 Task: Create an itinerary for attending a government summit in Washington, D.C., emphasizing Airbnb rentals near the summit venue and government offices.
Action: Mouse moved to (439, 67)
Screenshot: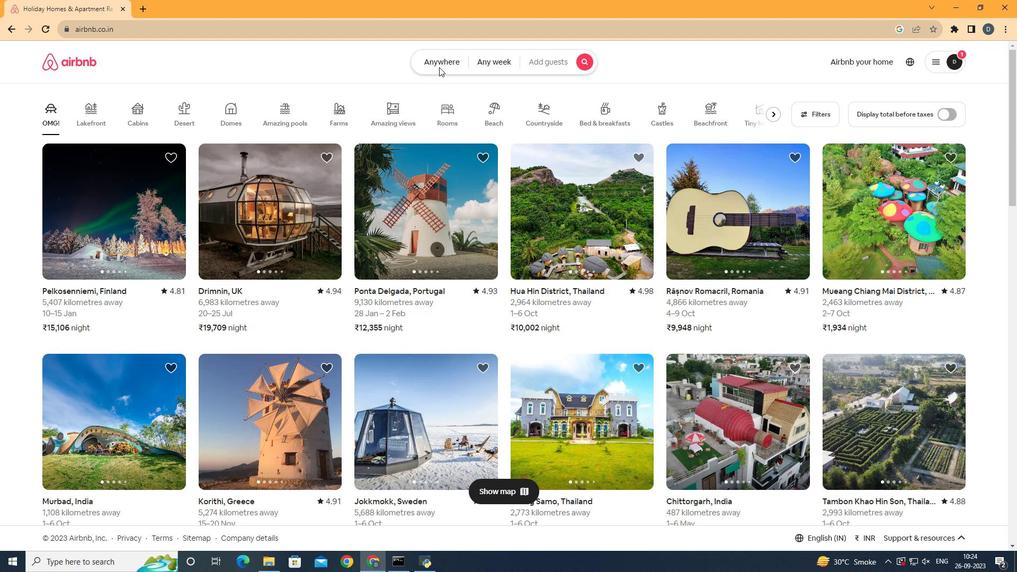 
Action: Mouse pressed left at (439, 67)
Screenshot: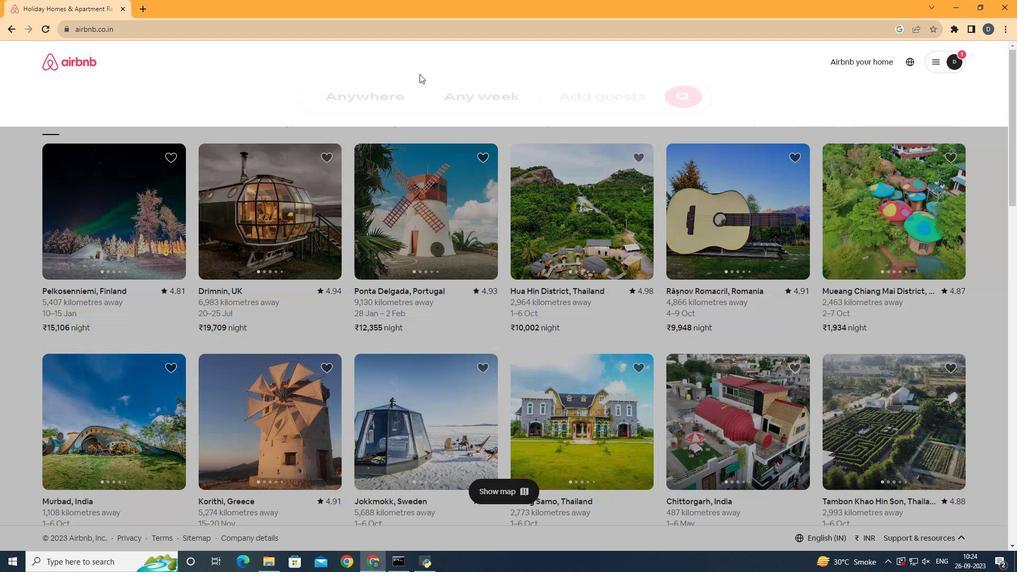 
Action: Mouse moved to (345, 108)
Screenshot: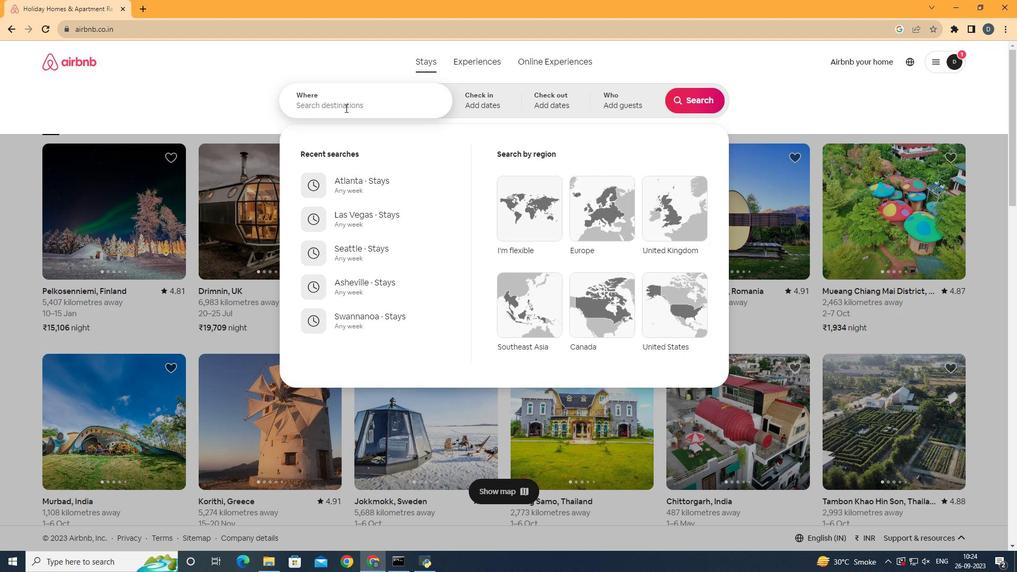 
Action: Mouse pressed left at (345, 108)
Screenshot: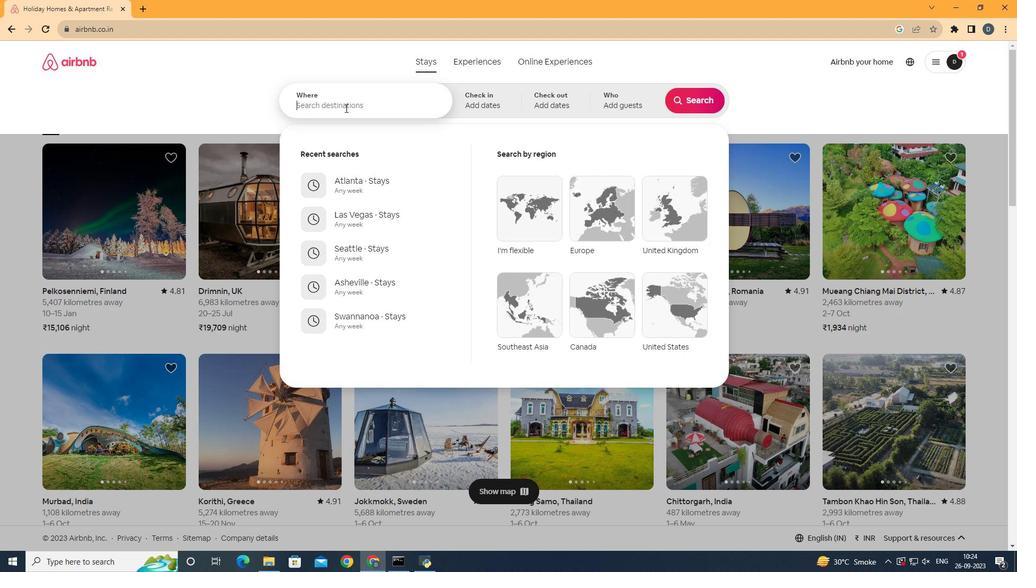 
Action: Key pressed <Key.shift><Key.shift><Key.shift><Key.shift><Key.shift><Key.shift><Key.shift>Washinton,<Key.space><Key.shift><Key.shift><Key.shift>D.<Key.shift><Key.shift><Key.shift><Key.shift><Key.shift>C<Key.space>near<Key.space>government<Key.space>ofice<Key.backspace><Key.backspace><Key.backspace>fice<Key.backspace><Key.backspace><Key.backspace><Key.backspace><Key.backspace><Key.backspace><Key.backspace><Key.backspace><Key.backspace><Key.backspace><Key.backspace><Key.backspace><Key.backspace><Key.backspace><Key.backspace><Key.backspace><Key.backspace><Key.backspace><Key.backspace><Key.backspace><Key.backspace><Key.backspace>
Screenshot: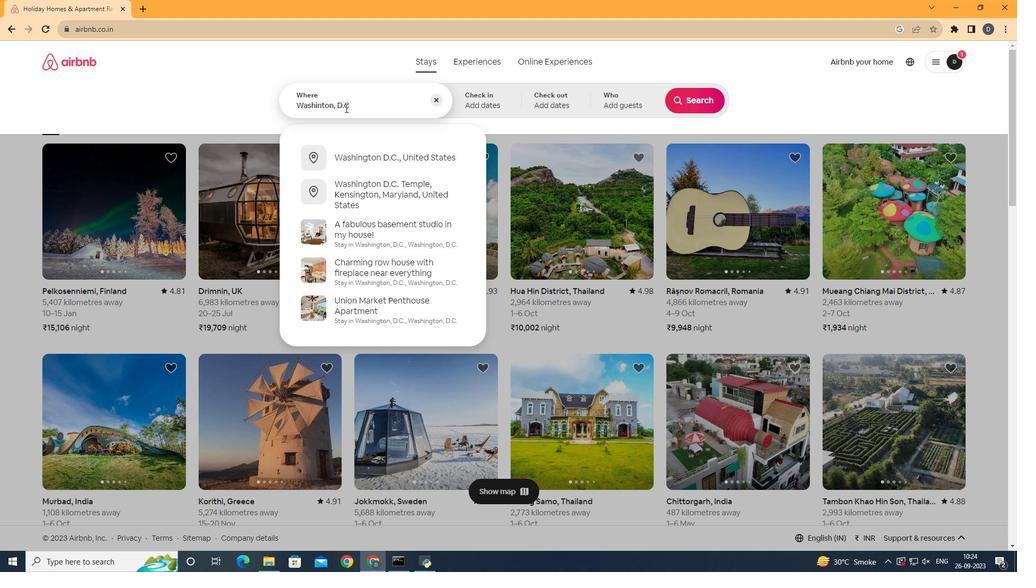 
Action: Mouse moved to (412, 163)
Screenshot: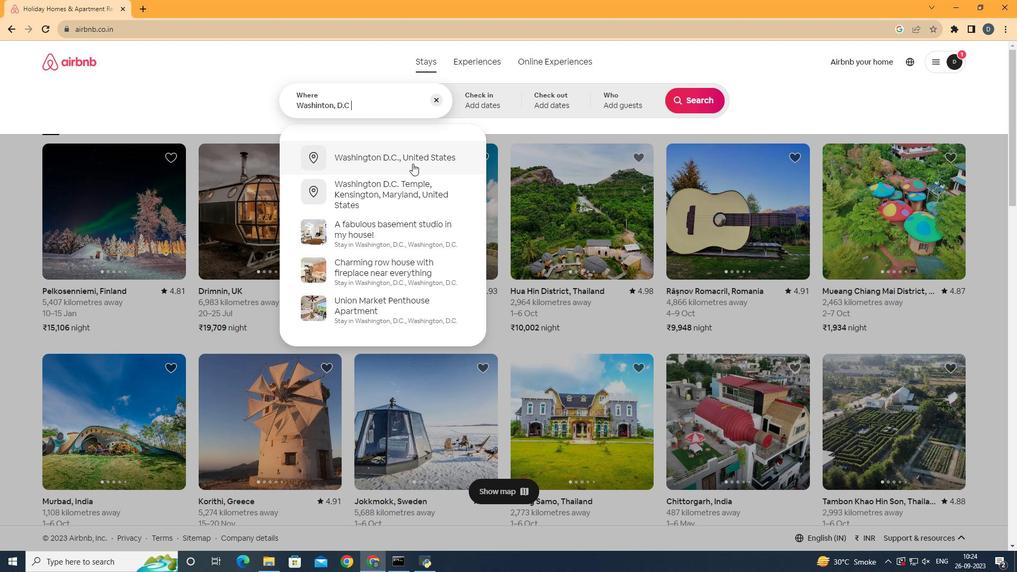 
Action: Mouse pressed left at (412, 163)
Screenshot: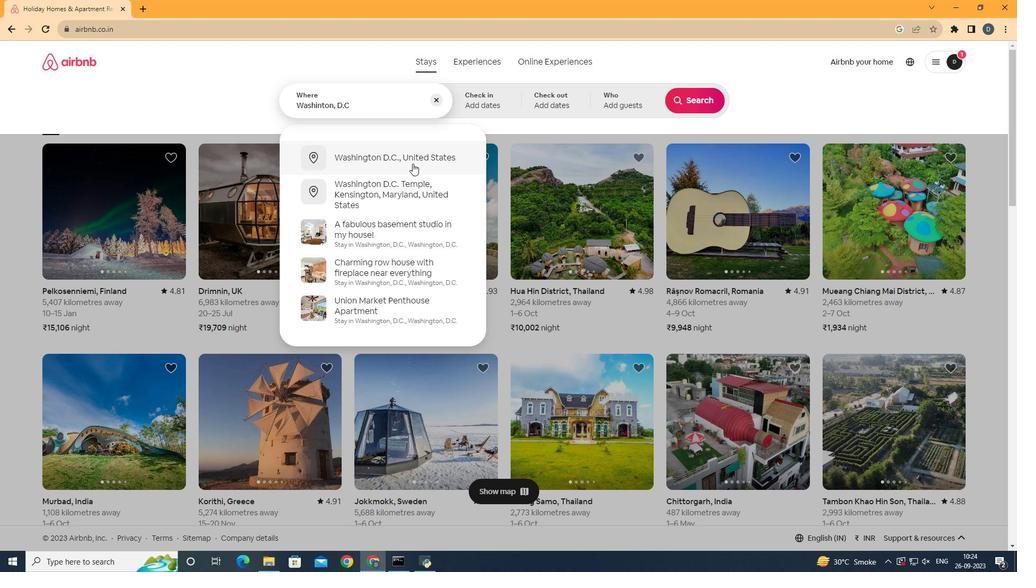 
Action: Mouse moved to (696, 97)
Screenshot: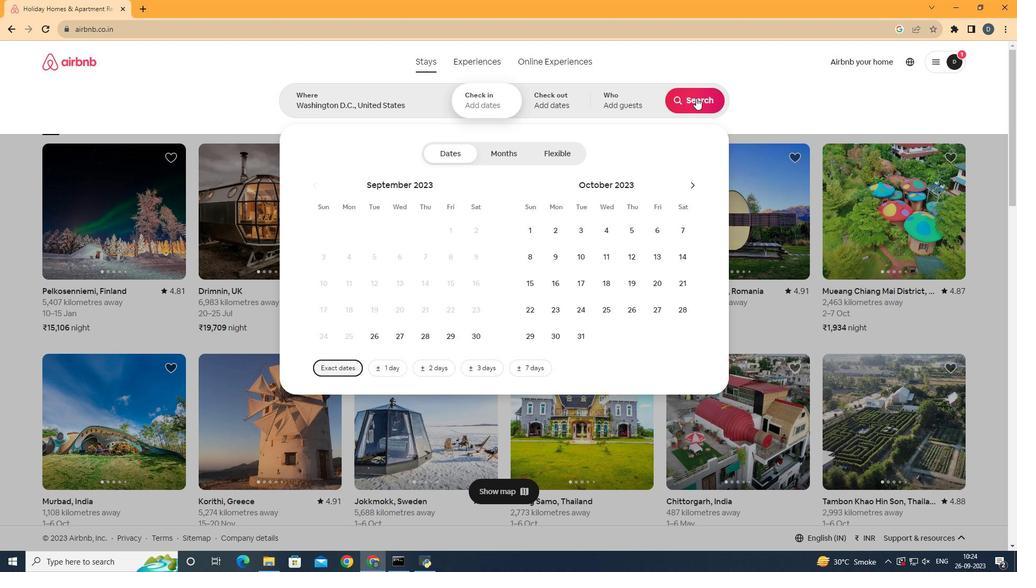 
Action: Mouse pressed left at (696, 97)
Screenshot: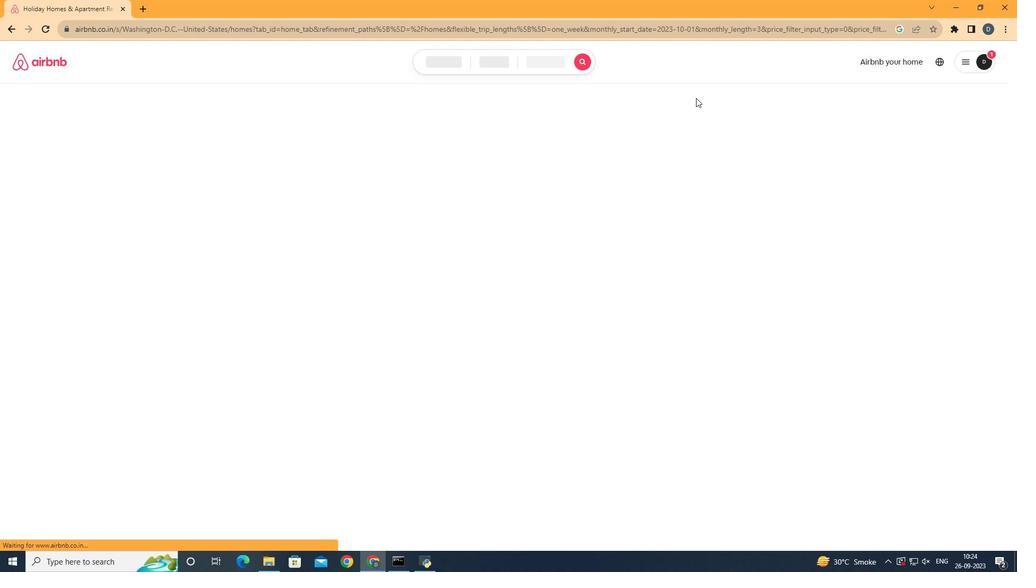 
Action: Mouse moved to (805, 102)
Screenshot: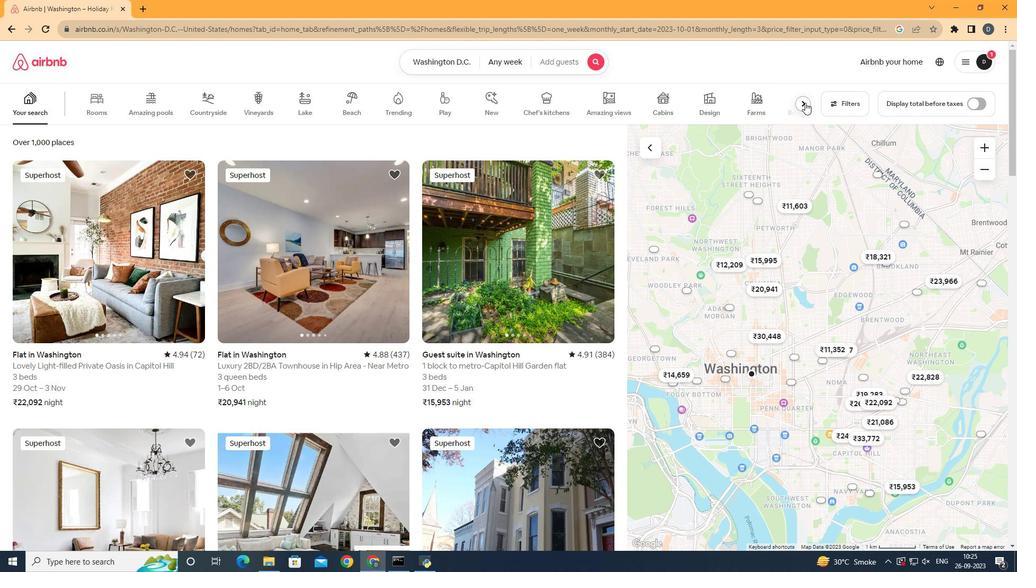 
Action: Mouse pressed left at (805, 102)
Screenshot: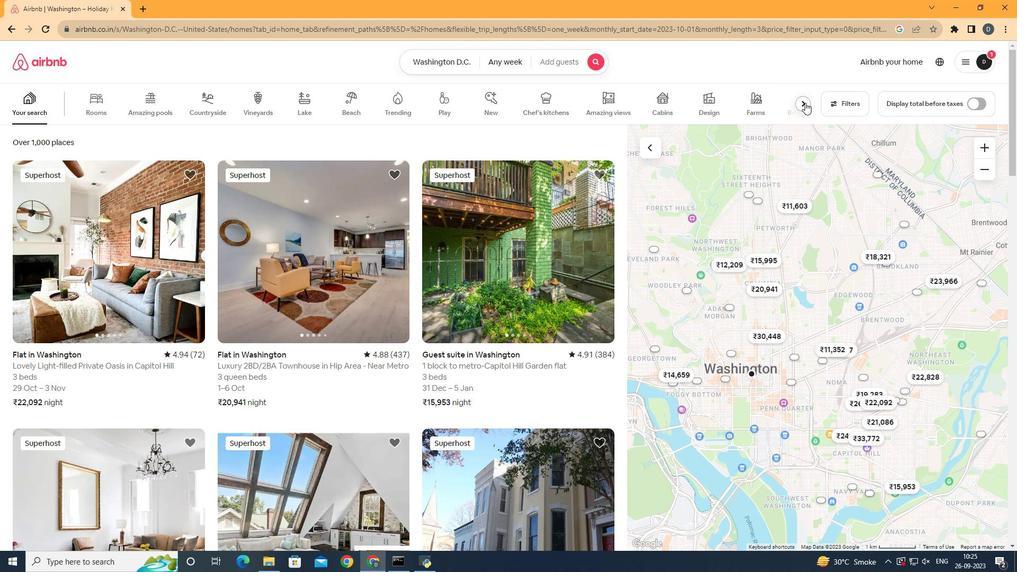 
Action: Mouse moved to (16, 103)
Screenshot: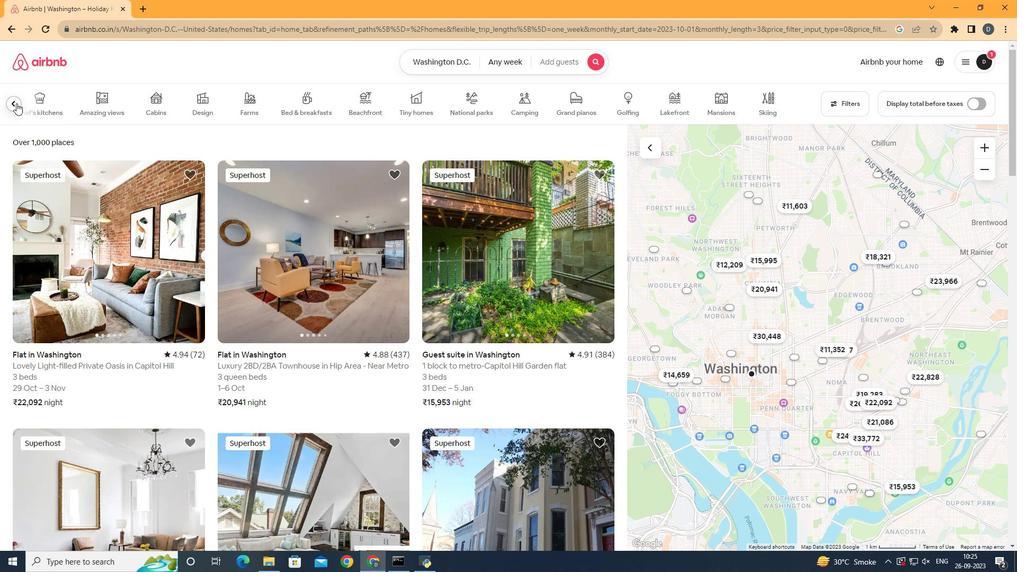 
Action: Mouse pressed left at (16, 103)
Screenshot: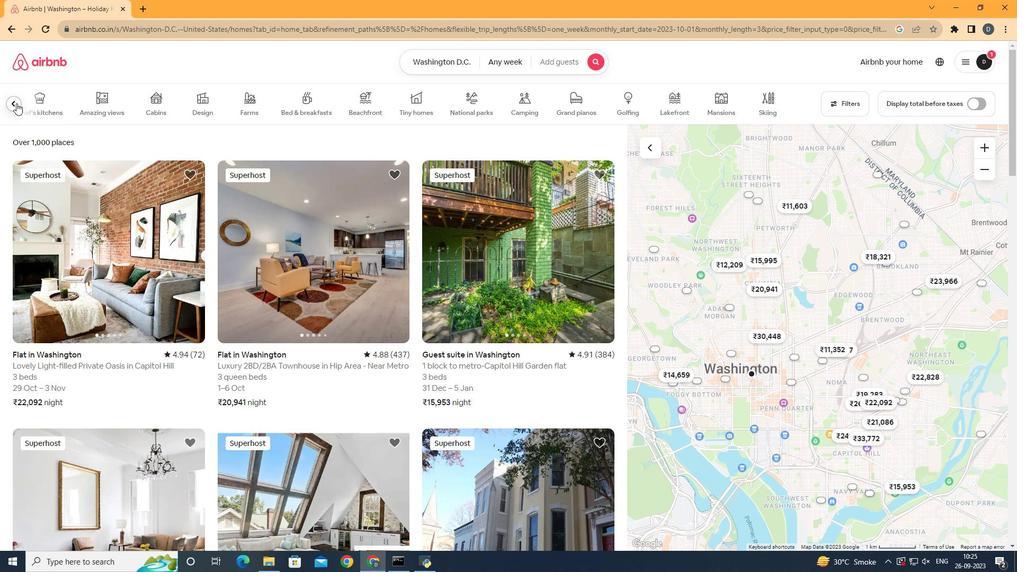 
Action: Mouse moved to (833, 94)
Screenshot: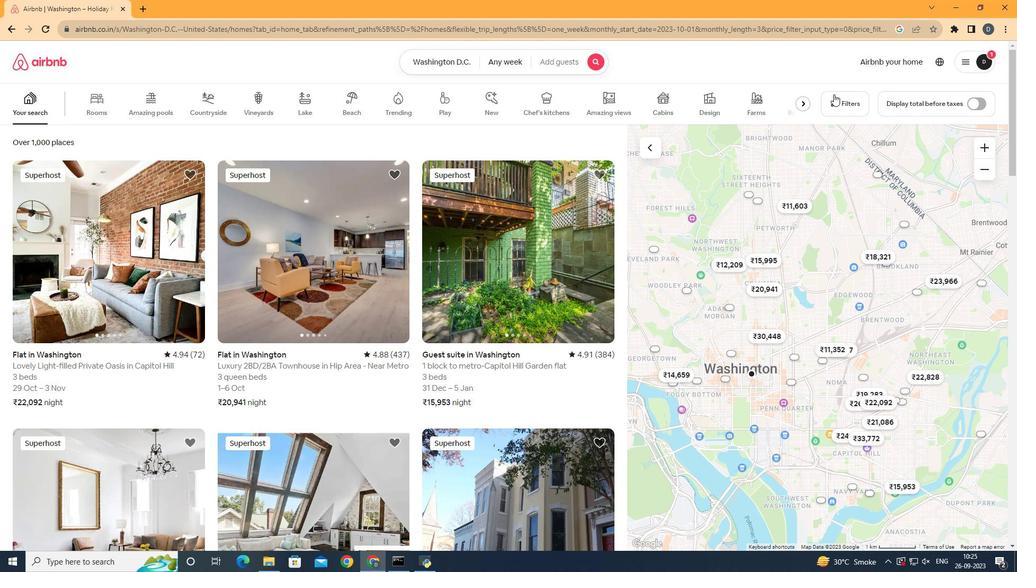 
Action: Mouse pressed left at (833, 94)
Screenshot: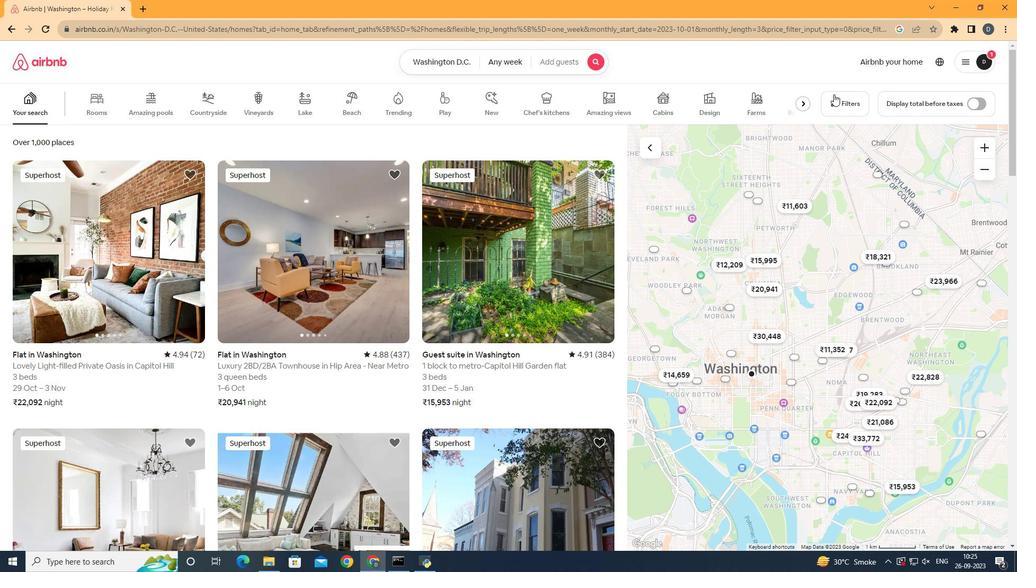 
Action: Mouse moved to (592, 258)
Screenshot: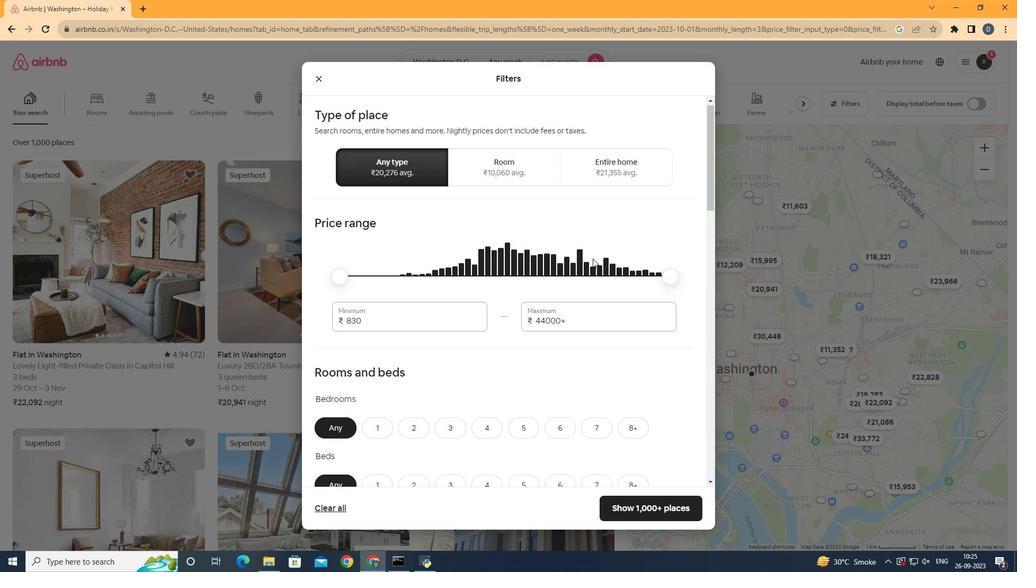 
Action: Mouse scrolled (592, 257) with delta (0, 0)
Screenshot: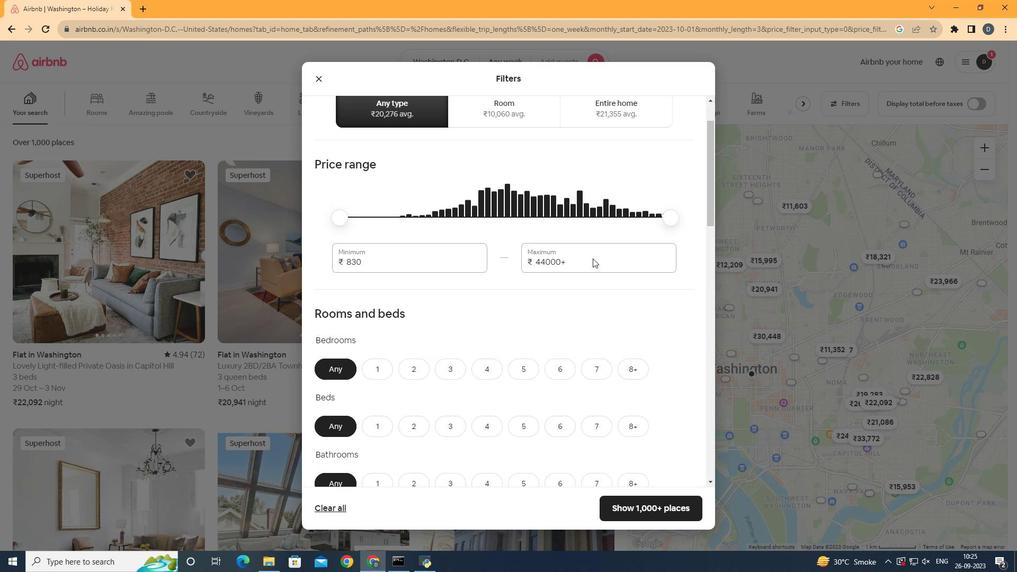 
Action: Mouse scrolled (592, 257) with delta (0, 0)
Screenshot: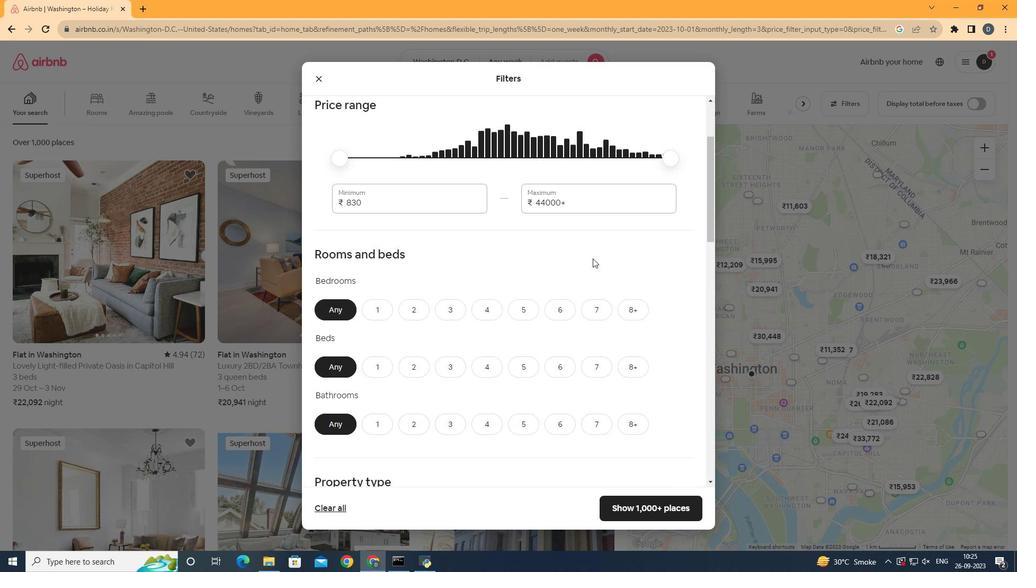 
Action: Mouse scrolled (592, 257) with delta (0, 0)
Screenshot: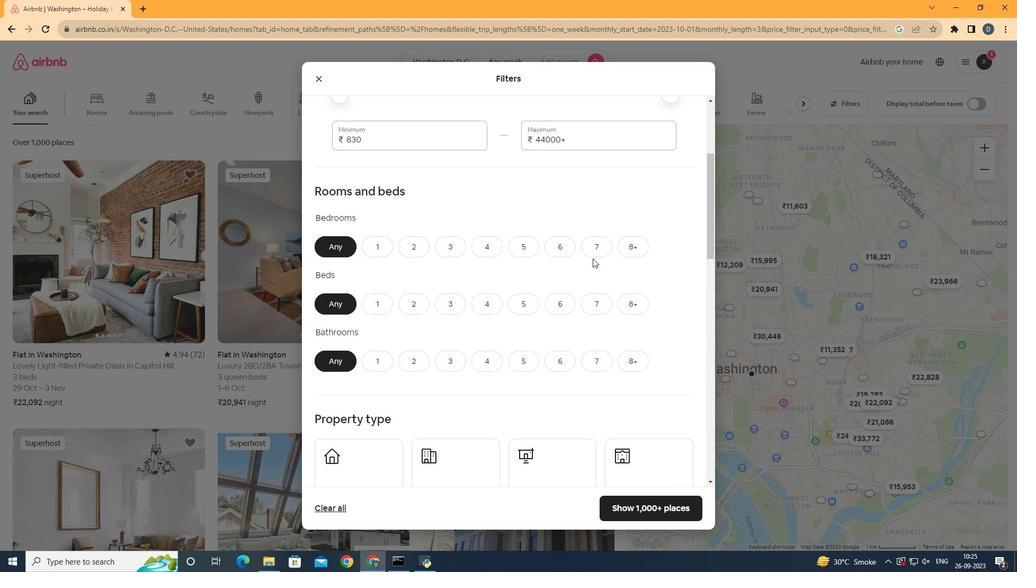
Action: Mouse scrolled (592, 257) with delta (0, 0)
Screenshot: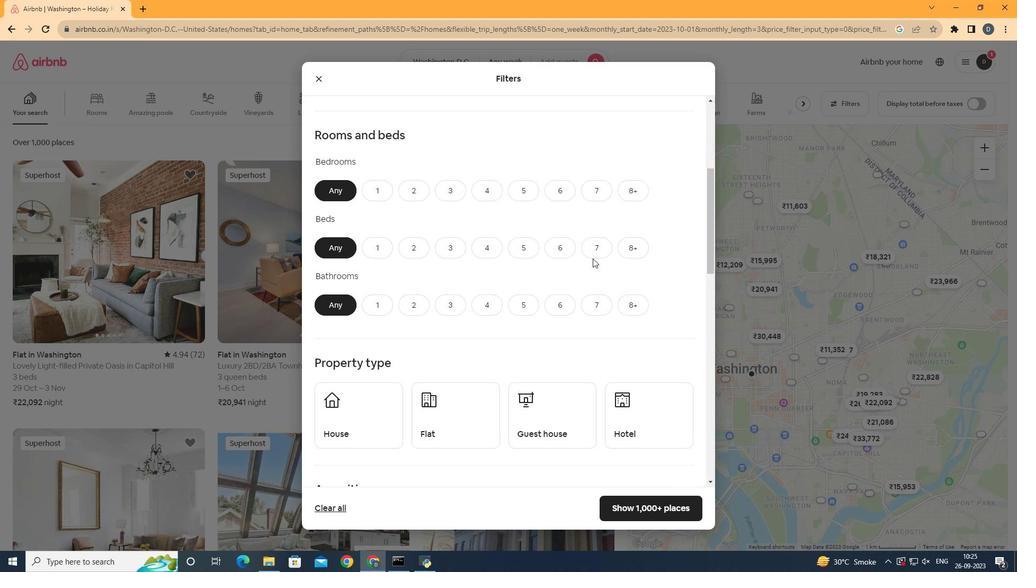 
Action: Mouse scrolled (592, 257) with delta (0, 0)
Screenshot: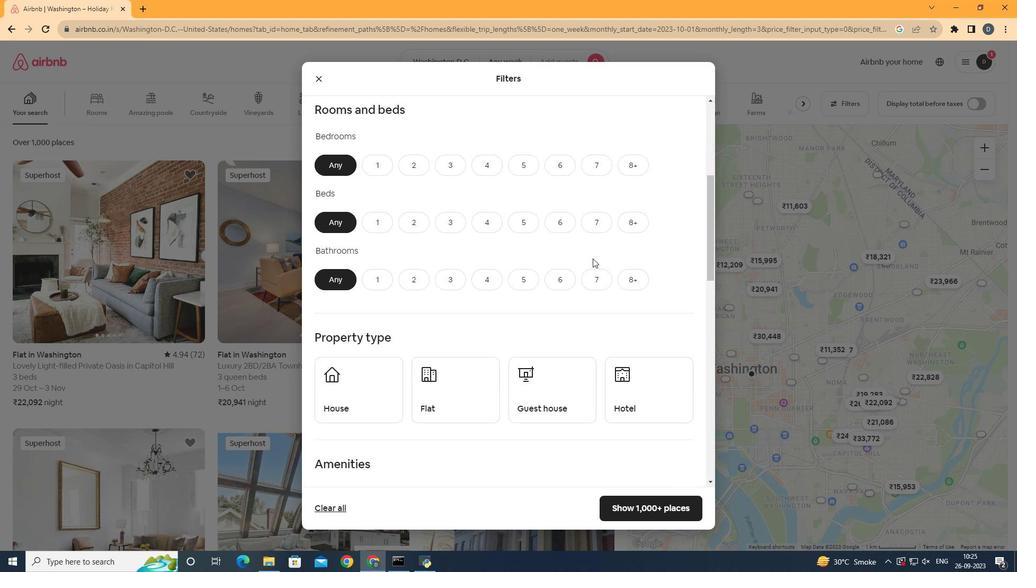 
Action: Mouse scrolled (592, 257) with delta (0, 0)
Screenshot: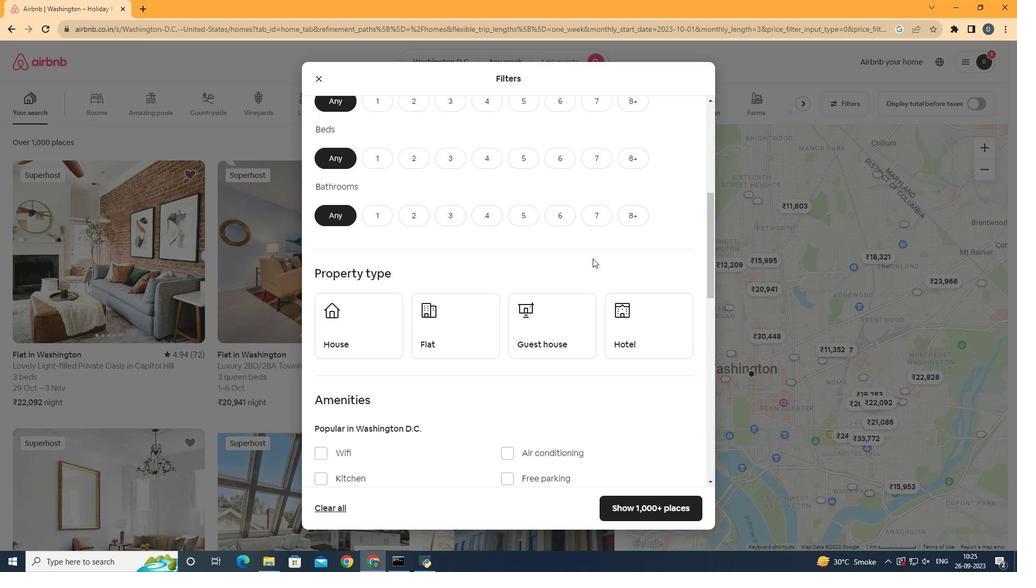 
Action: Mouse scrolled (592, 257) with delta (0, 0)
Screenshot: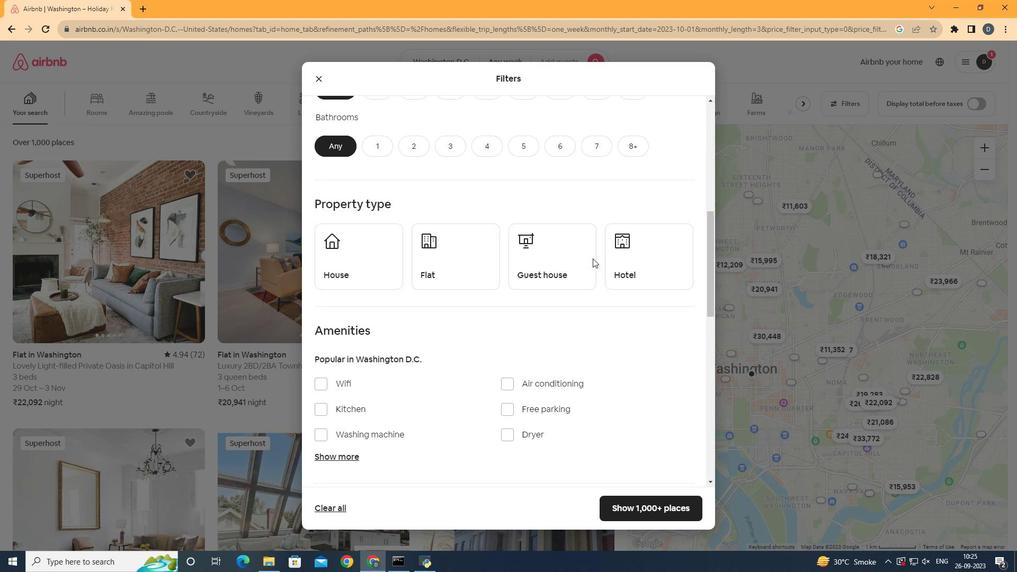
Action: Mouse scrolled (592, 257) with delta (0, 0)
Screenshot: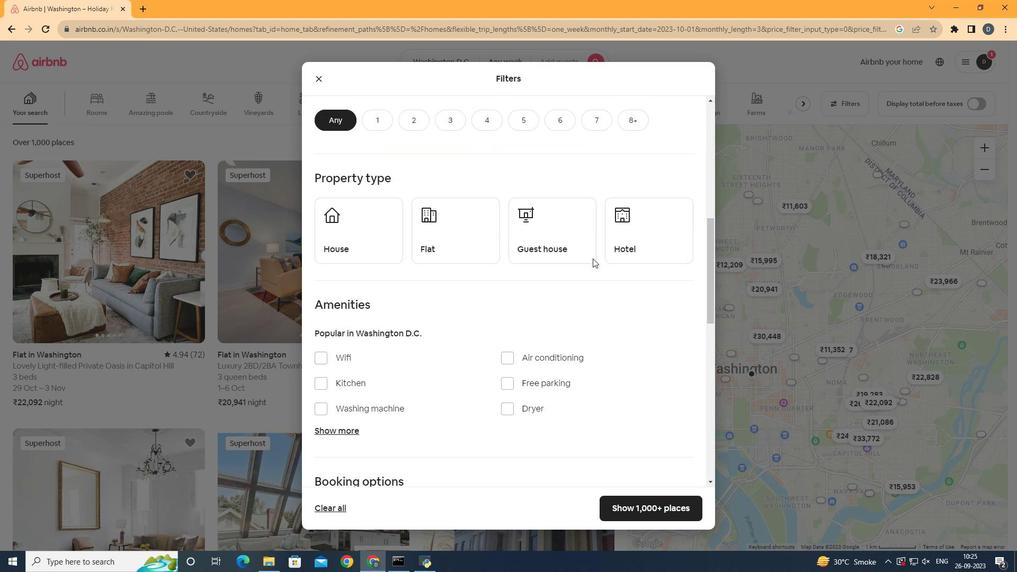 
Action: Mouse scrolled (592, 257) with delta (0, 0)
Screenshot: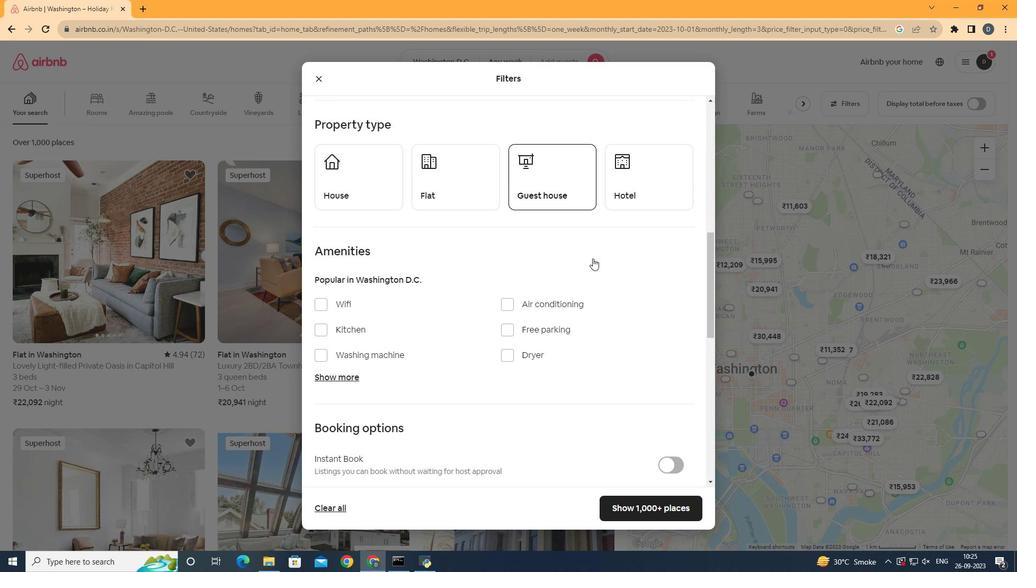 
Action: Mouse moved to (327, 375)
Screenshot: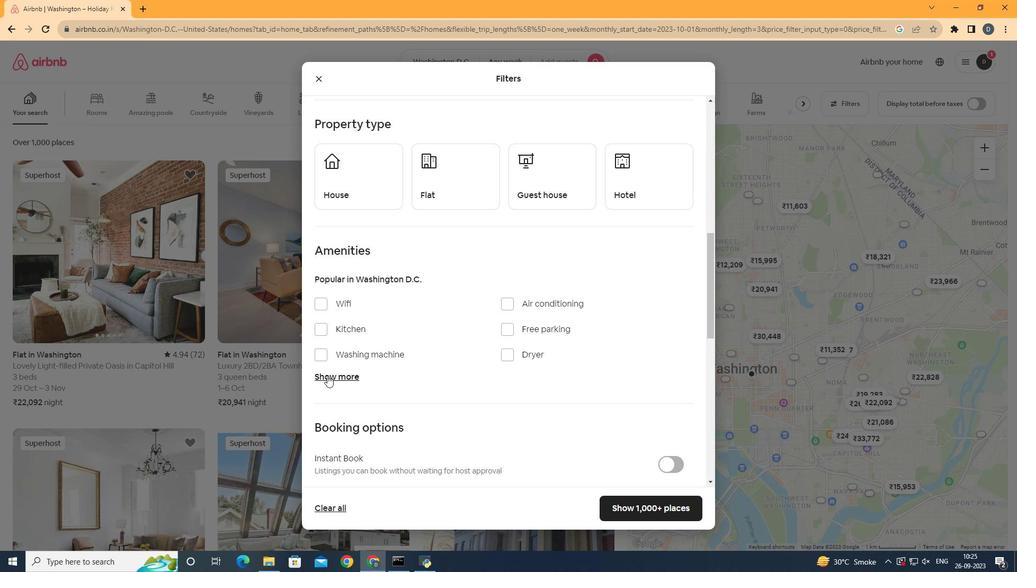 
Action: Mouse pressed left at (327, 375)
Screenshot: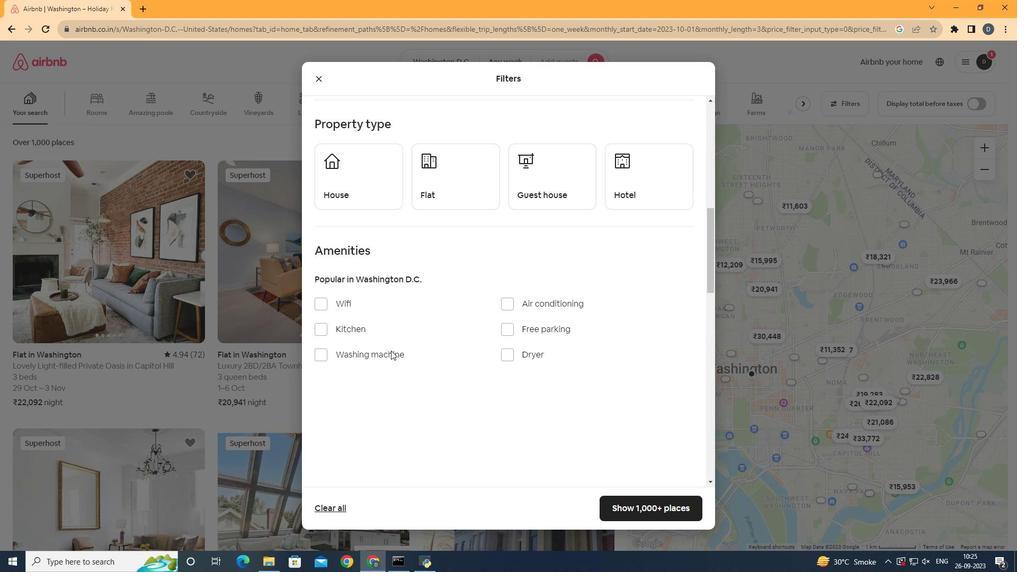 
Action: Mouse moved to (568, 281)
Screenshot: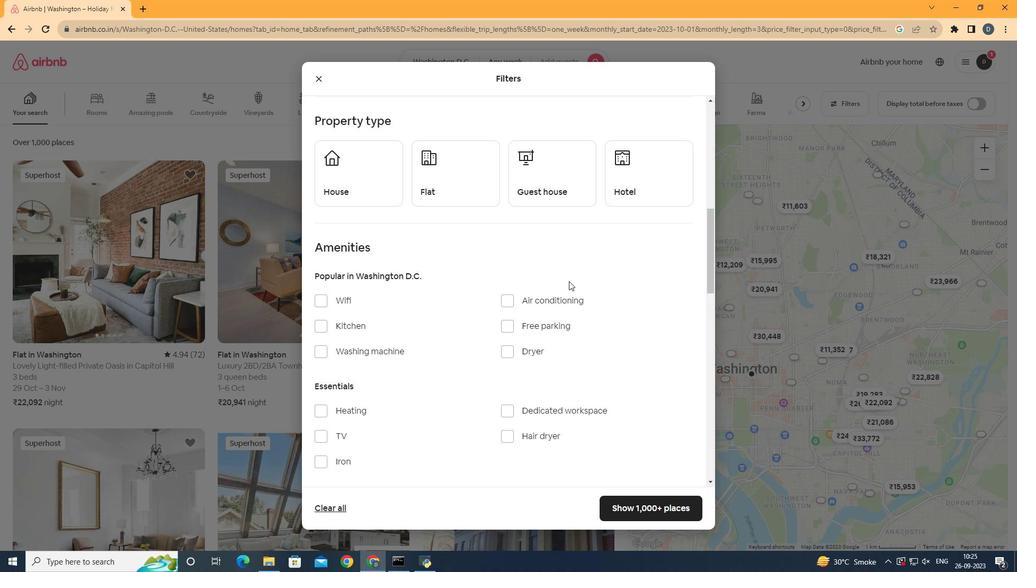 
Action: Mouse scrolled (568, 280) with delta (0, 0)
Screenshot: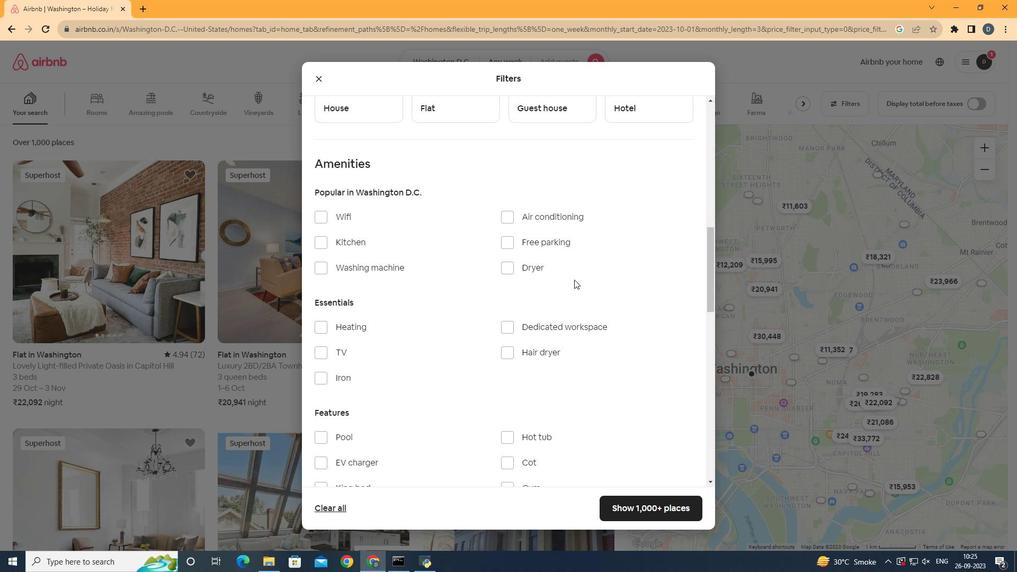 
Action: Mouse scrolled (568, 280) with delta (0, 0)
Screenshot: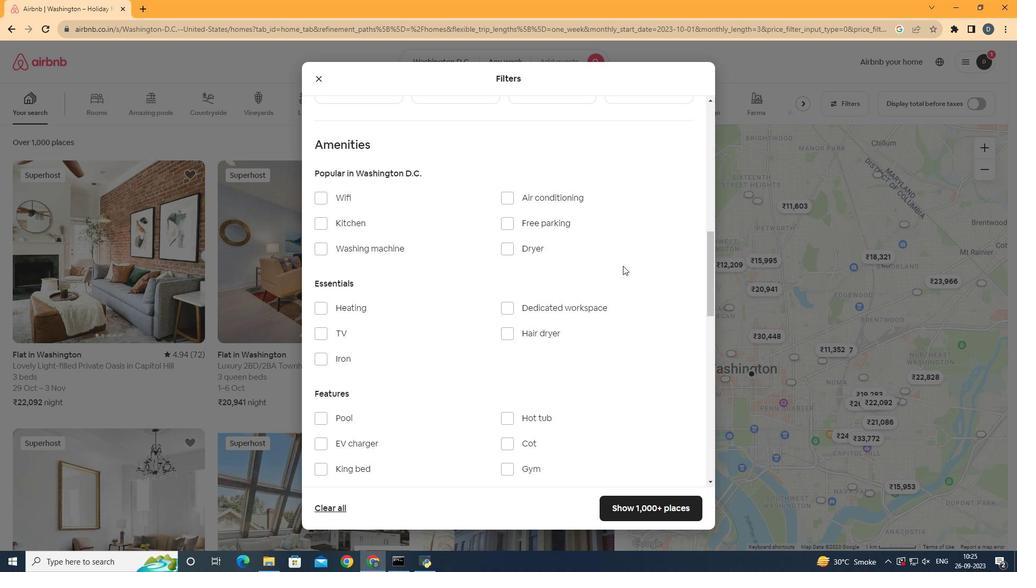 
Action: Mouse moved to (446, 261)
Screenshot: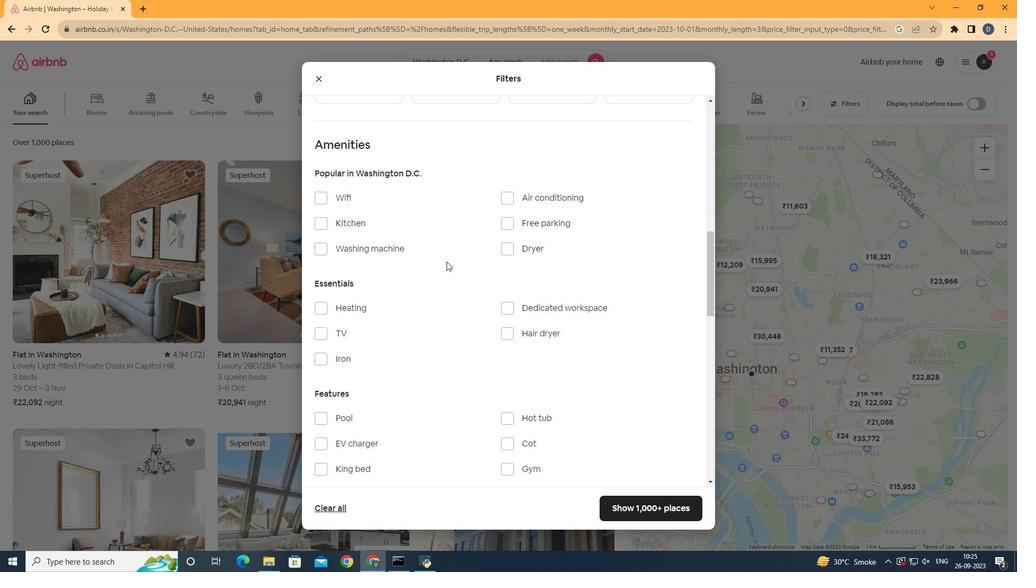 
Action: Mouse scrolled (446, 261) with delta (0, 0)
Screenshot: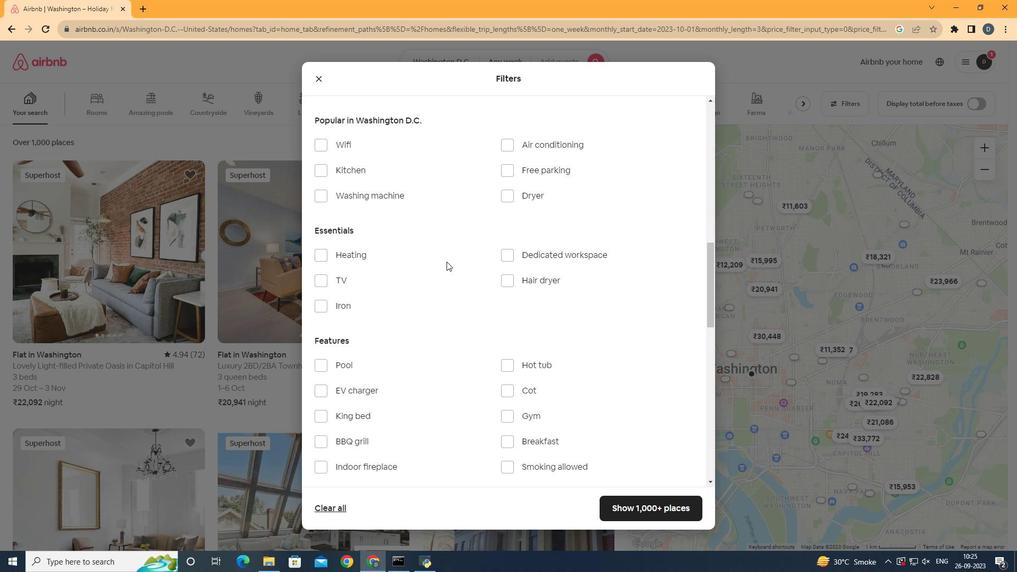
Action: Mouse scrolled (446, 261) with delta (0, 0)
Screenshot: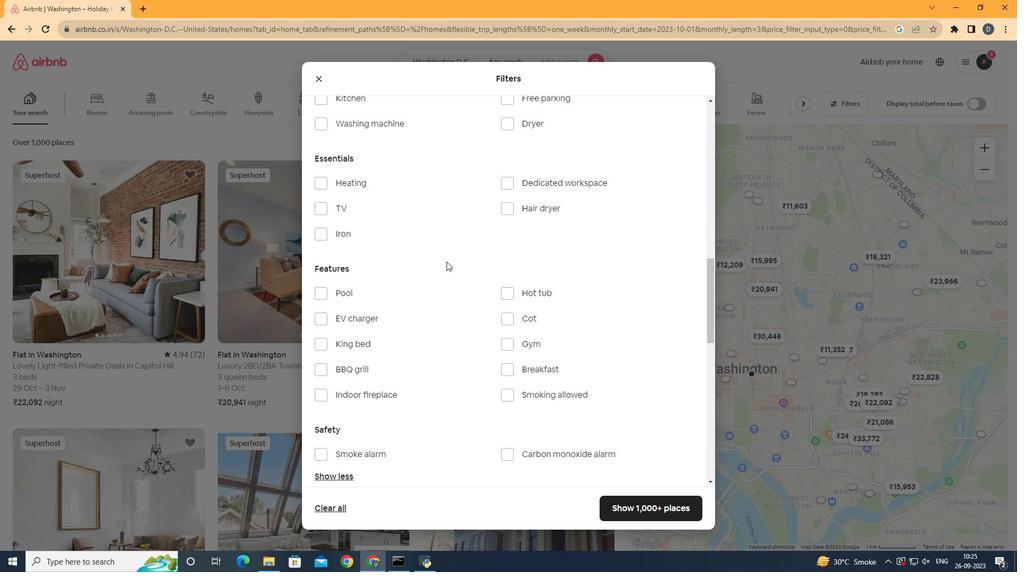 
Action: Mouse scrolled (446, 261) with delta (0, 0)
Screenshot: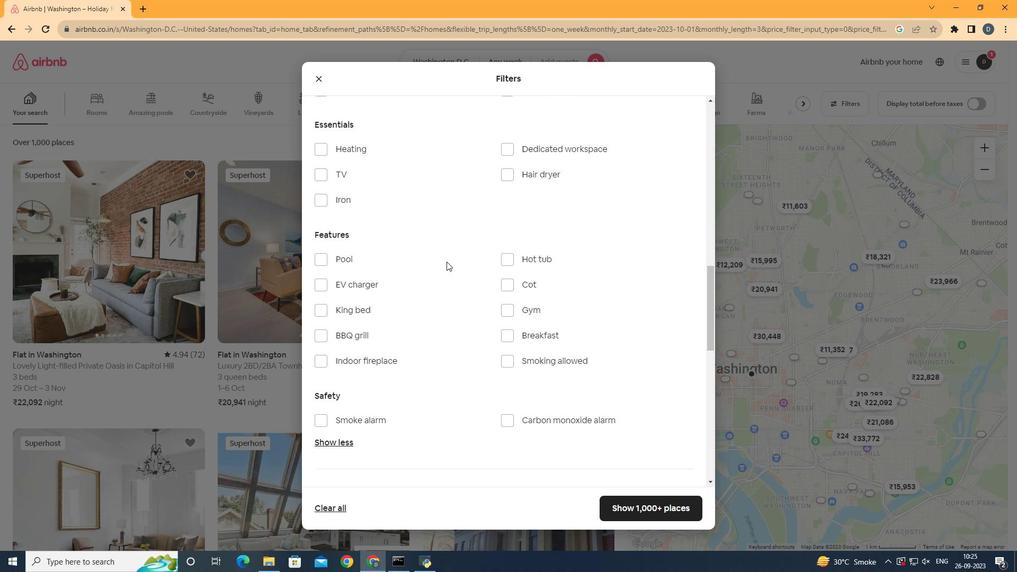 
Action: Mouse scrolled (446, 262) with delta (0, 0)
Screenshot: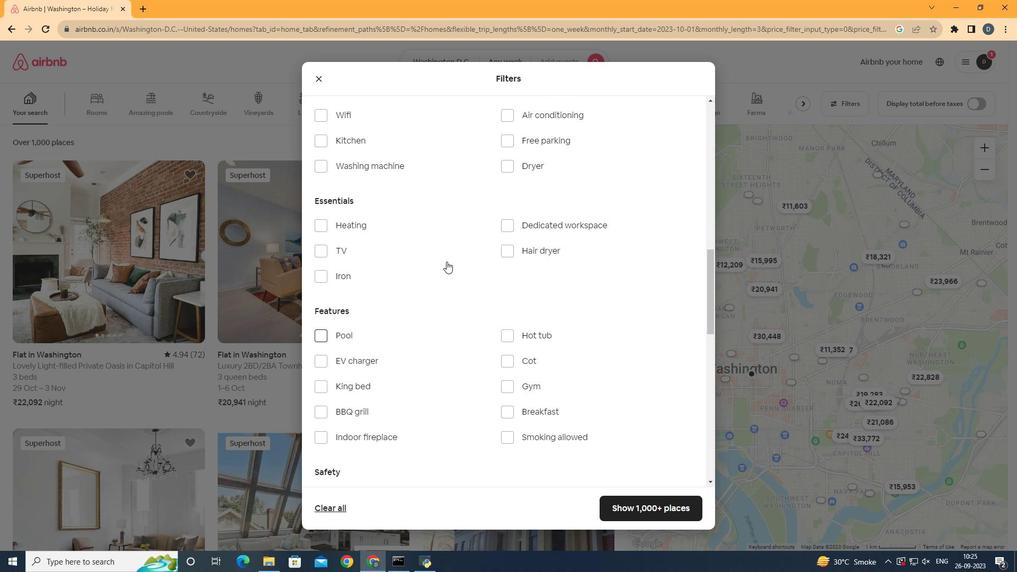 
Action: Mouse scrolled (446, 262) with delta (0, 0)
Screenshot: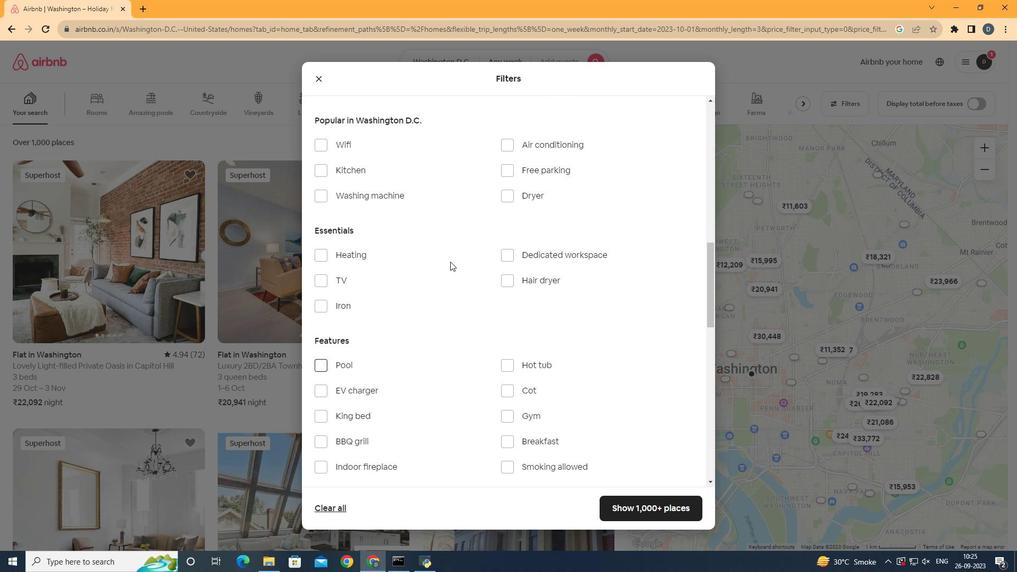 
Action: Mouse moved to (509, 253)
Screenshot: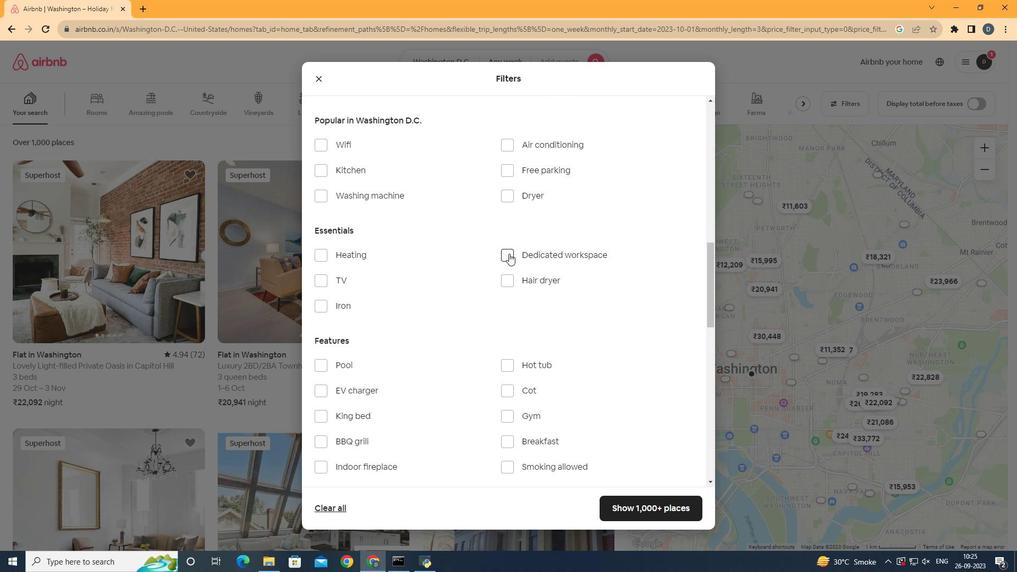 
Action: Mouse pressed left at (509, 253)
Screenshot: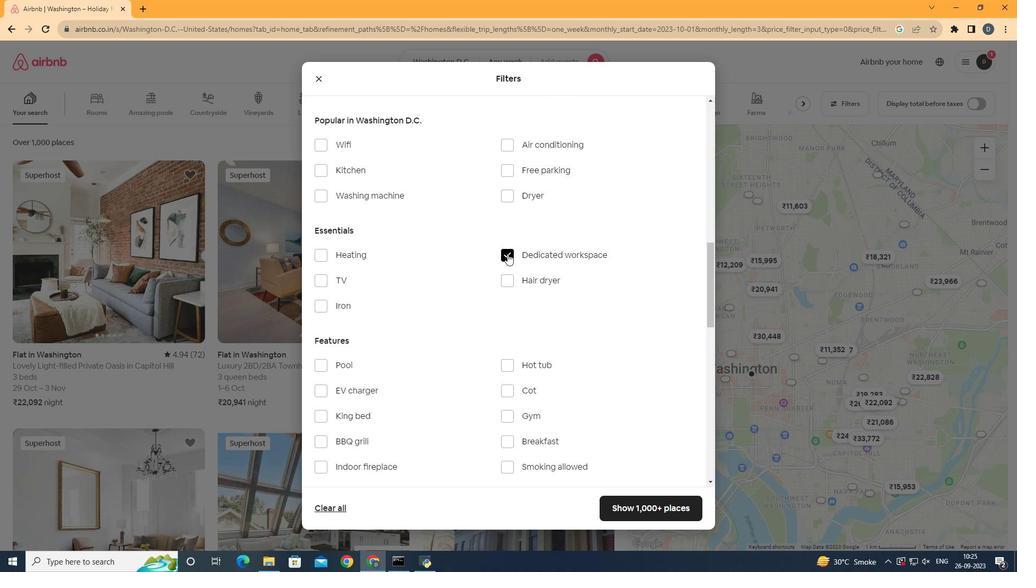 
Action: Mouse moved to (332, 148)
Screenshot: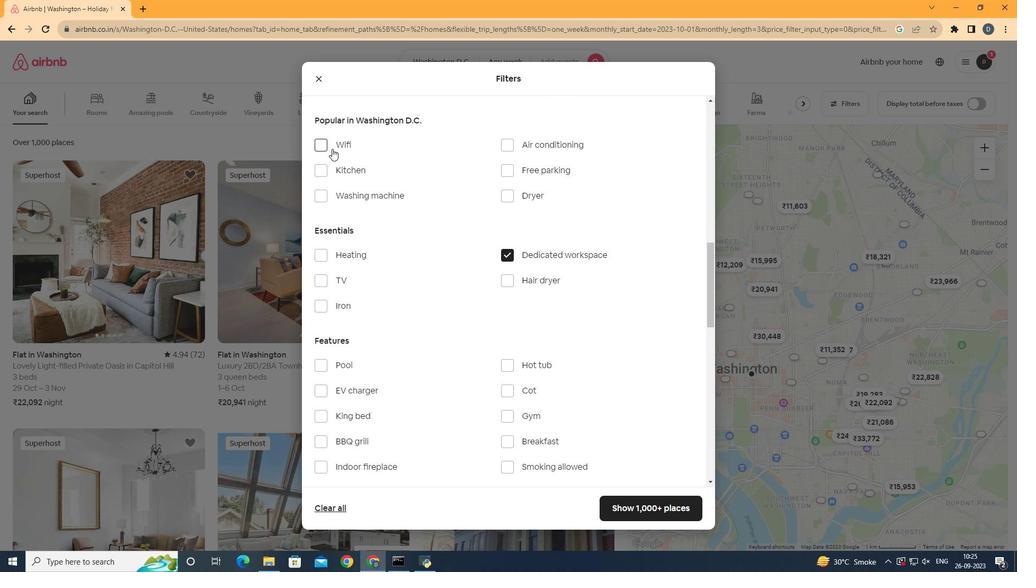 
Action: Mouse pressed left at (332, 148)
Screenshot: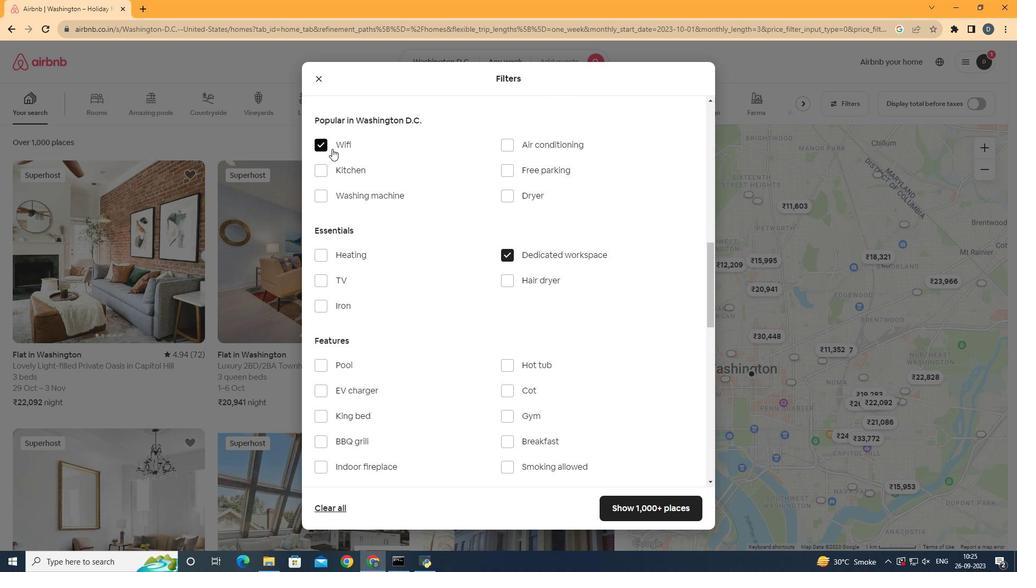 
Action: Mouse moved to (441, 261)
Screenshot: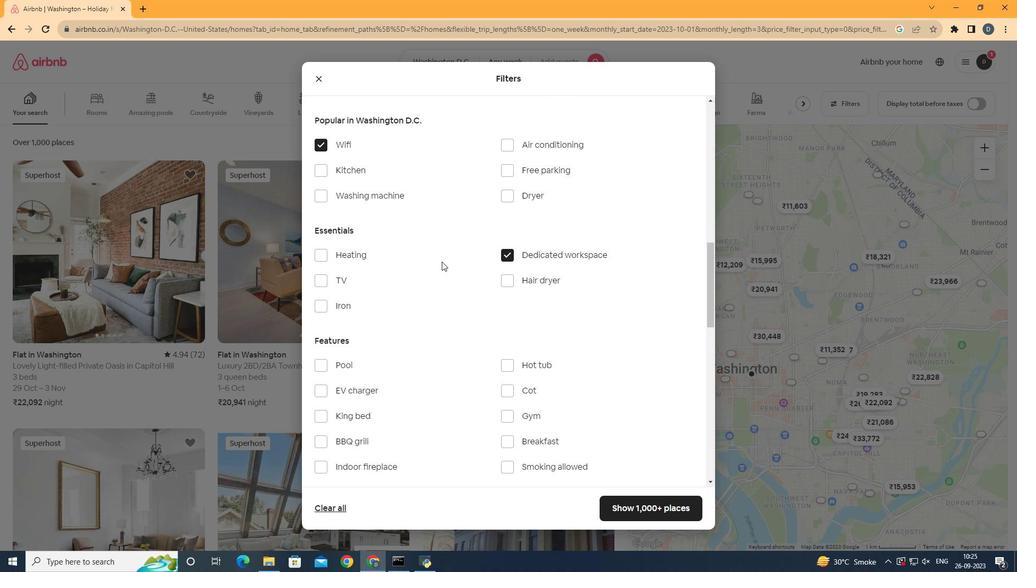 
Action: Mouse scrolled (441, 261) with delta (0, 0)
Screenshot: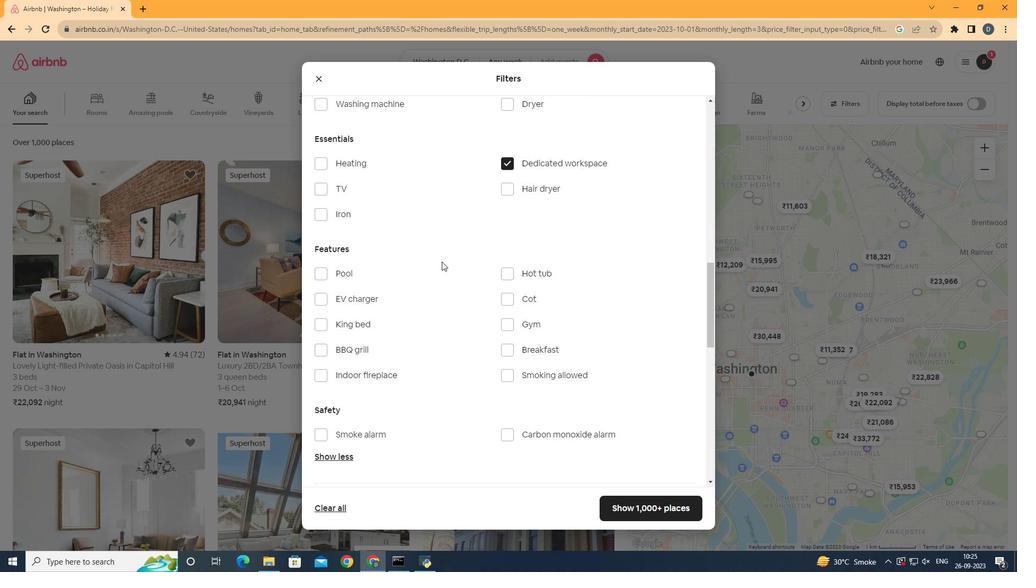 
Action: Mouse scrolled (441, 261) with delta (0, 0)
Screenshot: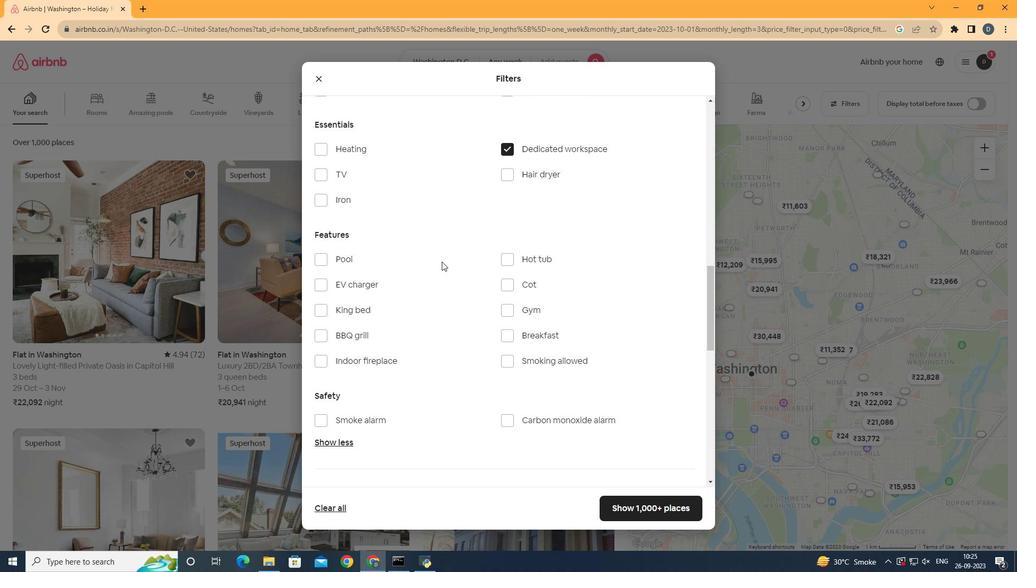 
Action: Mouse moved to (442, 261)
Screenshot: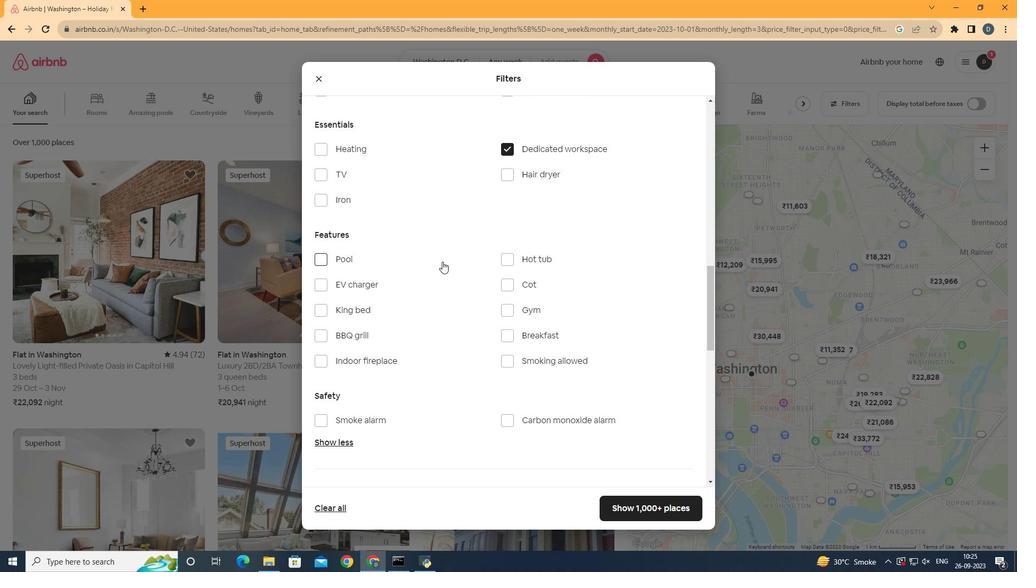 
Action: Mouse scrolled (442, 261) with delta (0, 0)
Screenshot: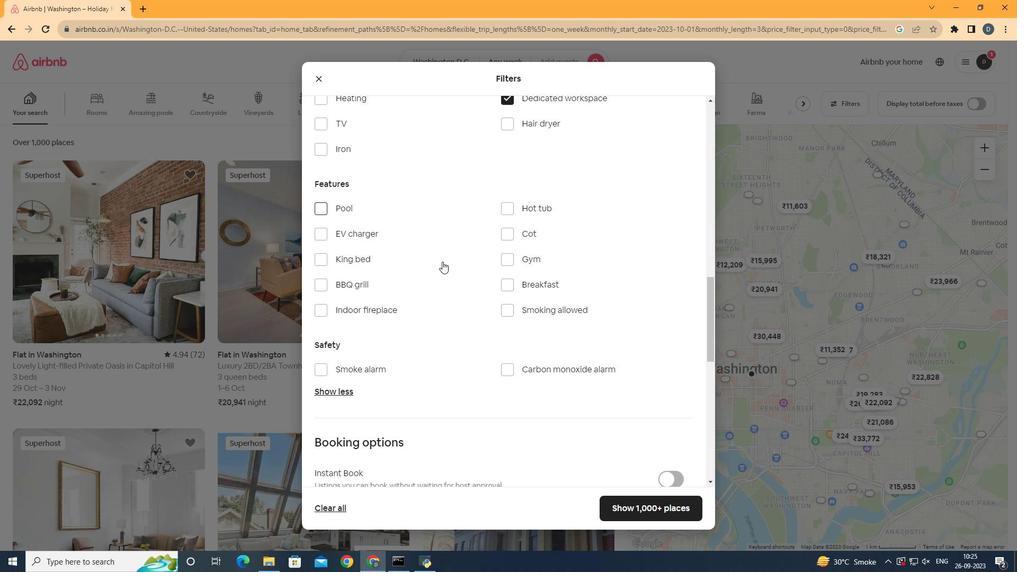 
Action: Mouse moved to (453, 293)
Screenshot: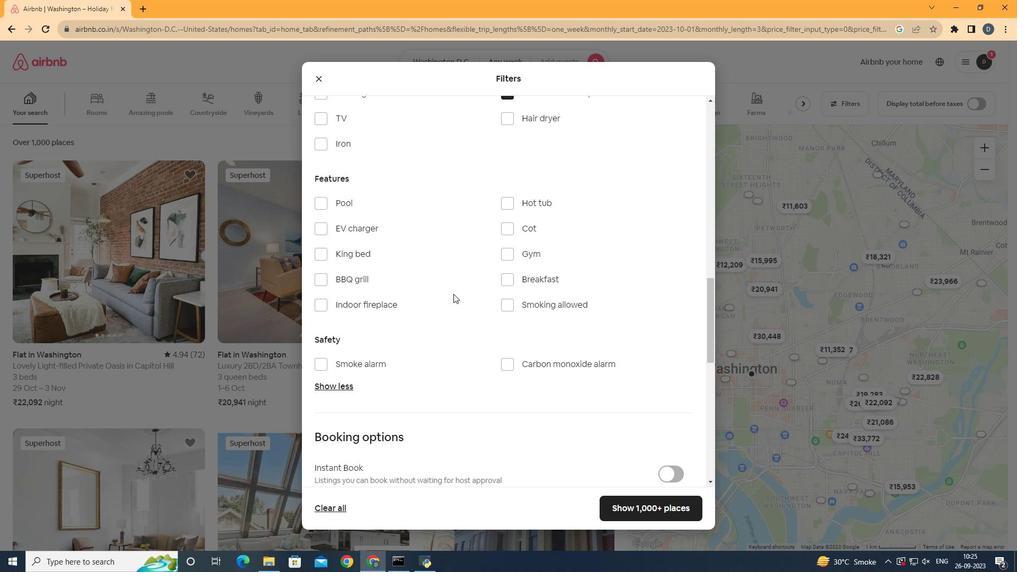 
Action: Mouse scrolled (453, 293) with delta (0, 0)
Screenshot: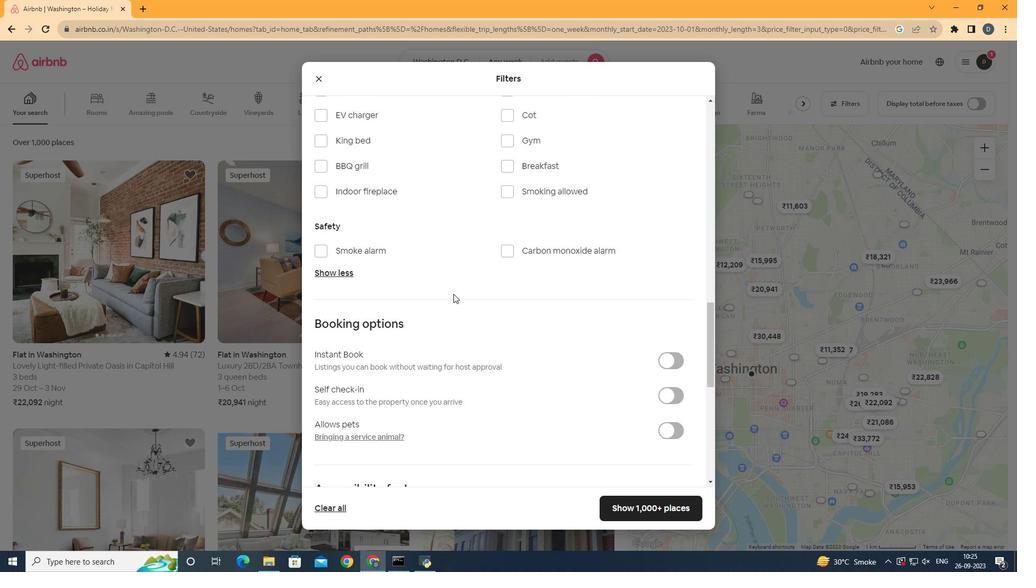 
Action: Mouse scrolled (453, 293) with delta (0, 0)
Screenshot: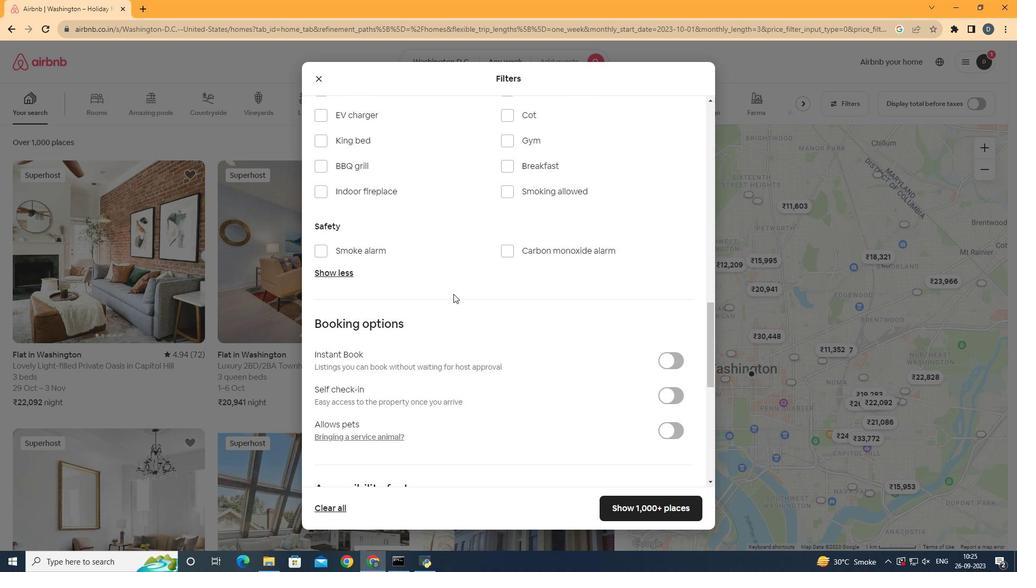 
Action: Mouse scrolled (453, 293) with delta (0, 0)
Screenshot: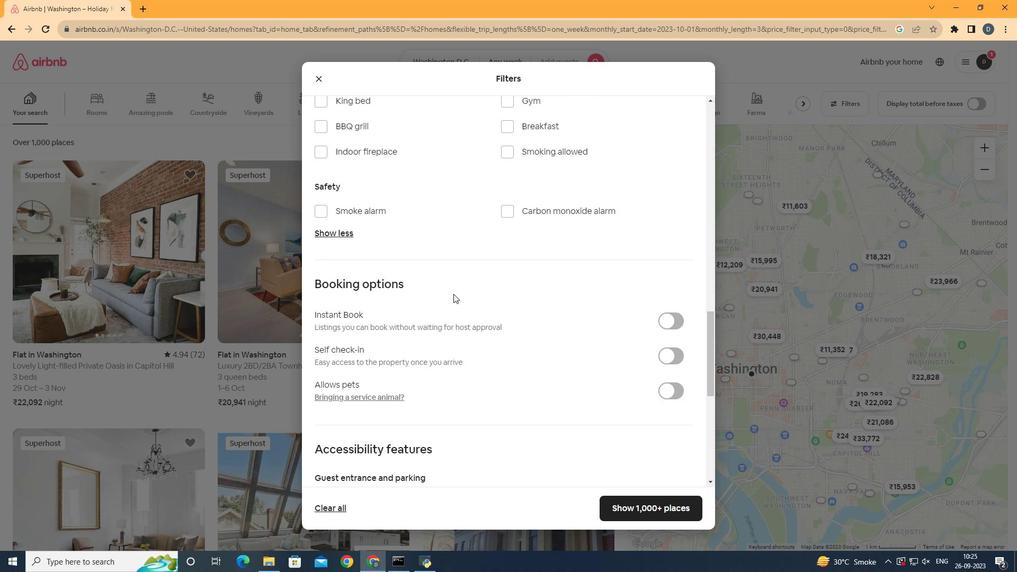 
Action: Mouse moved to (550, 352)
Screenshot: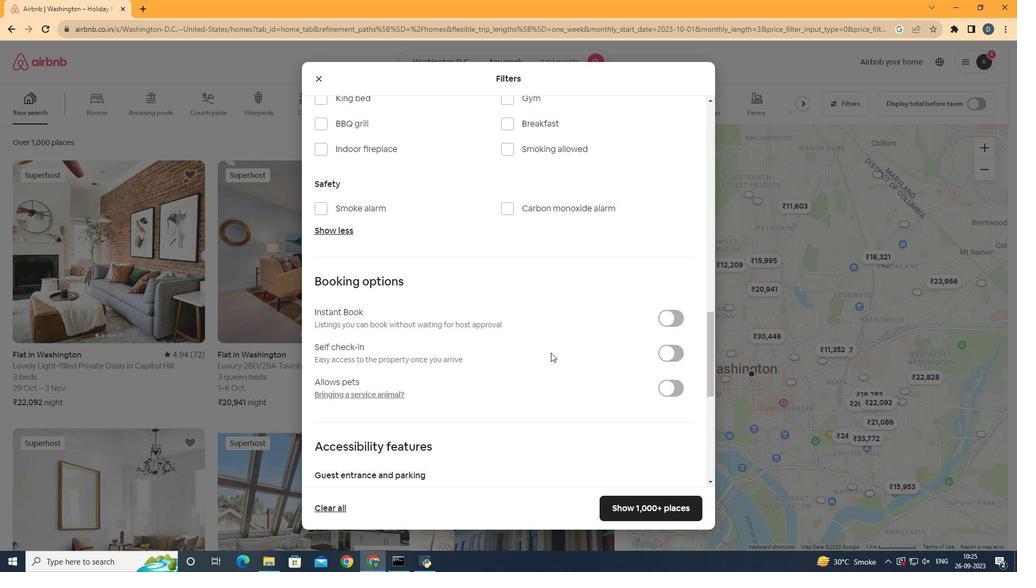 
Action: Mouse scrolled (550, 352) with delta (0, 0)
Screenshot: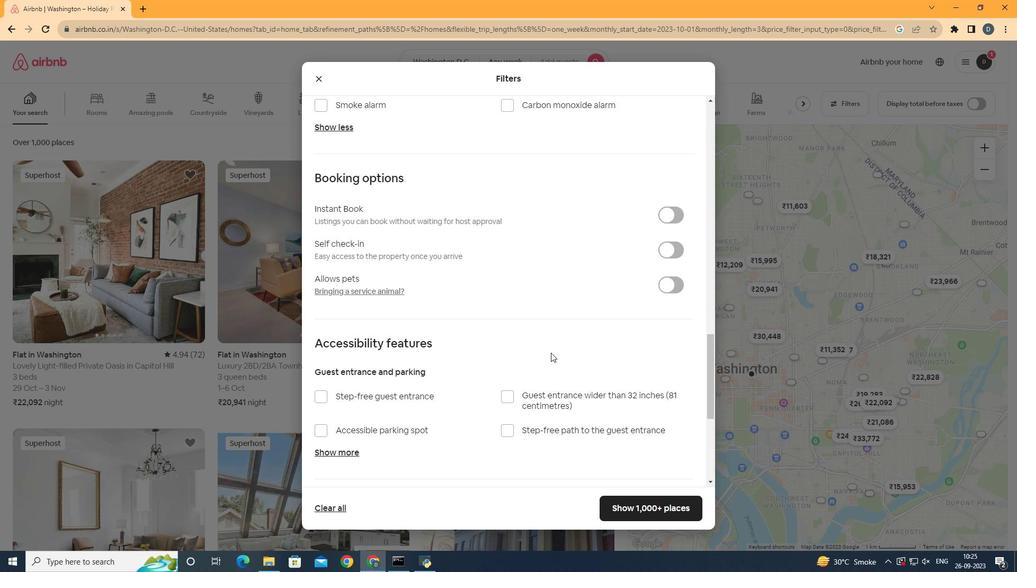 
Action: Mouse scrolled (550, 352) with delta (0, 0)
Screenshot: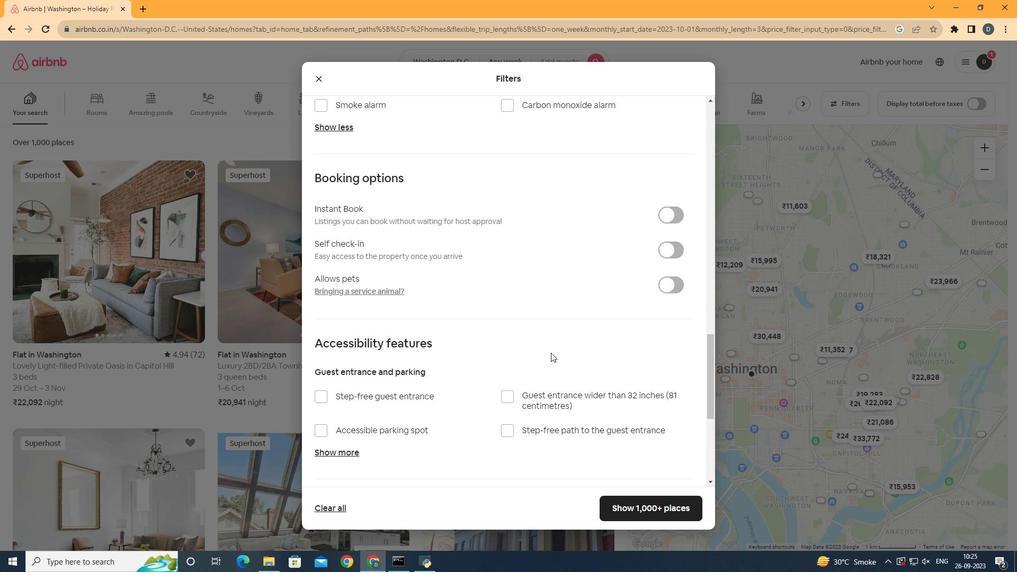 
Action: Mouse scrolled (550, 352) with delta (0, 0)
Screenshot: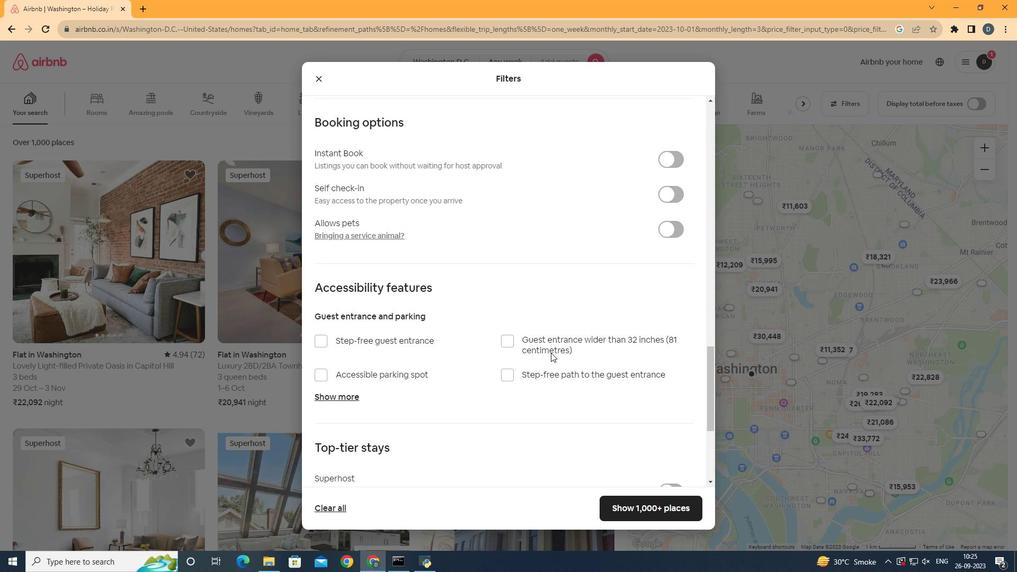 
Action: Mouse moved to (552, 353)
Screenshot: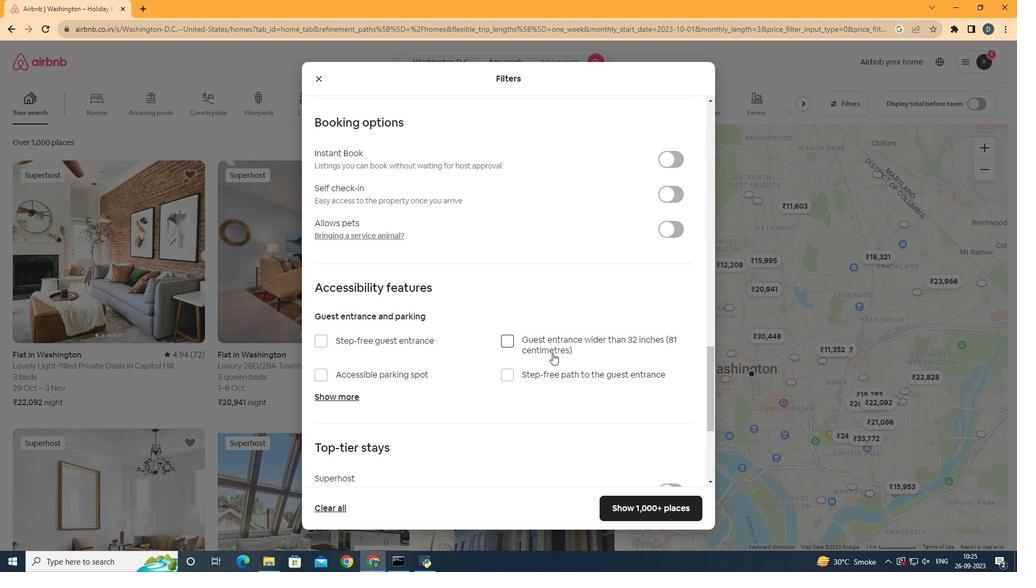 
Action: Mouse scrolled (552, 352) with delta (0, 0)
Screenshot: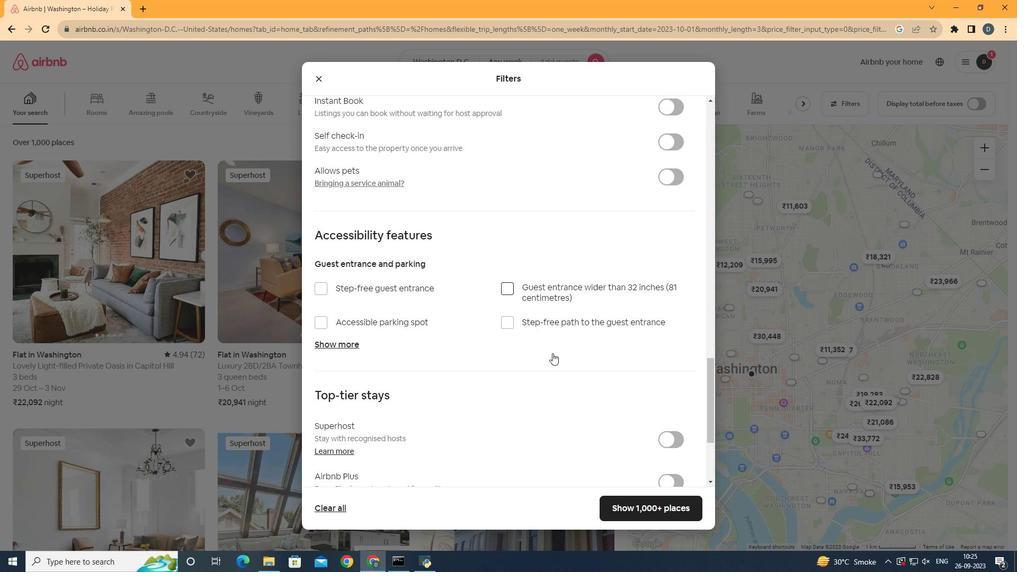 
Action: Mouse moved to (548, 358)
Screenshot: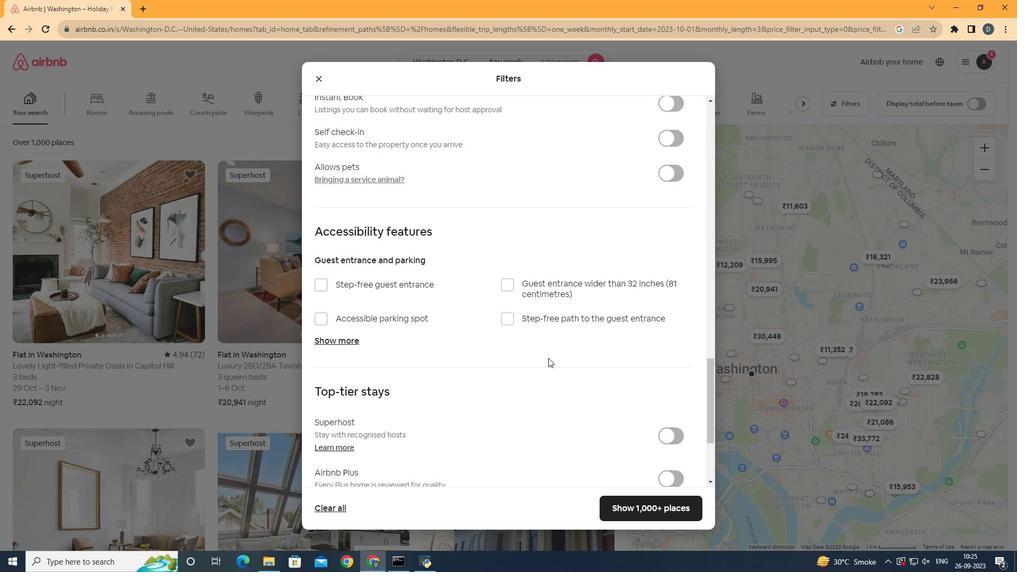 
Action: Mouse scrolled (548, 357) with delta (0, 0)
Screenshot: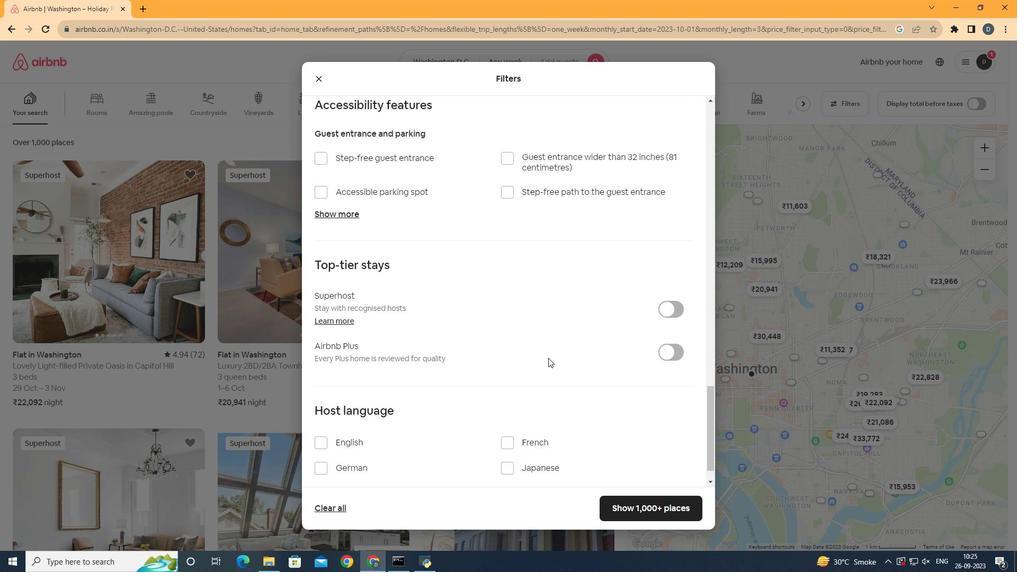 
Action: Mouse scrolled (548, 357) with delta (0, 0)
Screenshot: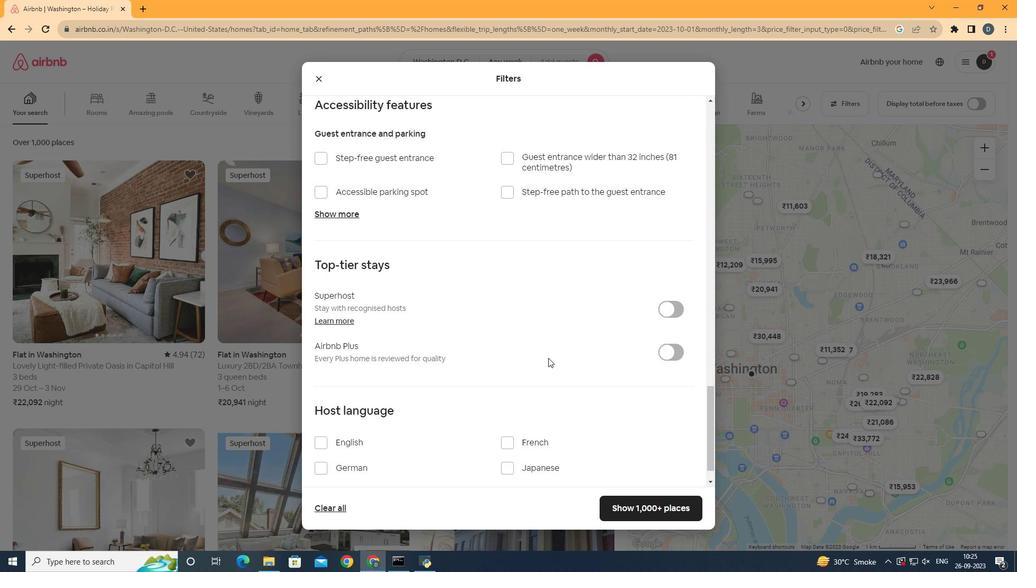 
Action: Mouse scrolled (548, 357) with delta (0, 0)
Screenshot: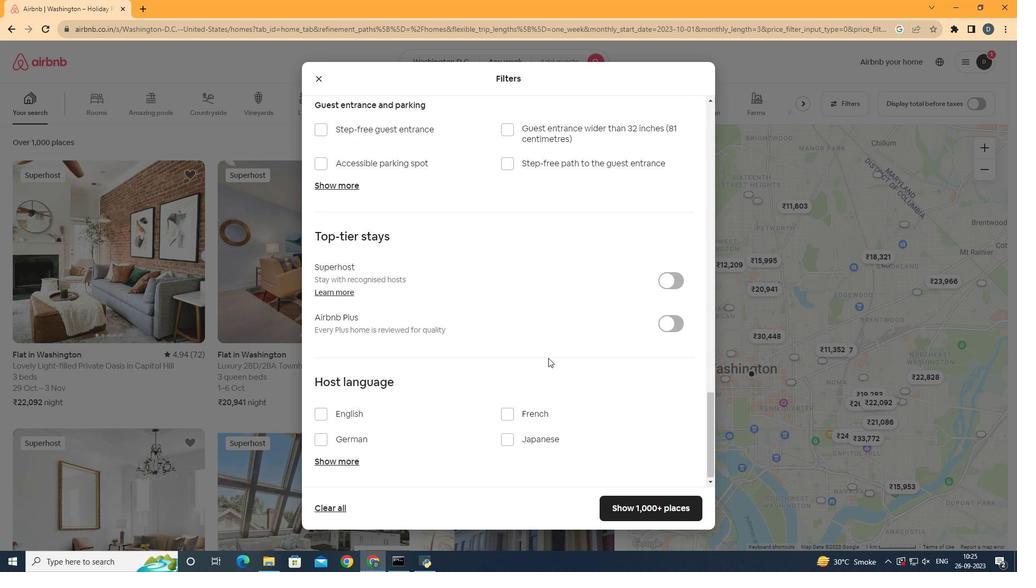 
Action: Mouse scrolled (548, 357) with delta (0, 0)
Screenshot: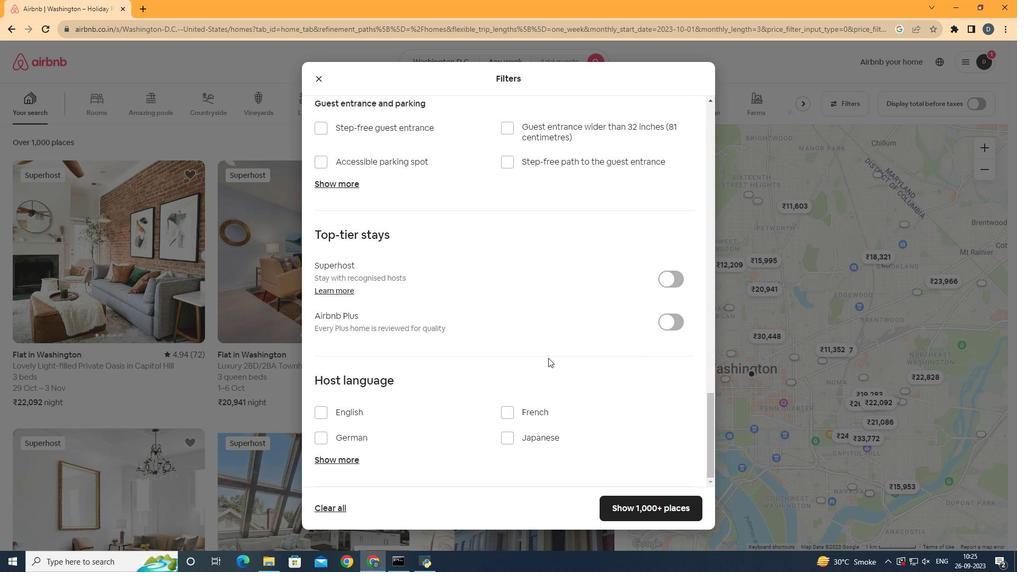 
Action: Mouse moved to (648, 514)
Screenshot: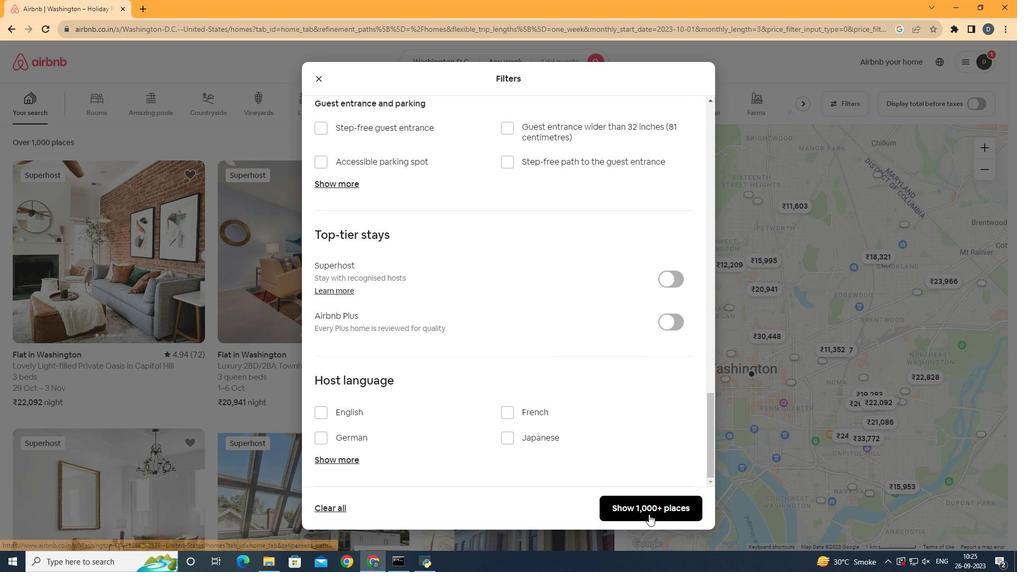 
Action: Mouse pressed left at (648, 514)
Screenshot: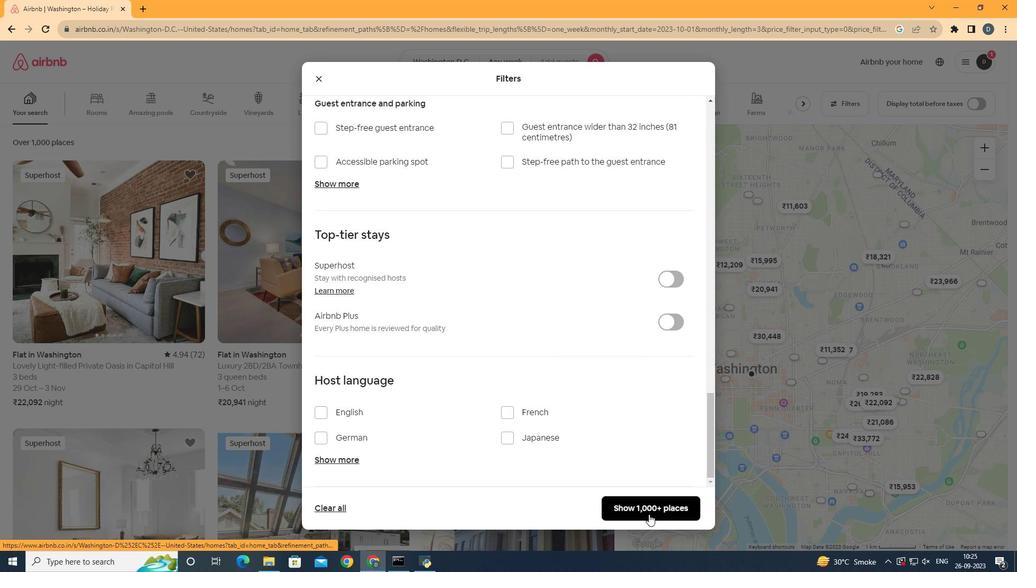 
Action: Mouse moved to (288, 210)
Screenshot: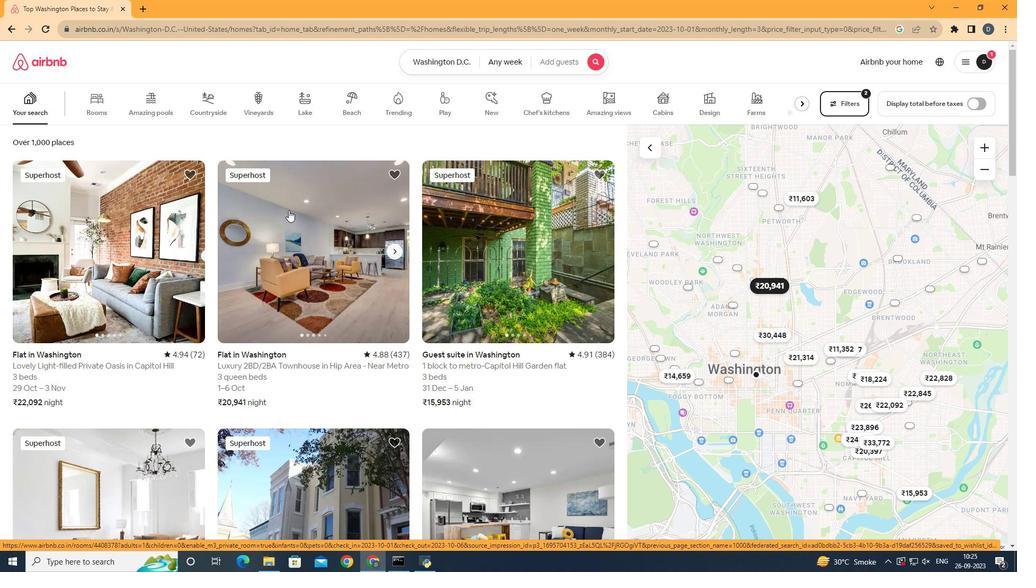 
Action: Mouse pressed left at (288, 210)
Screenshot: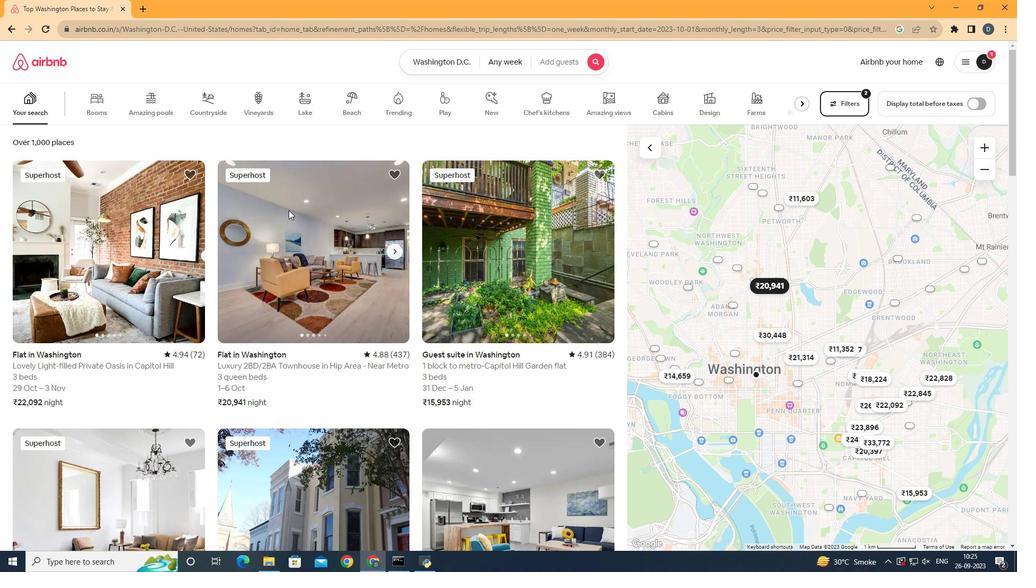 
Action: Mouse moved to (740, 392)
Screenshot: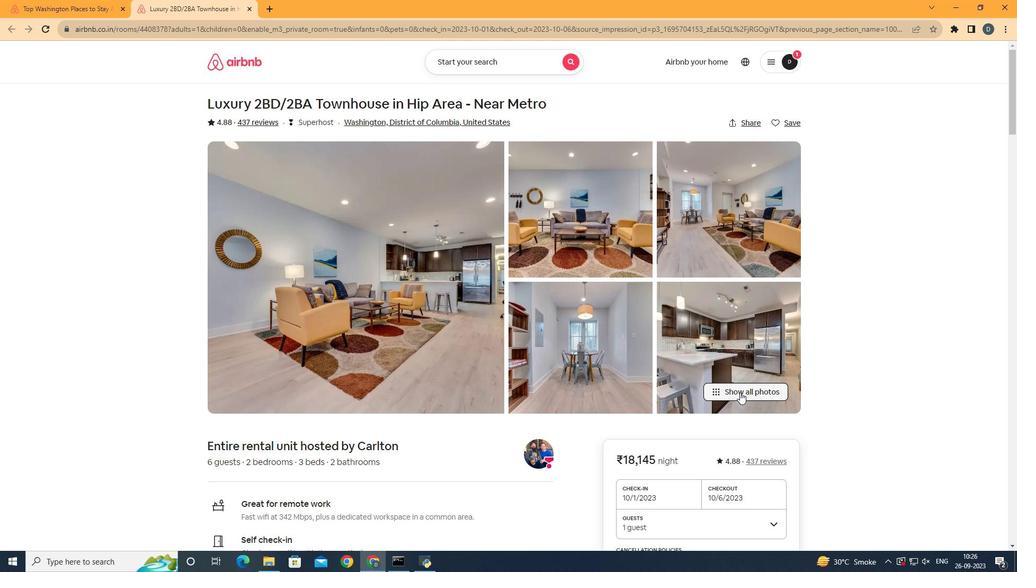 
Action: Mouse pressed left at (740, 392)
Screenshot: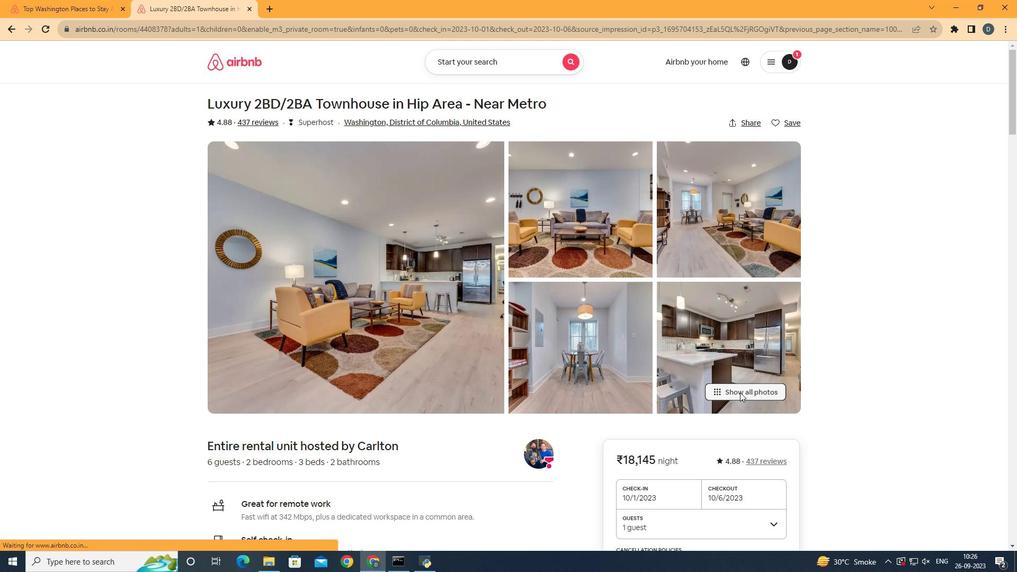 
Action: Mouse moved to (827, 299)
Screenshot: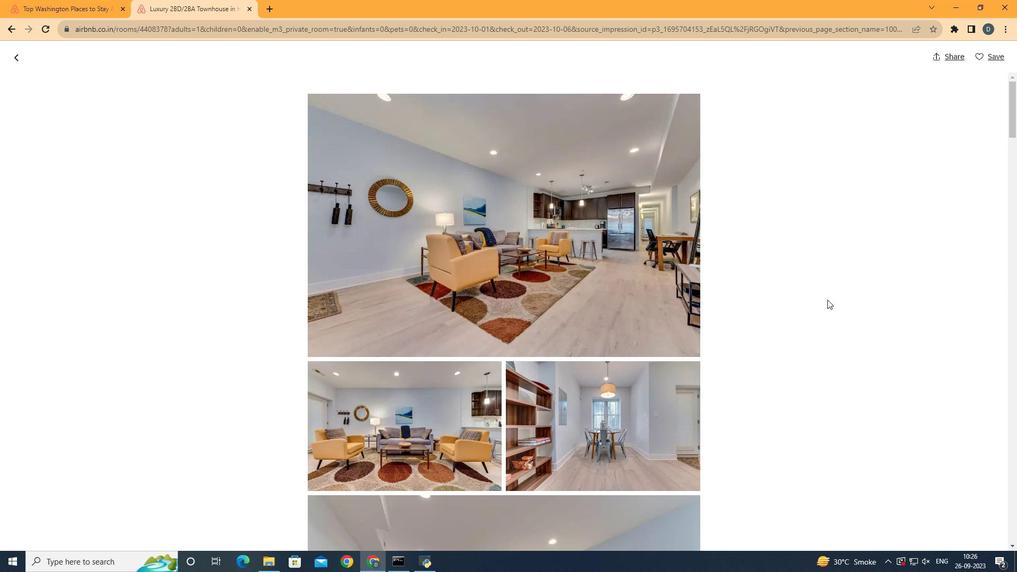
Action: Mouse scrolled (827, 299) with delta (0, 0)
Screenshot: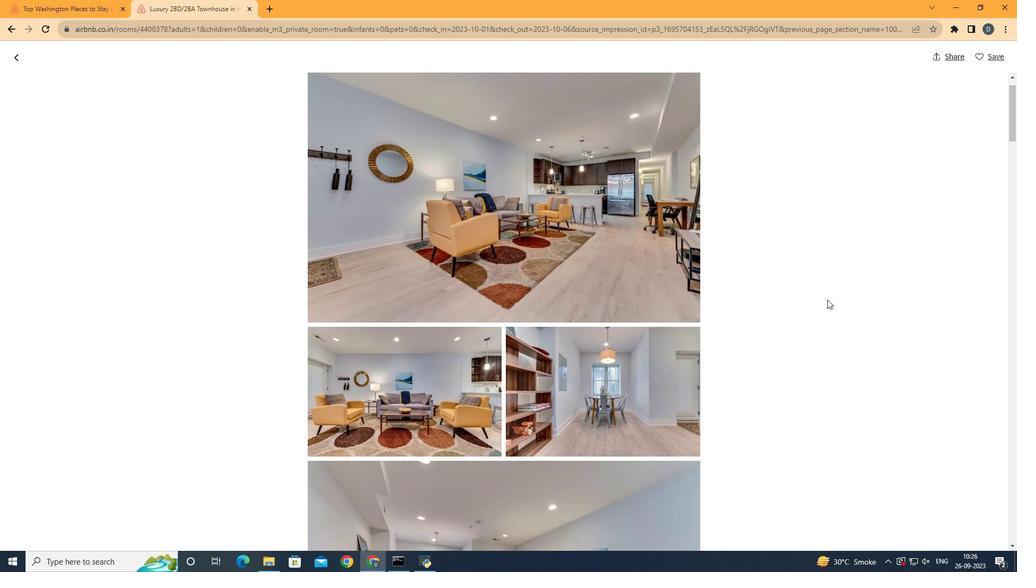 
Action: Mouse scrolled (827, 299) with delta (0, 0)
Screenshot: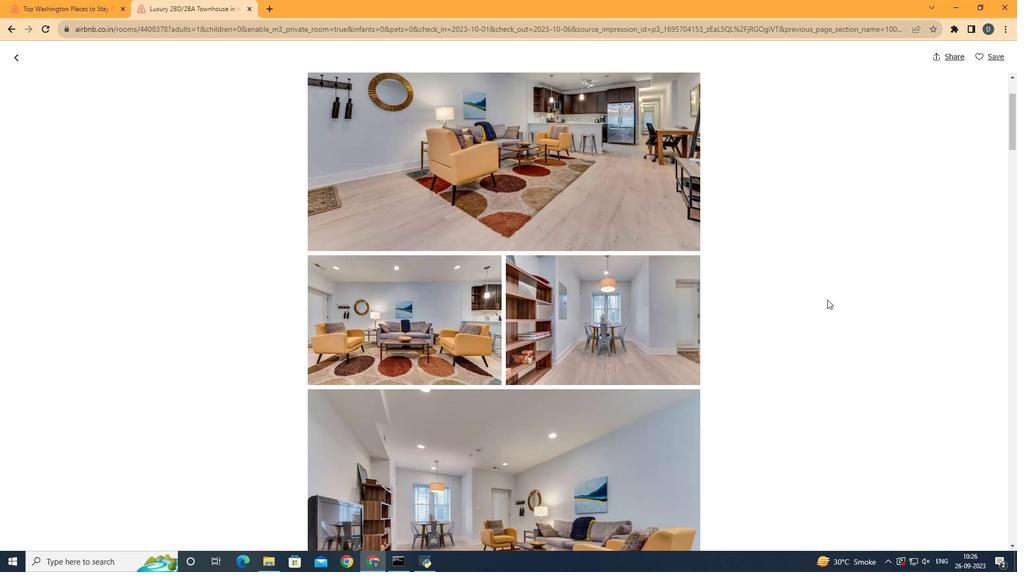
Action: Mouse scrolled (827, 299) with delta (0, 0)
Screenshot: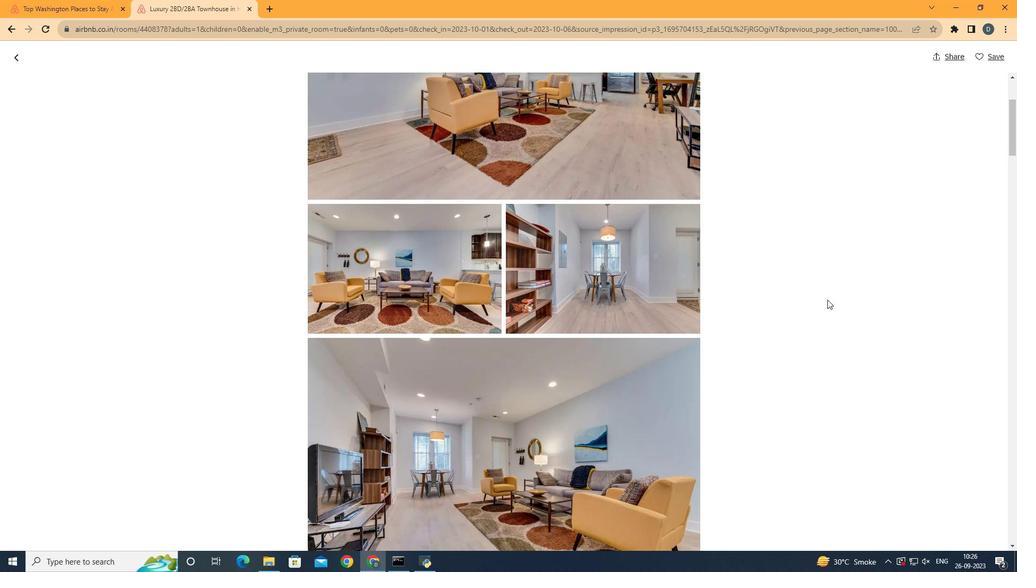 
Action: Mouse scrolled (827, 299) with delta (0, 0)
Screenshot: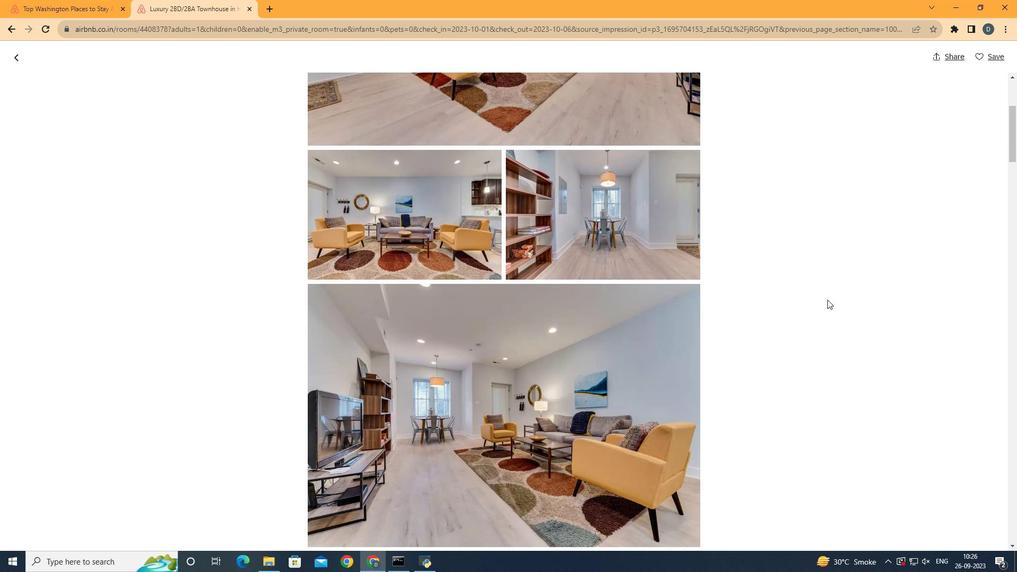 
Action: Mouse scrolled (827, 299) with delta (0, 0)
Screenshot: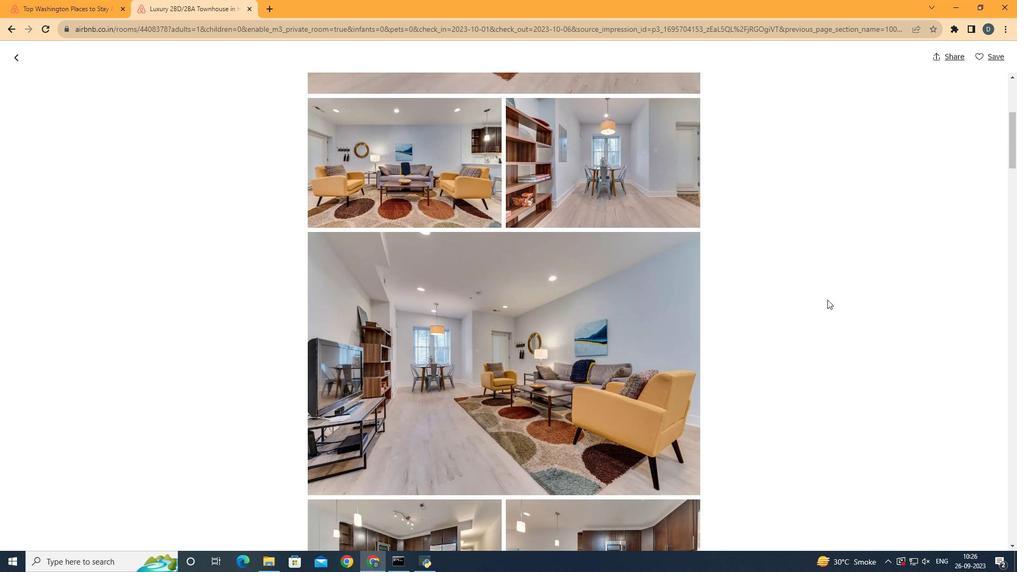 
Action: Mouse scrolled (827, 299) with delta (0, 0)
Screenshot: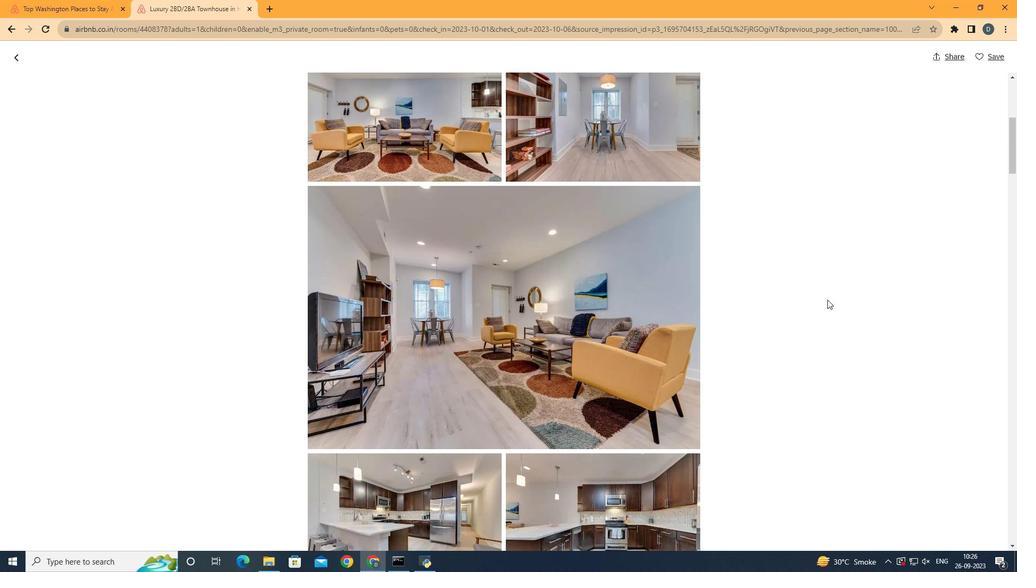 
Action: Mouse scrolled (827, 299) with delta (0, 0)
Screenshot: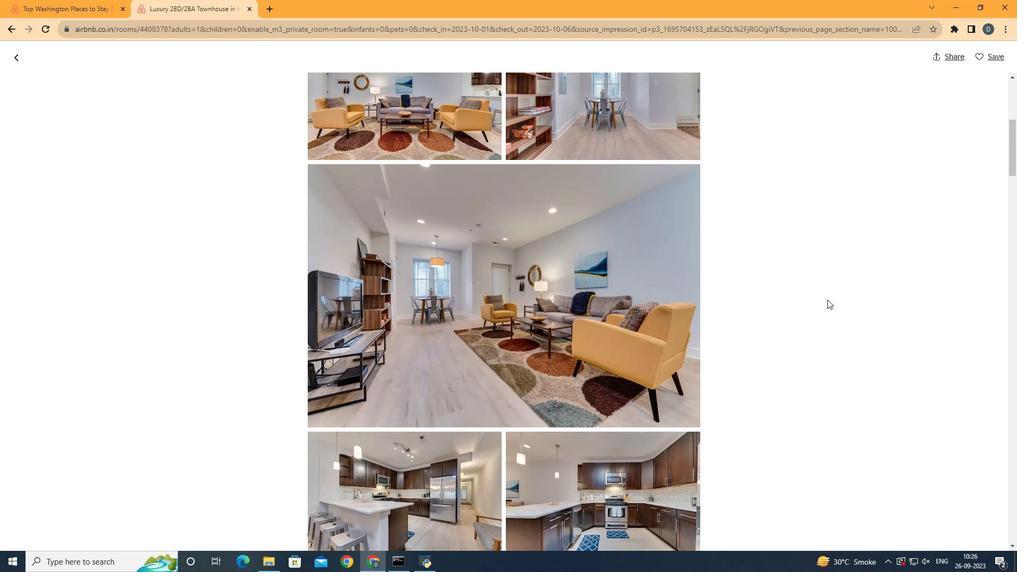 
Action: Mouse scrolled (827, 299) with delta (0, 0)
Screenshot: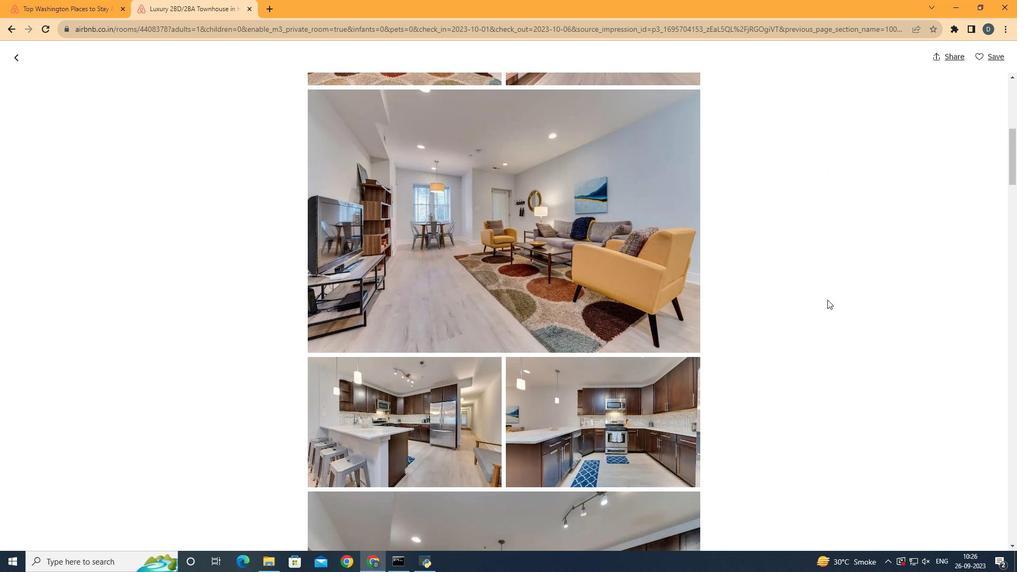 
Action: Mouse scrolled (827, 299) with delta (0, 0)
Screenshot: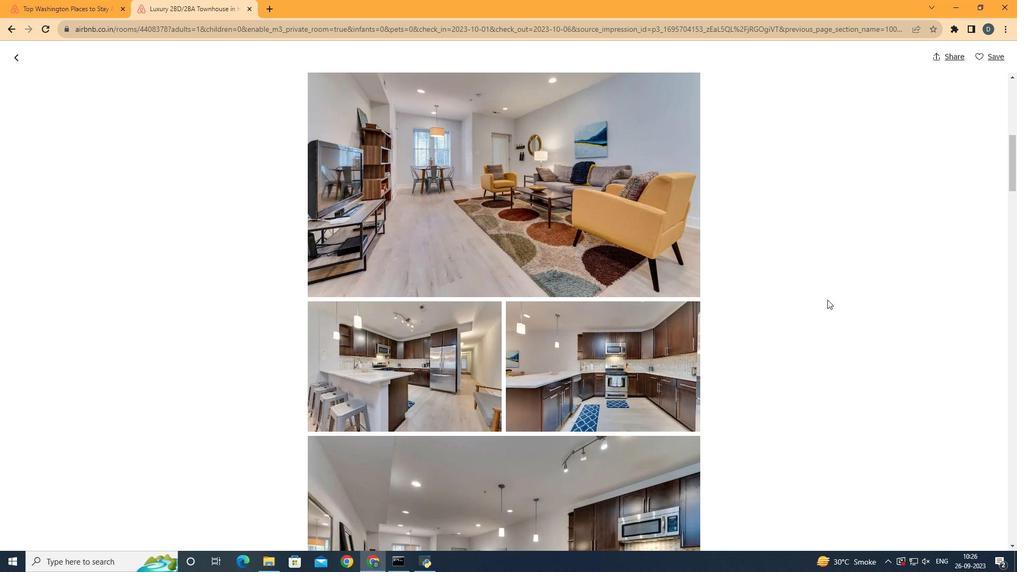 
Action: Mouse scrolled (827, 299) with delta (0, 0)
Screenshot: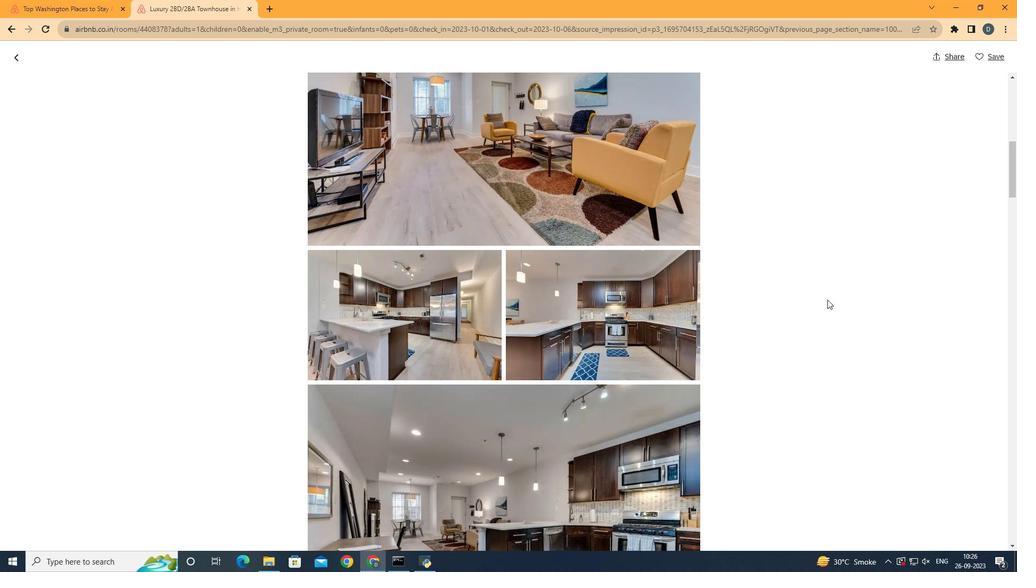 
Action: Mouse scrolled (827, 299) with delta (0, 0)
Screenshot: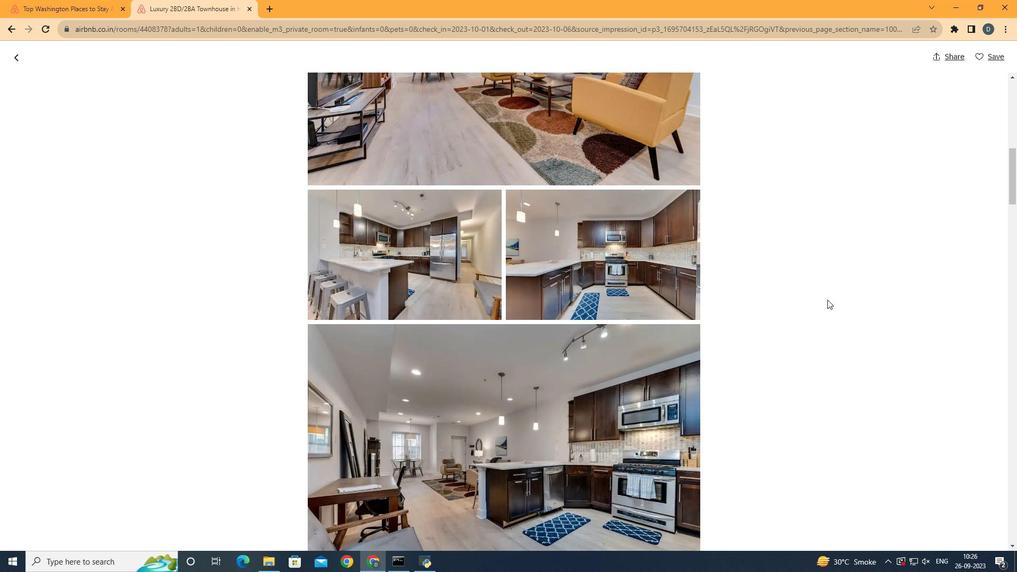 
Action: Mouse scrolled (827, 299) with delta (0, 0)
Screenshot: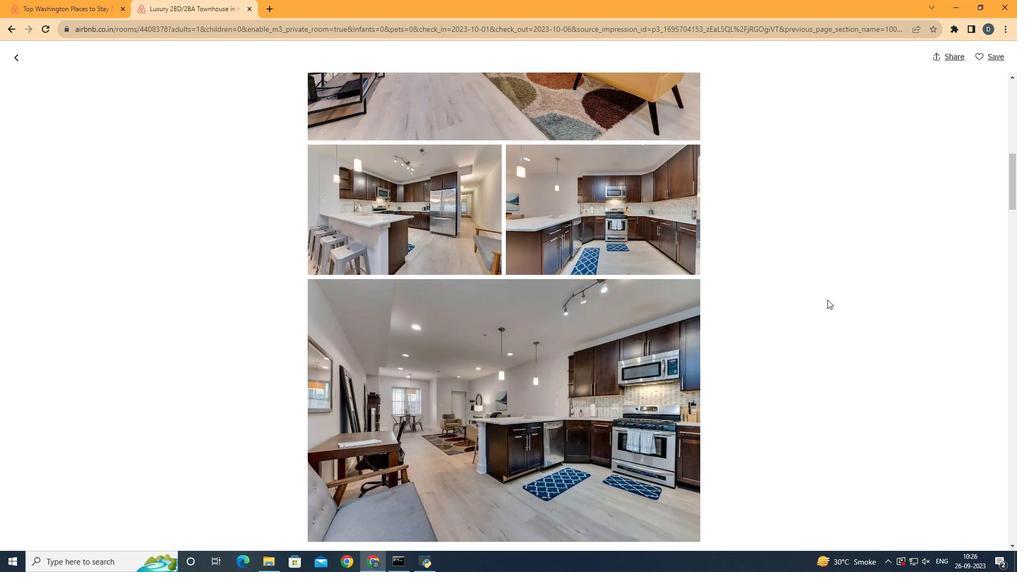 
Action: Mouse scrolled (827, 299) with delta (0, 0)
Screenshot: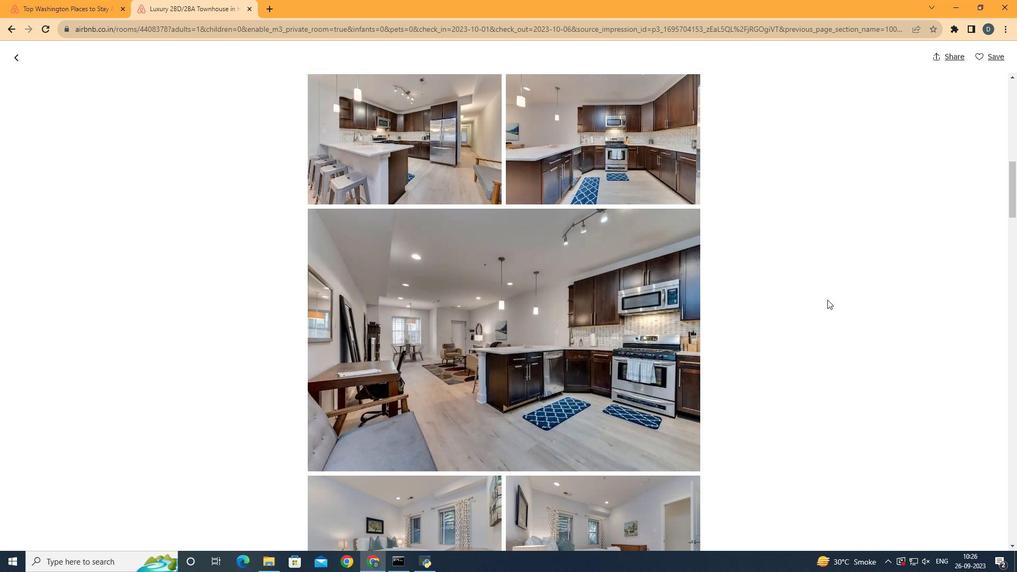 
Action: Mouse scrolled (827, 299) with delta (0, 0)
Screenshot: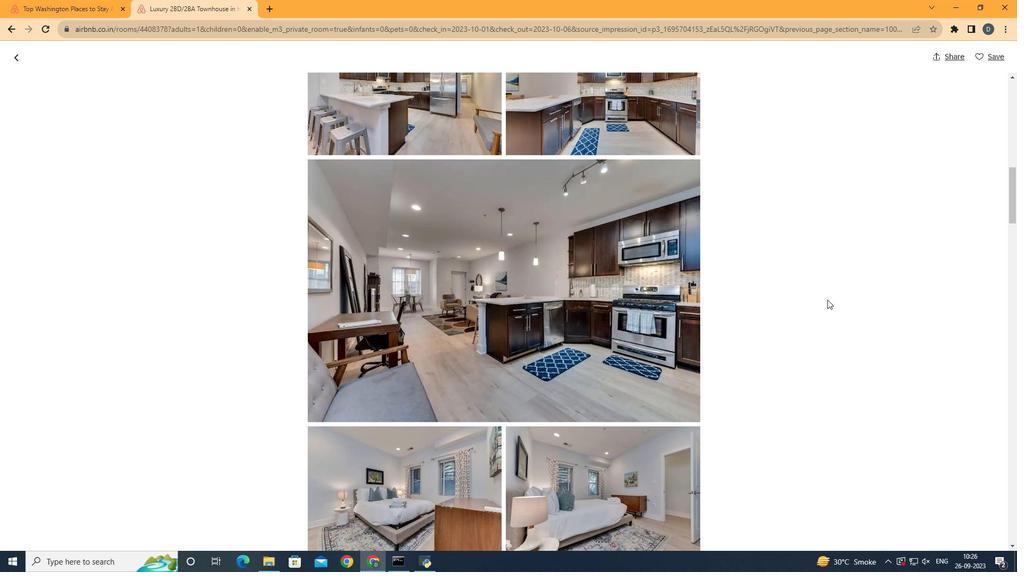 
Action: Mouse scrolled (827, 299) with delta (0, 0)
Screenshot: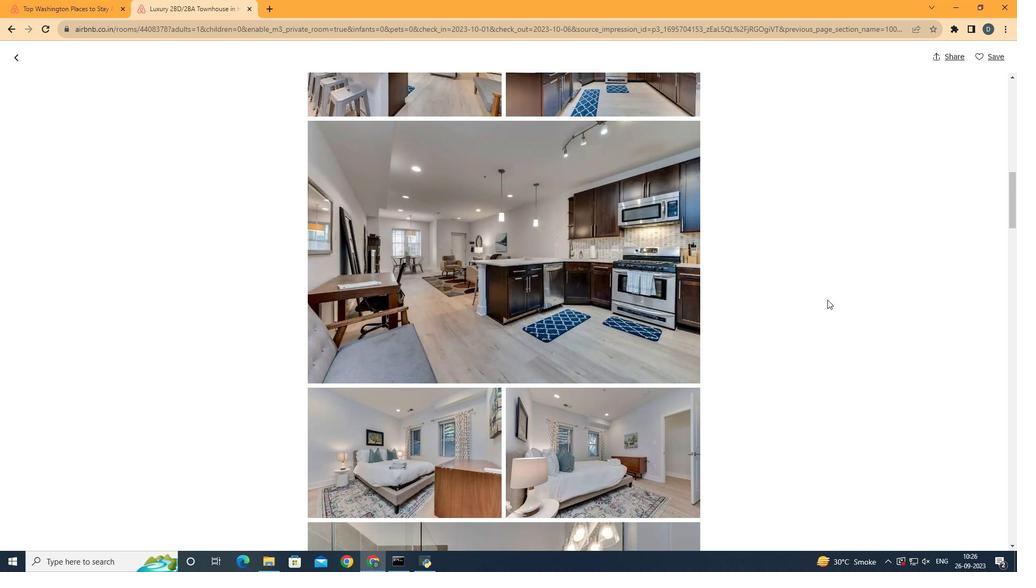 
Action: Mouse scrolled (827, 299) with delta (0, 0)
Screenshot: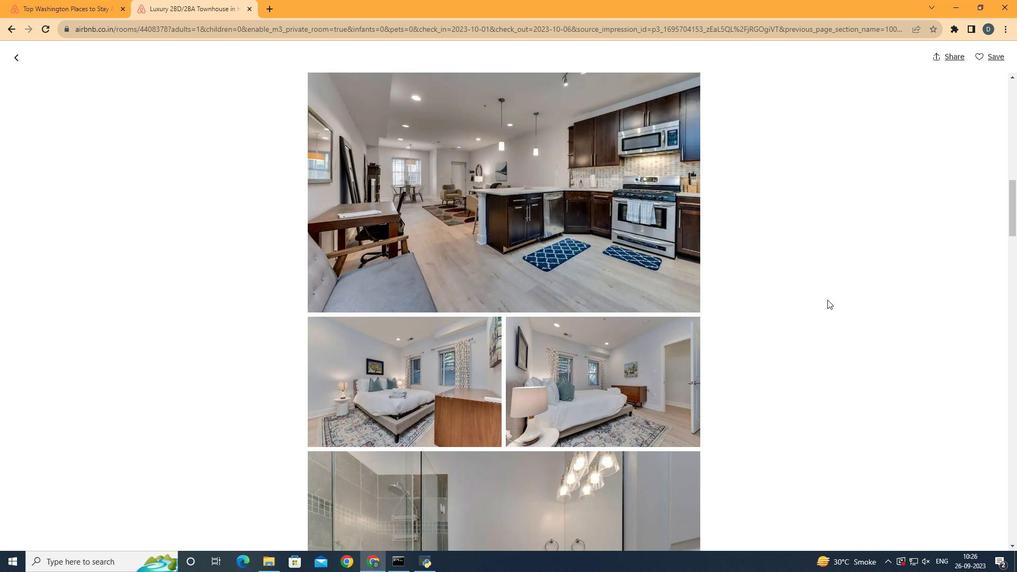 
Action: Mouse scrolled (827, 299) with delta (0, 0)
Screenshot: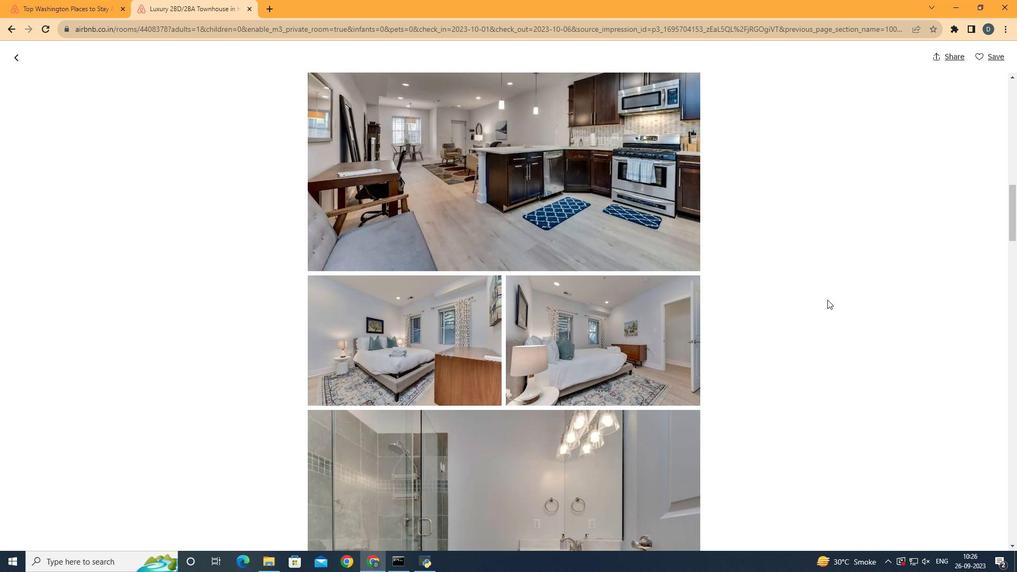
Action: Mouse scrolled (827, 299) with delta (0, 0)
Screenshot: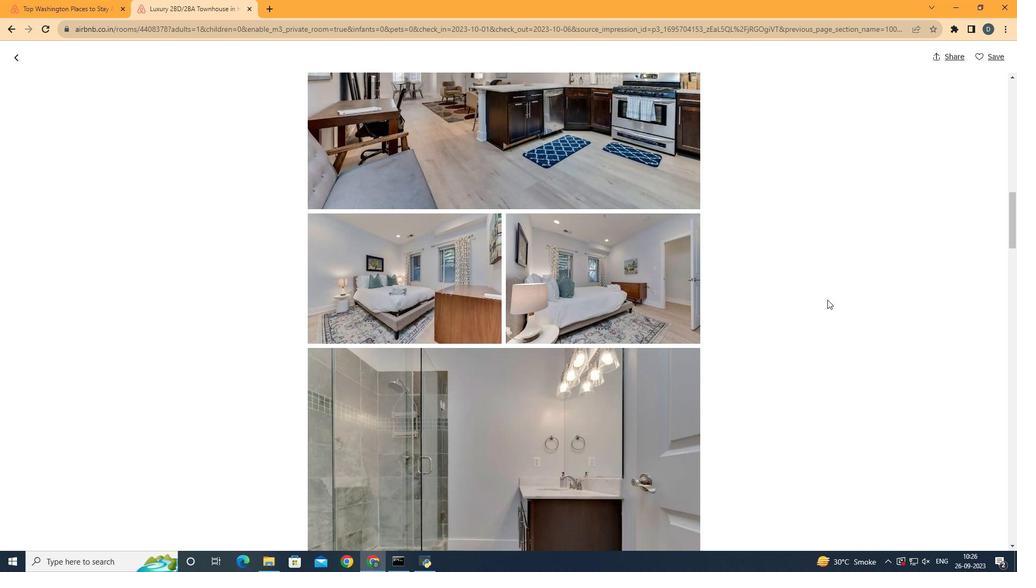
Action: Mouse scrolled (827, 299) with delta (0, 0)
Screenshot: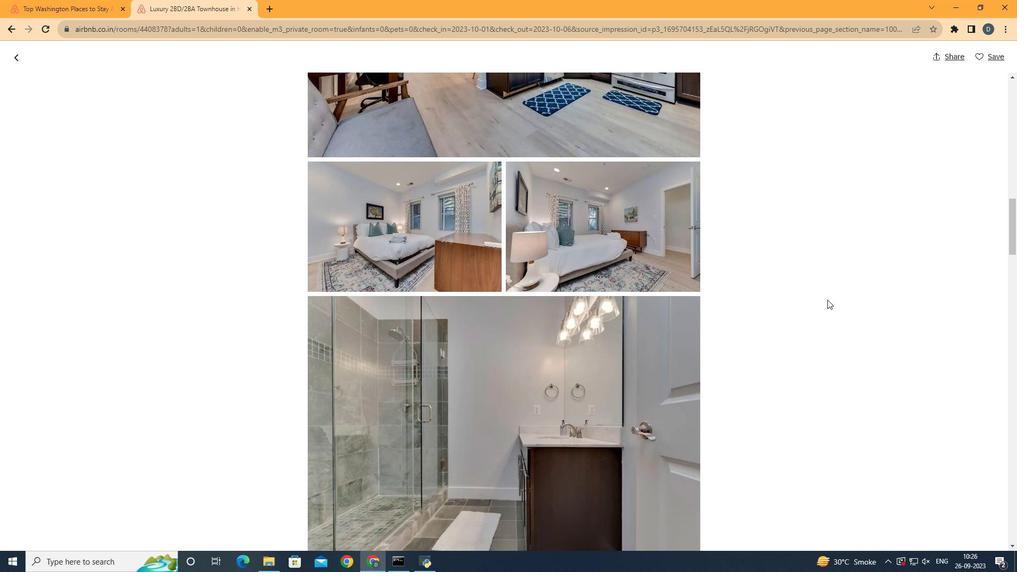 
Action: Mouse scrolled (827, 299) with delta (0, 0)
Screenshot: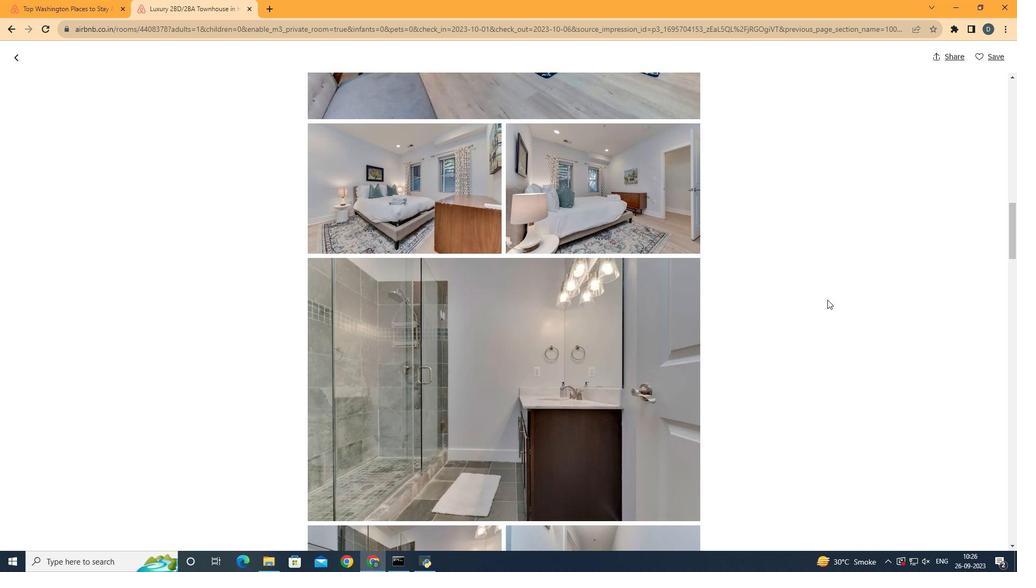 
Action: Mouse scrolled (827, 299) with delta (0, 0)
Screenshot: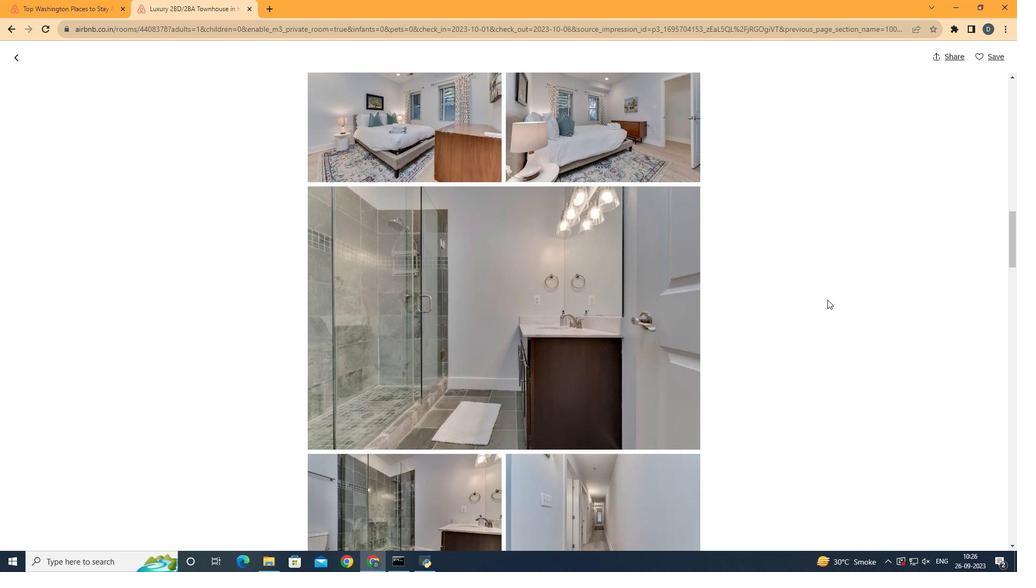 
Action: Mouse scrolled (827, 299) with delta (0, 0)
Screenshot: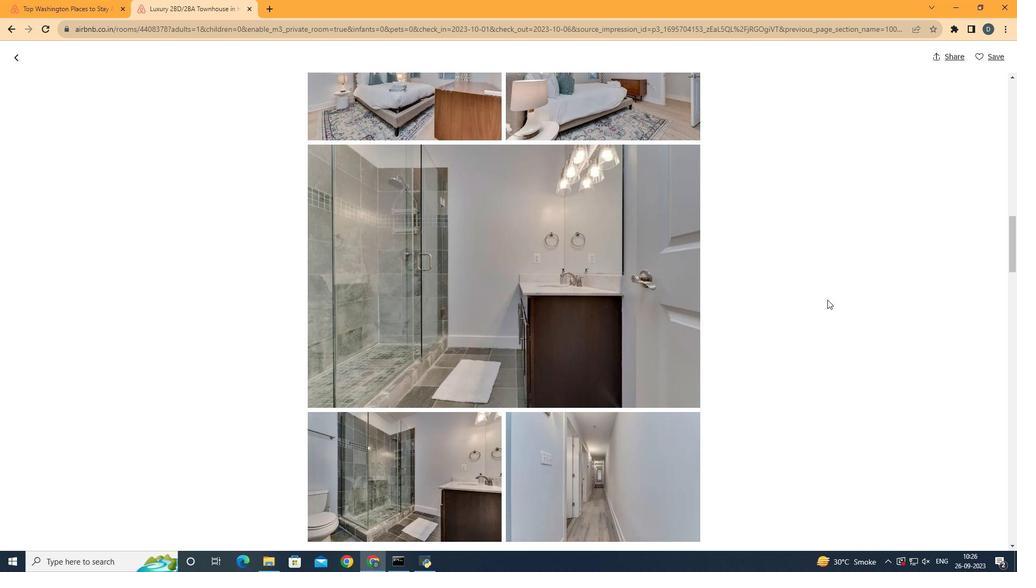 
Action: Mouse scrolled (827, 299) with delta (0, 0)
Screenshot: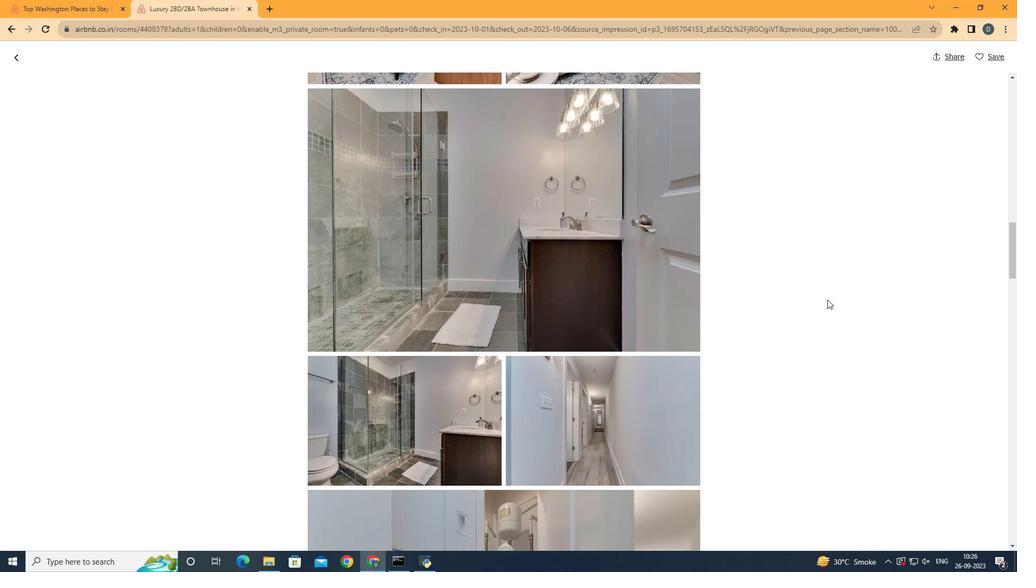 
Action: Mouse scrolled (827, 299) with delta (0, 0)
Screenshot: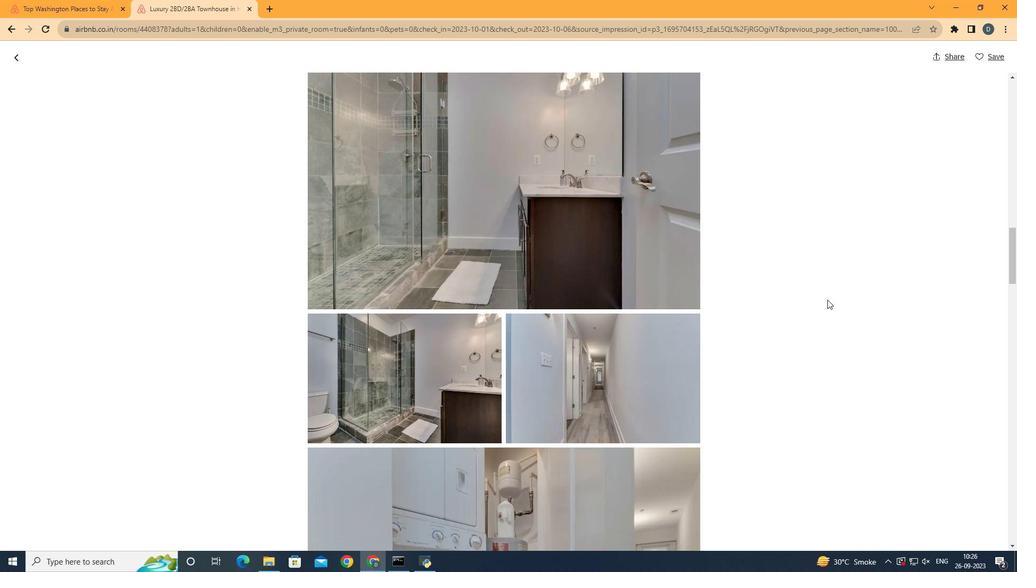 
Action: Mouse scrolled (827, 299) with delta (0, 0)
Screenshot: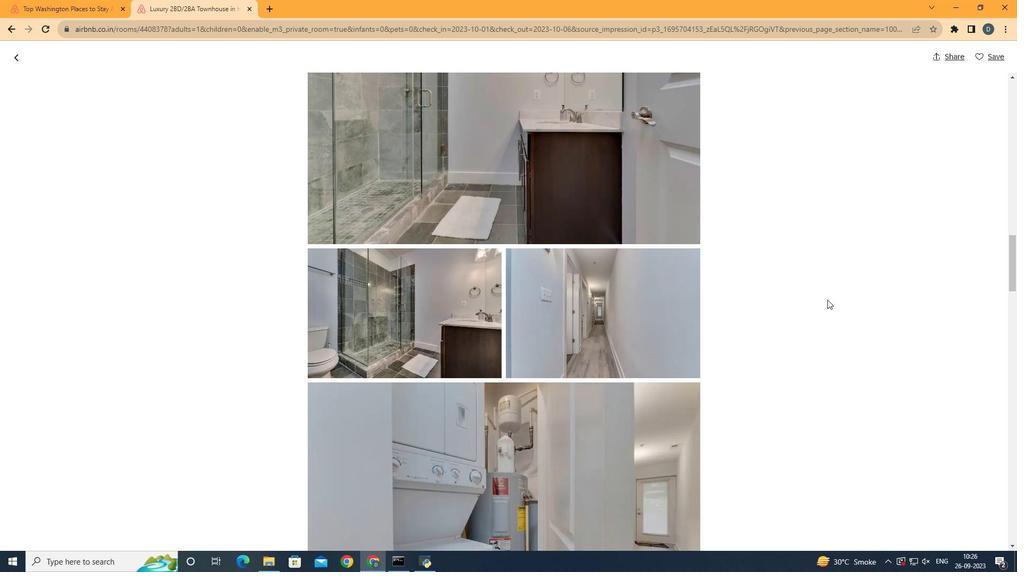 
Action: Mouse scrolled (827, 299) with delta (0, 0)
Screenshot: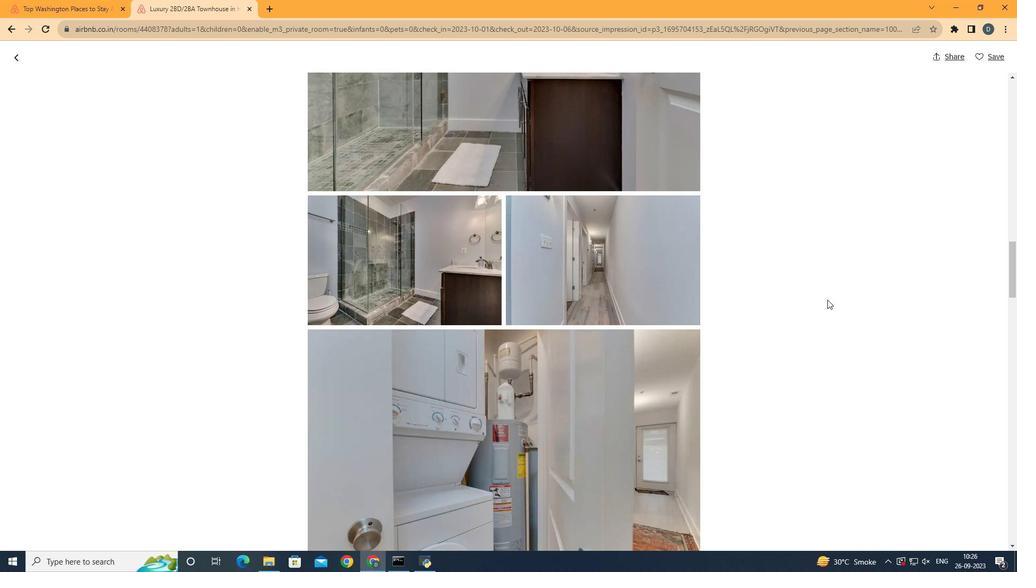 
Action: Mouse scrolled (827, 299) with delta (0, 0)
Screenshot: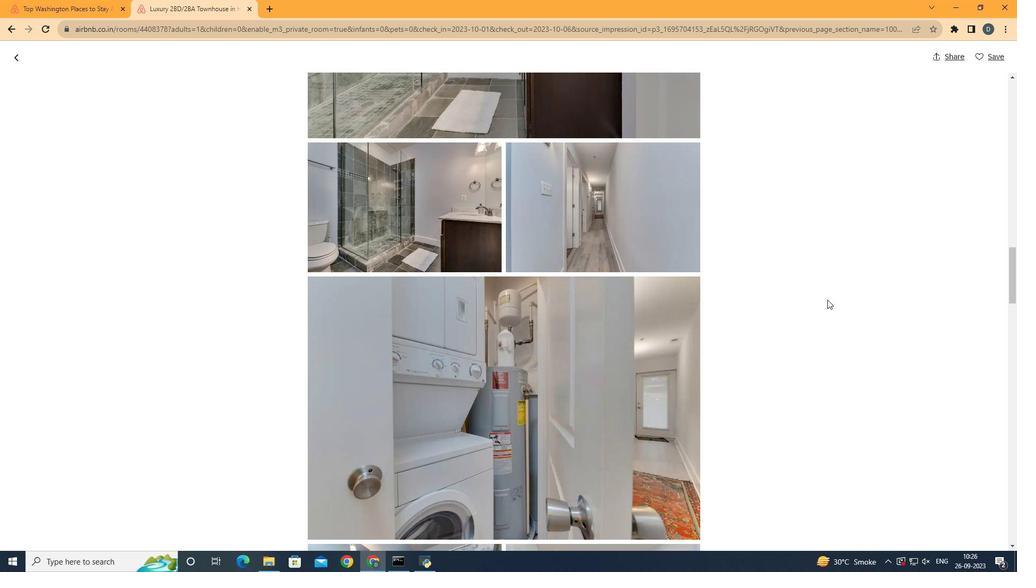 
Action: Mouse scrolled (827, 299) with delta (0, 0)
Screenshot: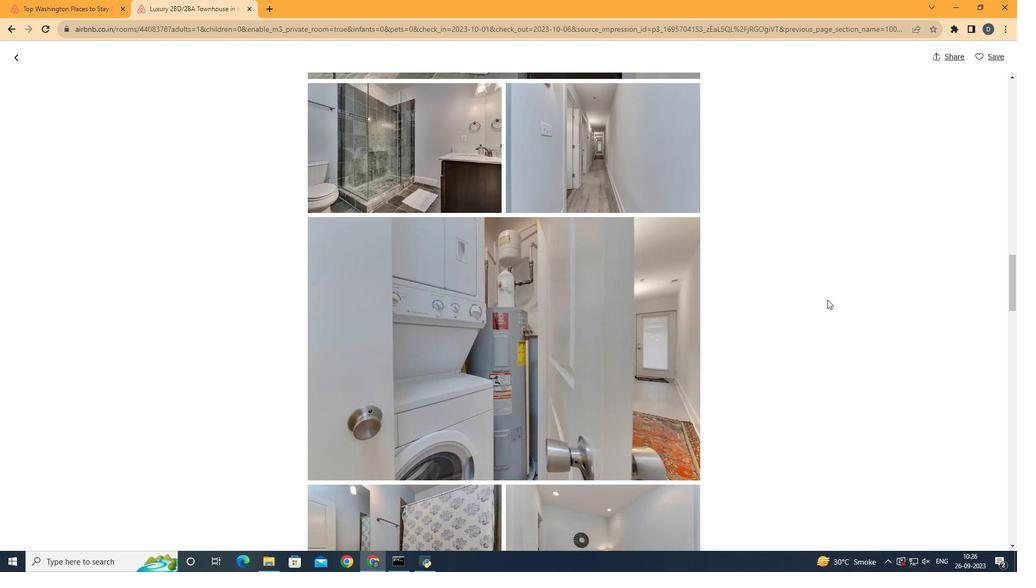 
Action: Mouse scrolled (827, 299) with delta (0, 0)
Screenshot: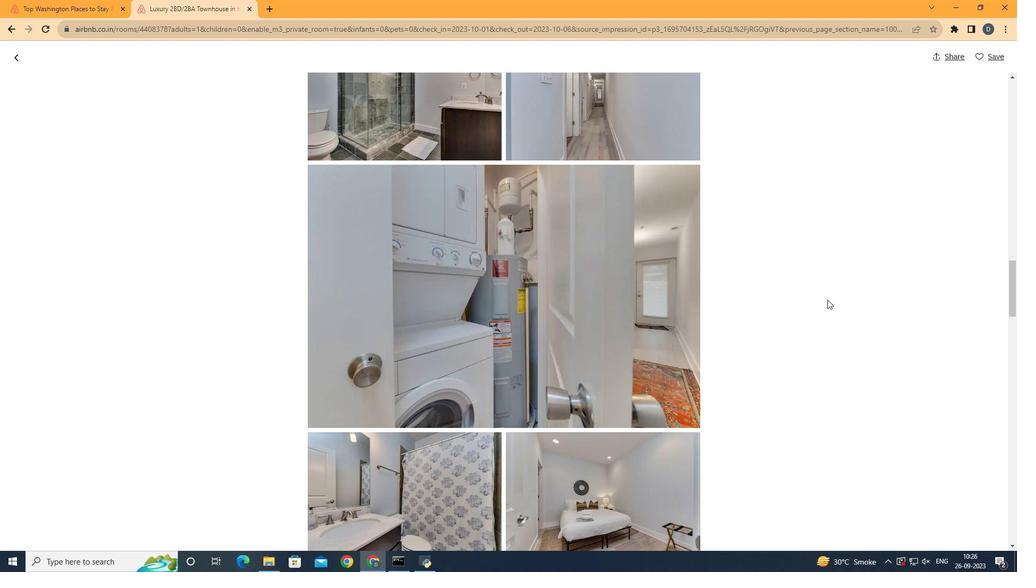
Action: Mouse scrolled (827, 299) with delta (0, 0)
Screenshot: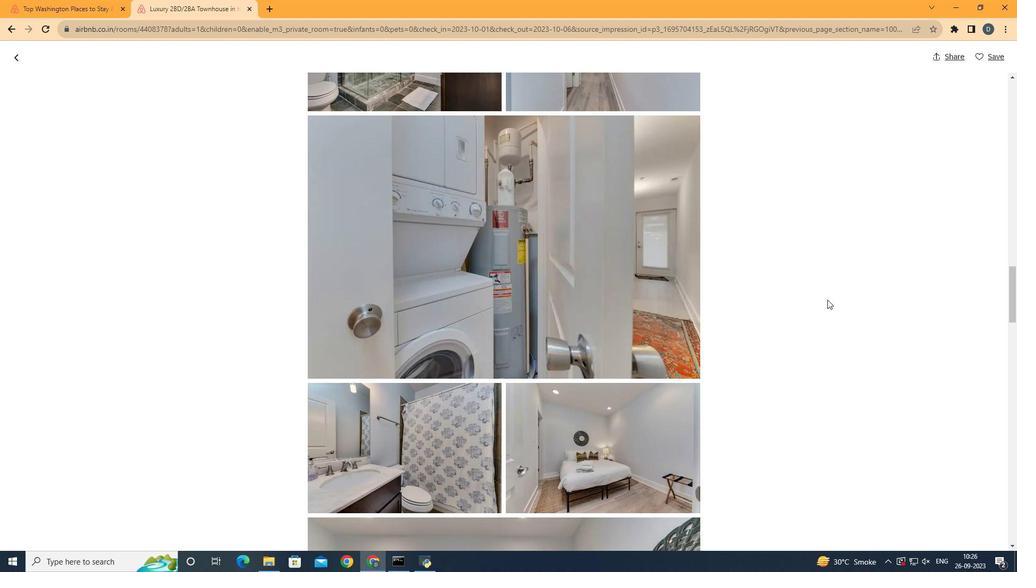 
Action: Mouse scrolled (827, 299) with delta (0, 0)
Screenshot: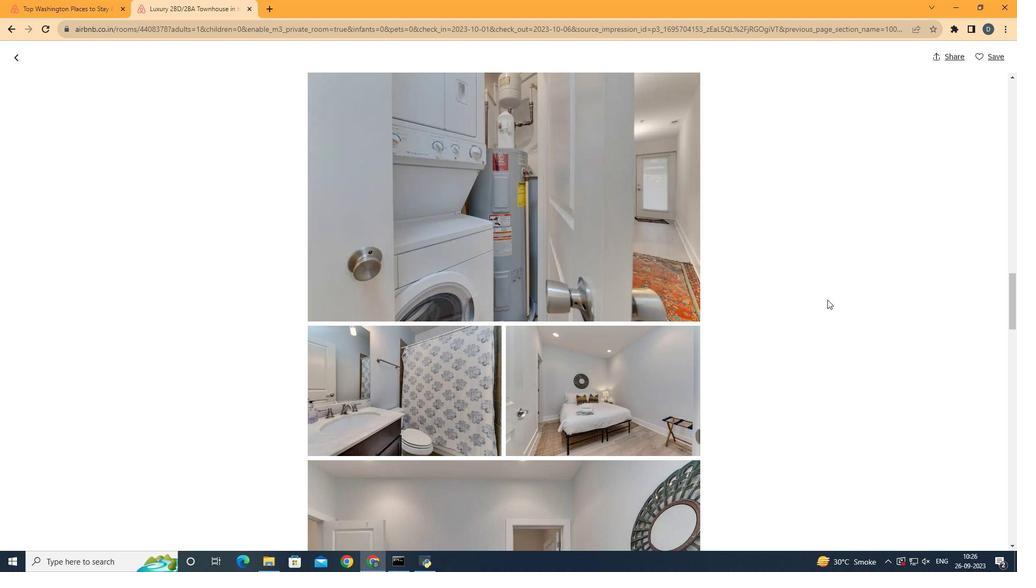 
Action: Mouse scrolled (827, 299) with delta (0, 0)
Screenshot: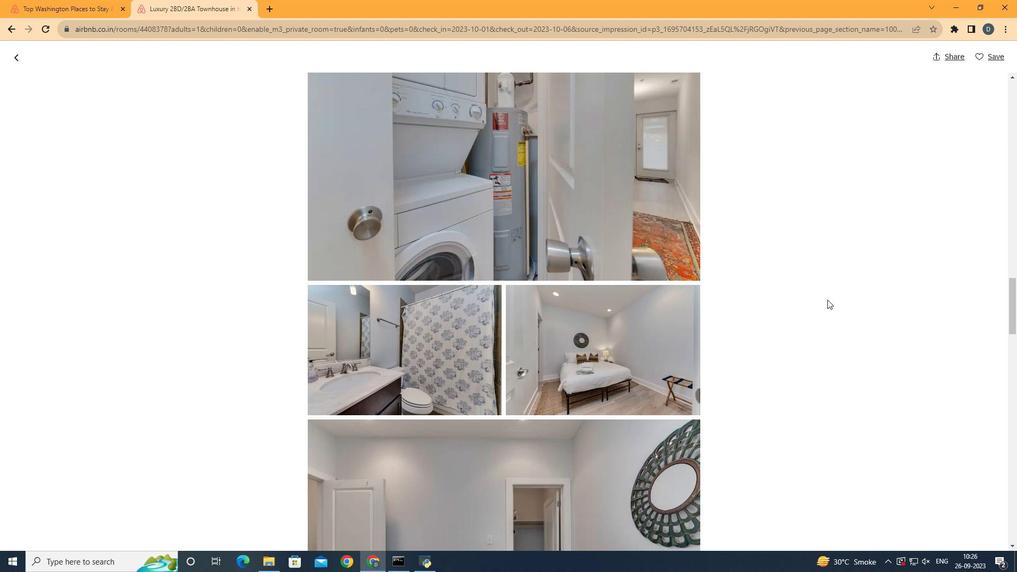 
Action: Mouse scrolled (827, 299) with delta (0, 0)
Screenshot: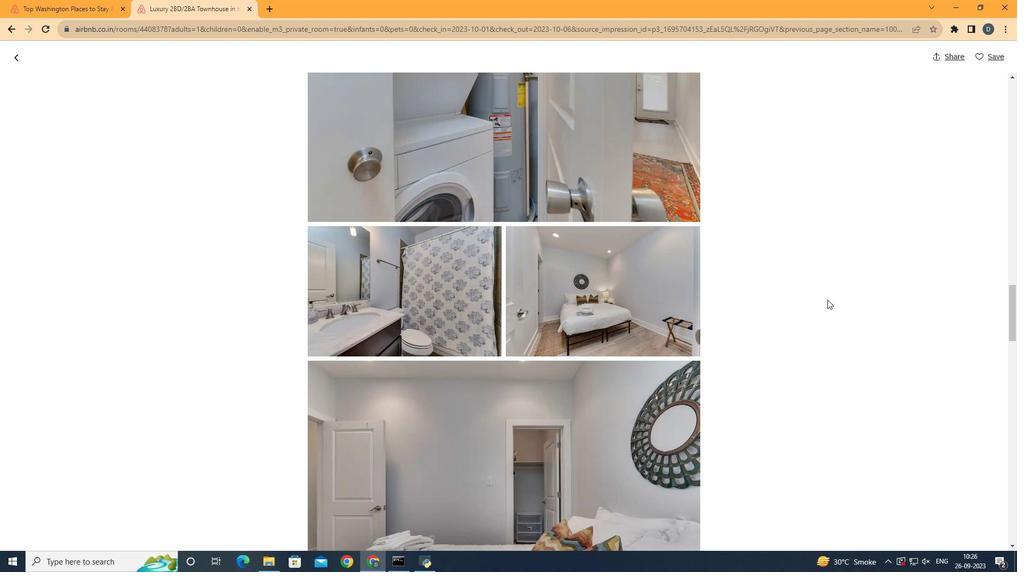 
Action: Mouse scrolled (827, 299) with delta (0, 0)
Screenshot: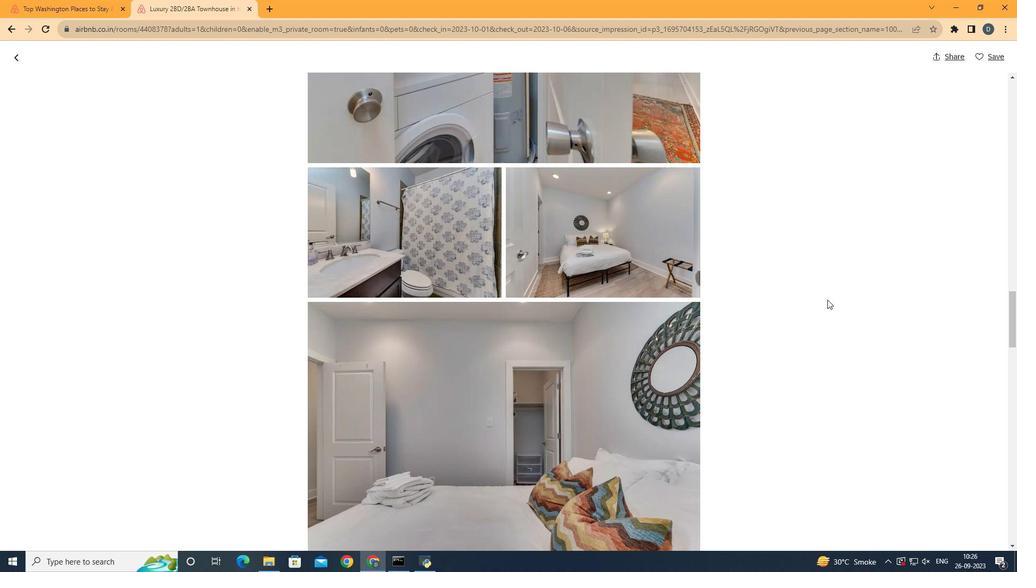 
Action: Mouse scrolled (827, 299) with delta (0, 0)
Screenshot: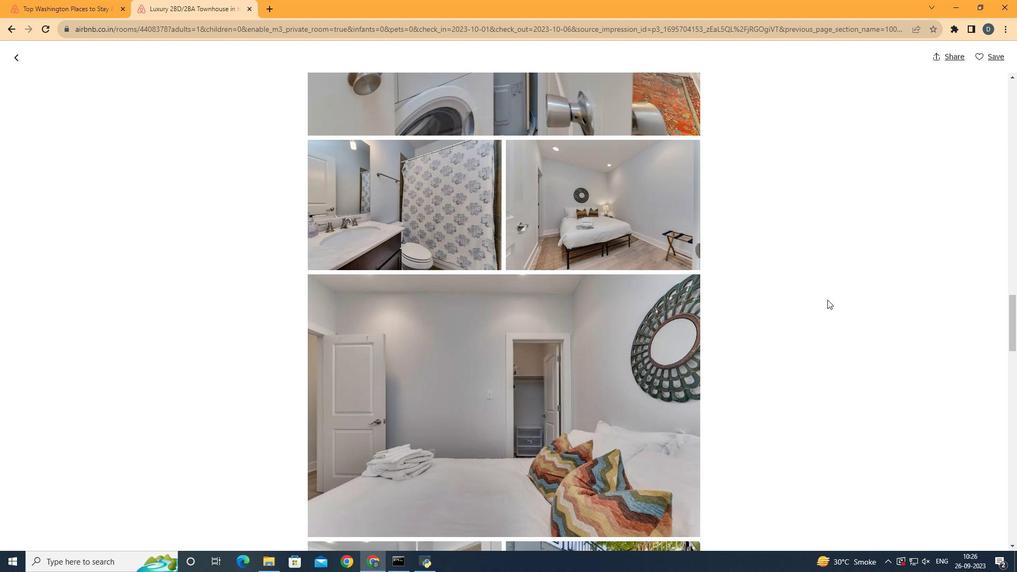 
Action: Mouse scrolled (827, 299) with delta (0, 0)
Screenshot: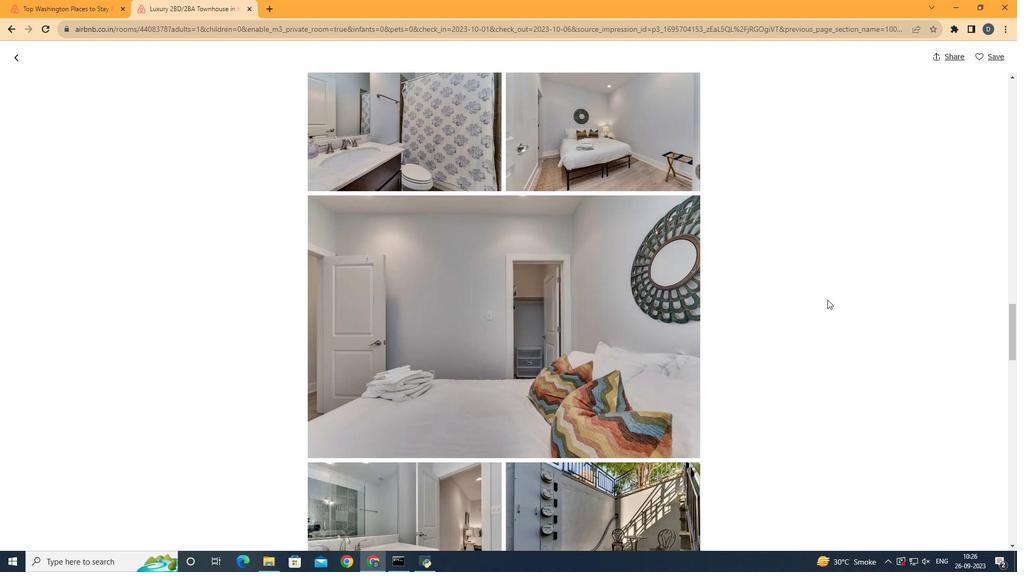 
Action: Mouse scrolled (827, 299) with delta (0, 0)
Screenshot: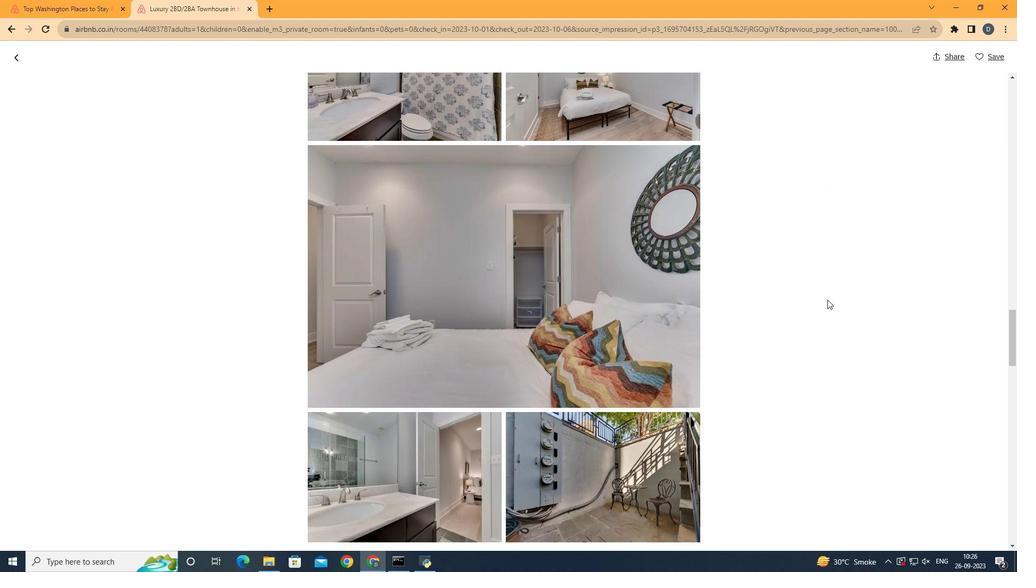 
Action: Mouse scrolled (827, 299) with delta (0, 0)
Screenshot: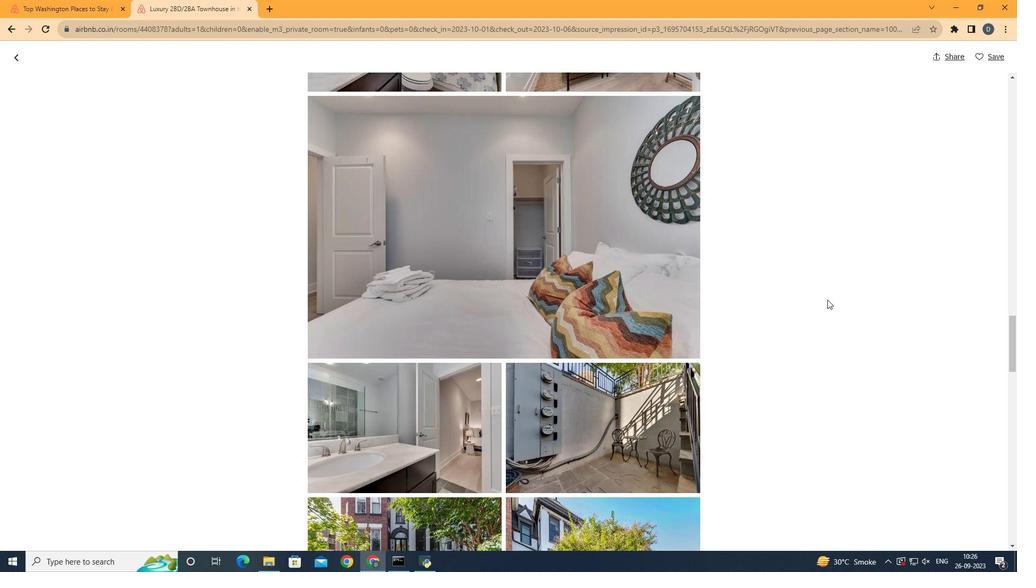 
Action: Mouse scrolled (827, 299) with delta (0, 0)
Screenshot: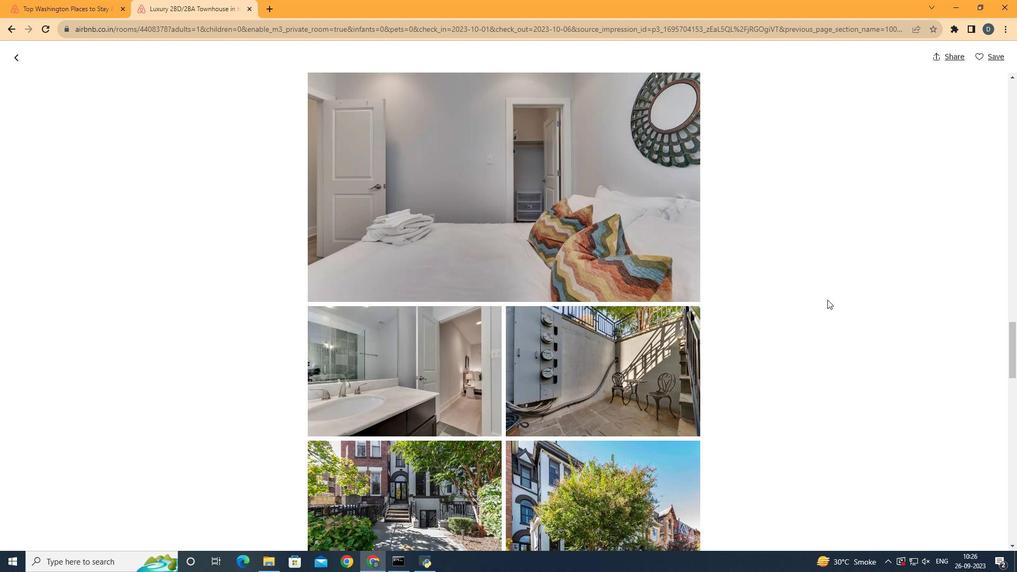 
Action: Mouse scrolled (827, 299) with delta (0, 0)
Screenshot: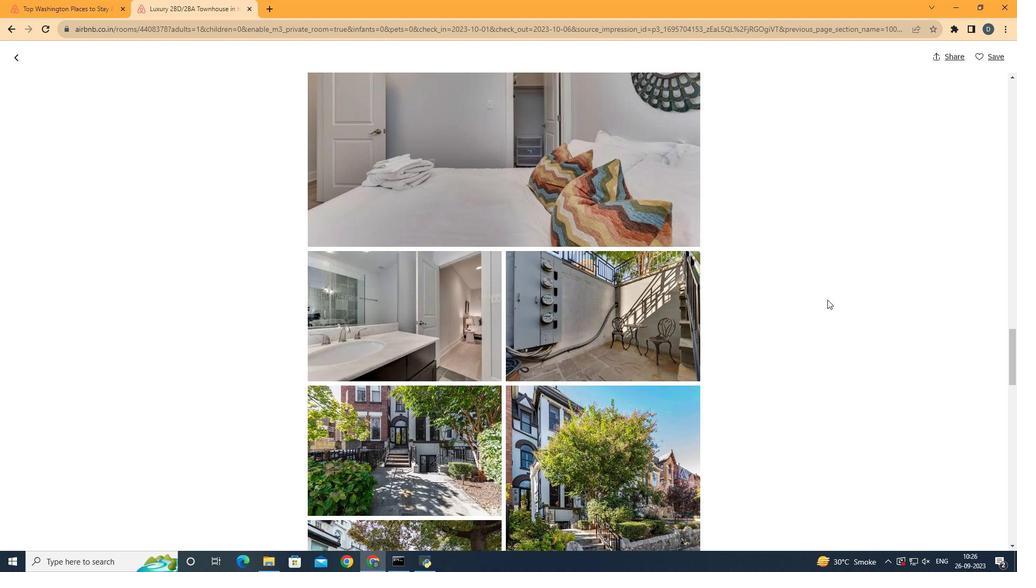 
Action: Mouse moved to (825, 299)
Screenshot: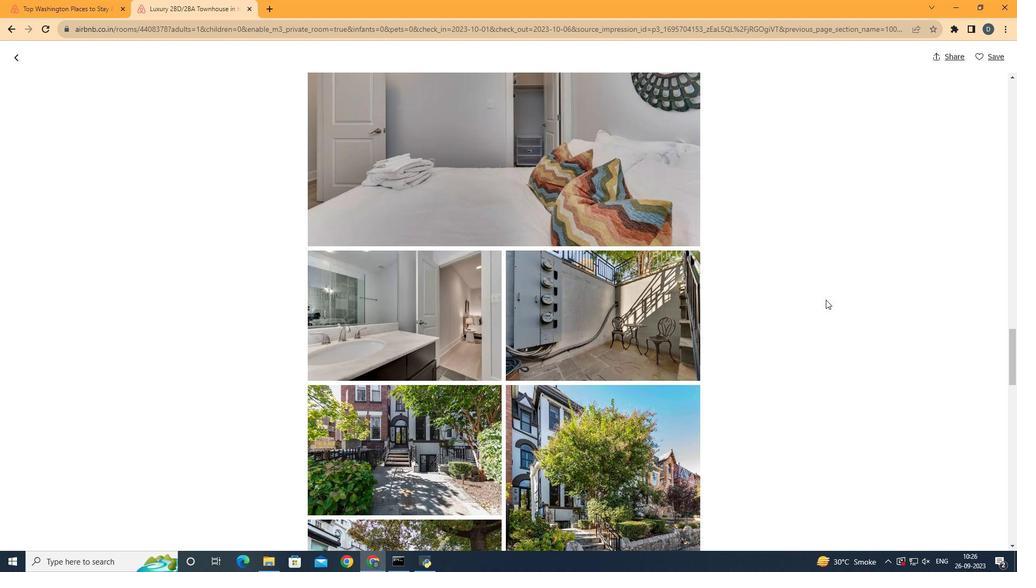 
Action: Mouse scrolled (825, 299) with delta (0, 0)
Screenshot: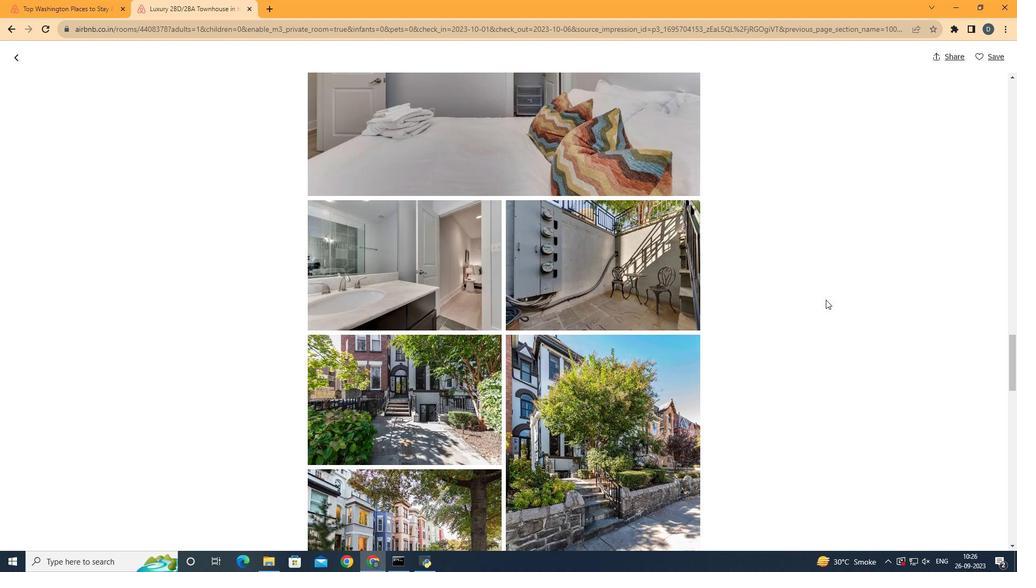 
Action: Mouse scrolled (825, 299) with delta (0, 0)
Screenshot: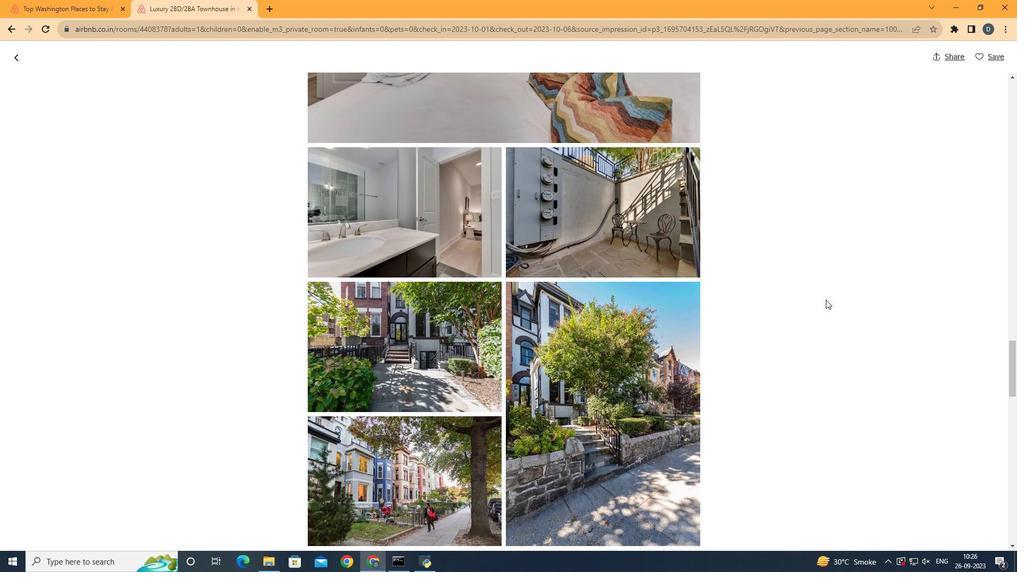 
Action: Mouse scrolled (825, 299) with delta (0, 0)
Screenshot: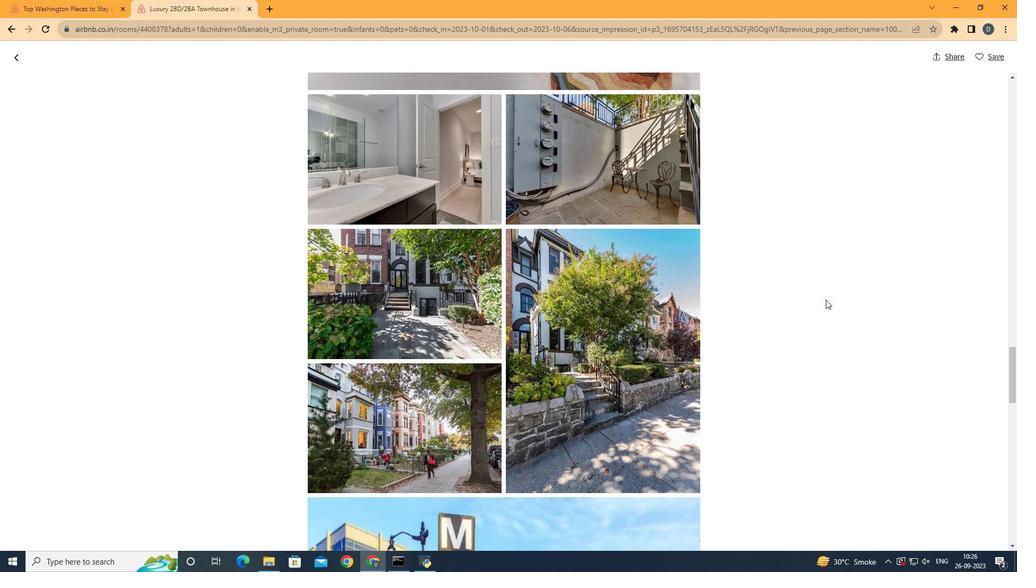 
Action: Mouse scrolled (825, 299) with delta (0, 0)
Screenshot: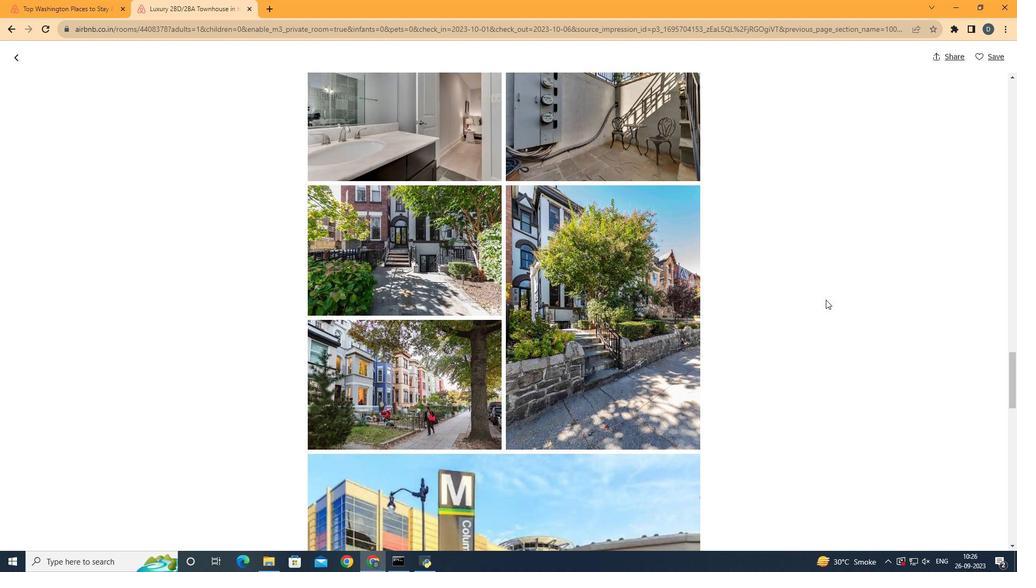 
Action: Mouse scrolled (825, 299) with delta (0, 0)
Screenshot: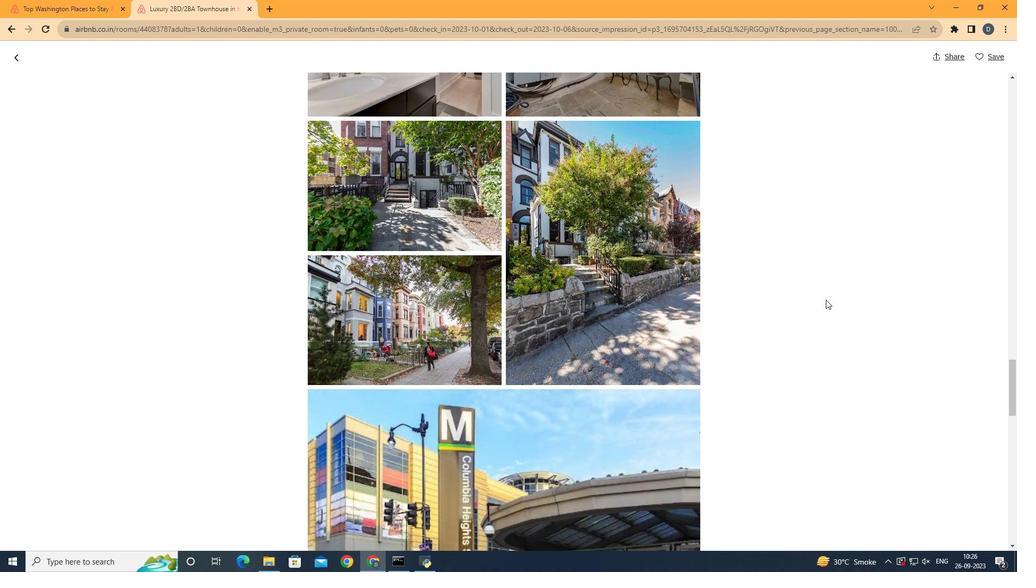 
Action: Mouse scrolled (825, 299) with delta (0, 0)
Screenshot: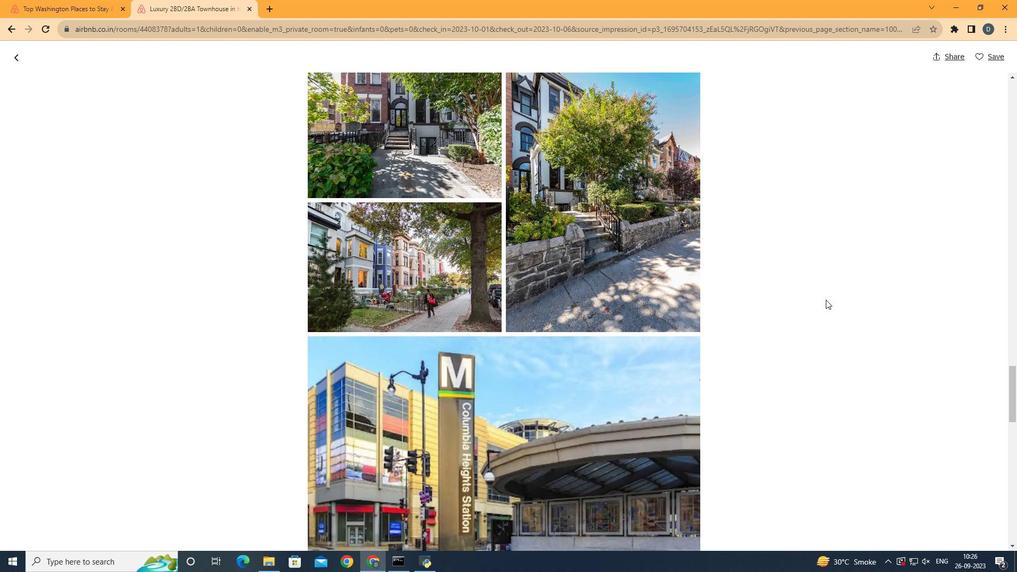 
Action: Mouse moved to (825, 299)
Screenshot: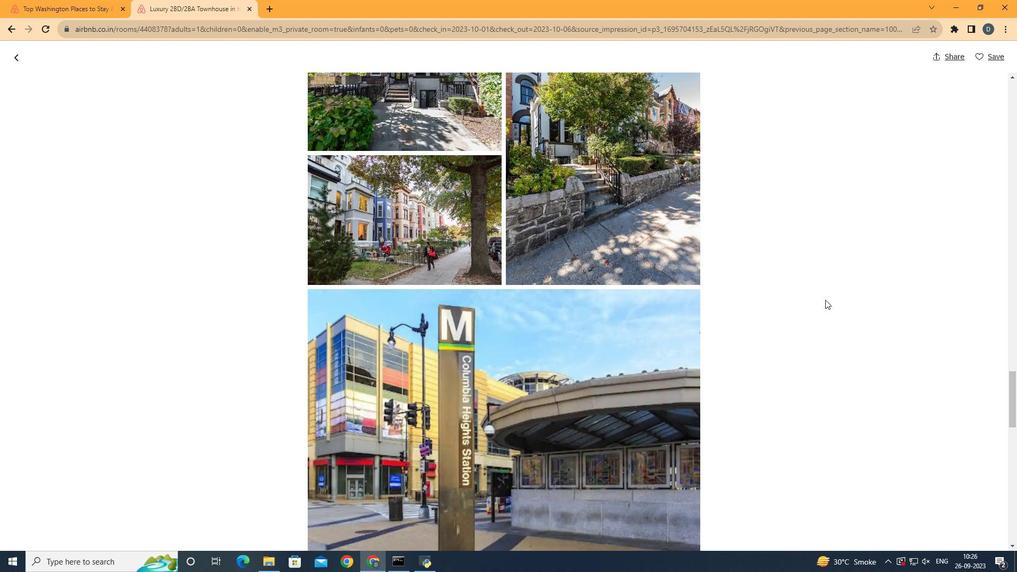 
Action: Mouse scrolled (825, 299) with delta (0, 0)
Screenshot: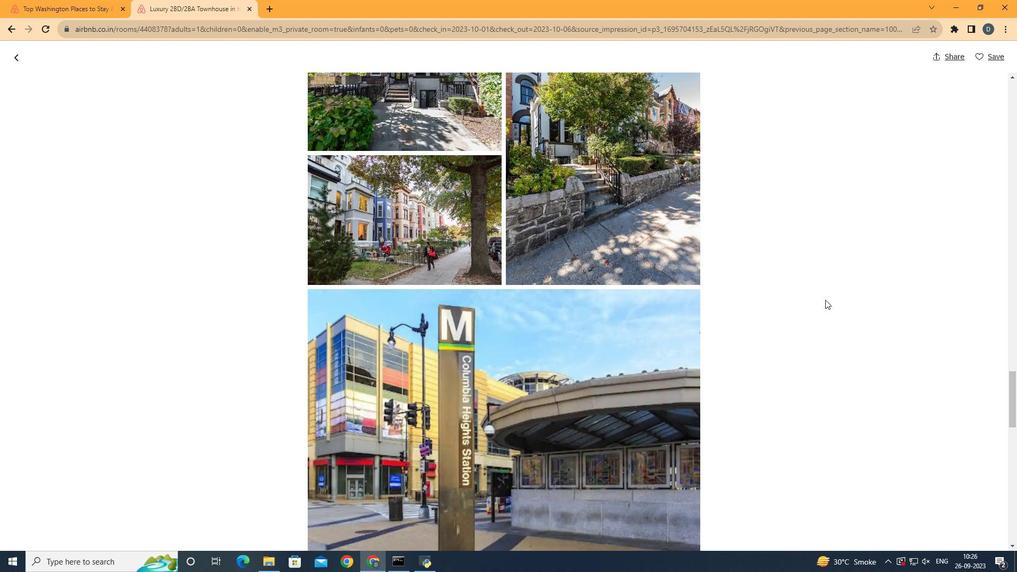 
Action: Mouse moved to (822, 304)
Screenshot: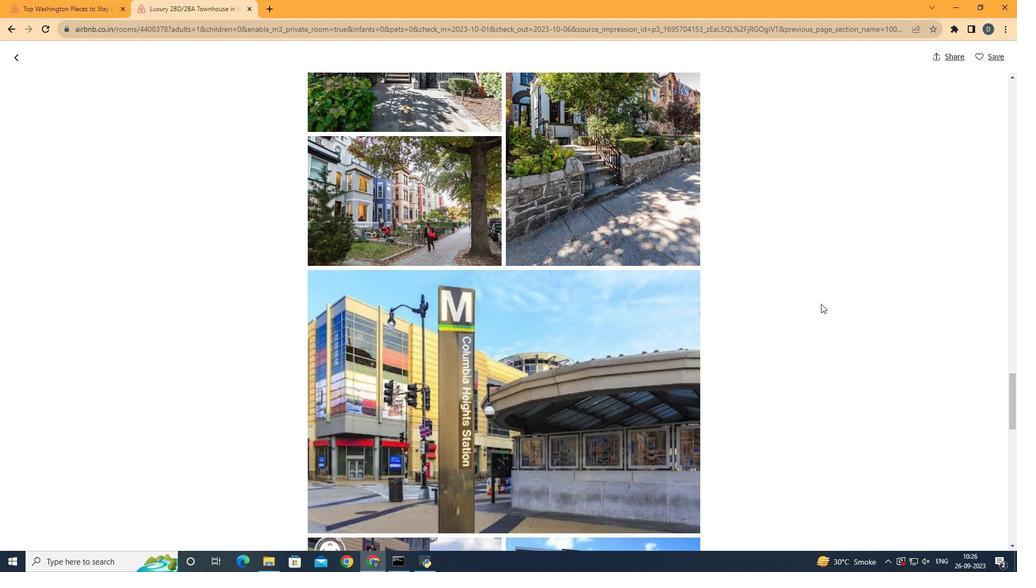 
Action: Mouse scrolled (822, 303) with delta (0, 0)
Screenshot: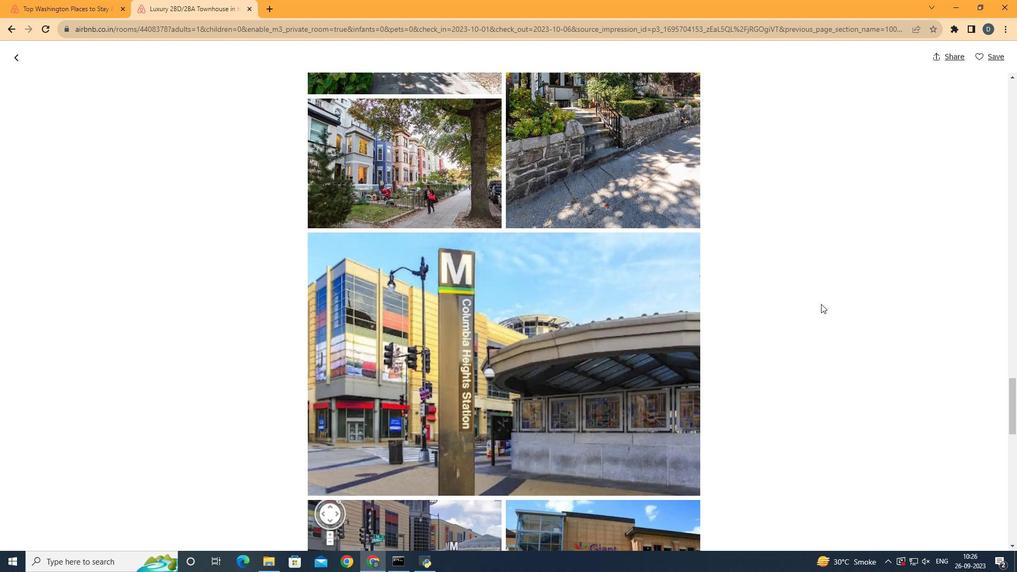 
Action: Mouse moved to (821, 304)
Screenshot: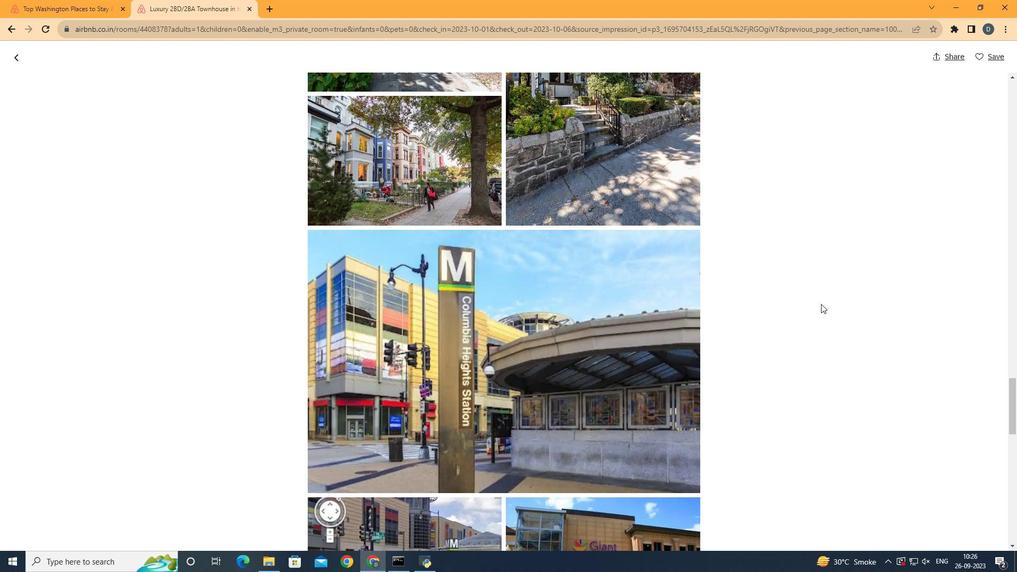 
Action: Mouse scrolled (821, 303) with delta (0, 0)
Screenshot: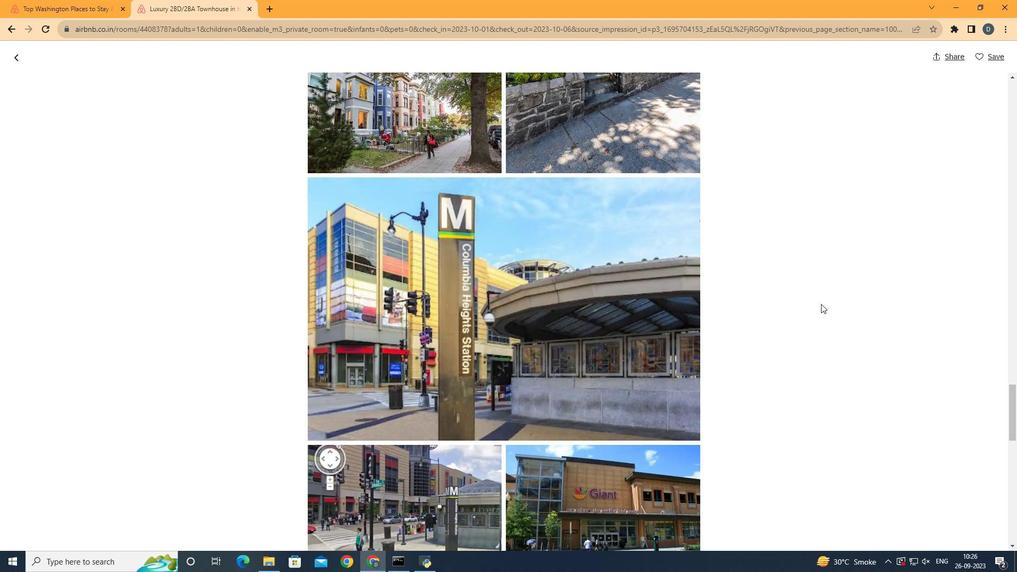 
Action: Mouse scrolled (821, 303) with delta (0, 0)
Screenshot: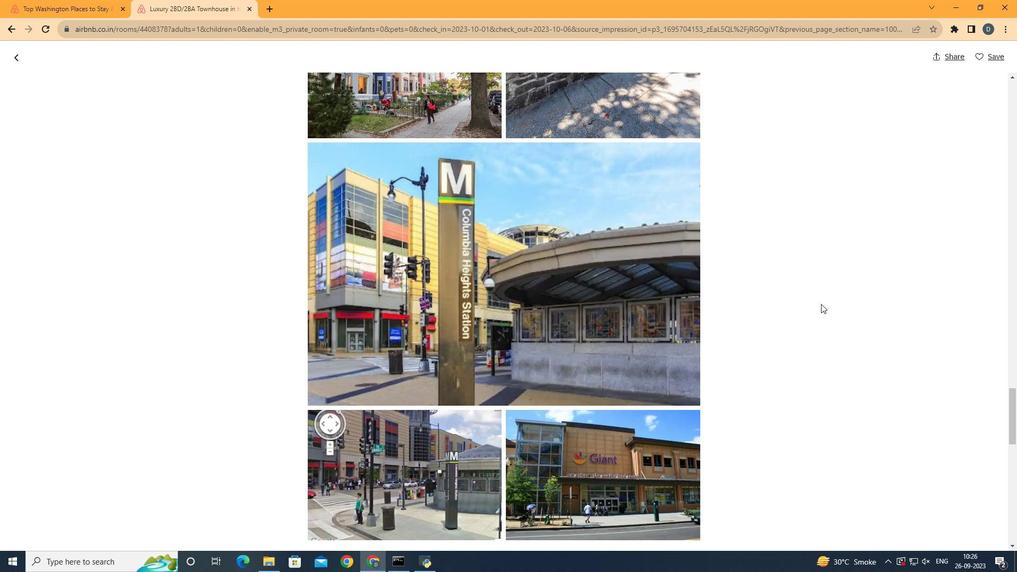
Action: Mouse scrolled (821, 303) with delta (0, 0)
Screenshot: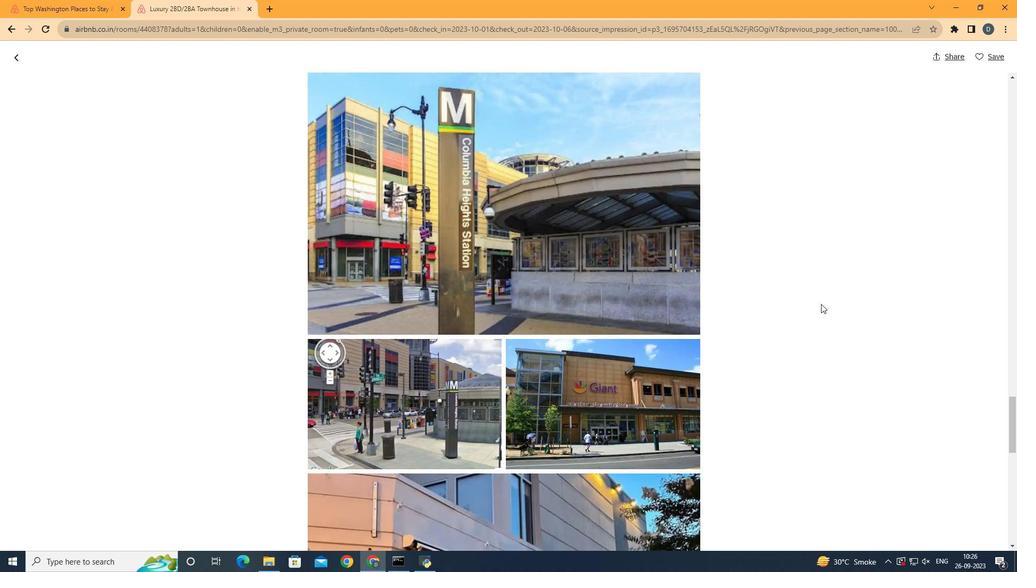 
Action: Mouse scrolled (821, 303) with delta (0, 0)
Screenshot: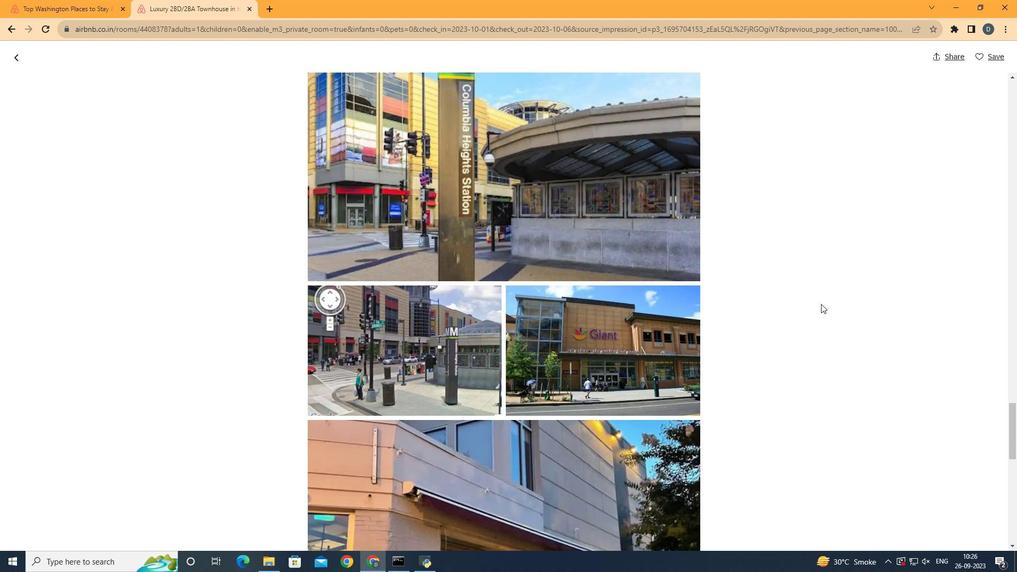 
Action: Mouse scrolled (821, 303) with delta (0, 0)
Screenshot: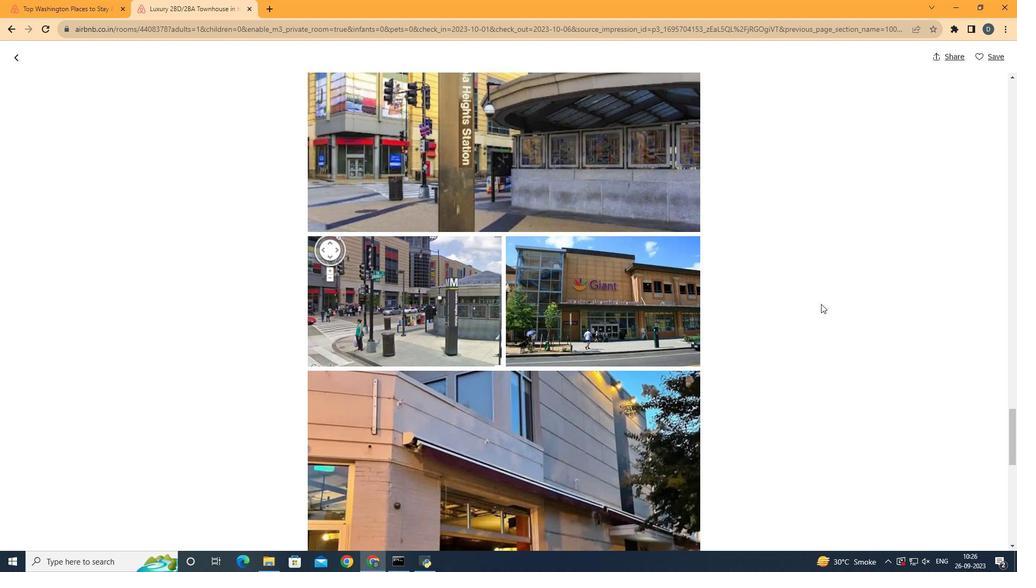
Action: Mouse scrolled (821, 303) with delta (0, 0)
Screenshot: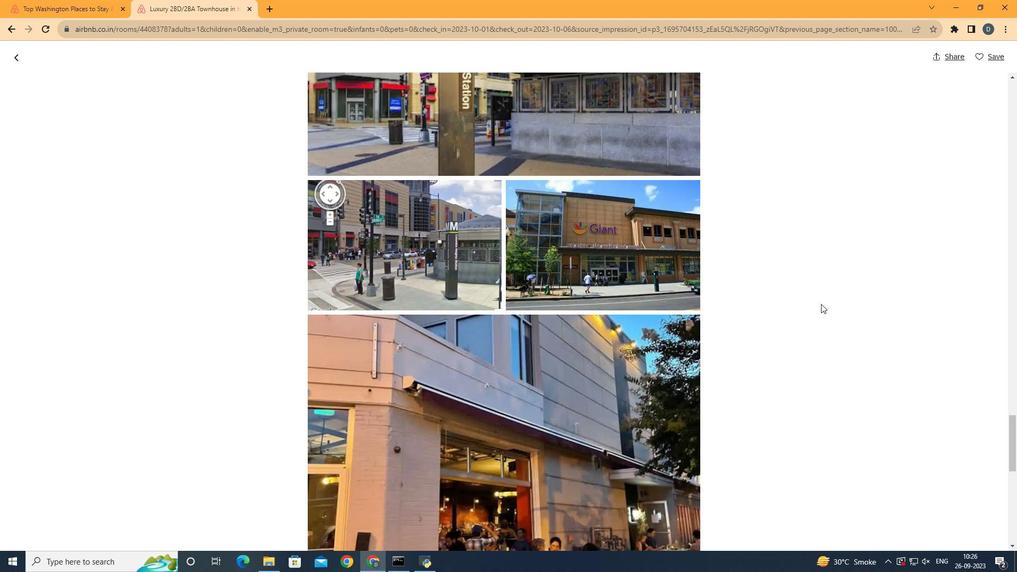 
Action: Mouse scrolled (821, 303) with delta (0, 0)
Screenshot: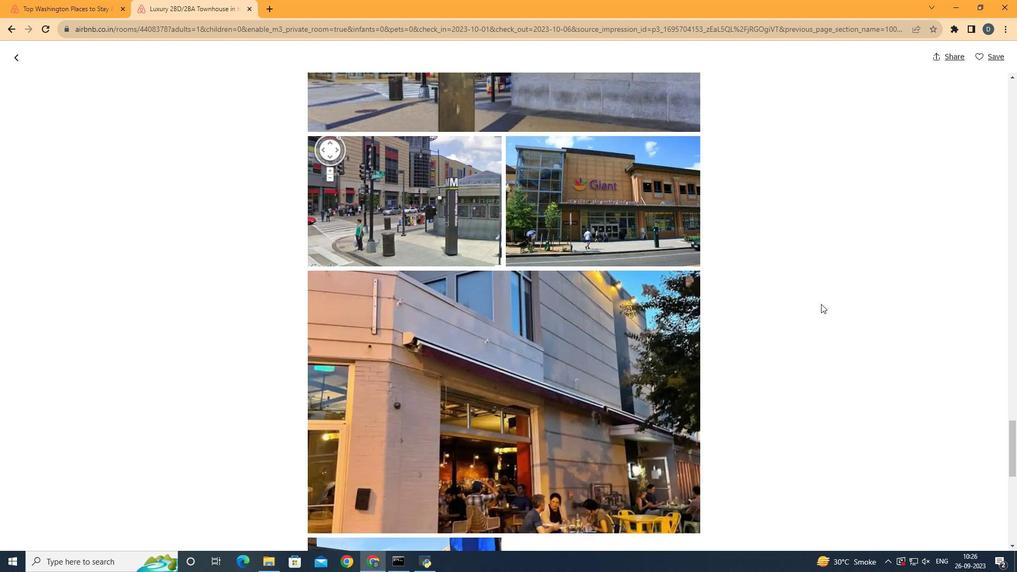 
Action: Mouse moved to (821, 304)
Screenshot: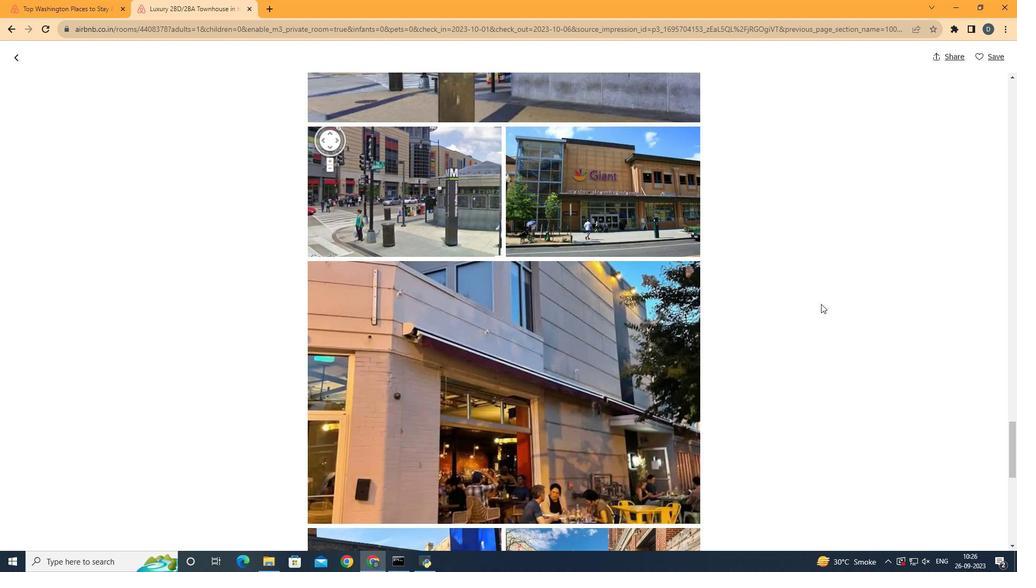 
Action: Mouse scrolled (821, 303) with delta (0, 0)
Screenshot: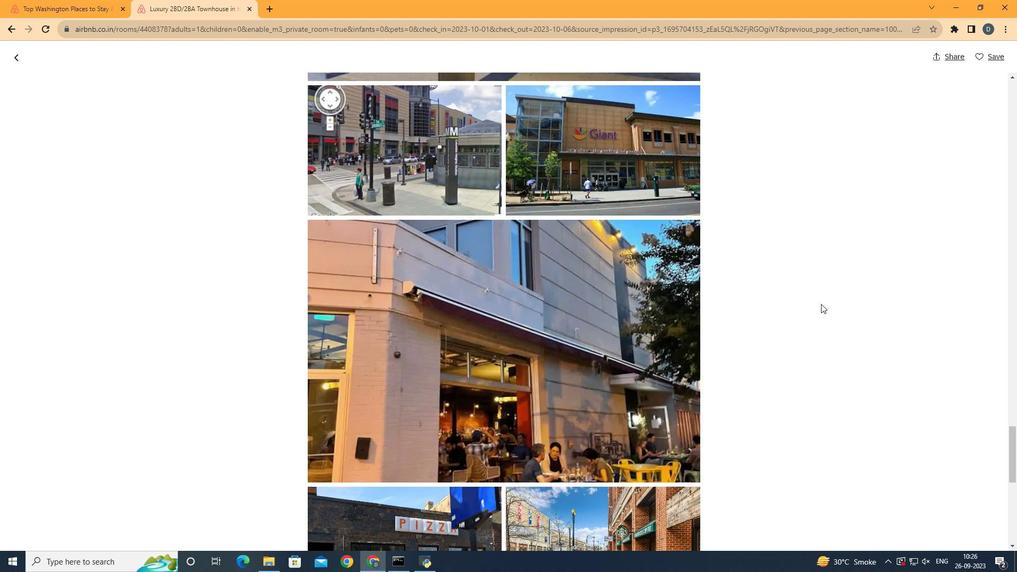 
Action: Mouse scrolled (821, 303) with delta (0, 0)
Screenshot: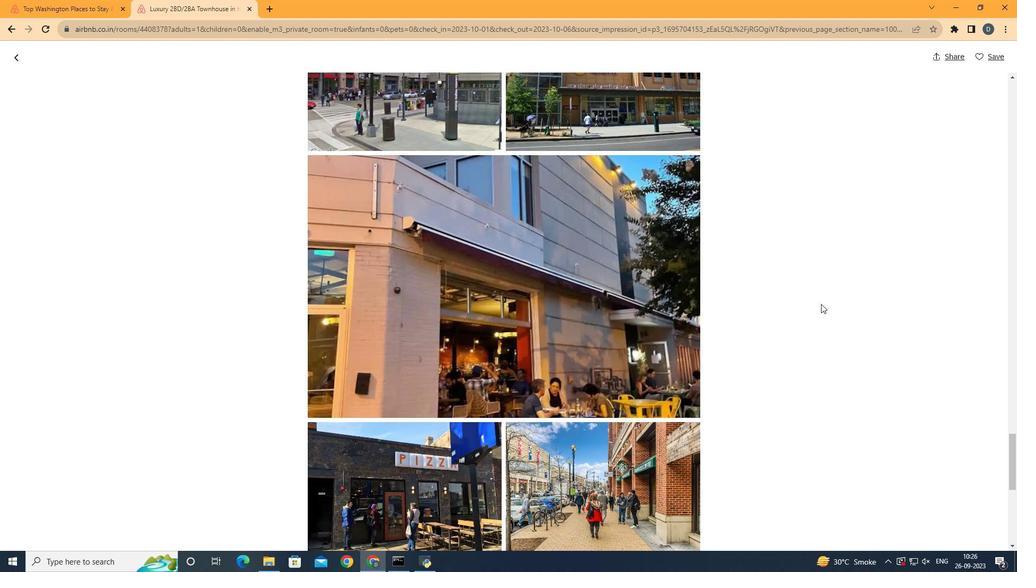
Action: Mouse scrolled (821, 304) with delta (0, 0)
Screenshot: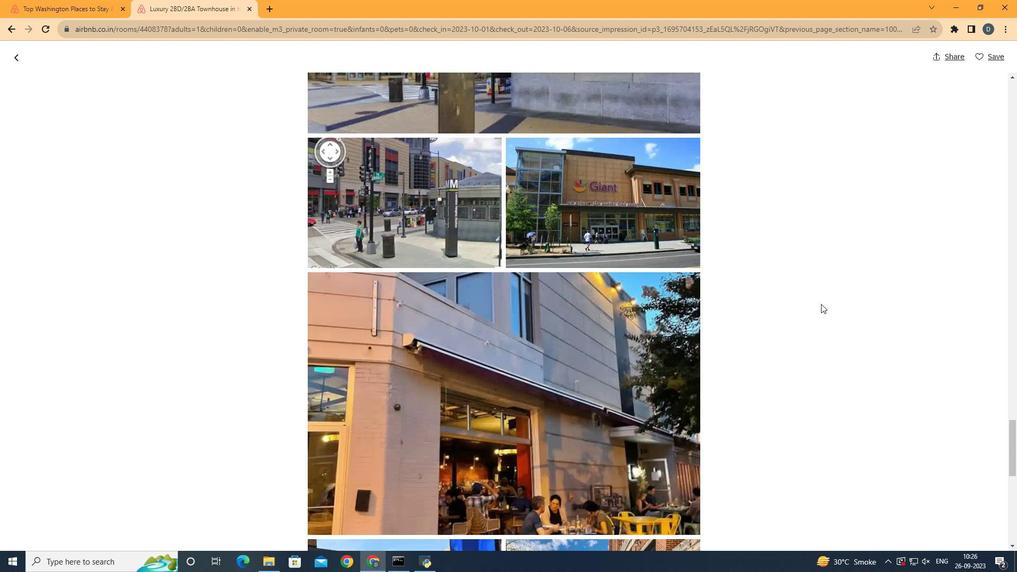 
Action: Mouse scrolled (821, 304) with delta (0, 0)
Screenshot: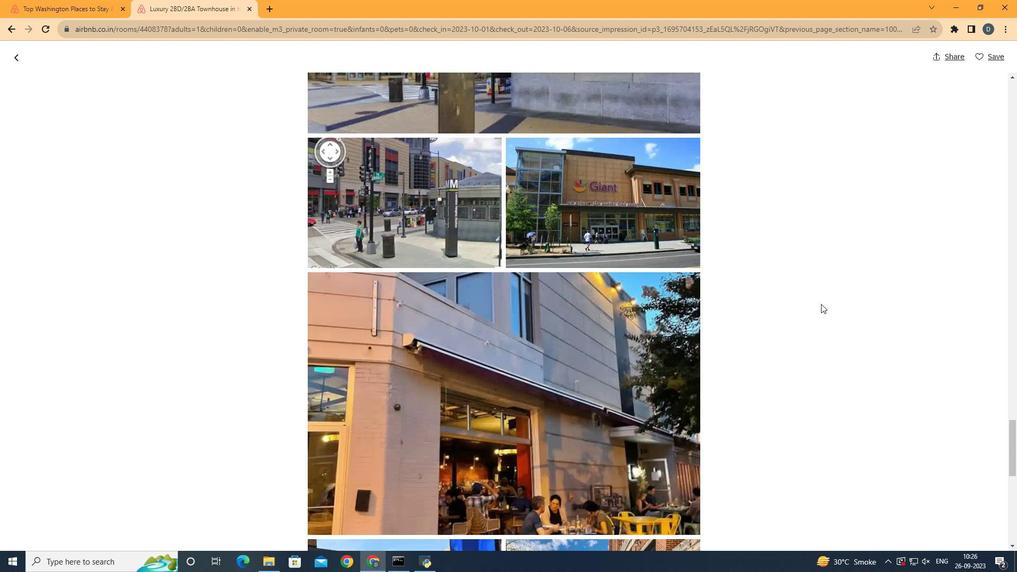 
Action: Mouse scrolled (821, 304) with delta (0, 0)
Screenshot: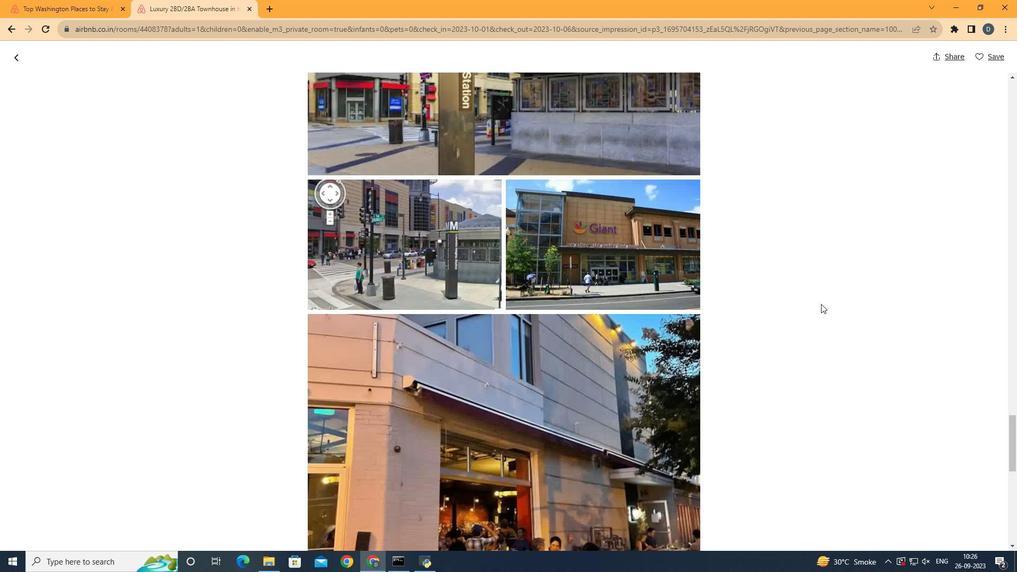 
Action: Mouse scrolled (821, 304) with delta (0, 0)
Screenshot: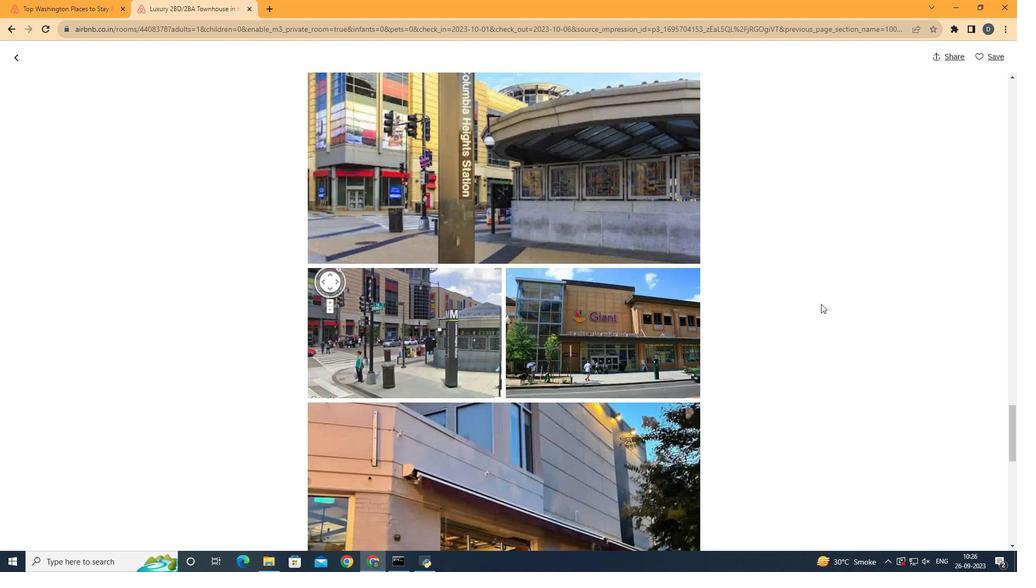 
Action: Mouse scrolled (821, 304) with delta (0, 0)
Screenshot: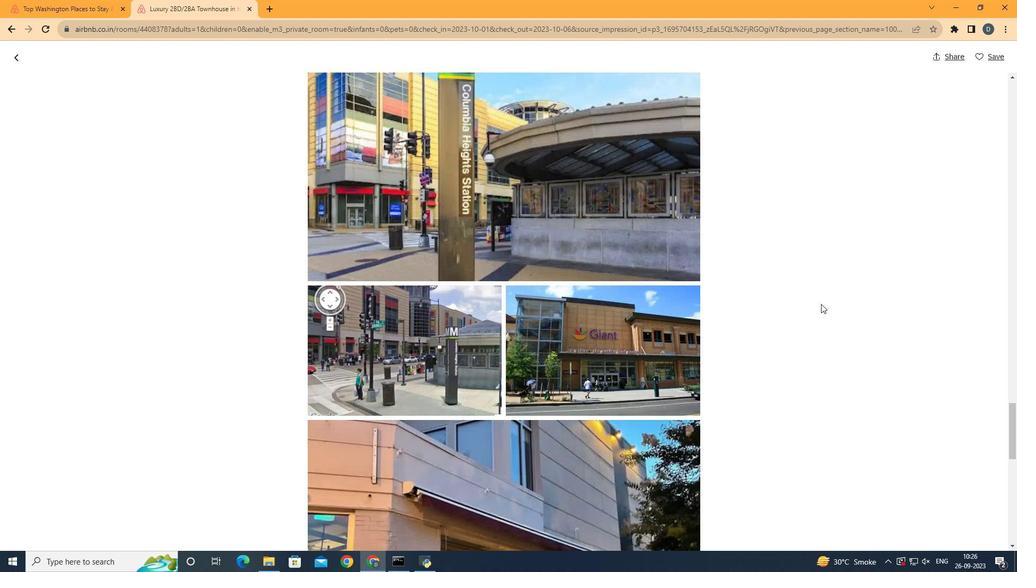 
Action: Mouse scrolled (821, 304) with delta (0, 0)
Screenshot: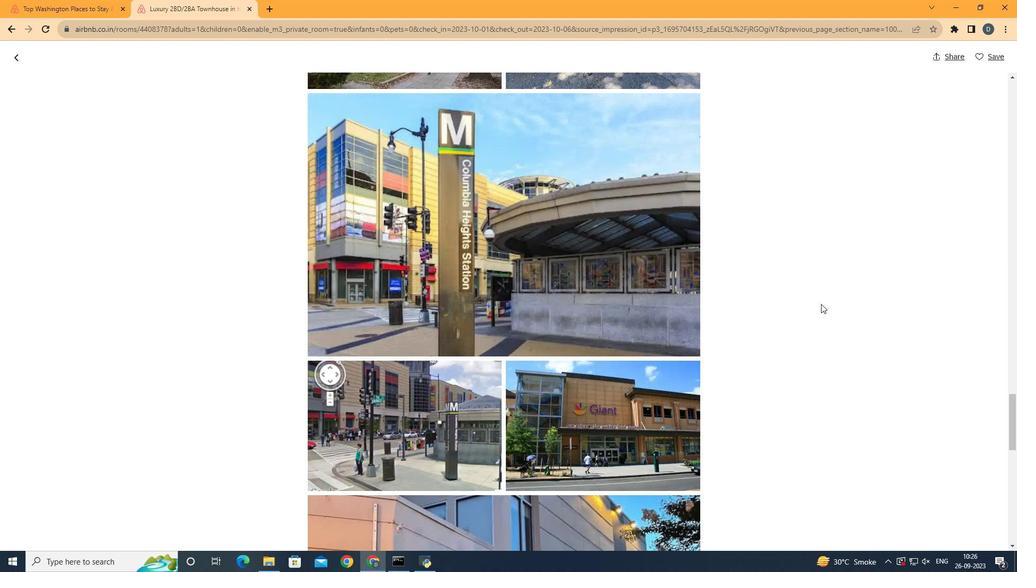 
Action: Mouse scrolled (821, 304) with delta (0, 0)
Screenshot: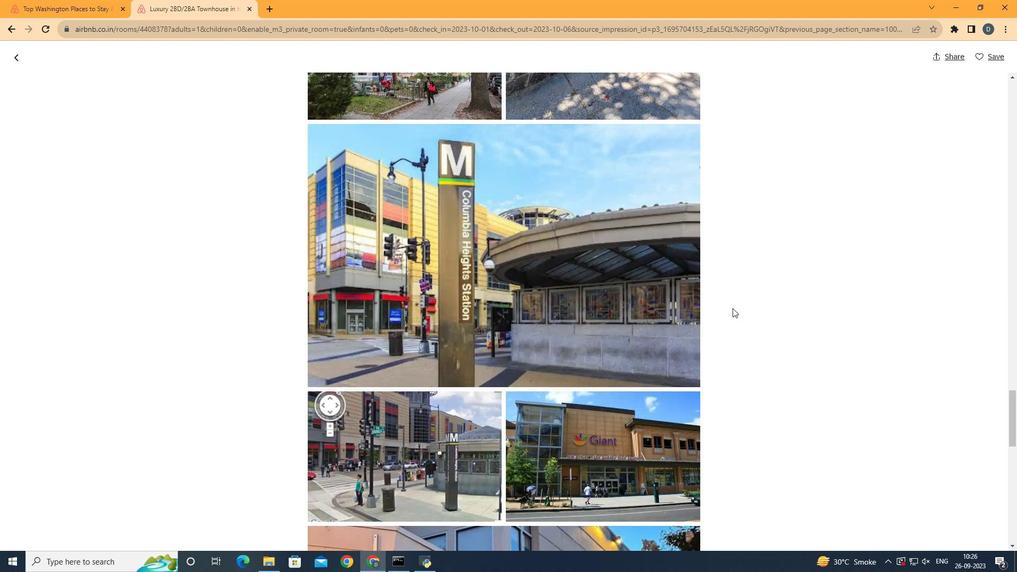 
Action: Mouse moved to (840, 257)
Screenshot: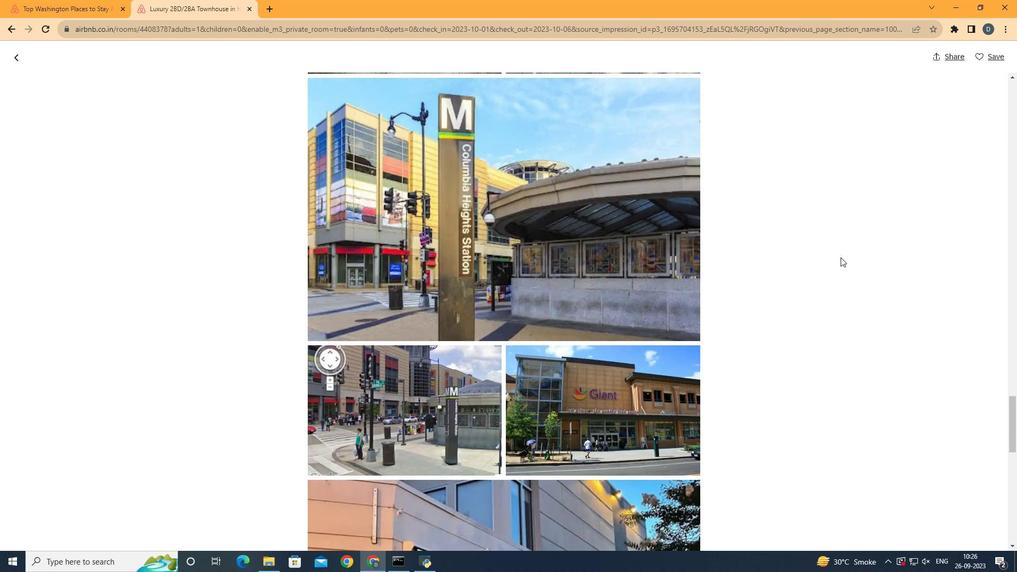
Action: Mouse scrolled (840, 256) with delta (0, 0)
Screenshot: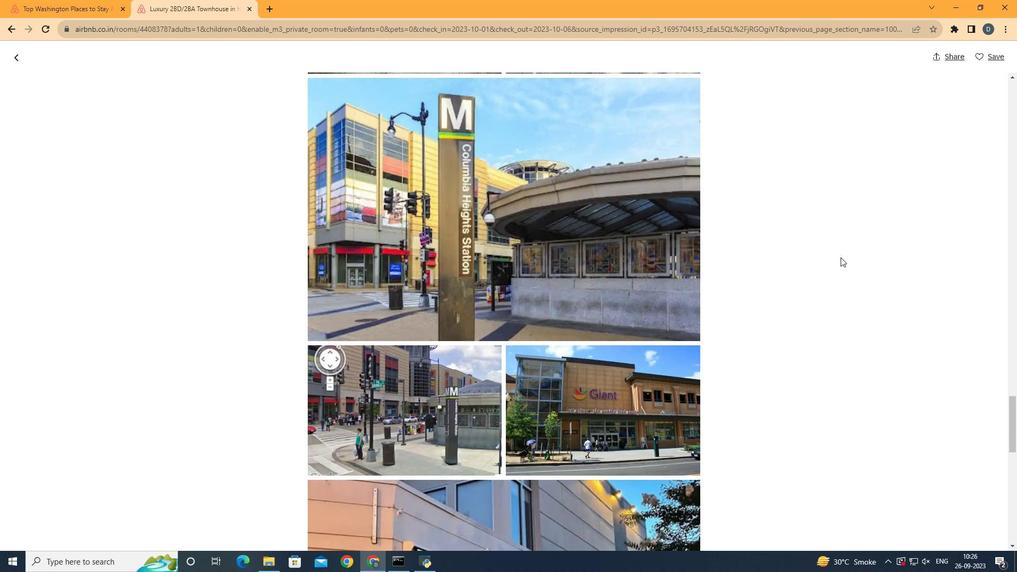 
Action: Mouse scrolled (840, 256) with delta (0, 0)
Screenshot: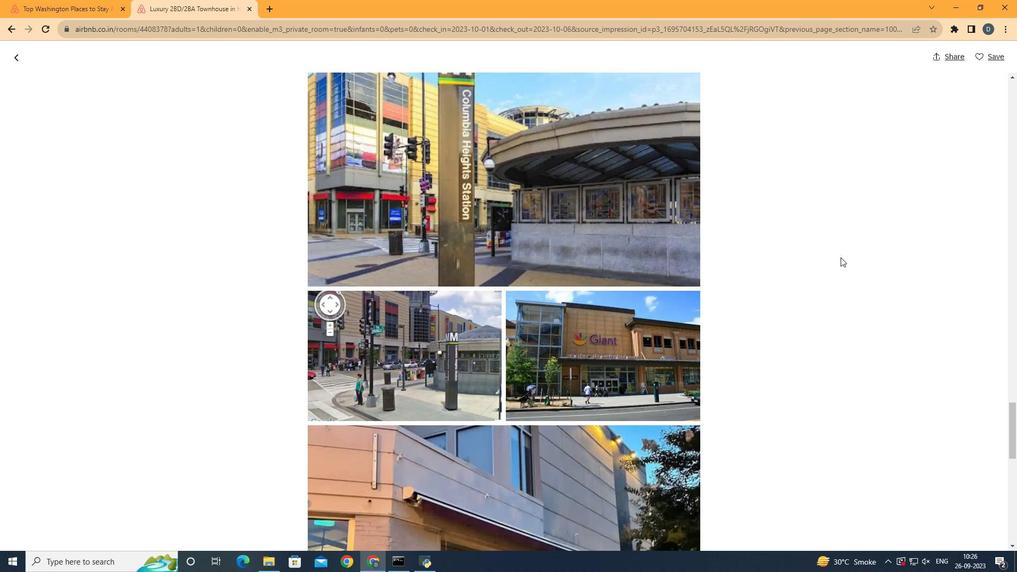 
Action: Mouse scrolled (840, 257) with delta (0, 0)
Screenshot: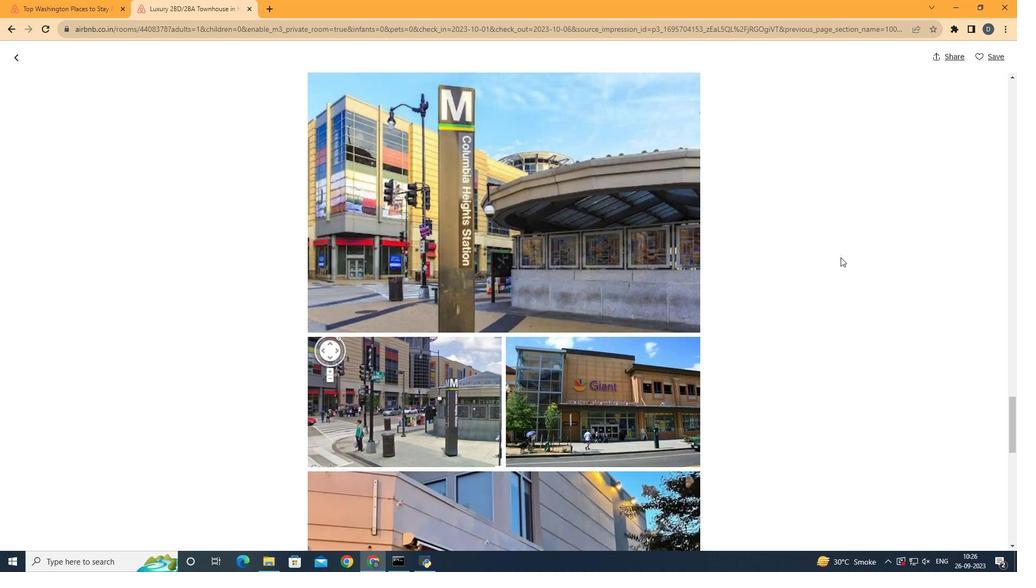 
Action: Mouse scrolled (840, 256) with delta (0, 0)
Screenshot: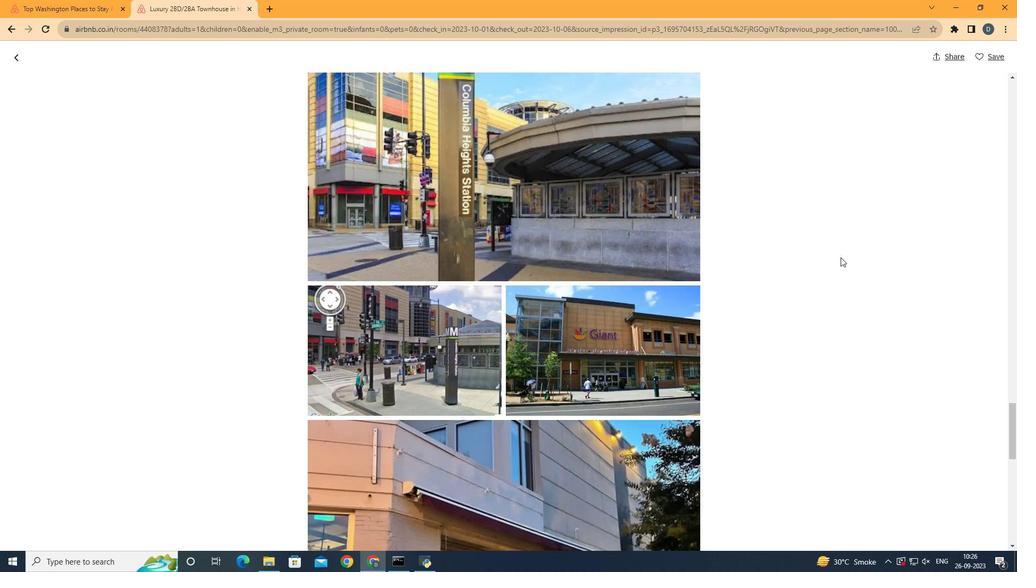 
Action: Mouse moved to (840, 259)
Screenshot: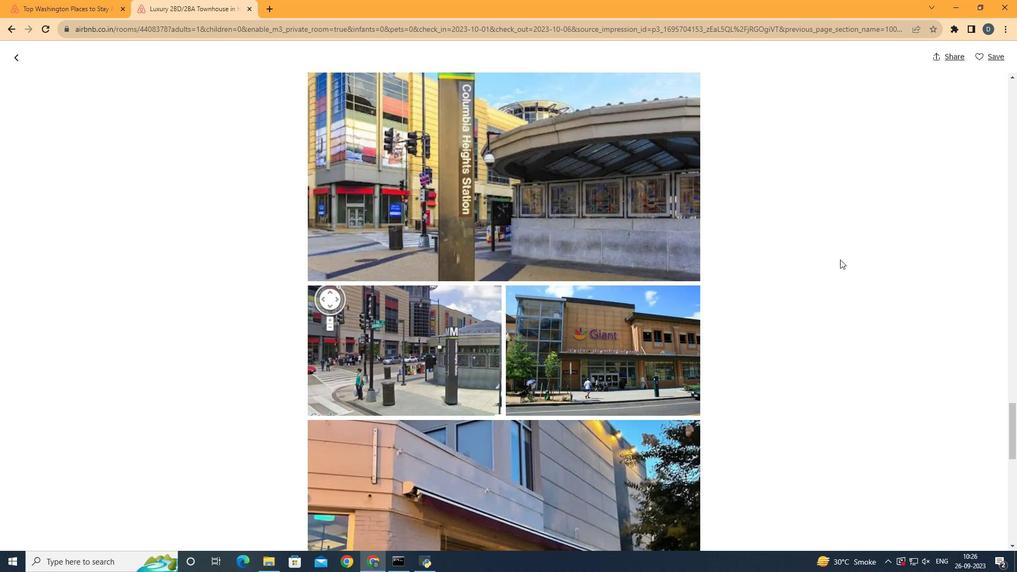 
Action: Mouse scrolled (840, 259) with delta (0, 0)
Screenshot: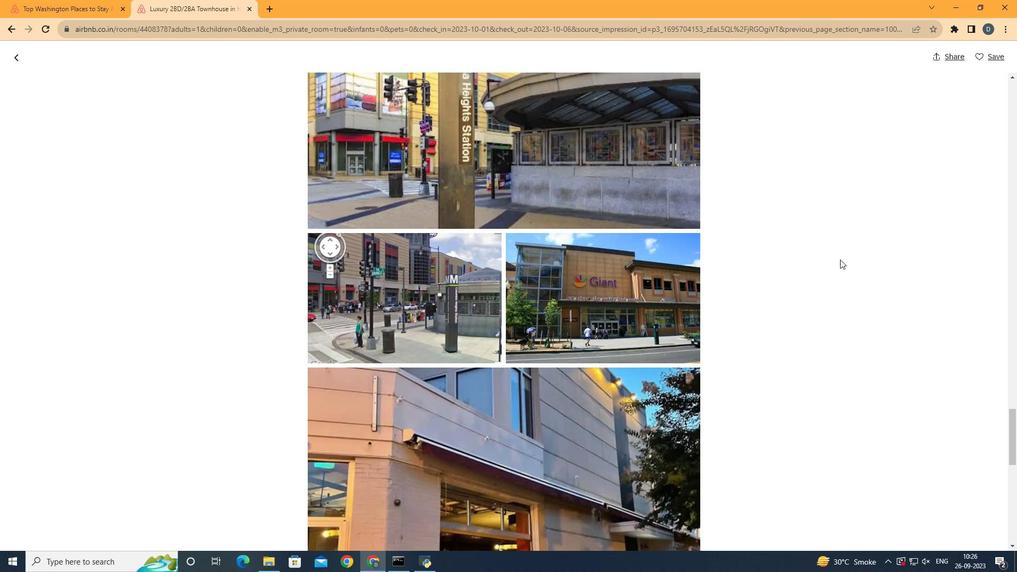 
Action: Mouse scrolled (840, 259) with delta (0, 0)
Screenshot: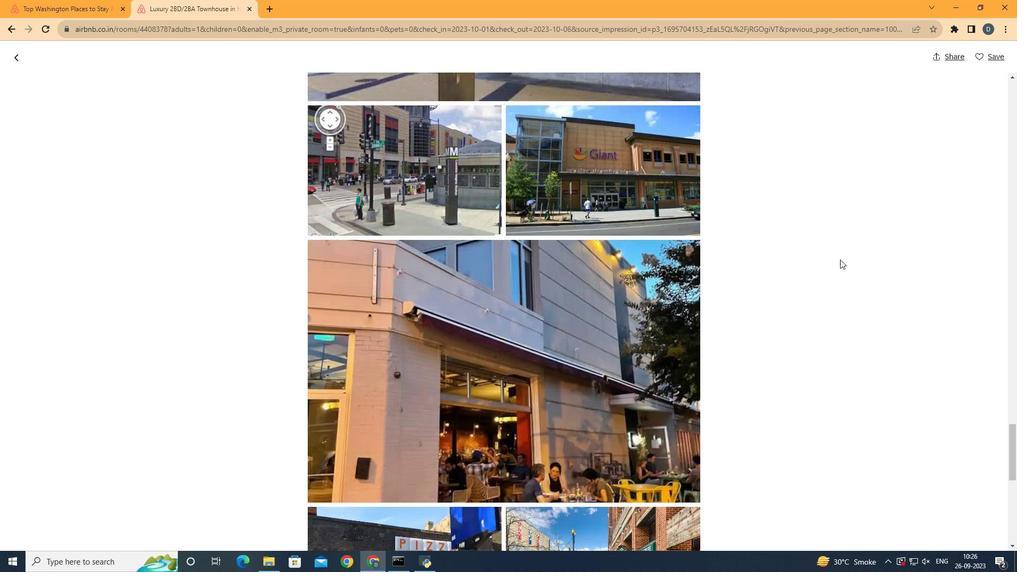 
Action: Mouse scrolled (840, 259) with delta (0, 0)
Screenshot: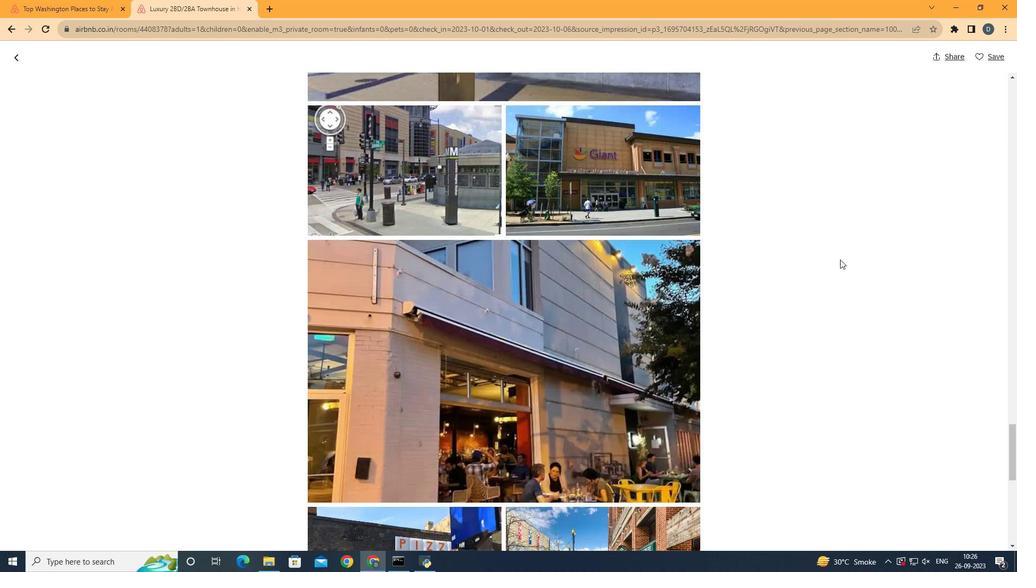 
Action: Mouse scrolled (840, 259) with delta (0, 0)
Screenshot: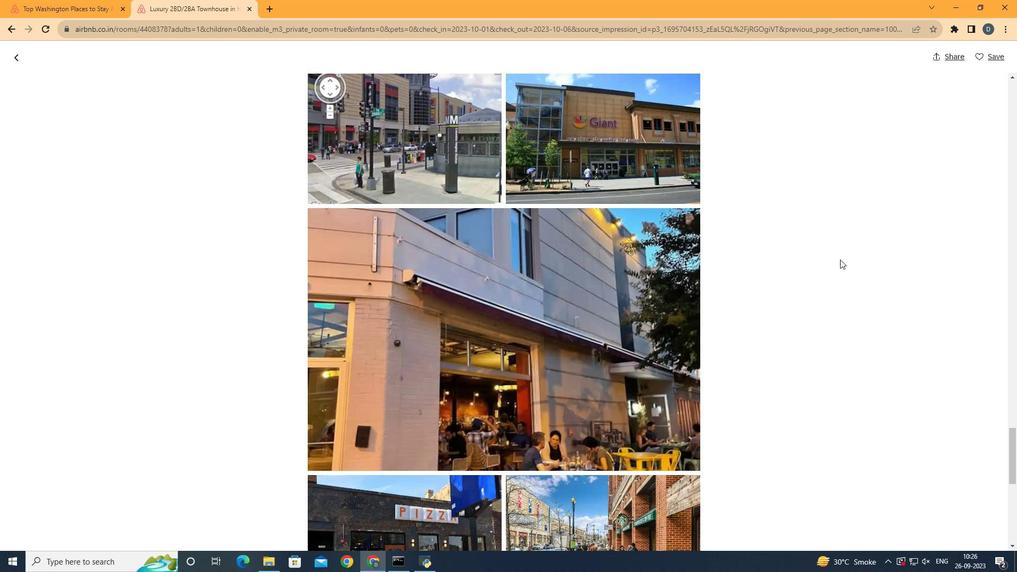 
Action: Mouse moved to (839, 259)
Screenshot: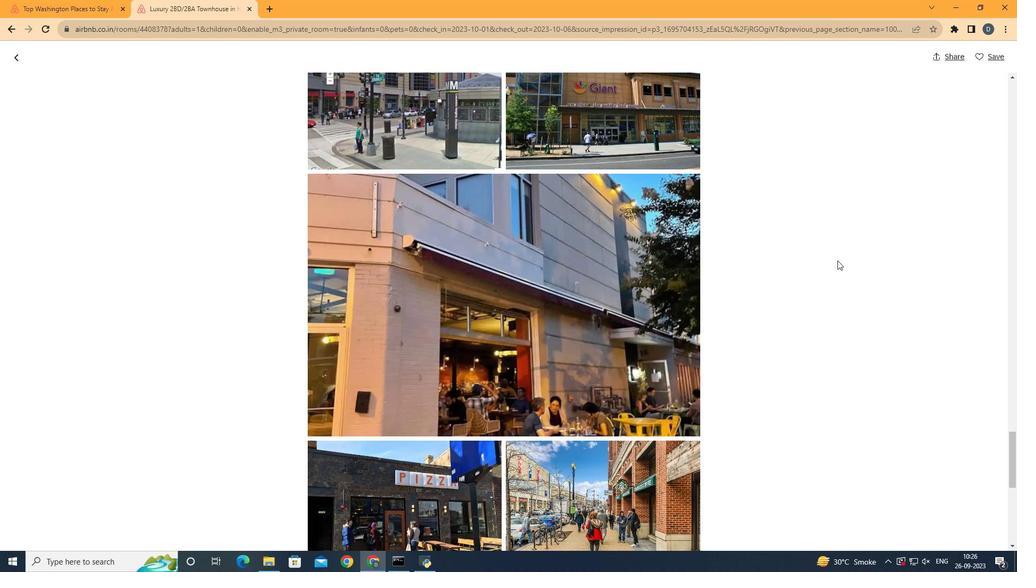 
Action: Mouse scrolled (839, 259) with delta (0, 0)
Screenshot: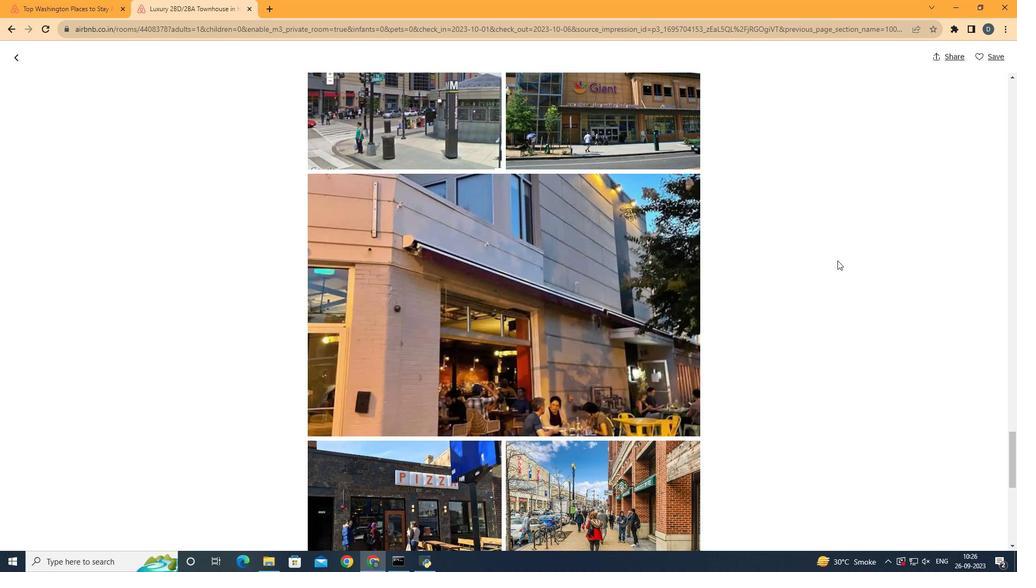 
Action: Mouse moved to (837, 260)
Screenshot: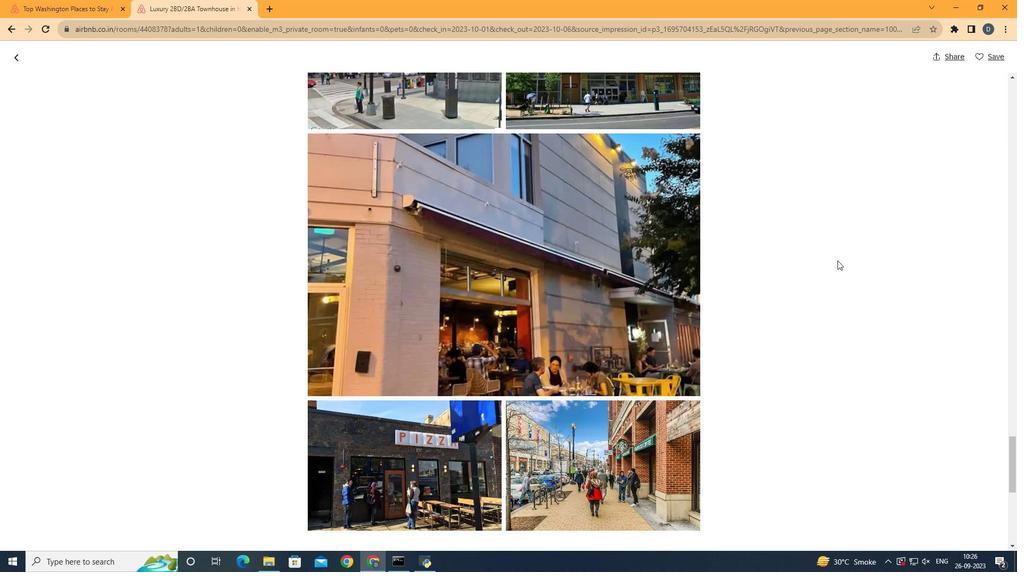 
Action: Mouse scrolled (837, 260) with delta (0, 0)
Screenshot: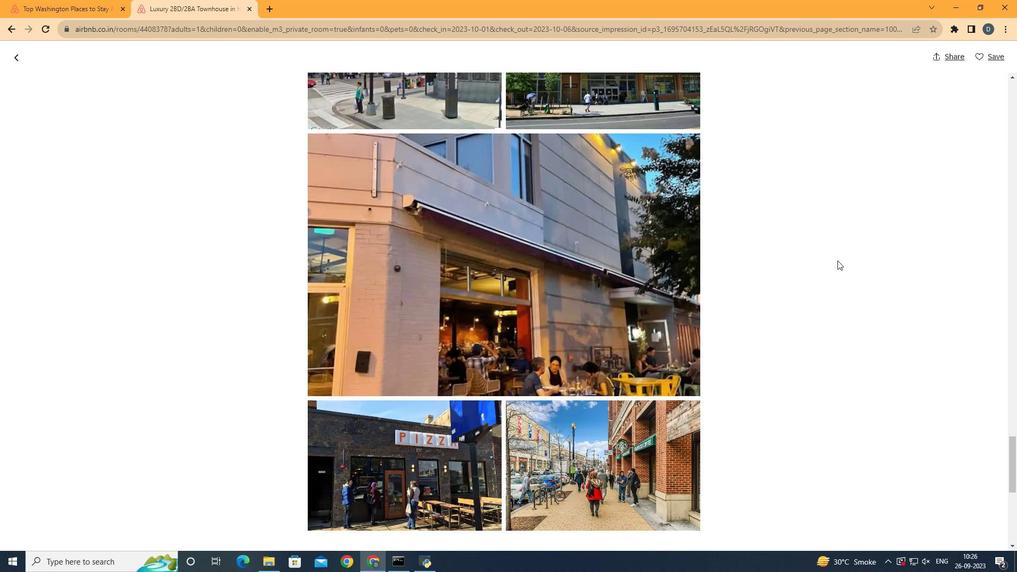 
Action: Mouse moved to (836, 260)
Screenshot: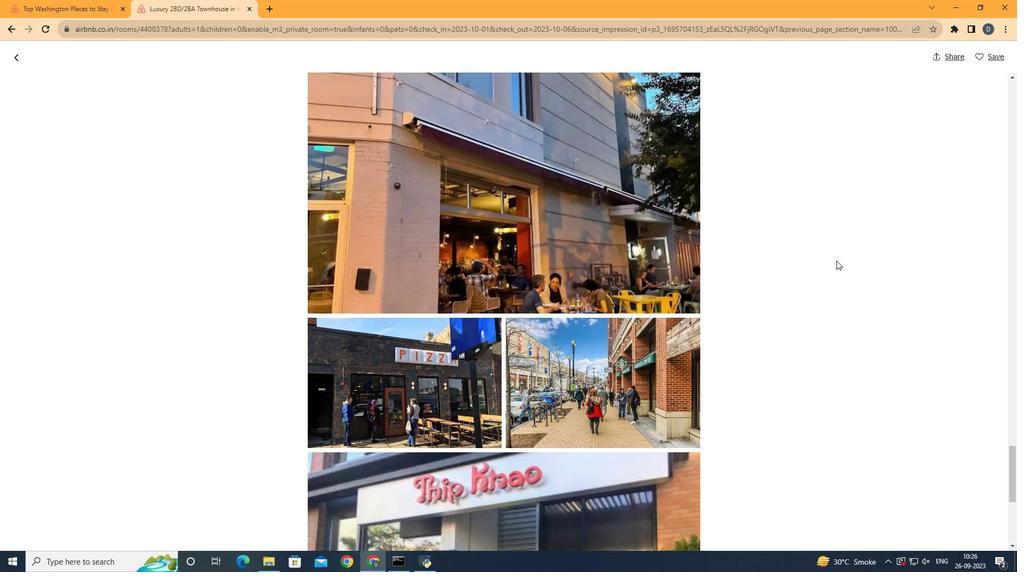 
Action: Mouse scrolled (836, 260) with delta (0, 0)
Screenshot: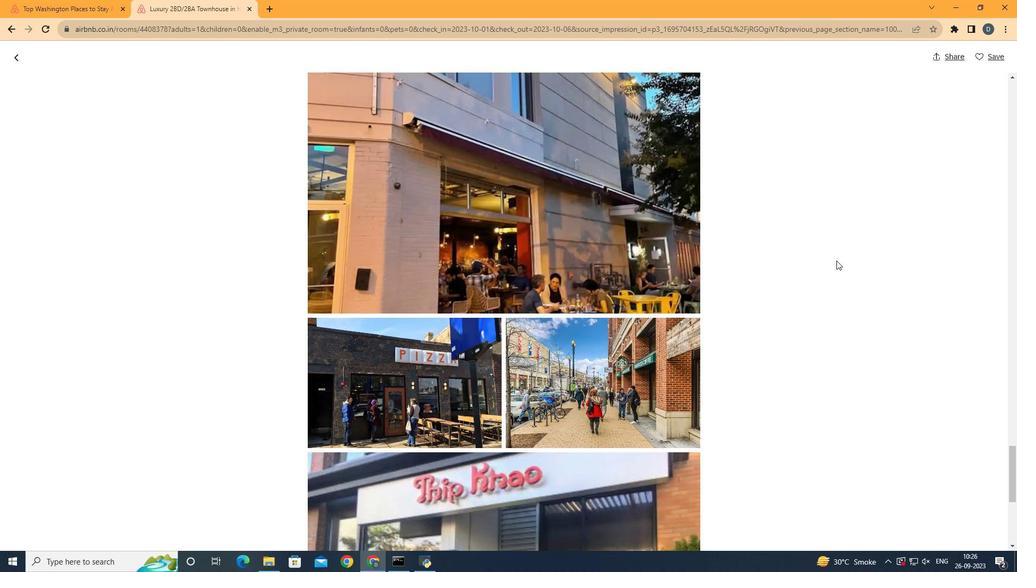 
Action: Mouse scrolled (836, 260) with delta (0, 0)
Screenshot: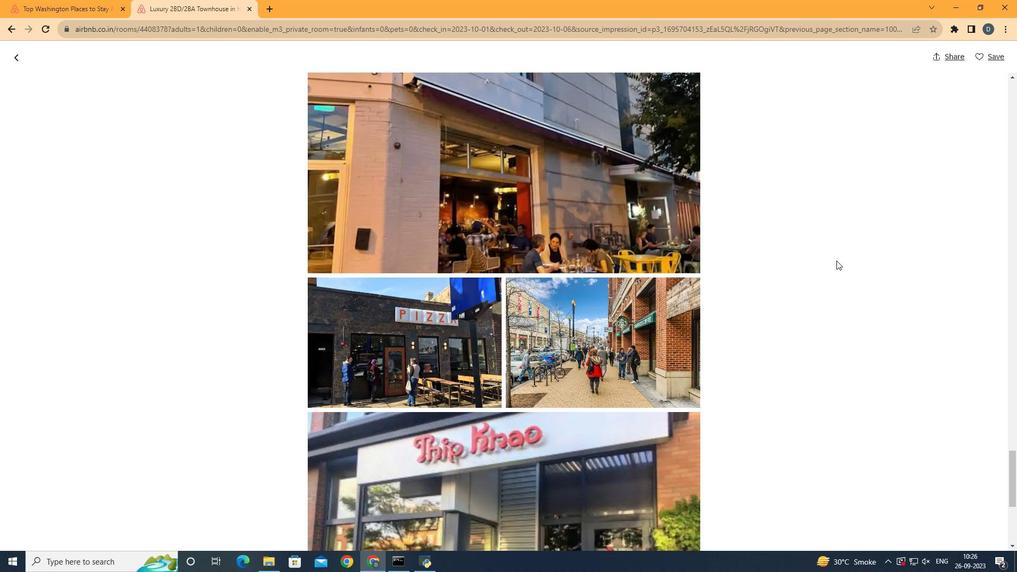 
Action: Mouse scrolled (836, 261) with delta (0, 0)
Screenshot: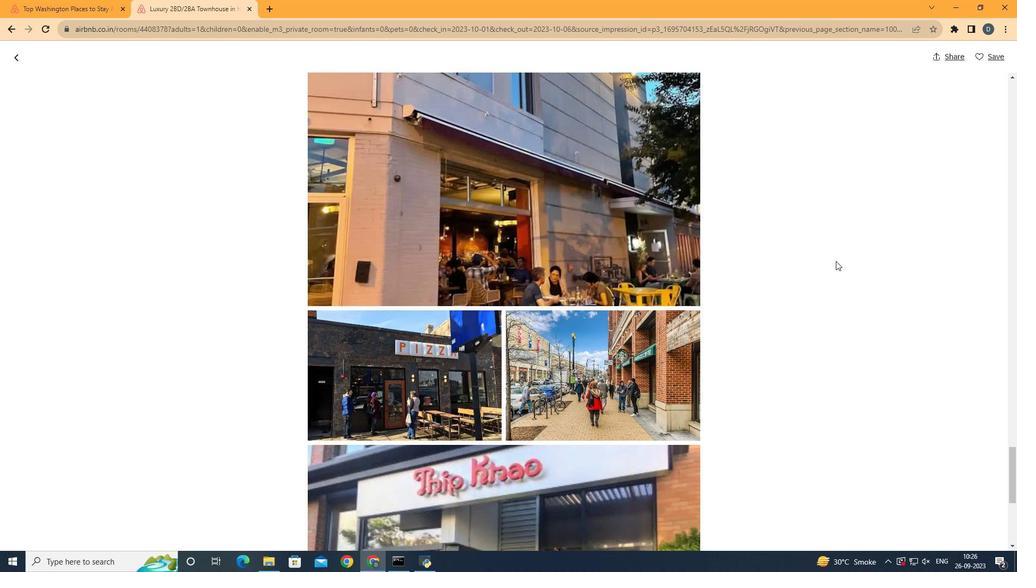 
Action: Mouse moved to (835, 261)
Screenshot: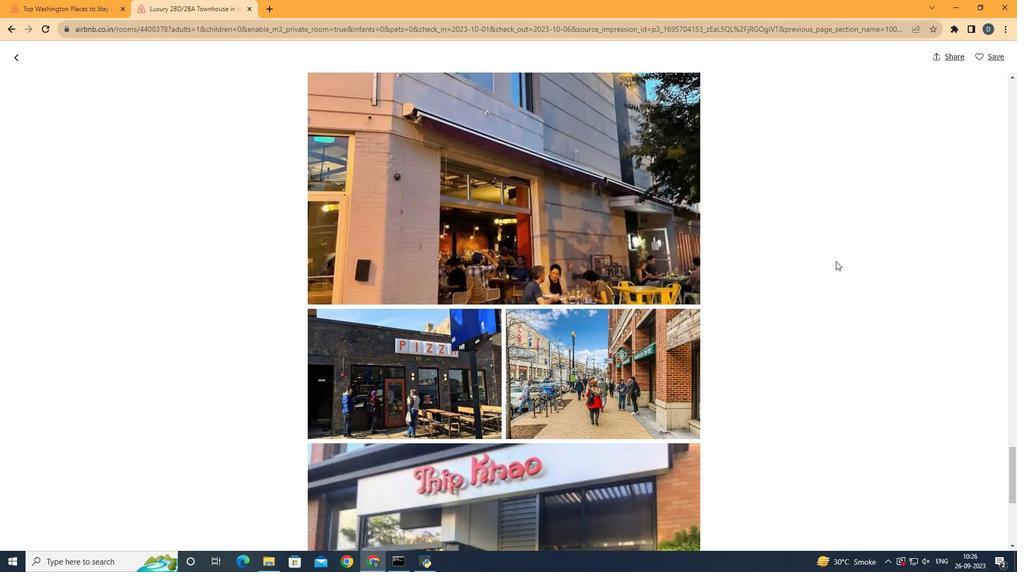 
Action: Mouse scrolled (835, 260) with delta (0, 0)
Screenshot: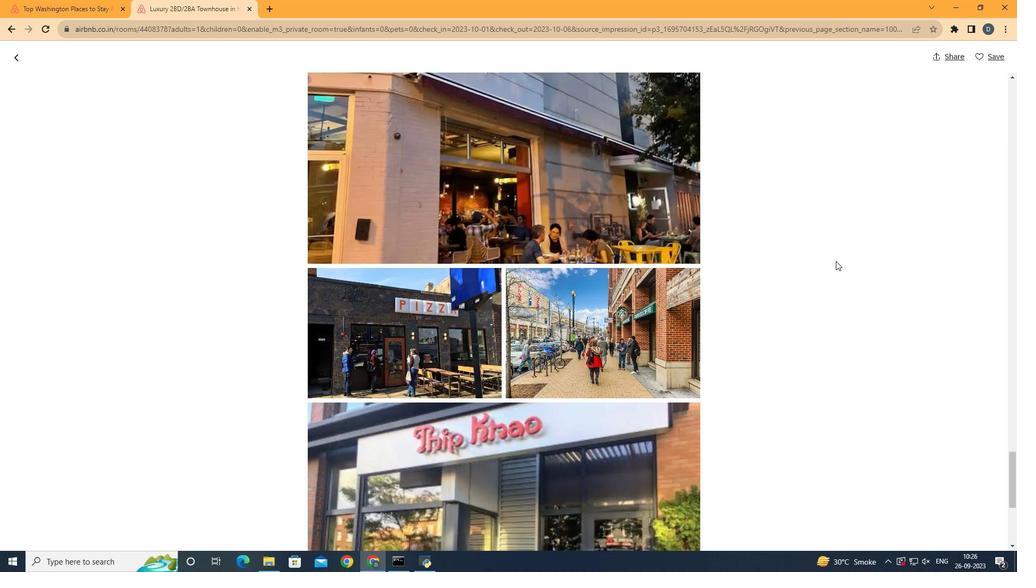 
Action: Mouse scrolled (835, 260) with delta (0, 0)
Screenshot: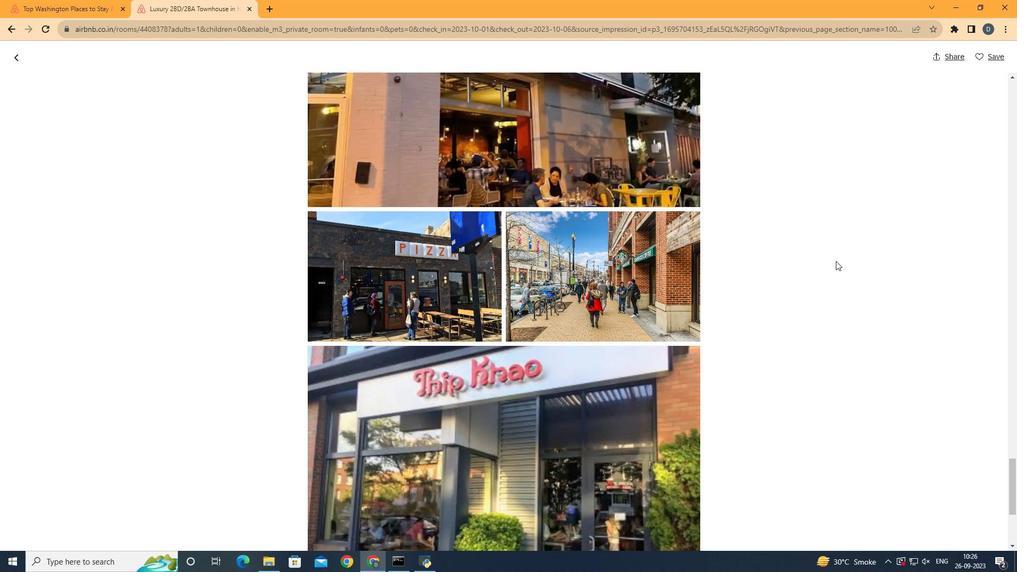 
Action: Mouse scrolled (835, 260) with delta (0, 0)
Screenshot: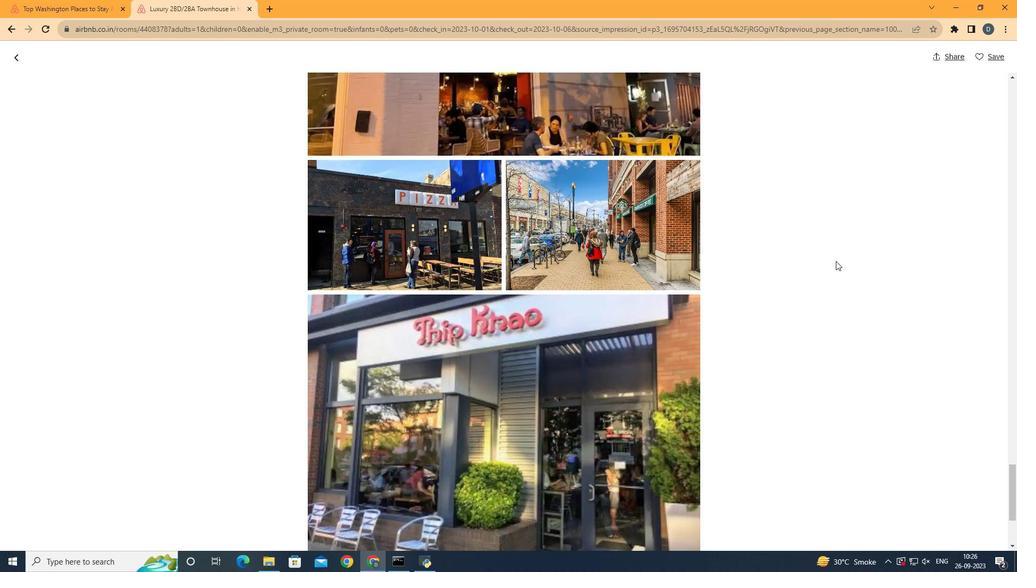 
Action: Mouse scrolled (835, 260) with delta (0, 0)
Screenshot: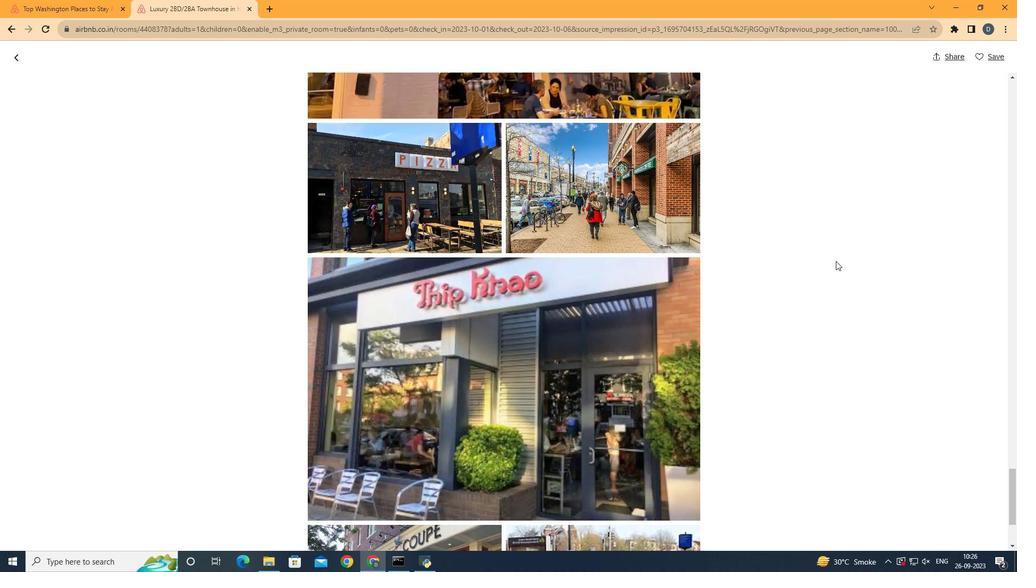 
Action: Mouse scrolled (835, 260) with delta (0, 0)
Screenshot: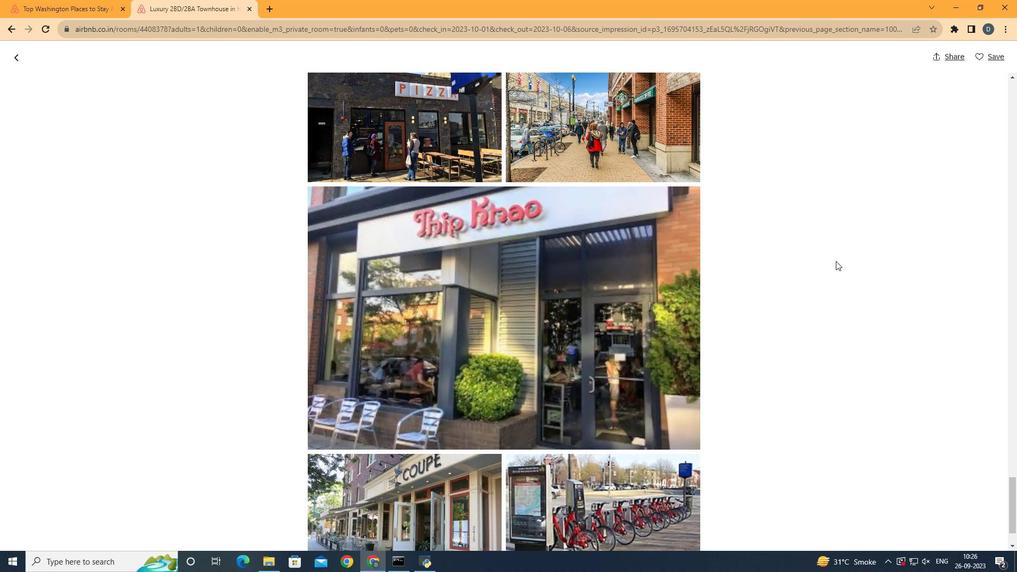
Action: Mouse scrolled (835, 260) with delta (0, 0)
Screenshot: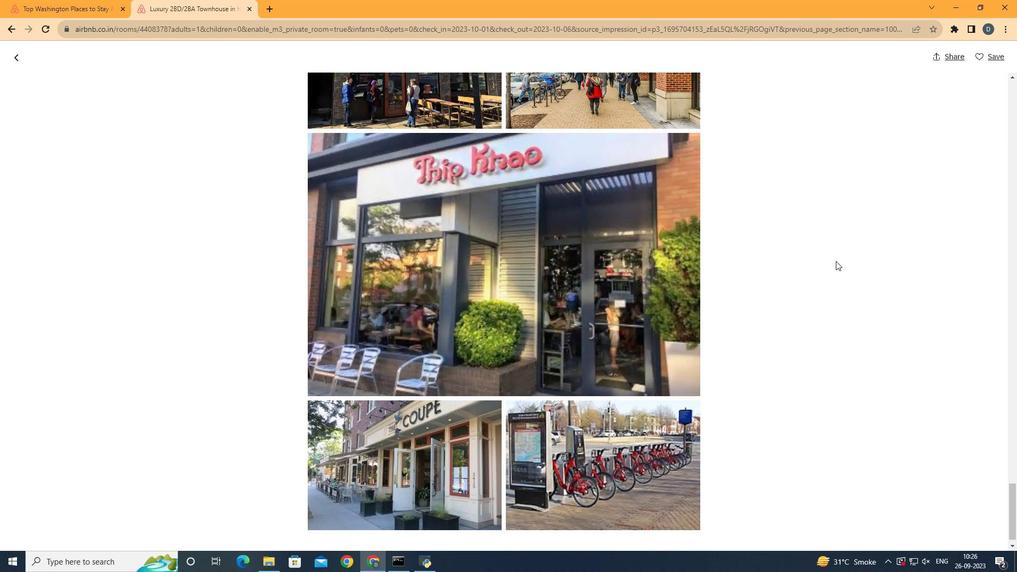 
Action: Mouse scrolled (835, 260) with delta (0, 0)
Screenshot: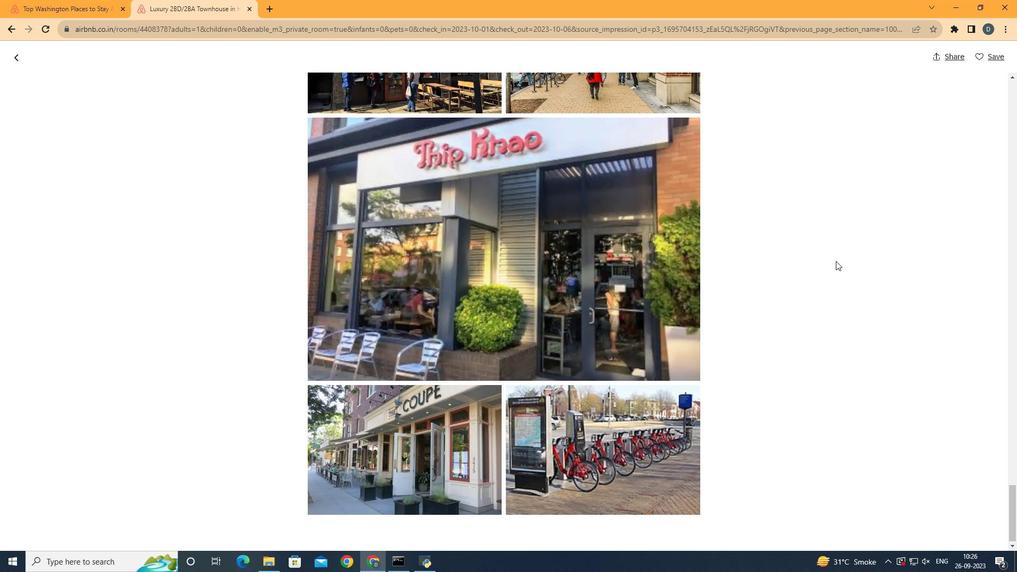 
Action: Mouse scrolled (835, 260) with delta (0, 0)
Screenshot: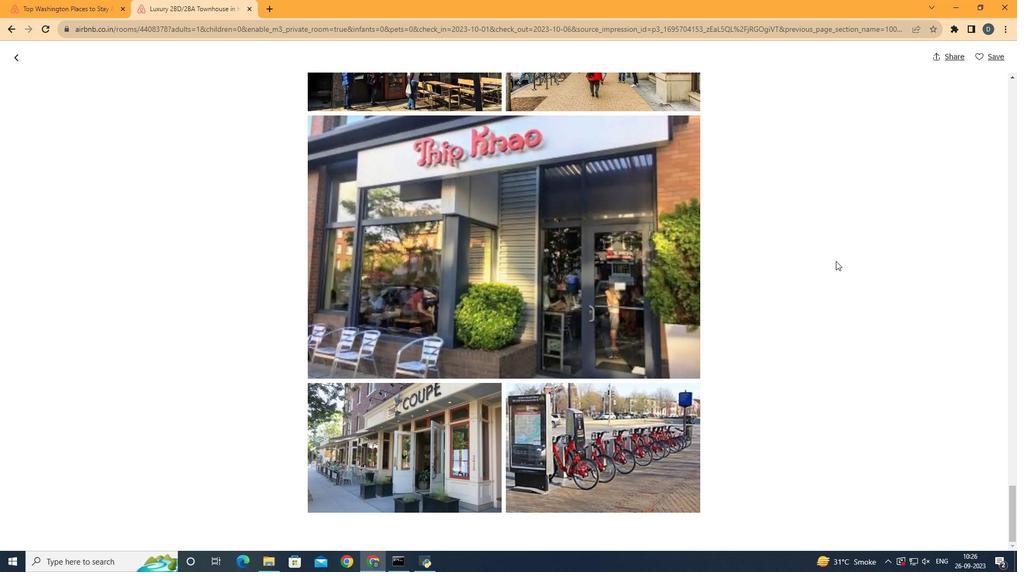 
Action: Mouse moved to (15, 59)
Screenshot: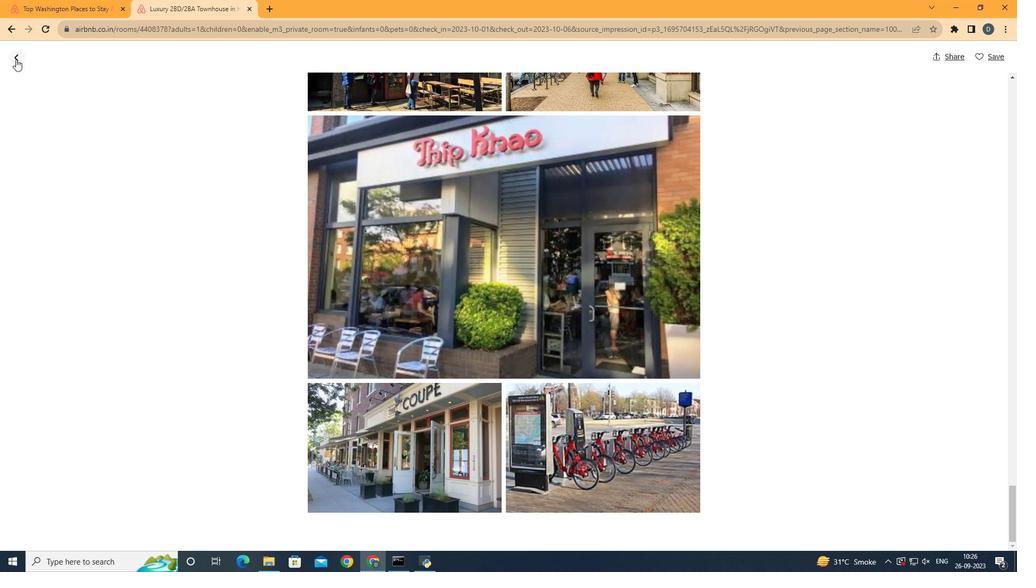 
Action: Mouse pressed left at (15, 59)
Screenshot: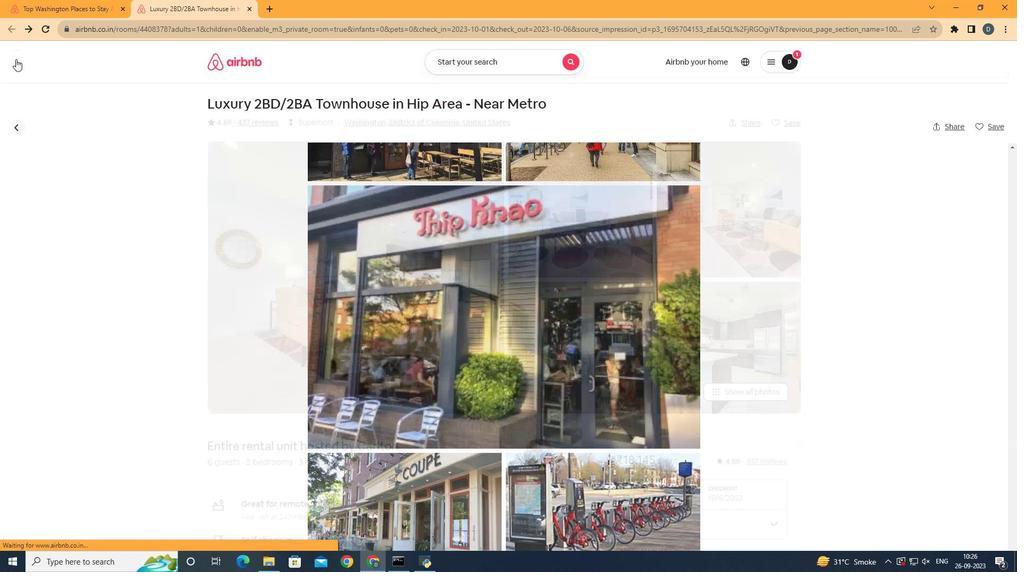 
Action: Mouse moved to (931, 272)
Screenshot: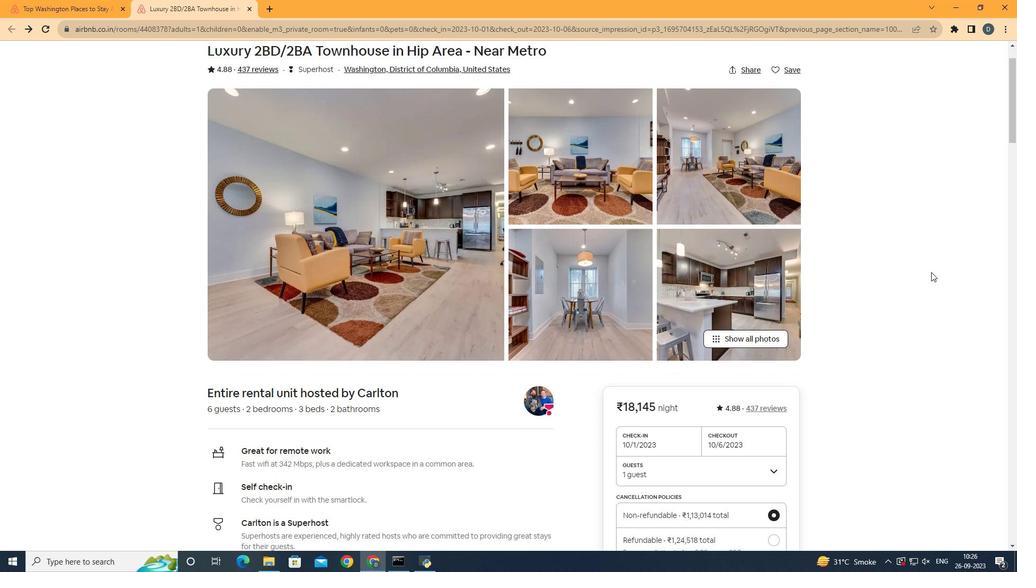 
Action: Mouse scrolled (931, 271) with delta (0, 0)
Screenshot: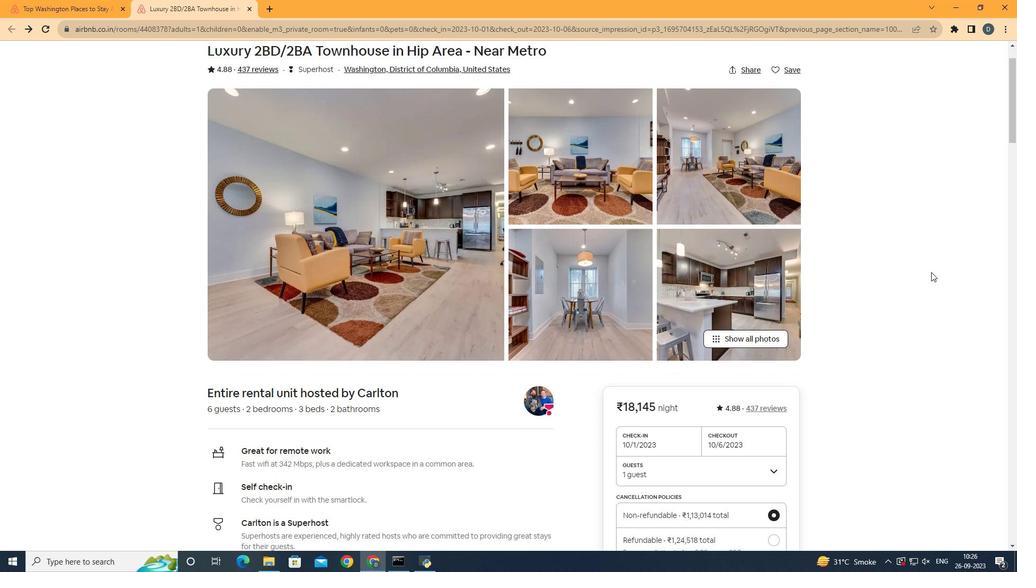 
Action: Mouse moved to (931, 272)
Screenshot: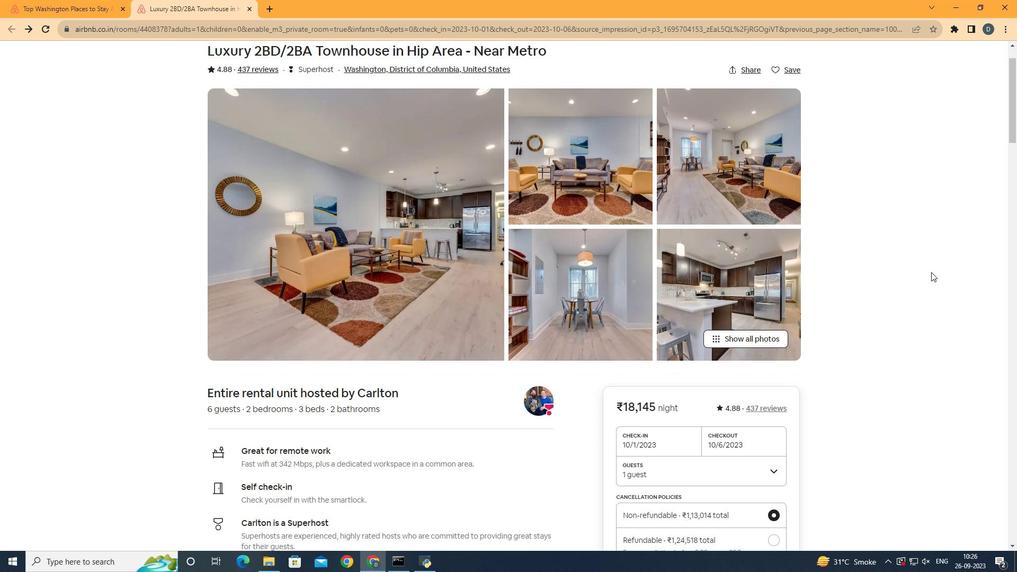 
Action: Mouse scrolled (931, 271) with delta (0, 0)
Screenshot: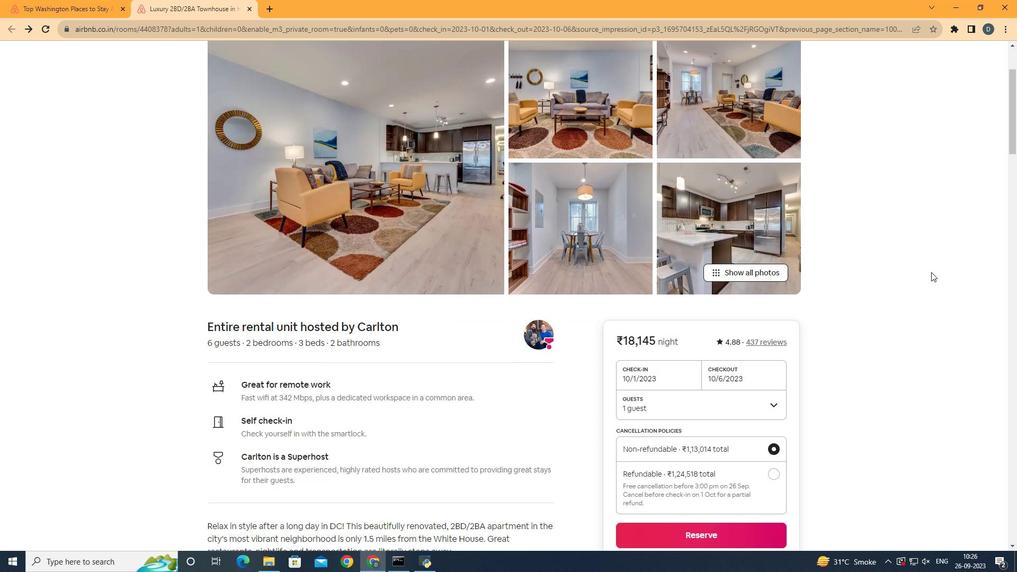 
Action: Mouse scrolled (931, 271) with delta (0, 0)
Screenshot: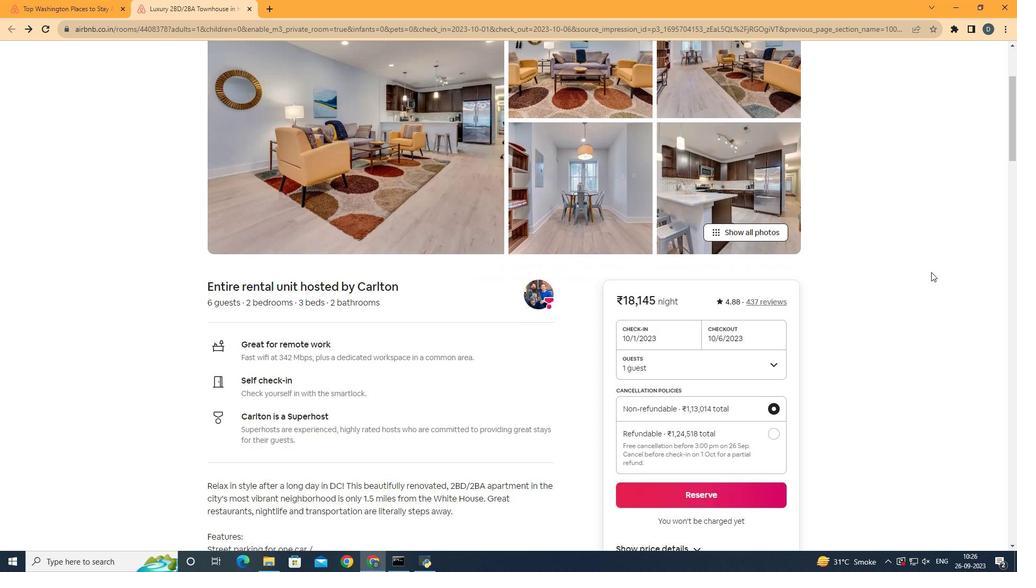 
Action: Mouse scrolled (931, 271) with delta (0, 0)
Screenshot: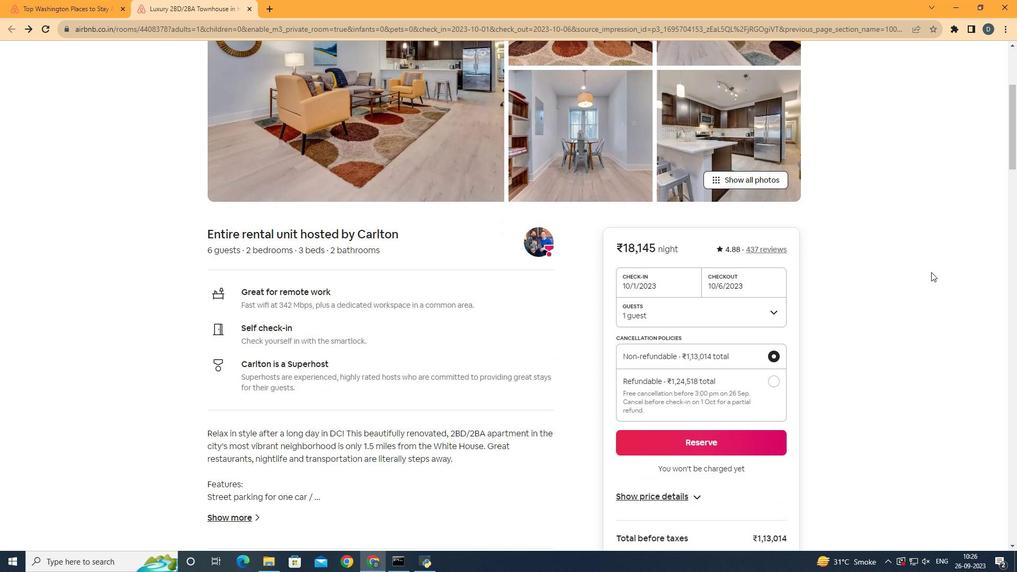 
Action: Mouse scrolled (931, 271) with delta (0, 0)
Screenshot: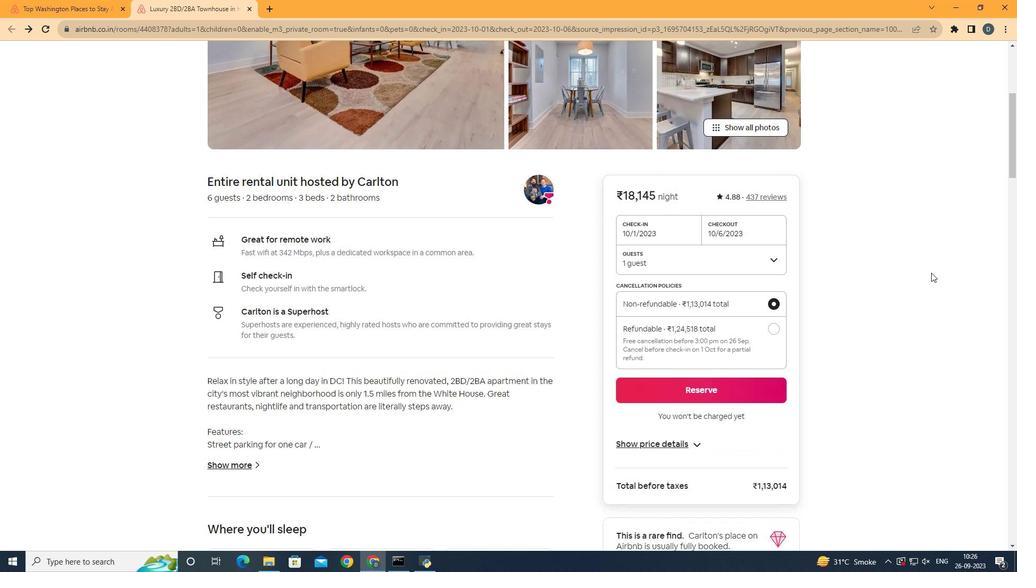 
Action: Mouse moved to (931, 272)
Screenshot: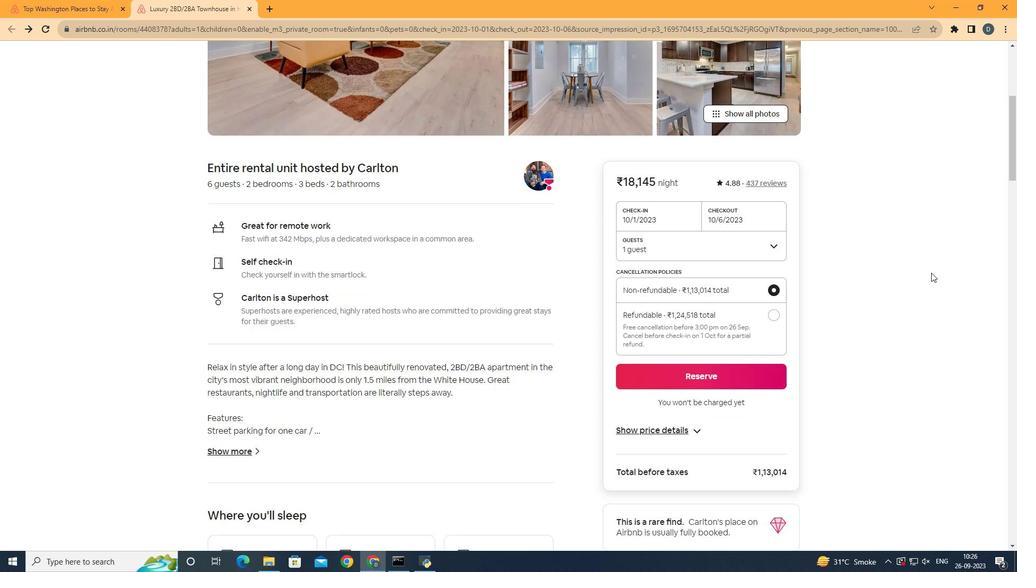 
Action: Mouse scrolled (931, 272) with delta (0, 0)
Screenshot: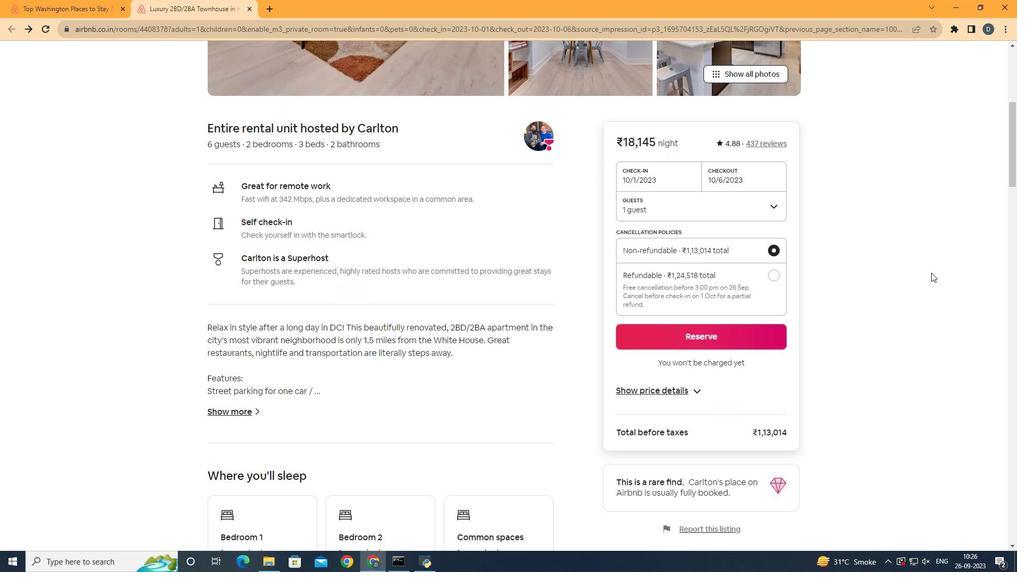 
Action: Mouse moved to (223, 418)
Screenshot: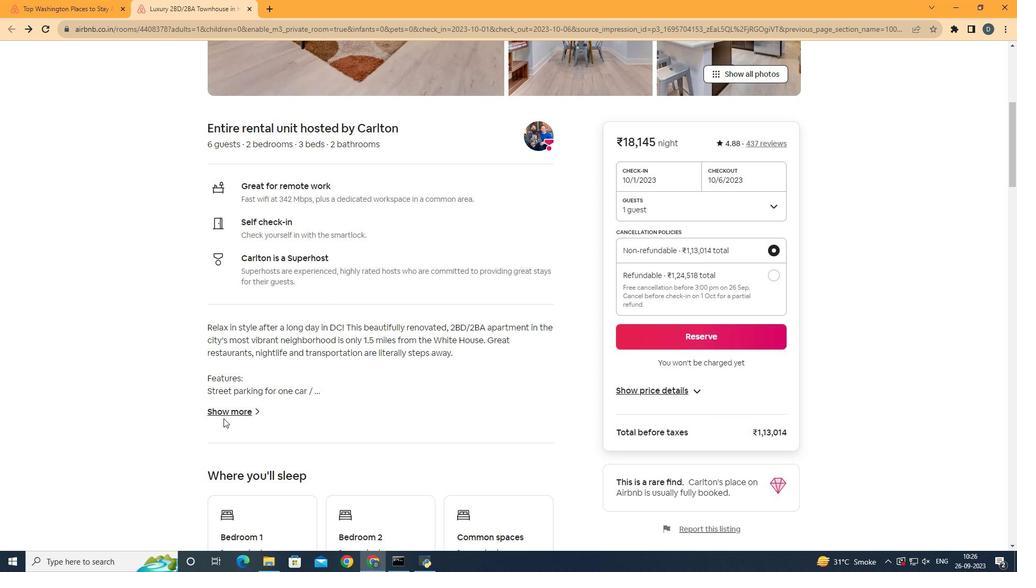 
Action: Mouse pressed left at (223, 418)
Screenshot: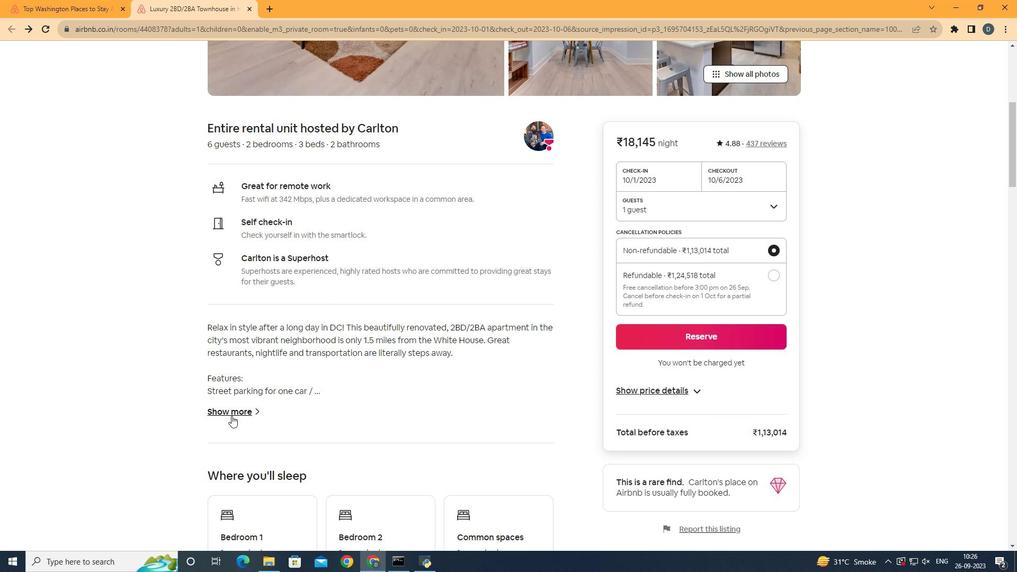 
Action: Mouse moved to (231, 415)
Screenshot: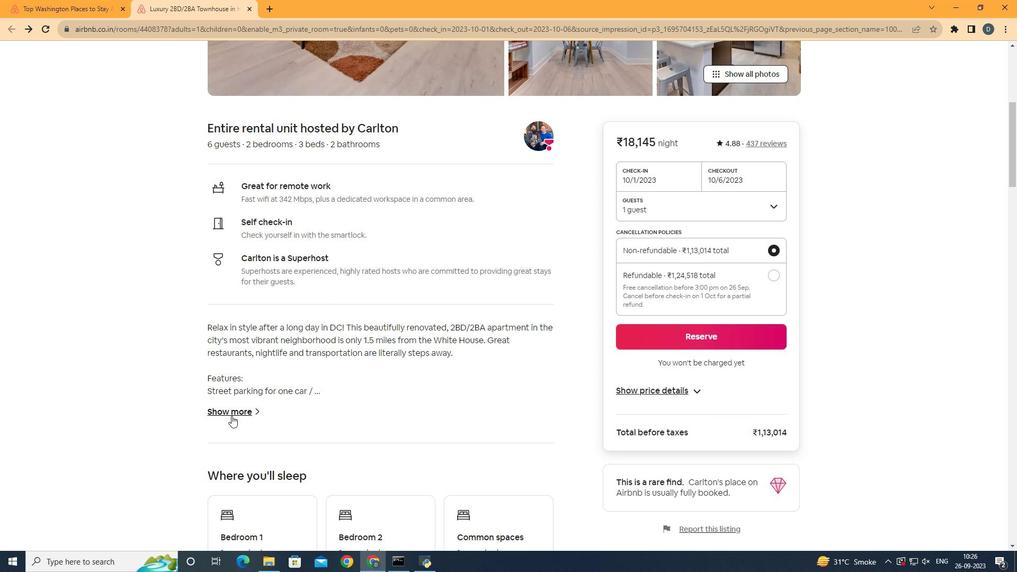 
Action: Mouse pressed left at (231, 415)
Screenshot: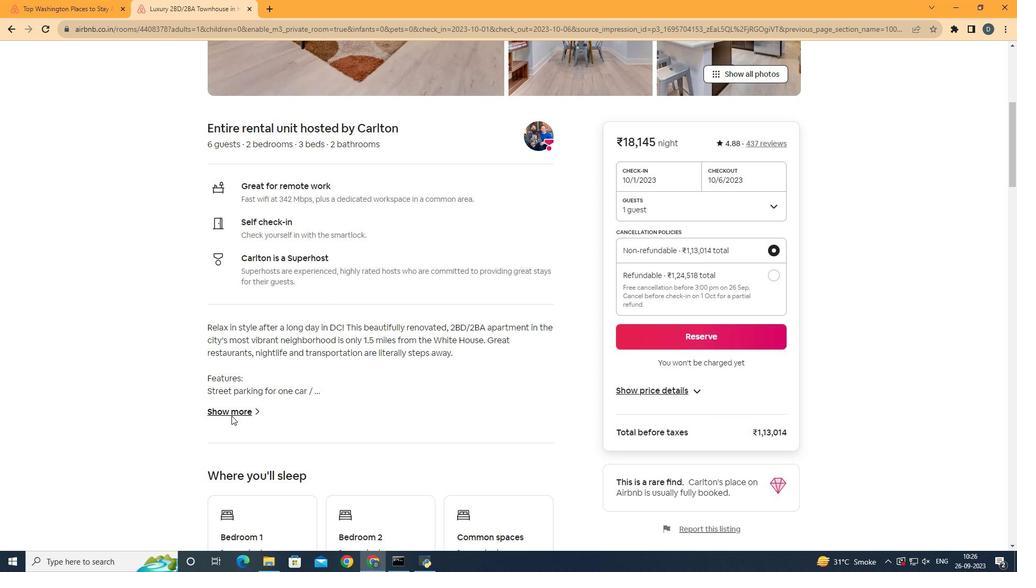 
Action: Mouse moved to (655, 387)
Screenshot: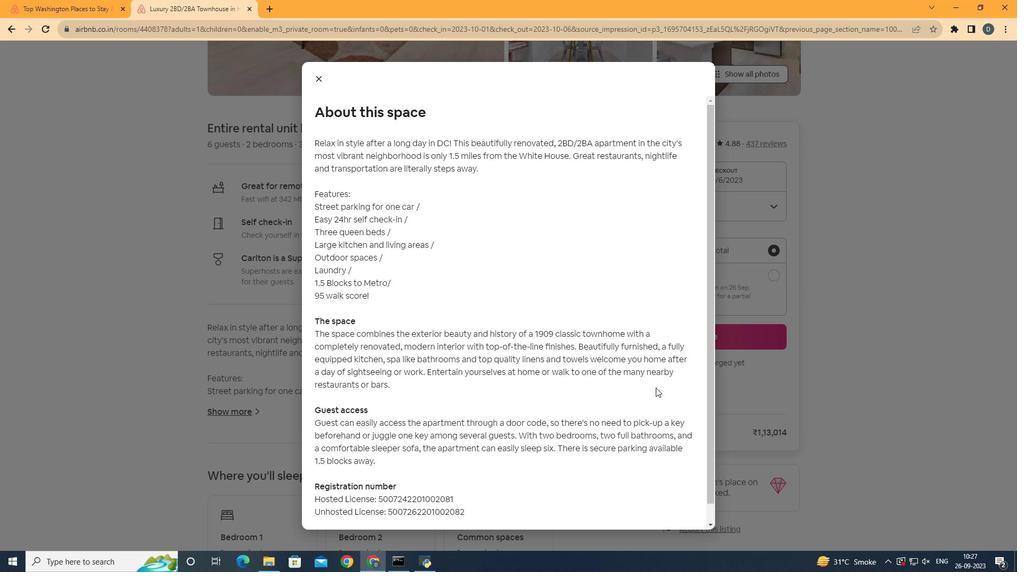
Action: Mouse scrolled (655, 387) with delta (0, 0)
Screenshot: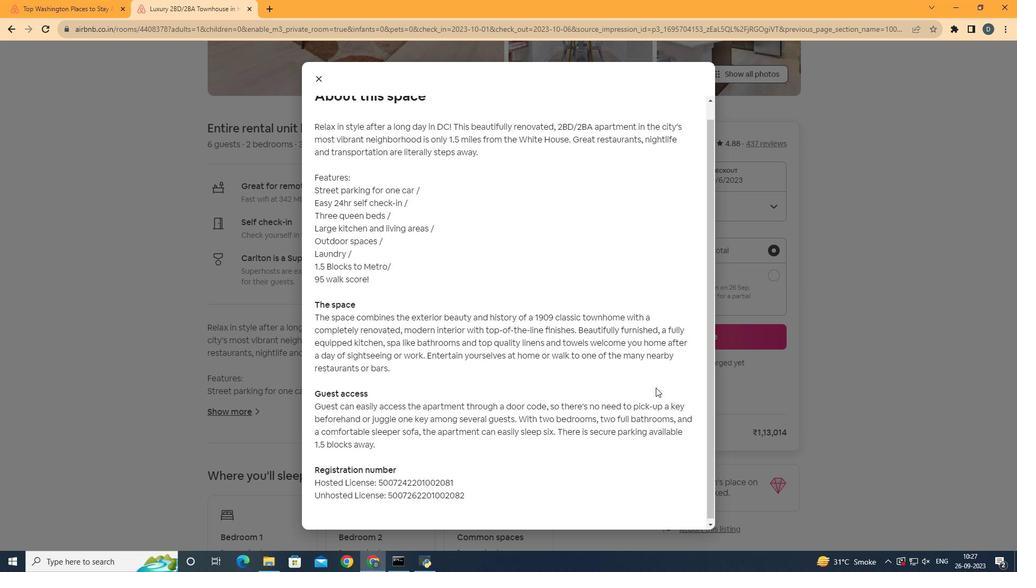 
Action: Mouse scrolled (655, 387) with delta (0, 0)
Screenshot: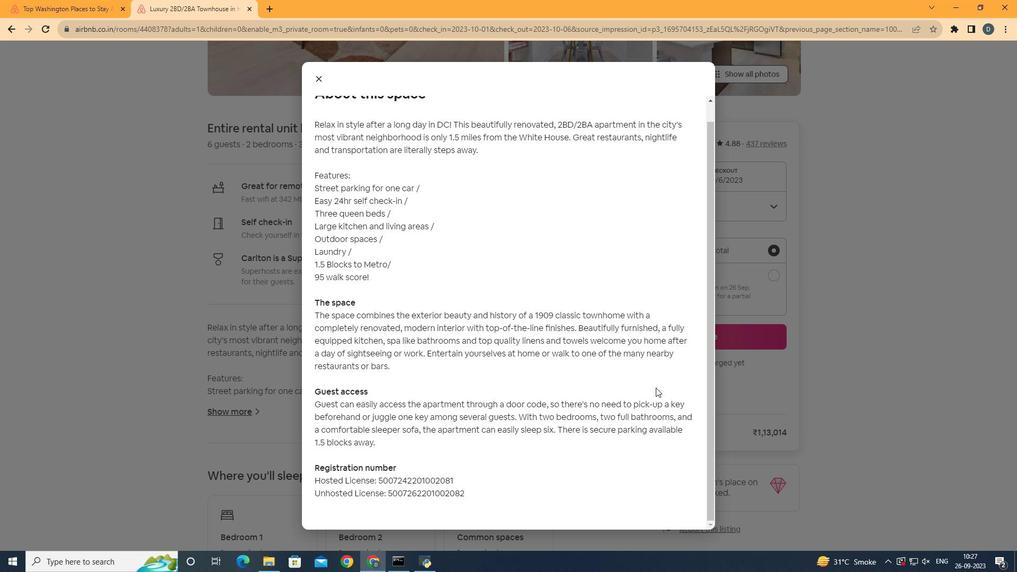 
Action: Mouse scrolled (655, 387) with delta (0, 0)
Screenshot: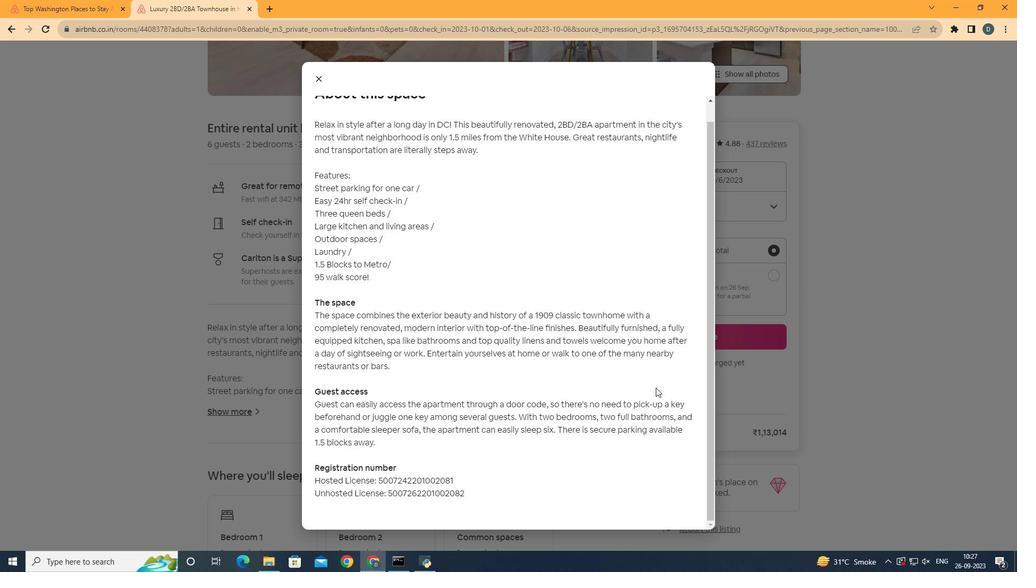 
Action: Mouse scrolled (655, 387) with delta (0, 0)
Screenshot: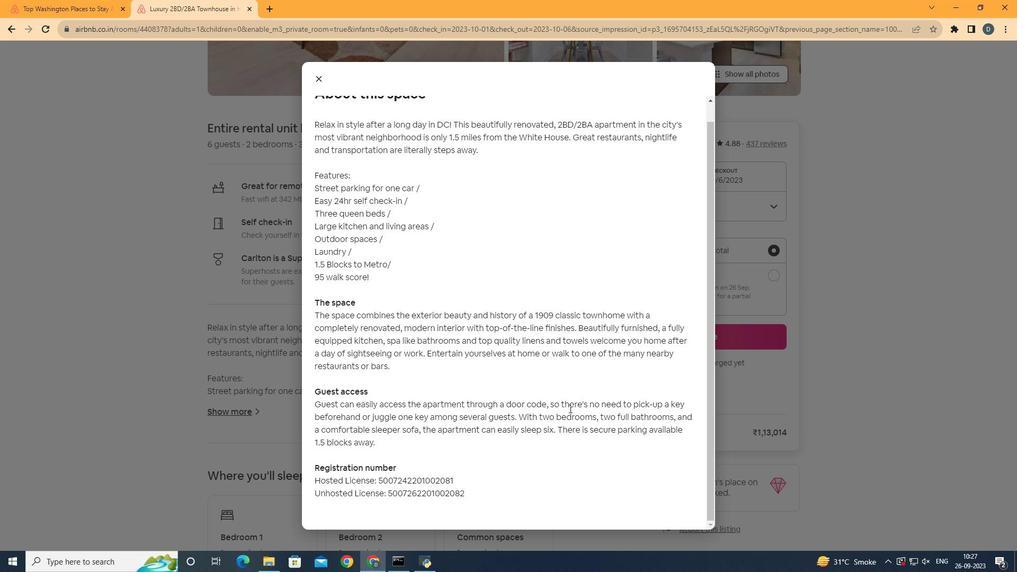 
Action: Mouse moved to (787, 363)
Screenshot: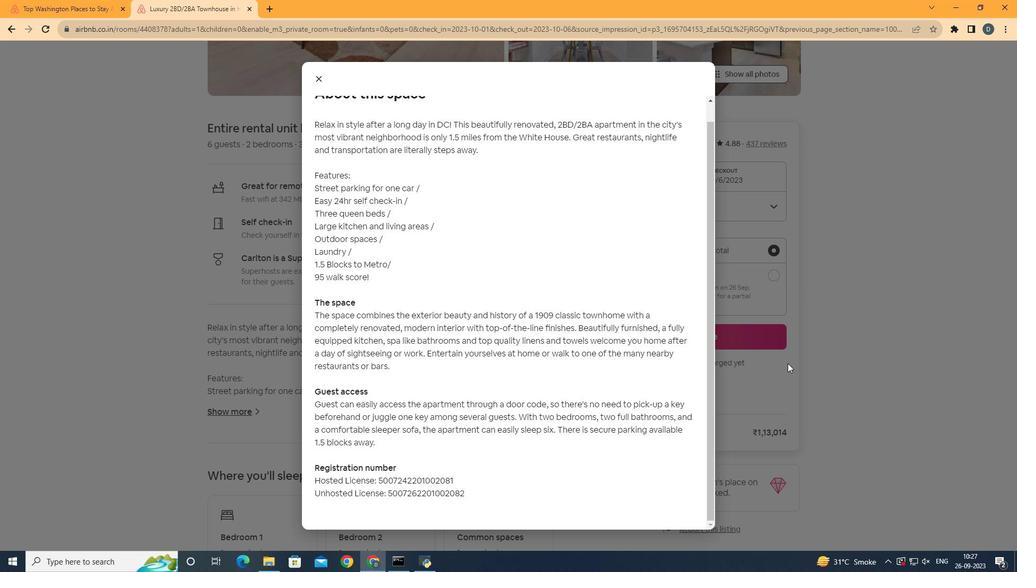 
Action: Mouse pressed left at (787, 363)
Screenshot: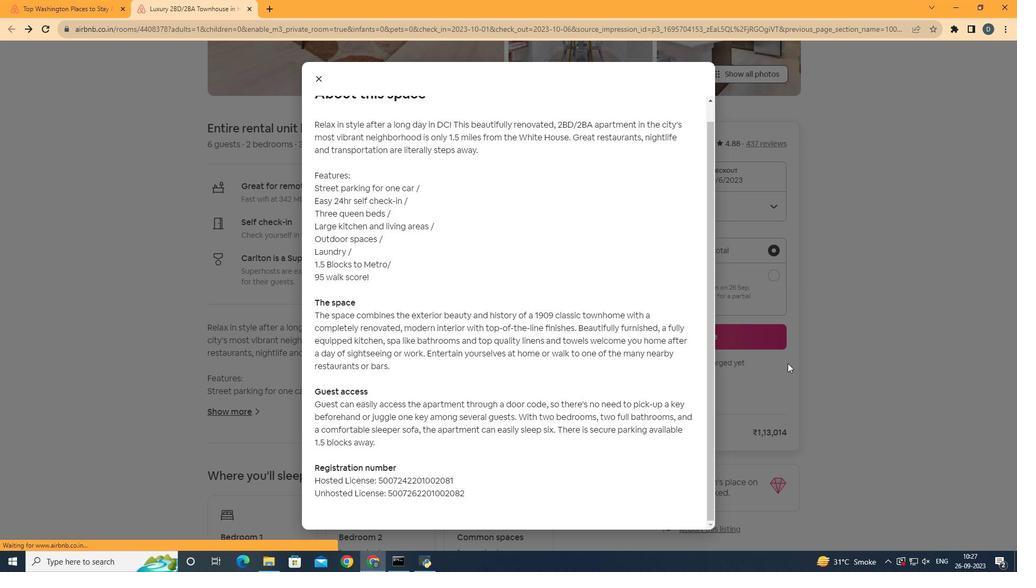 
Action: Mouse moved to (628, 314)
Screenshot: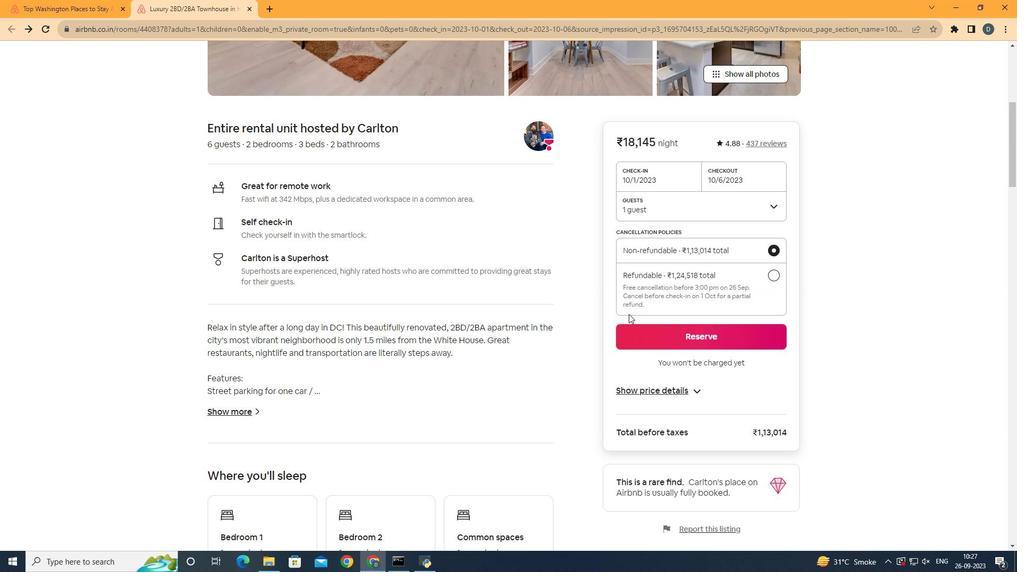 
Action: Mouse scrolled (628, 313) with delta (0, 0)
Screenshot: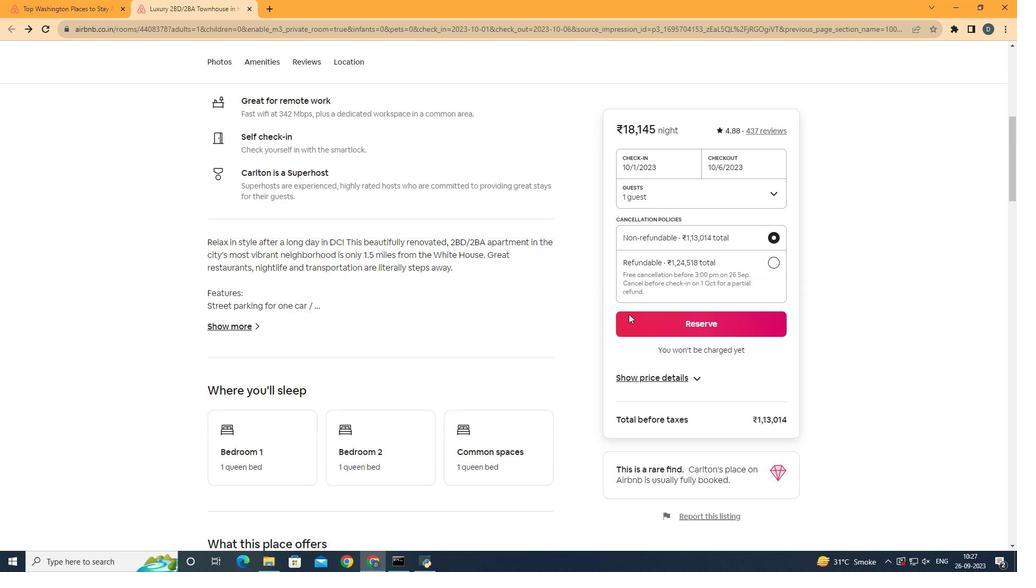 
Action: Mouse scrolled (628, 313) with delta (0, 0)
Screenshot: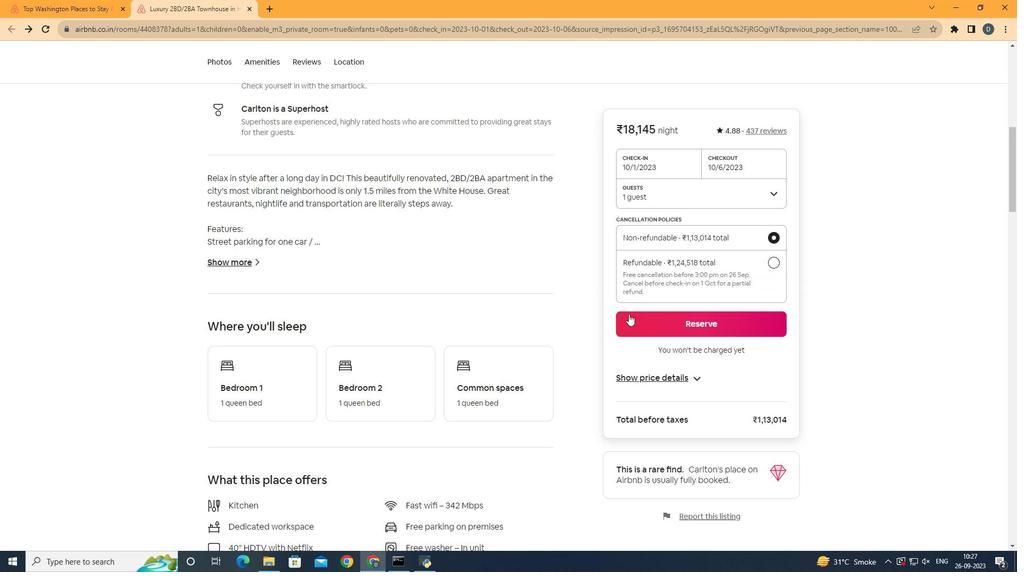 
Action: Mouse scrolled (628, 313) with delta (0, 0)
Screenshot: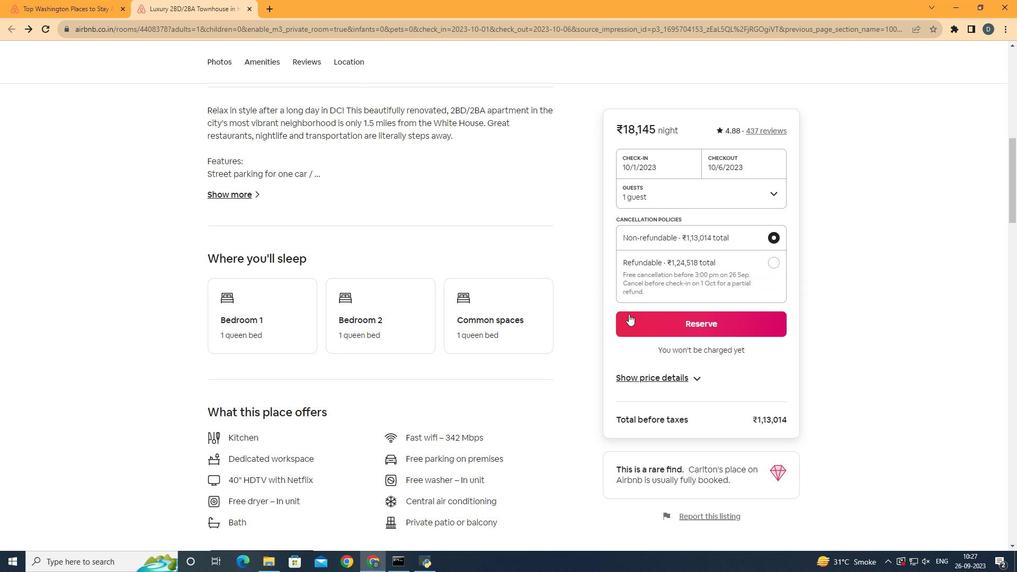 
Action: Mouse scrolled (628, 313) with delta (0, 0)
Screenshot: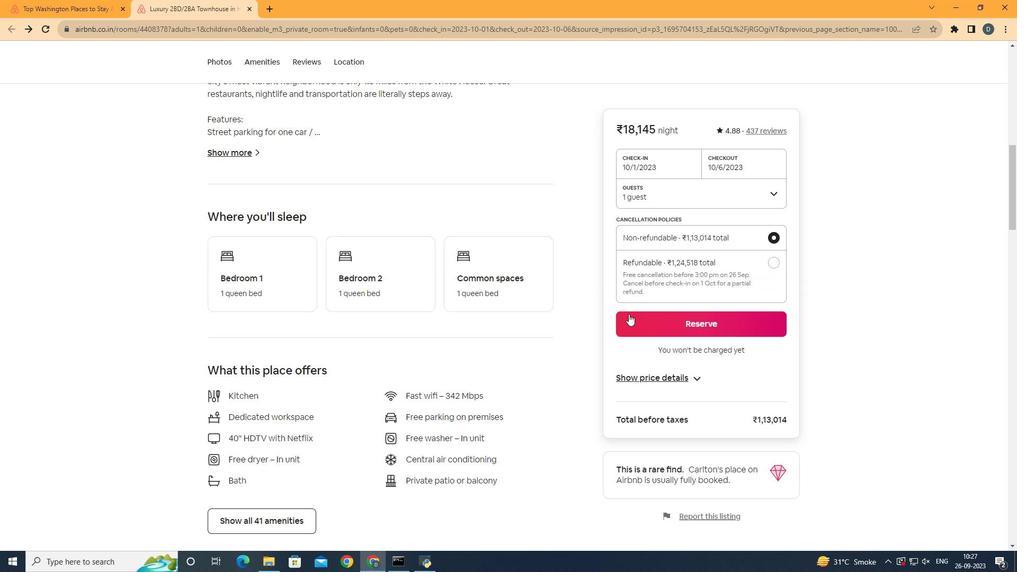 
Action: Mouse scrolled (628, 313) with delta (0, 0)
Screenshot: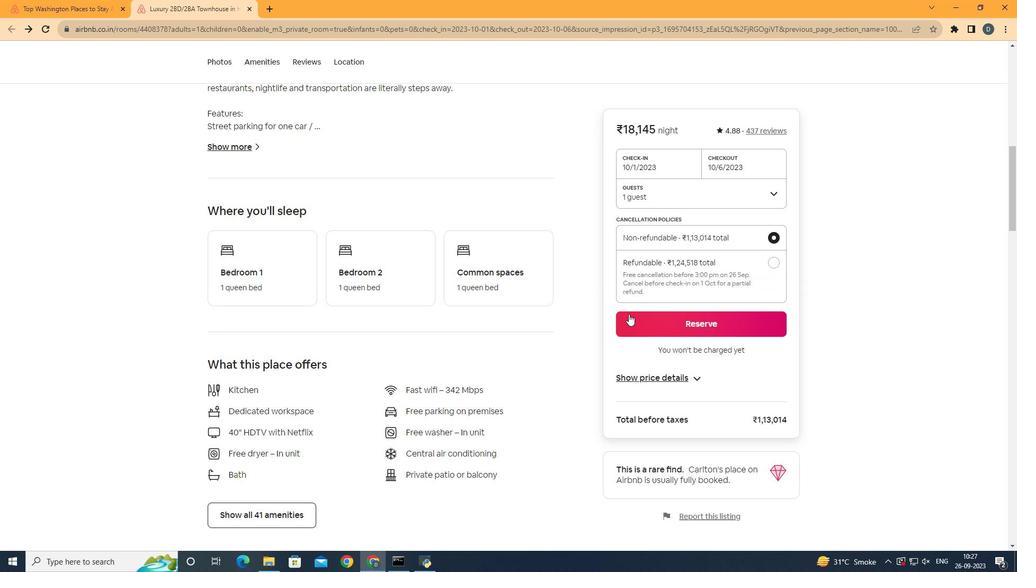 
Action: Mouse moved to (590, 303)
Screenshot: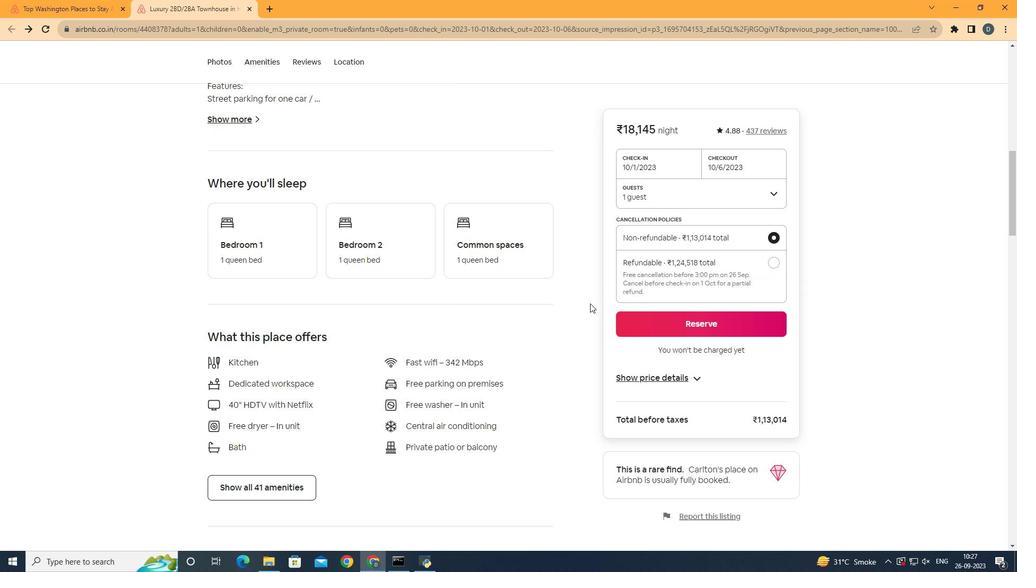
Action: Mouse scrolled (590, 303) with delta (0, 0)
Screenshot: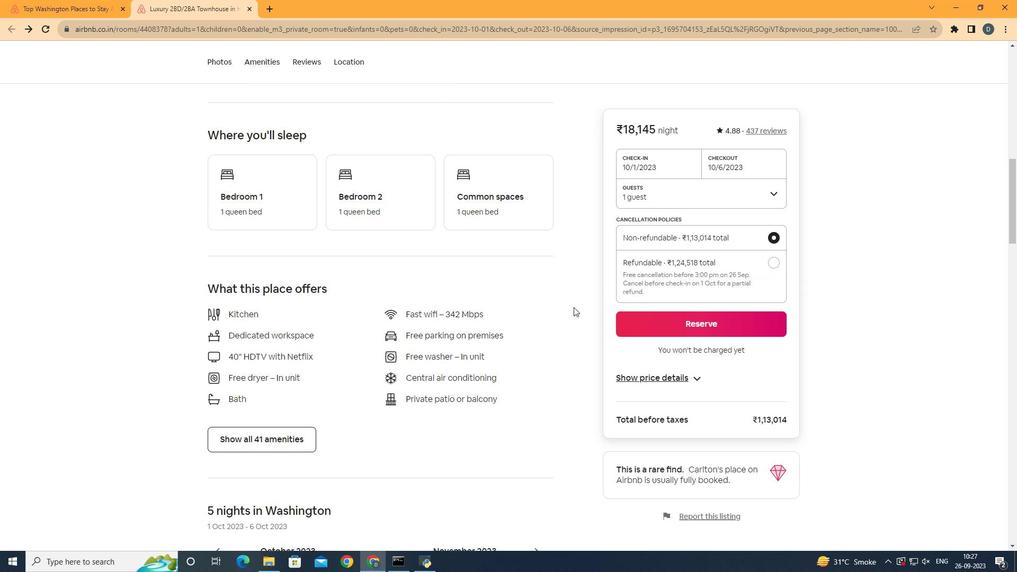 
Action: Mouse scrolled (590, 303) with delta (0, 0)
Screenshot: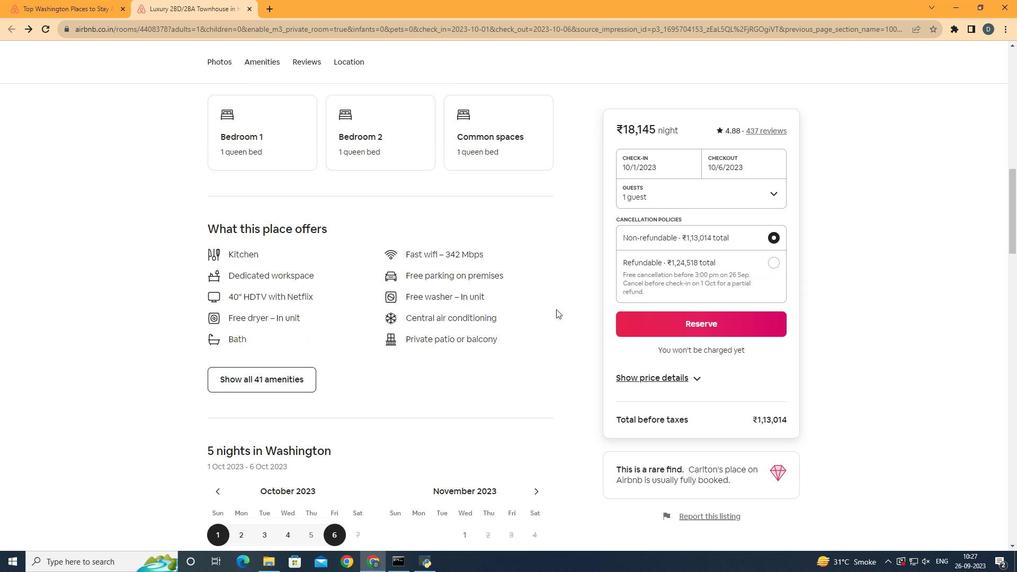 
Action: Mouse scrolled (590, 303) with delta (0, 0)
Screenshot: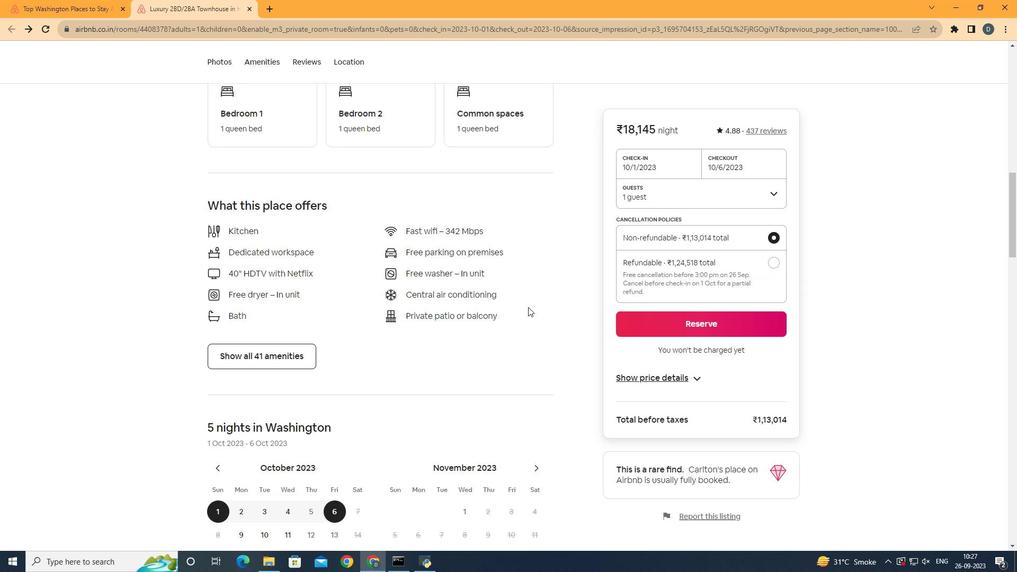 
Action: Mouse moved to (258, 366)
Screenshot: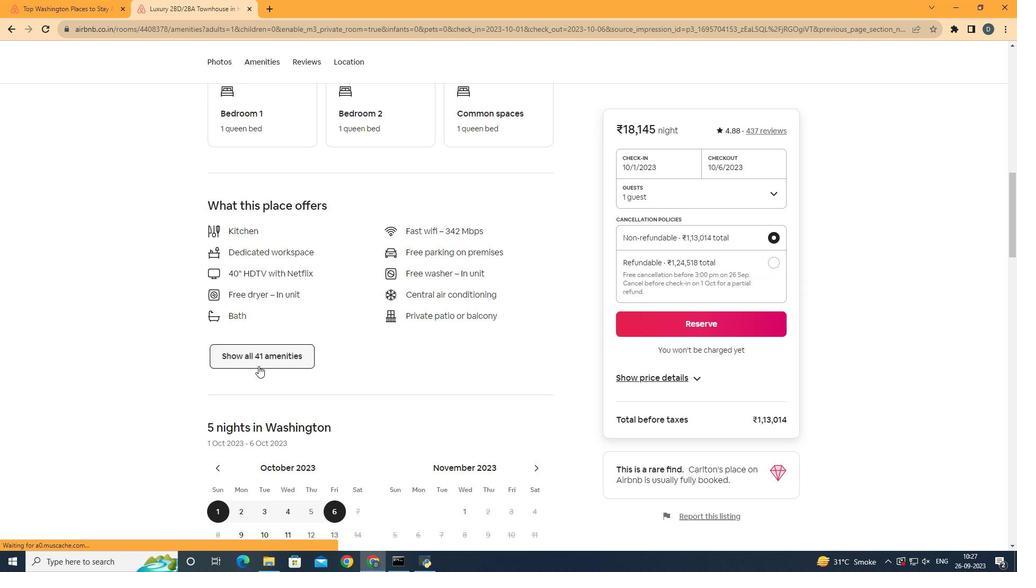 
Action: Mouse pressed left at (258, 366)
Screenshot: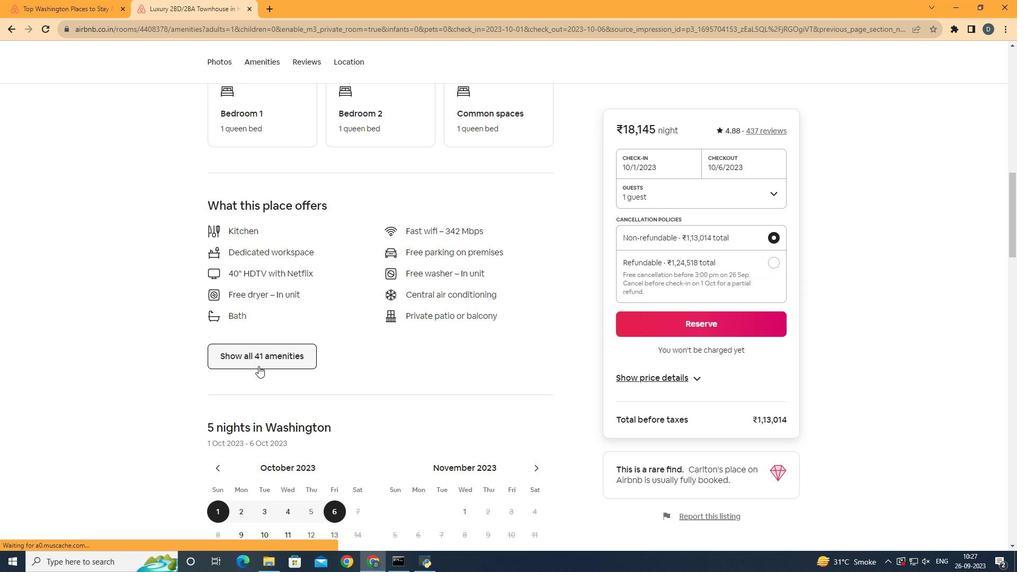 
Action: Mouse moved to (563, 359)
Screenshot: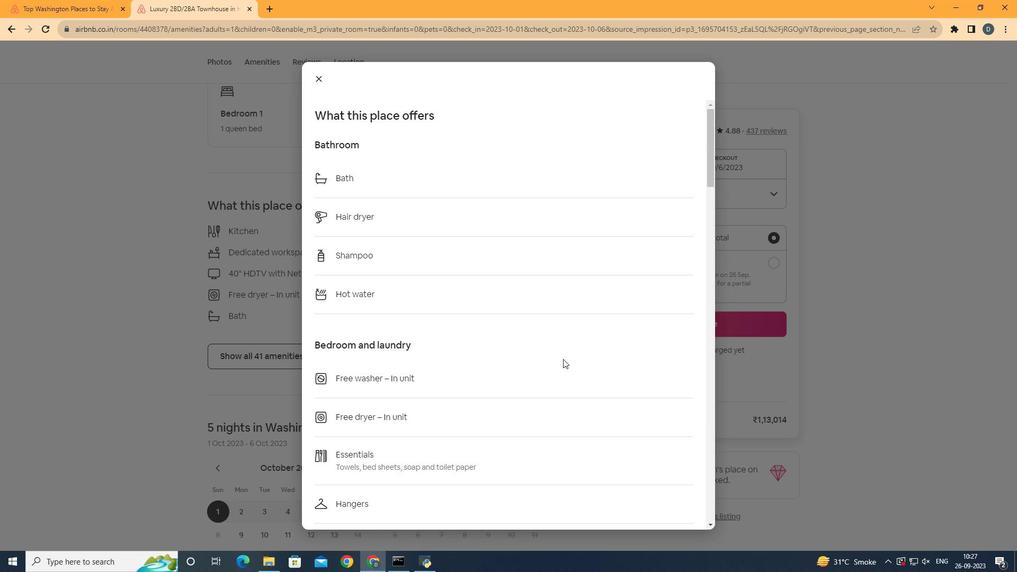 
Action: Mouse pressed left at (563, 359)
Screenshot: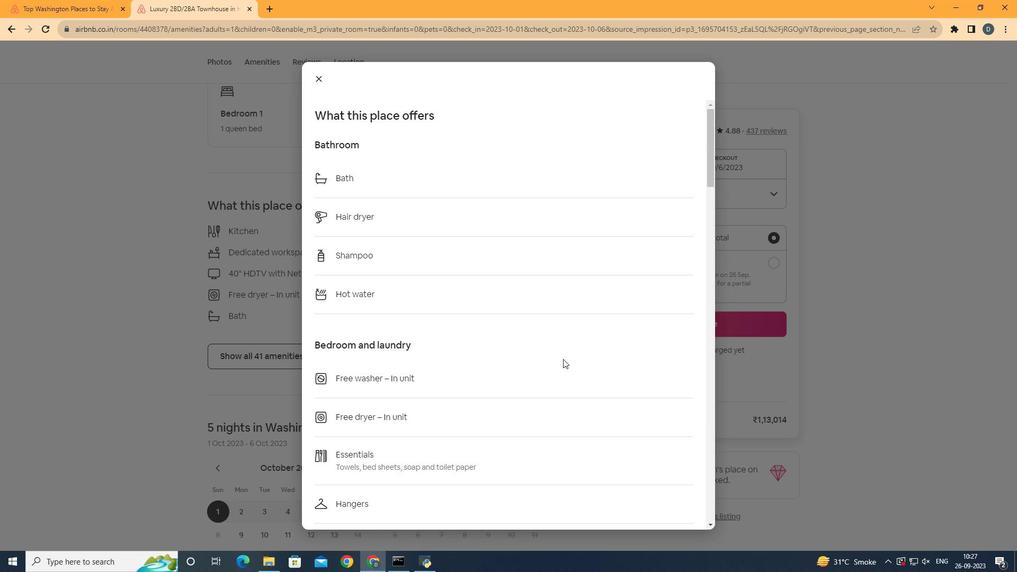 
Action: Mouse moved to (563, 359)
Screenshot: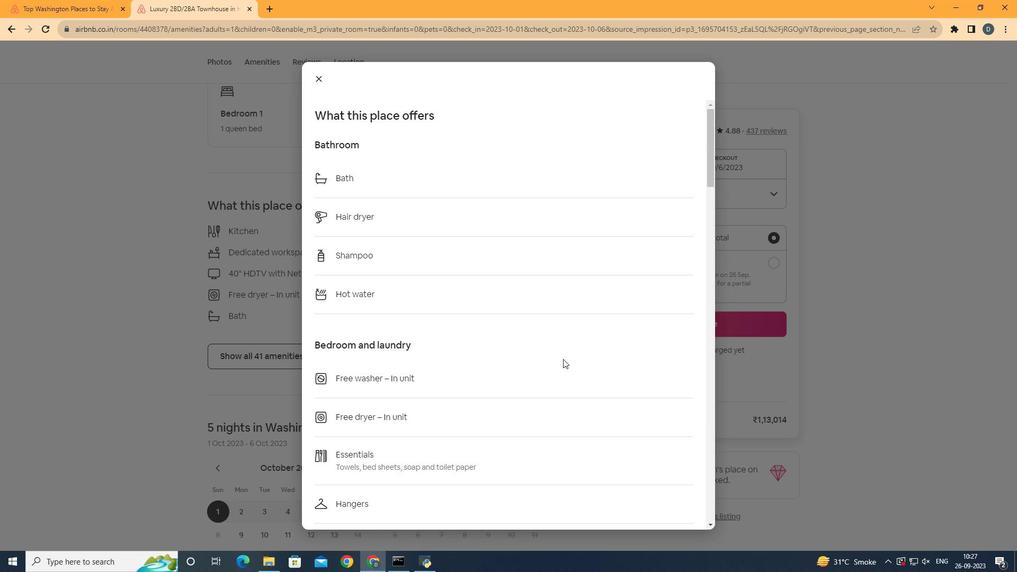 
Action: Key pressed <Key.down><Key.down><Key.down><Key.down><Key.down><Key.down><Key.down><Key.down><Key.down><Key.down><Key.down><Key.down><Key.down><Key.down><Key.down><Key.down><Key.down><Key.down><Key.down><Key.down><Key.down><Key.down><Key.down><Key.down><Key.down><Key.down><Key.down><Key.down><Key.down><Key.down><Key.down><Key.down><Key.down><Key.down><Key.down><Key.down><Key.down><Key.down><Key.down><Key.down><Key.down><Key.down><Key.down><Key.down><Key.down><Key.down><Key.down><Key.down><Key.down><Key.down><Key.down><Key.down><Key.down><Key.down><Key.down><Key.down><Key.down><Key.down><Key.down><Key.down><Key.down><Key.down><Key.down><Key.down><Key.down><Key.down><Key.down><Key.down><Key.down><Key.down><Key.down><Key.down><Key.down><Key.down><Key.down><Key.down><Key.down><Key.down><Key.down><Key.down><Key.down><Key.down><Key.down><Key.down><Key.down><Key.down><Key.down>
Screenshot: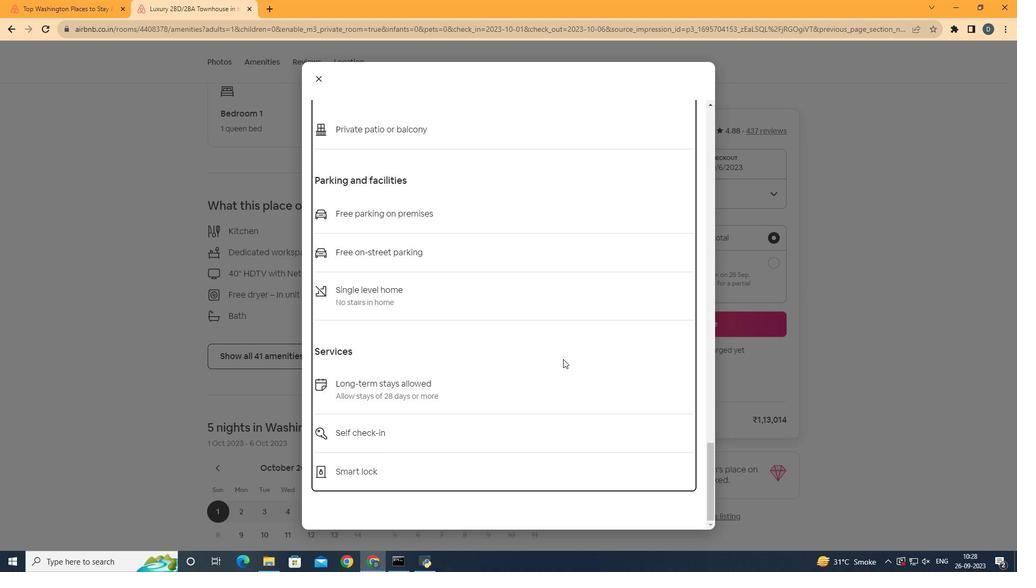 
Action: Mouse moved to (774, 316)
Screenshot: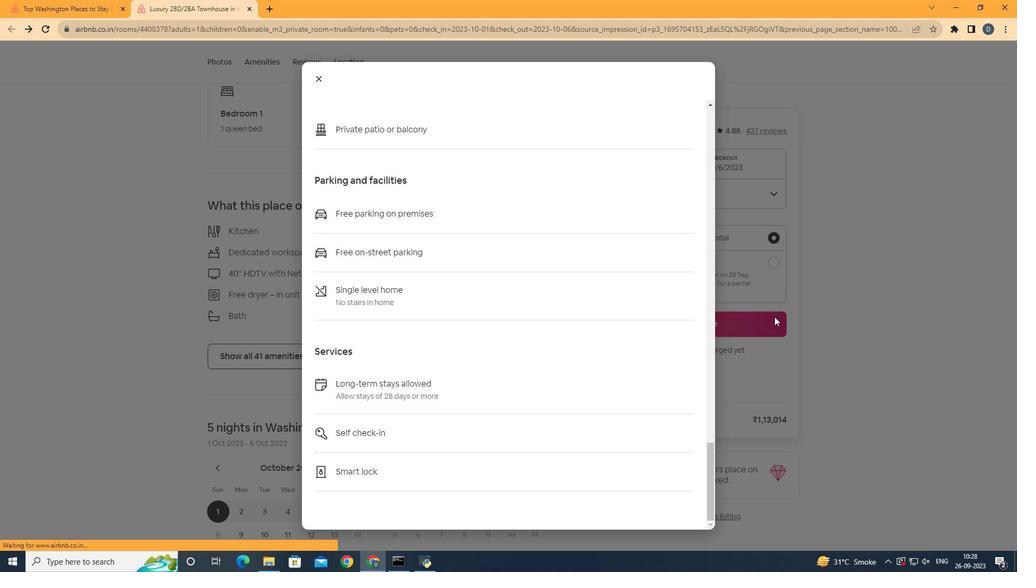 
Action: Mouse pressed left at (774, 316)
Screenshot: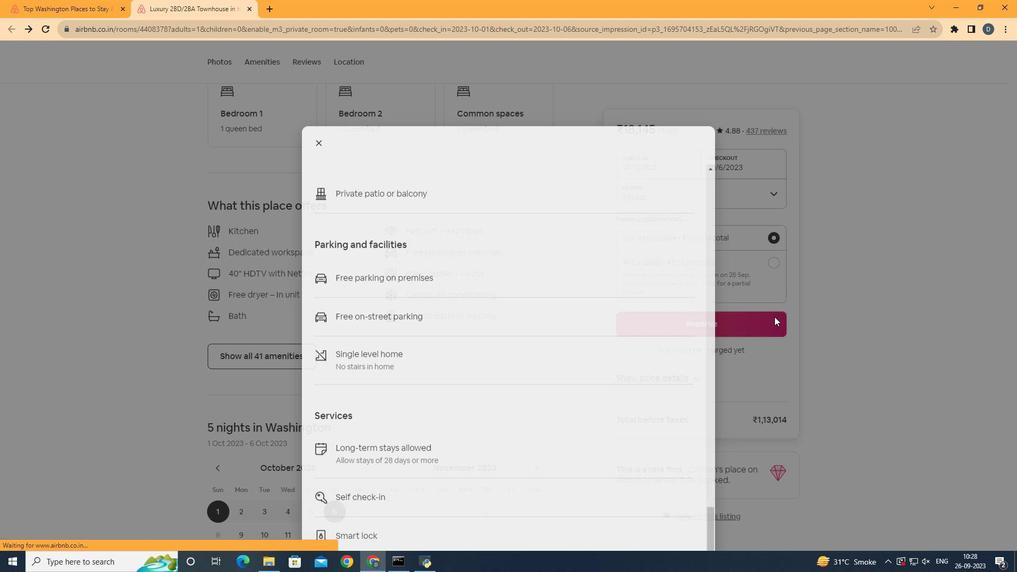 
Action: Mouse moved to (423, 326)
Screenshot: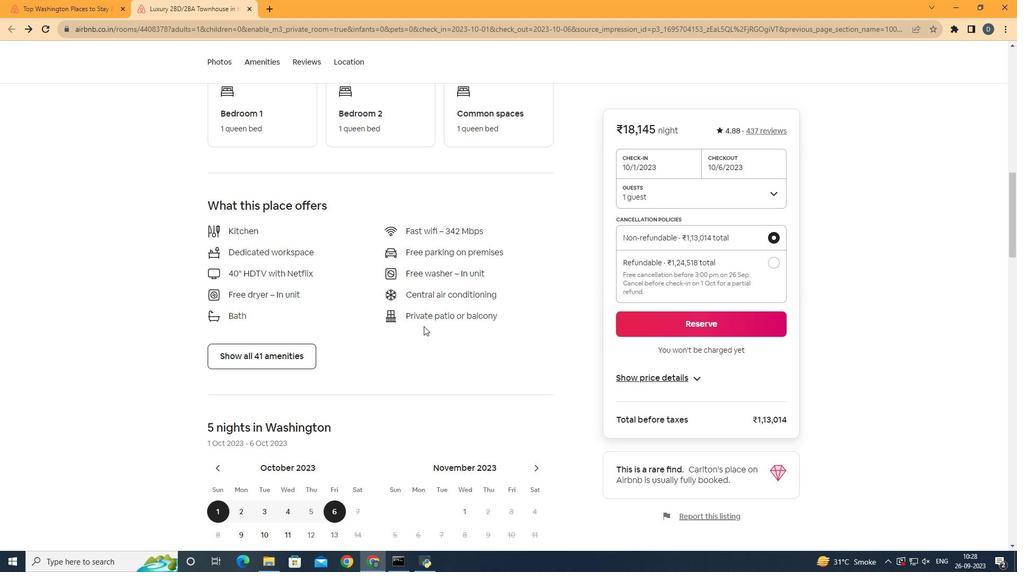 
Action: Mouse scrolled (423, 325) with delta (0, 0)
Screenshot: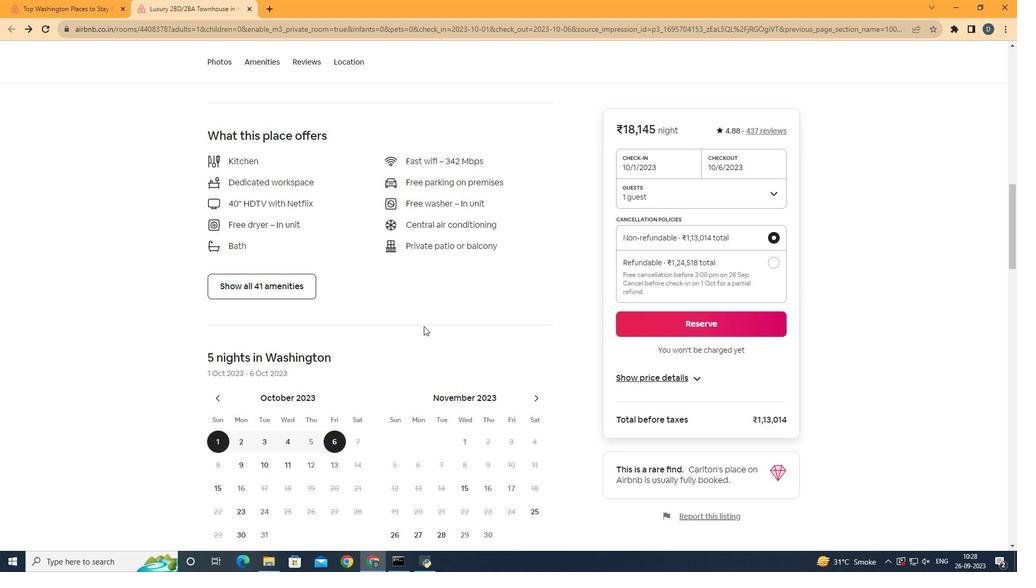 
Action: Mouse scrolled (423, 325) with delta (0, 0)
Screenshot: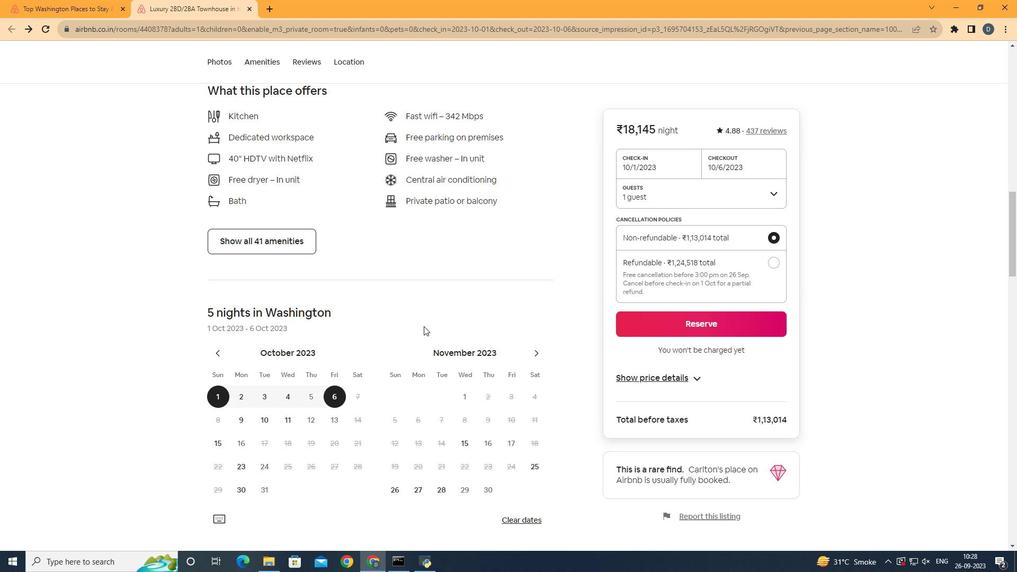 
Action: Mouse scrolled (423, 325) with delta (0, 0)
Screenshot: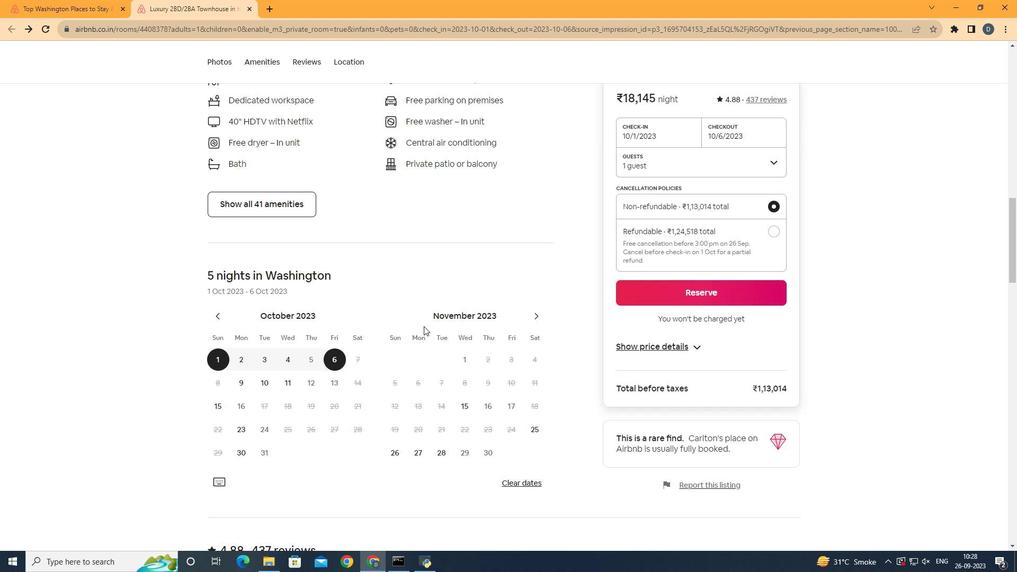 
Action: Mouse scrolled (423, 325) with delta (0, 0)
Screenshot: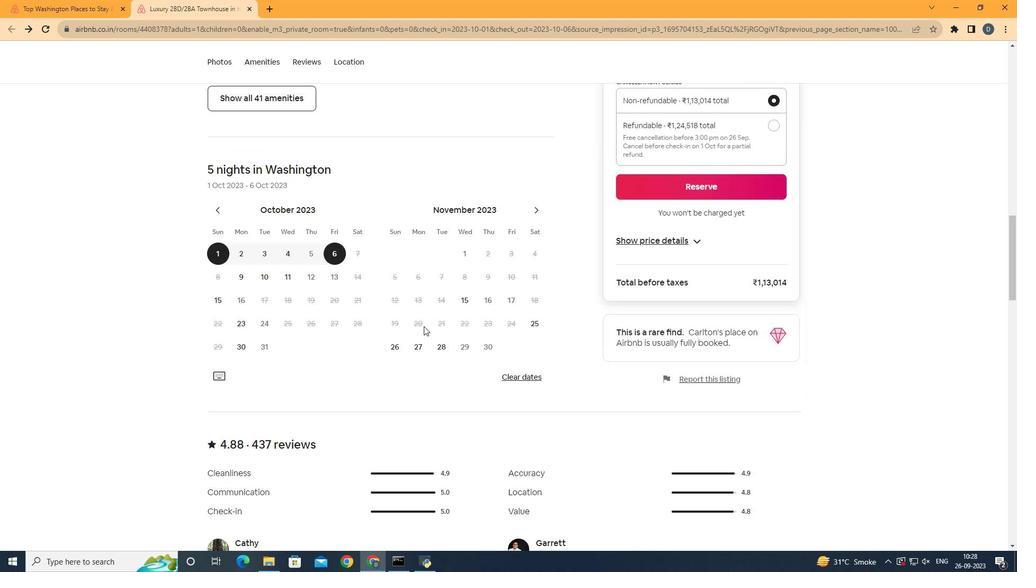 
Action: Mouse scrolled (423, 325) with delta (0, 0)
Screenshot: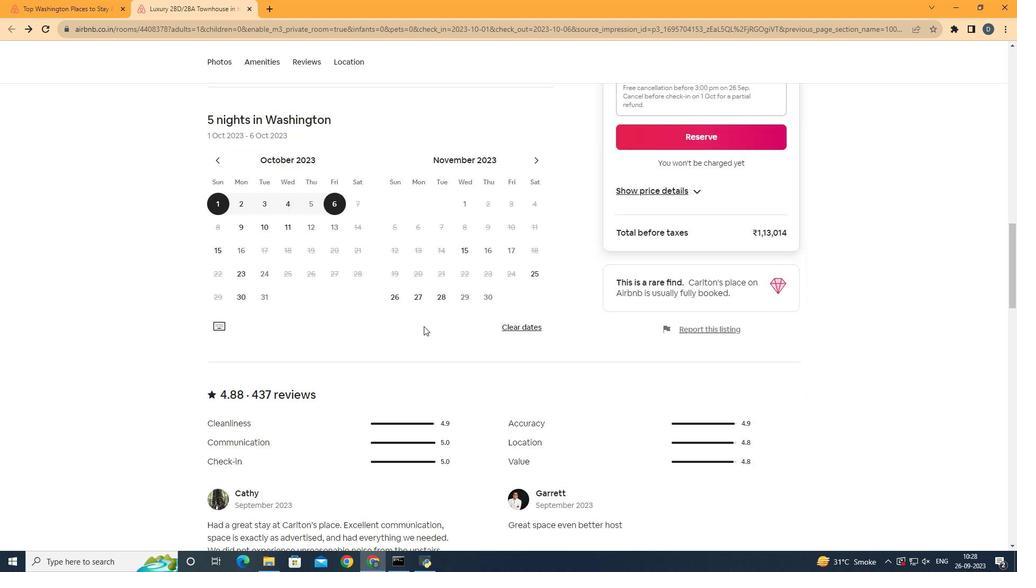 
Action: Mouse scrolled (423, 325) with delta (0, 0)
Screenshot: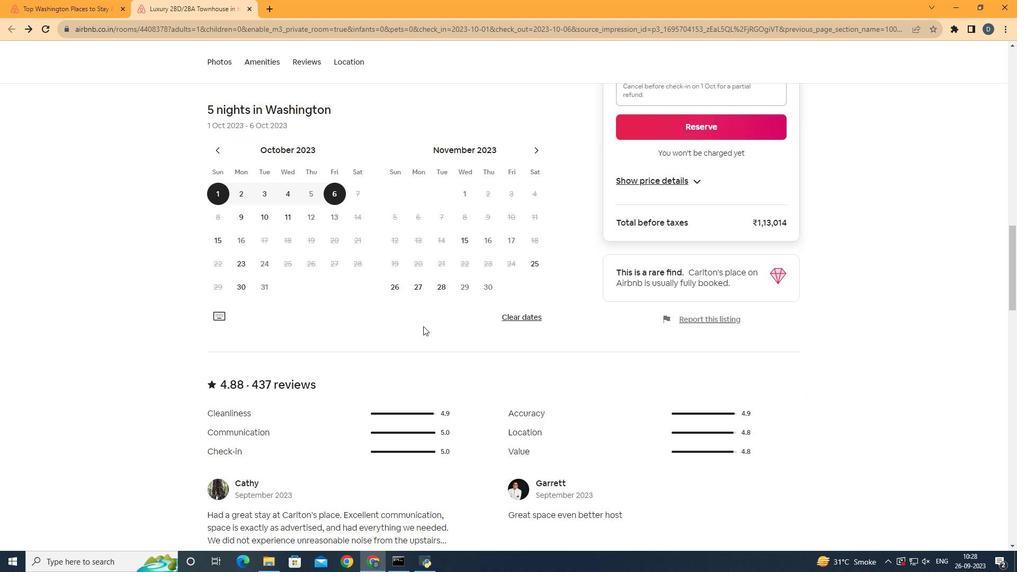 
Action: Mouse moved to (423, 326)
Screenshot: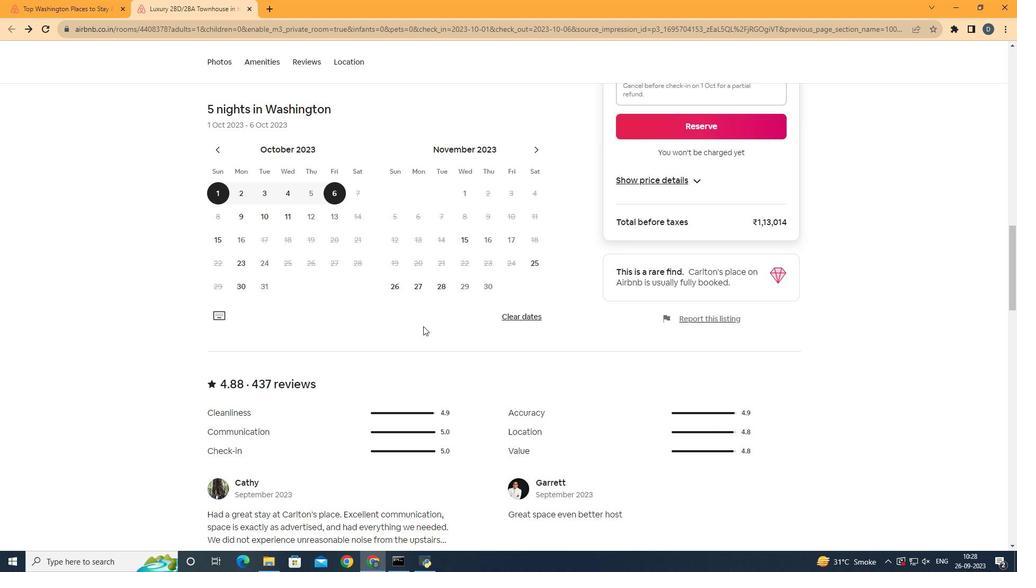 
Action: Mouse scrolled (423, 325) with delta (0, 0)
Screenshot: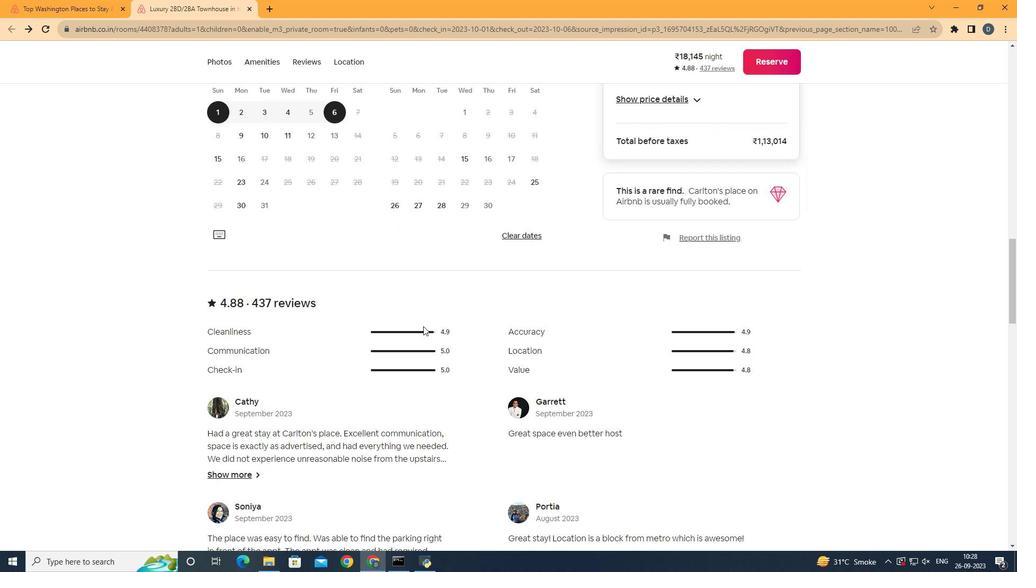 
Action: Mouse scrolled (423, 325) with delta (0, 0)
Screenshot: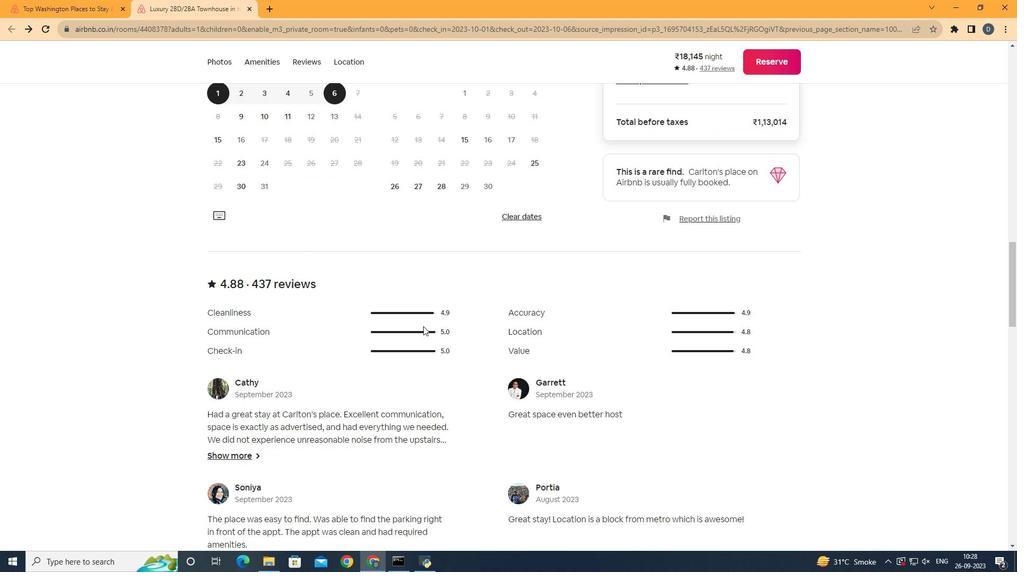 
Action: Mouse scrolled (423, 325) with delta (0, 0)
Screenshot: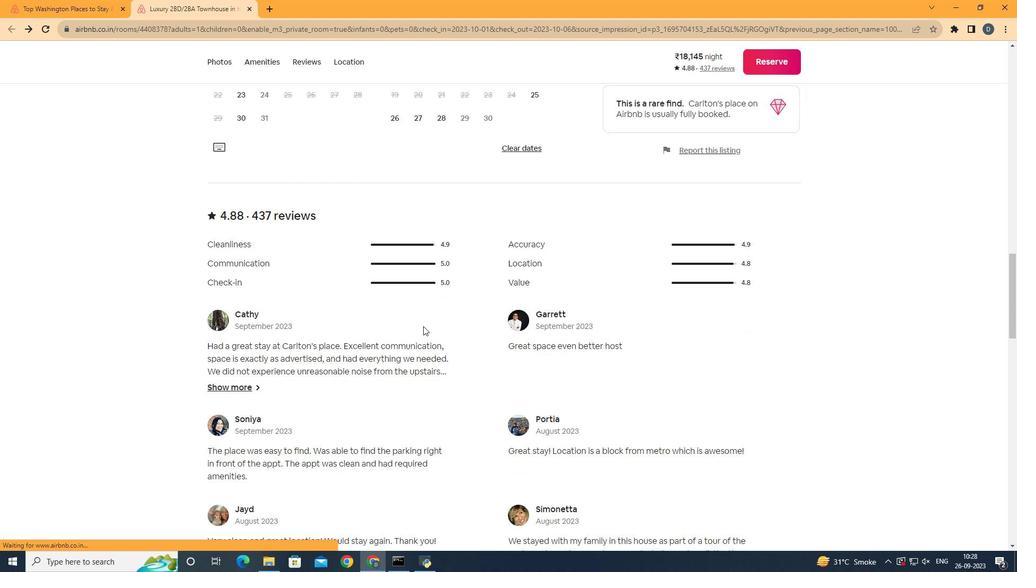 
Action: Mouse scrolled (423, 325) with delta (0, 0)
Screenshot: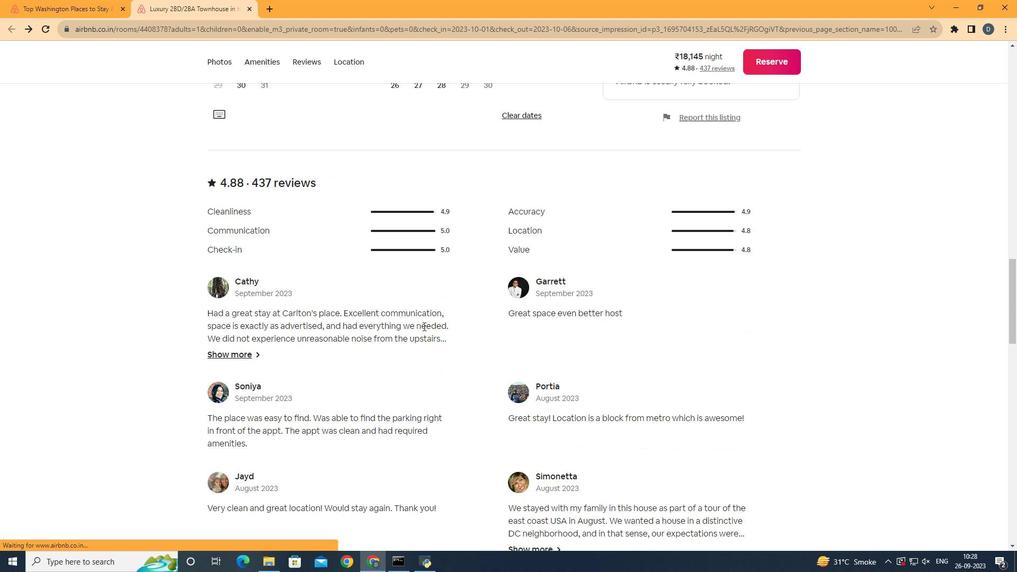 
Action: Mouse scrolled (423, 325) with delta (0, 0)
Screenshot: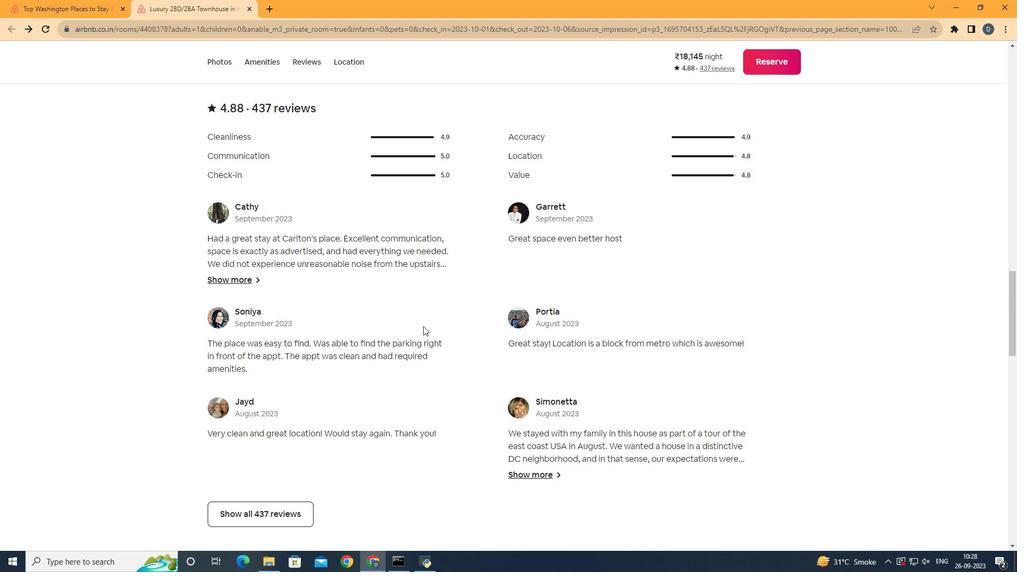 
Action: Mouse scrolled (423, 325) with delta (0, 0)
Screenshot: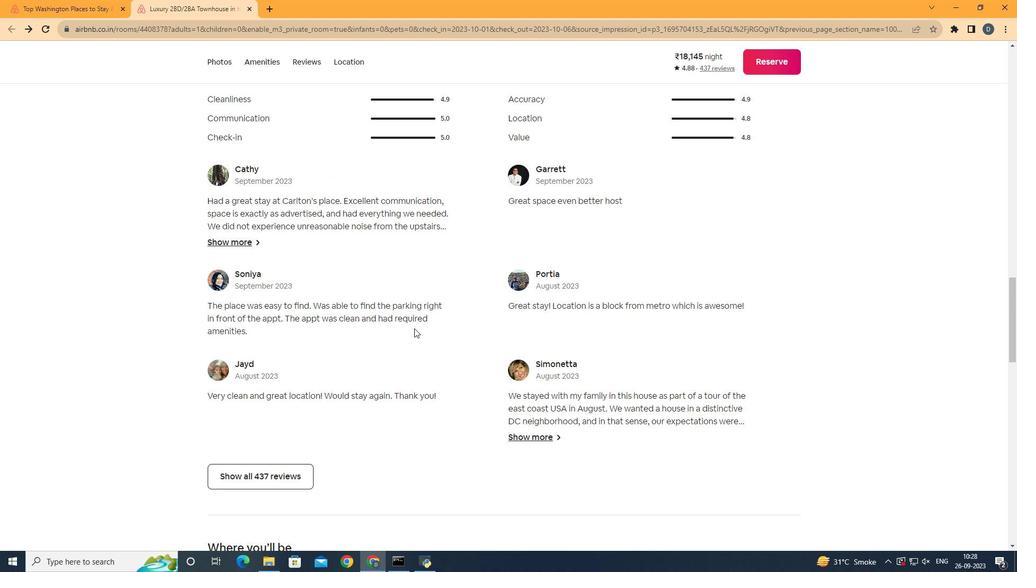 
Action: Mouse moved to (276, 478)
Screenshot: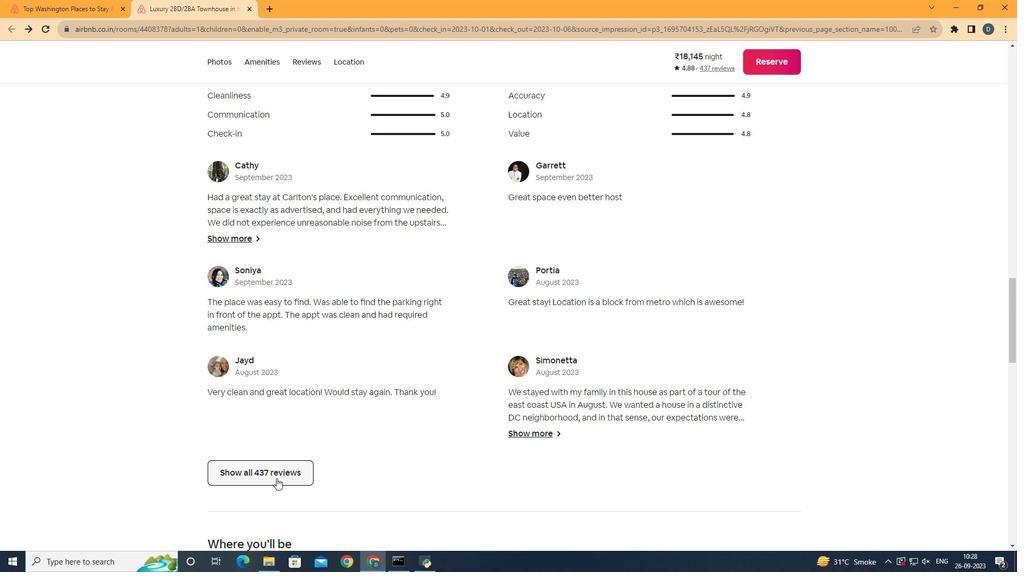 
Action: Mouse pressed left at (276, 478)
Screenshot: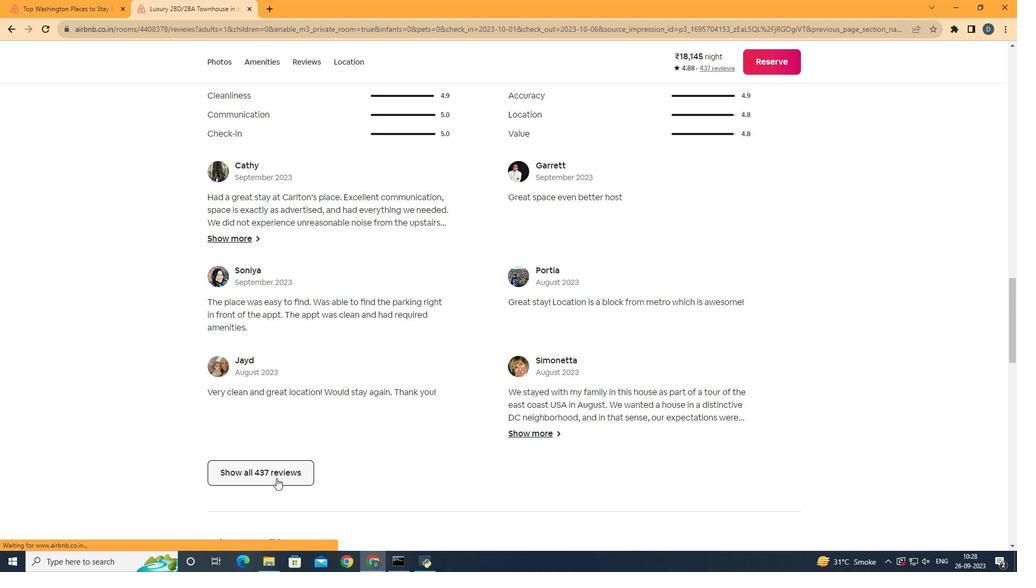 
Action: Mouse moved to (509, 387)
Screenshot: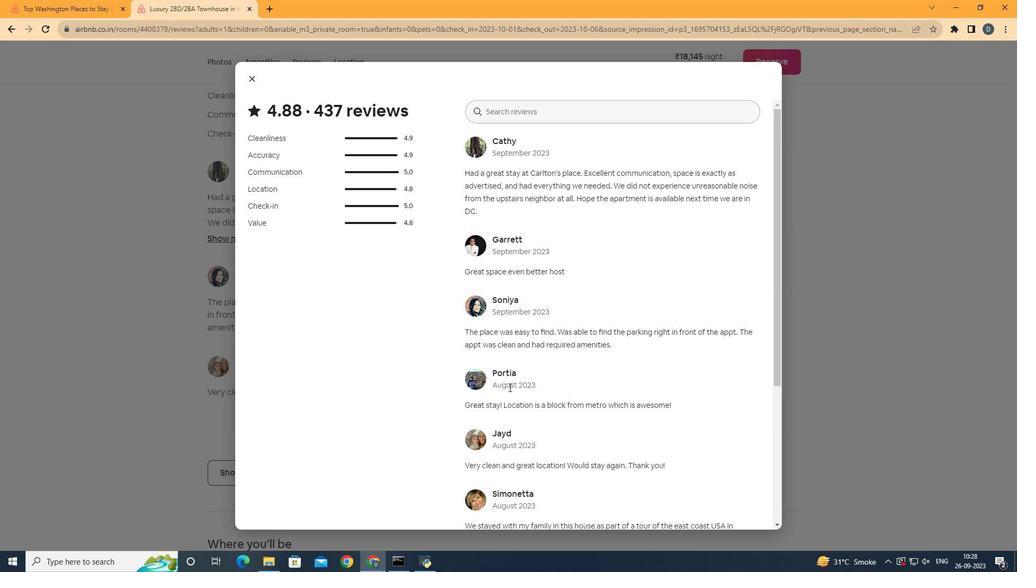
Action: Mouse pressed left at (509, 387)
Screenshot: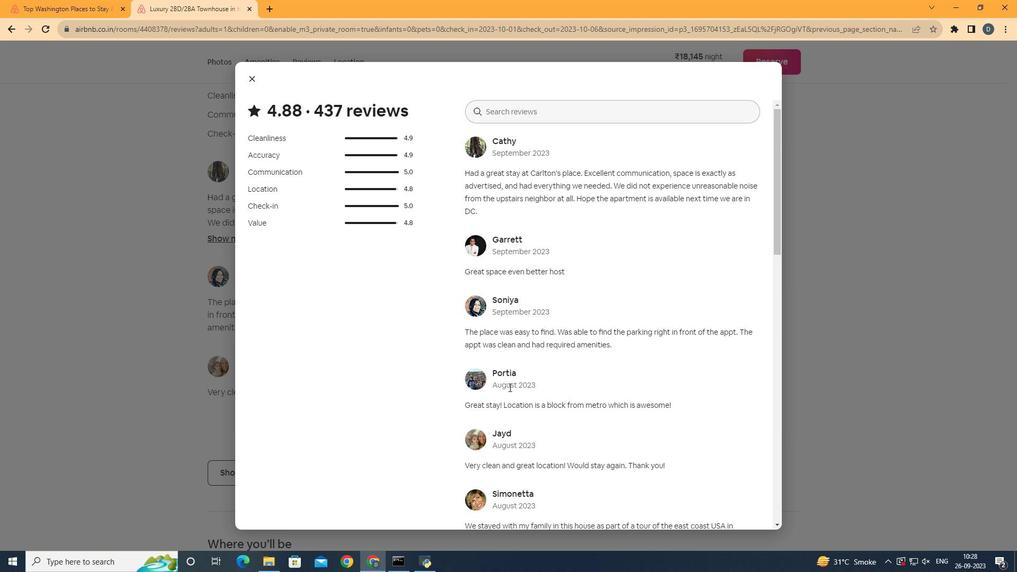 
Action: Key pressed <Key.down><Key.down><Key.down><Key.down><Key.down><Key.down><Key.down><Key.down><Key.down><Key.down><Key.down><Key.down><Key.down><Key.down><Key.down><Key.down><Key.down><Key.down><Key.down><Key.down><Key.down><Key.down><Key.down><Key.down><Key.down><Key.down><Key.down><Key.down><Key.down><Key.down><Key.down><Key.down><Key.down><Key.down><Key.down><Key.down><Key.down><Key.down><Key.down><Key.down><Key.down><Key.down><Key.down><Key.down><Key.down><Key.down><Key.down><Key.down><Key.down><Key.down><Key.down><Key.down><Key.down><Key.down><Key.down><Key.down><Key.down><Key.down><Key.down><Key.down><Key.down><Key.down><Key.down><Key.down><Key.down><Key.down><Key.down><Key.down><Key.down><Key.down><Key.down><Key.down><Key.down><Key.down><Key.down><Key.down><Key.down><Key.down><Key.down><Key.down><Key.down><Key.down><Key.down><Key.down><Key.down><Key.down><Key.down><Key.down><Key.down><Key.down><Key.down><Key.down><Key.down><Key.down><Key.down><Key.down><Key.down><Key.down><Key.down><Key.down><Key.down><Key.down><Key.down><Key.down><Key.down><Key.down><Key.down><Key.down><Key.down><Key.down><Key.down><Key.down><Key.down><Key.down><Key.down><Key.down><Key.down><Key.down><Key.down><Key.down><Key.down><Key.down><Key.down><Key.down><Key.down><Key.down><Key.down><Key.down><Key.down><Key.down><Key.down><Key.down><Key.down><Key.down><Key.down><Key.down><Key.down><Key.down><Key.down><Key.down><Key.down><Key.down><Key.down><Key.down><Key.down><Key.down><Key.down><Key.down><Key.down><Key.down><Key.down><Key.down><Key.down><Key.down><Key.down><Key.down><Key.down><Key.down><Key.down><Key.down><Key.down><Key.down><Key.down><Key.down><Key.down><Key.down><Key.down><Key.down><Key.down><Key.down><Key.down><Key.down><Key.down><Key.down><Key.down><Key.down><Key.down><Key.down><Key.down><Key.down><Key.down><Key.down><Key.down><Key.down><Key.down><Key.down><Key.down><Key.down><Key.down><Key.down><Key.down><Key.down><Key.down><Key.down><Key.down><Key.down><Key.down><Key.down><Key.down><Key.down><Key.down><Key.down><Key.down><Key.down><Key.down><Key.down><Key.down><Key.down><Key.down><Key.down><Key.down><Key.down><Key.down><Key.down><Key.down><Key.down><Key.down><Key.down><Key.down><Key.down><Key.down><Key.down><Key.down><Key.down><Key.down><Key.down><Key.down><Key.down><Key.down><Key.down><Key.down><Key.down><Key.down><Key.down><Key.down><Key.down><Key.down><Key.down><Key.down><Key.down><Key.down><Key.down><Key.down><Key.down><Key.down><Key.down><Key.down><Key.down><Key.down><Key.down><Key.down><Key.down><Key.down><Key.down><Key.down><Key.down><Key.down><Key.down><Key.down><Key.down><Key.down><Key.down><Key.down><Key.down><Key.down><Key.down><Key.down><Key.down><Key.down><Key.down><Key.down><Key.down><Key.down><Key.down><Key.down><Key.down><Key.down><Key.down><Key.down><Key.down><Key.down><Key.down><Key.down><Key.down><Key.down><Key.down><Key.down><Key.down><Key.down><Key.down><Key.down><Key.down><Key.down><Key.down><Key.down><Key.down><Key.down><Key.down><Key.down><Key.down><Key.down><Key.down><Key.down><Key.down><Key.down><Key.down><Key.down><Key.down><Key.down><Key.down><Key.down><Key.down><Key.down><Key.down><Key.down><Key.down><Key.down><Key.down><Key.down><Key.down><Key.down><Key.down><Key.down><Key.down><Key.down><Key.down><Key.down><Key.down><Key.down><Key.down><Key.down><Key.down><Key.down><Key.down><Key.down><Key.down><Key.down><Key.down><Key.down><Key.down><Key.down><Key.down><Key.down><Key.down><Key.down><Key.down><Key.down><Key.down><Key.down><Key.down><Key.down><Key.down><Key.down><Key.down><Key.down><Key.down><Key.down><Key.down><Key.down><Key.down><Key.down><Key.down><Key.down><Key.down><Key.down><Key.down><Key.down><Key.down><Key.down><Key.down><Key.down><Key.down><Key.down><Key.down><Key.down><Key.down><Key.down><Key.down><Key.down><Key.down><Key.down><Key.down><Key.down><Key.down><Key.down><Key.down><Key.down><Key.down><Key.down><Key.down><Key.down><Key.down><Key.down><Key.down><Key.down><Key.down><Key.down><Key.down><Key.down><Key.down><Key.down><Key.down><Key.down><Key.down><Key.down><Key.down><Key.down><Key.down><Key.down><Key.down><Key.down><Key.down><Key.down><Key.down><Key.down><Key.down><Key.down><Key.down><Key.down><Key.down><Key.down><Key.down><Key.down><Key.down><Key.down><Key.down><Key.down><Key.down><Key.down><Key.down><Key.down><Key.down><Key.down><Key.down><Key.down><Key.down><Key.down><Key.down><Key.down><Key.down><Key.down><Key.down><Key.down><Key.down><Key.down><Key.down><Key.down><Key.down><Key.down><Key.down><Key.down><Key.down><Key.down><Key.down><Key.down><Key.down><Key.down><Key.down><Key.down><Key.down><Key.down><Key.down><Key.down><Key.down><Key.down><Key.down><Key.down><Key.down><Key.down><Key.down><Key.down><Key.down><Key.down><Key.down><Key.down><Key.down><Key.down><Key.down><Key.down><Key.down><Key.down><Key.down><Key.down><Key.down><Key.down><Key.down><Key.down><Key.down><Key.down><Key.down><Key.down><Key.down><Key.down><Key.down><Key.down><Key.down><Key.down><Key.down><Key.down><Key.down><Key.down><Key.down><Key.down><Key.down><Key.down><Key.down><Key.down><Key.down><Key.down><Key.down><Key.down><Key.down><Key.down><Key.down><Key.down><Key.down><Key.down><Key.down><Key.down><Key.down><Key.down><Key.down><Key.down><Key.down><Key.down><Key.down><Key.down><Key.down><Key.down><Key.down><Key.down><Key.down><Key.down><Key.down><Key.down><Key.down><Key.down><Key.down><Key.down><Key.down><Key.down><Key.down><Key.down><Key.down><Key.down><Key.down><Key.down><Key.down><Key.down><Key.down><Key.down><Key.down><Key.down><Key.down><Key.down><Key.down><Key.down><Key.down><Key.down><Key.down><Key.down><Key.down><Key.down><Key.down><Key.down><Key.down><Key.down><Key.down><Key.down><Key.down><Key.down><Key.down><Key.down><Key.down><Key.down><Key.down><Key.down><Key.down><Key.down><Key.down><Key.down><Key.down><Key.down><Key.down><Key.down><Key.down><Key.down><Key.down><Key.down><Key.down><Key.down><Key.down><Key.down><Key.down><Key.down><Key.down><Key.down><Key.down><Key.down><Key.down><Key.down><Key.down><Key.down><Key.down><Key.down><Key.down><Key.down><Key.down><Key.down><Key.down><Key.down><Key.down><Key.down><Key.down><Key.down><Key.down><Key.down><Key.down><Key.down><Key.down><Key.down><Key.down><Key.down><Key.down><Key.down><Key.down><Key.down><Key.down><Key.down><Key.down><Key.down><Key.down><Key.down><Key.down><Key.down><Key.down><Key.down><Key.down><Key.down><Key.down><Key.down><Key.down><Key.down><Key.down><Key.down><Key.down><Key.down><Key.down><Key.down><Key.down><Key.down><Key.down><Key.down><Key.down><Key.down><Key.down><Key.down><Key.down><Key.down><Key.down><Key.down><Key.down><Key.down><Key.down><Key.down><Key.down><Key.down><Key.down><Key.down><Key.down><Key.down><Key.down><Key.down><Key.down><Key.down><Key.down><Key.down><Key.down><Key.down><Key.down><Key.down><Key.down><Key.down><Key.down><Key.down><Key.down><Key.down><Key.down><Key.down><Key.down><Key.down><Key.down><Key.down><Key.down><Key.down><Key.down><Key.down><Key.down><Key.down><Key.down><Key.down><Key.down><Key.down><Key.down><Key.down><Key.down><Key.down><Key.down><Key.down><Key.down><Key.down><Key.down><Key.down><Key.down><Key.down><Key.down><Key.down><Key.down><Key.down><Key.down><Key.down><Key.down><Key.down><Key.down><Key.down><Key.down><Key.down><Key.down><Key.down><Key.down><Key.down><Key.down><Key.down><Key.down><Key.down><Key.down><Key.down><Key.down><Key.down><Key.down><Key.down><Key.down><Key.down><Key.down><Key.down><Key.down><Key.down><Key.down><Key.down><Key.down><Key.down><Key.down><Key.down><Key.down><Key.down><Key.down><Key.down><Key.down><Key.down><Key.down><Key.down><Key.down><Key.down><Key.down><Key.down><Key.down><Key.down><Key.down><Key.down><Key.down><Key.down><Key.down><Key.down><Key.down><Key.down><Key.down><Key.down><Key.down><Key.down><Key.down><Key.down><Key.down><Key.down><Key.down><Key.down><Key.down><Key.down><Key.down><Key.down><Key.down><Key.down><Key.down><Key.down><Key.down><Key.down><Key.down><Key.down><Key.down><Key.down><Key.down><Key.down><Key.down><Key.down><Key.down><Key.down><Key.down><Key.down><Key.down><Key.down><Key.down><Key.down><Key.down><Key.down><Key.down><Key.down><Key.down><Key.down><Key.down><Key.down><Key.down><Key.down><Key.down><Key.down><Key.down><Key.down><Key.down><Key.down><Key.down><Key.down><Key.down><Key.down><Key.down><Key.down><Key.down><Key.down><Key.down><Key.down><Key.down><Key.down><Key.down><Key.down><Key.down><Key.down><Key.down><Key.down><Key.down><Key.down><Key.down><Key.down><Key.down><Key.down><Key.down><Key.down><Key.down><Key.down><Key.down><Key.down><Key.down><Key.down><Key.down><Key.down><Key.down><Key.down><Key.down><Key.down><Key.down><Key.down><Key.down><Key.down><Key.down><Key.down><Key.down><Key.down><Key.down><Key.down><Key.down><Key.down><Key.down><Key.down><Key.down><Key.down><Key.down><Key.down><Key.down><Key.down><Key.down><Key.down><Key.down><Key.down><Key.down><Key.down><Key.down><Key.down><Key.down><Key.down><Key.down><Key.down><Key.down><Key.down><Key.down><Key.down><Key.down><Key.down><Key.down><Key.down><Key.down><Key.down><Key.down><Key.down><Key.down><Key.down><Key.down><Key.down><Key.down><Key.down><Key.down><Key.down><Key.down><Key.down><Key.down><Key.down><Key.down><Key.down><Key.down><Key.down><Key.down><Key.down><Key.down><Key.down><Key.down><Key.down><Key.down><Key.down><Key.down><Key.down><Key.down><Key.down><Key.down><Key.down><Key.down><Key.down><Key.down><Key.down><Key.down><Key.down><Key.down><Key.down><Key.down><Key.down><Key.down><Key.down><Key.down><Key.down><Key.down><Key.down><Key.down><Key.down><Key.down><Key.down><Key.down><Key.down><Key.down><Key.down><Key.down><Key.down><Key.down><Key.down><Key.down><Key.down><Key.down><Key.down><Key.down><Key.down><Key.down><Key.down><Key.down><Key.down><Key.down><Key.down><Key.down><Key.down><Key.down><Key.down><Key.down><Key.down><Key.down><Key.down><Key.down><Key.down><Key.down><Key.down><Key.down><Key.down><Key.down><Key.down><Key.down><Key.down><Key.down><Key.down><Key.down><Key.down><Key.down><Key.down><Key.down><Key.down><Key.down><Key.down><Key.down><Key.down><Key.down><Key.down><Key.down><Key.down><Key.down><Key.down><Key.down><Key.down><Key.down><Key.down><Key.down><Key.down><Key.down><Key.down><Key.down><Key.down><Key.down><Key.down><Key.down><Key.down><Key.down><Key.down><Key.down><Key.down><Key.down><Key.down><Key.down><Key.down><Key.down><Key.down><Key.down><Key.down><Key.down><Key.down><Key.down><Key.down><Key.down><Key.down><Key.down><Key.down><Key.down><Key.down><Key.down><Key.down><Key.down><Key.down><Key.down><Key.down><Key.down><Key.down><Key.down><Key.down><Key.down><Key.down><Key.down><Key.down><Key.down><Key.down><Key.down><Key.down><Key.down><Key.down><Key.down><Key.down><Key.down><Key.down><Key.down><Key.down><Key.down><Key.down><Key.down><Key.down><Key.down><Key.down><Key.down><Key.down><Key.down><Key.down><Key.down><Key.down><Key.down><Key.down><Key.down><Key.down><Key.down><Key.down><Key.down><Key.down><Key.down><Key.down><Key.down><Key.down><Key.down><Key.down><Key.down><Key.down><Key.down><Key.down><Key.down><Key.down><Key.down><Key.down><Key.down><Key.down><Key.down><Key.down><Key.down><Key.down><Key.down><Key.down><Key.down><Key.down><Key.down><Key.down><Key.down><Key.down><Key.down><Key.down><Key.down><Key.down><Key.down><Key.down><Key.down><Key.down><Key.down><Key.down><Key.down><Key.down><Key.down><Key.down><Key.down><Key.down><Key.down><Key.down><Key.down><Key.down><Key.down><Key.down><Key.down><Key.down><Key.down><Key.down><Key.down><Key.down><Key.down><Key.down><Key.down><Key.down><Key.down><Key.down><Key.down><Key.down><Key.down><Key.down><Key.down><Key.down><Key.down><Key.down><Key.down><Key.down><Key.down><Key.down><Key.down><Key.down><Key.down><Key.down><Key.down><Key.down><Key.down><Key.down><Key.down><Key.down><Key.down><Key.down><Key.down><Key.down><Key.down><Key.down><Key.down><Key.down><Key.down><Key.down><Key.down><Key.down><Key.down><Key.down><Key.down><Key.down><Key.down><Key.down><Key.down><Key.down><Key.down><Key.down><Key.down><Key.down><Key.down><Key.down><Key.down><Key.down><Key.down><Key.down><Key.down><Key.down><Key.down><Key.down><Key.down><Key.down><Key.down><Key.down><Key.down><Key.down><Key.down><Key.down><Key.down><Key.down><Key.down><Key.down><Key.down><Key.down><Key.down><Key.down><Key.down><Key.down><Key.down><Key.down><Key.down><Key.down><Key.down><Key.down><Key.down><Key.down><Key.down><Key.down><Key.down><Key.down><Key.down><Key.down><Key.down><Key.down><Key.down><Key.down><Key.down><Key.down><Key.down><Key.down><Key.down><Key.down><Key.down><Key.down><Key.down><Key.down><Key.down><Key.down><Key.down><Key.down><Key.down><Key.down><Key.down><Key.down><Key.down><Key.down><Key.down><Key.down><Key.down><Key.down><Key.down><Key.down><Key.down><Key.down><Key.down><Key.down><Key.down><Key.down><Key.down><Key.down><Key.down><Key.down><Key.down><Key.down><Key.down><Key.down><Key.down><Key.down><Key.down><Key.down><Key.down><Key.down><Key.down><Key.down><Key.down><Key.down><Key.down><Key.down><Key.down><Key.down><Key.down><Key.down><Key.down><Key.down><Key.down><Key.down><Key.down><Key.down><Key.down><Key.down><Key.down><Key.down><Key.down><Key.down><Key.down><Key.down><Key.down><Key.down><Key.down><Key.down><Key.down><Key.down><Key.down><Key.down><Key.down><Key.down><Key.down><Key.down><Key.down><Key.down><Key.down><Key.down><Key.up><Key.down><Key.down><Key.down><Key.down><Key.down><Key.down><Key.down><Key.down><Key.down><Key.down><Key.down><Key.down><Key.down><Key.down><Key.down><Key.down><Key.down><Key.down><Key.down><Key.down><Key.down><Key.down><Key.down><Key.down><Key.down><Key.down><Key.down><Key.down><Key.down><Key.down><Key.down><Key.down><Key.down><Key.down><Key.down><Key.down><Key.down><Key.down><Key.down><Key.down><Key.down><Key.down><Key.down><Key.down><Key.down><Key.down><Key.down><Key.down><Key.down><Key.down><Key.down><Key.down><Key.down><Key.down><Key.down><Key.down><Key.down><Key.down><Key.down><Key.down><Key.down><Key.down><Key.down><Key.down><Key.down><Key.down><Key.down><Key.down><Key.down><Key.down><Key.down><Key.down><Key.down><Key.down><Key.down><Key.down><Key.down><Key.down><Key.down><Key.down><Key.down><Key.down><Key.down><Key.down><Key.down><Key.down><Key.down><Key.down><Key.down><Key.down><Key.down><Key.down><Key.down><Key.down><Key.down><Key.down><Key.down><Key.down><Key.down><Key.down><Key.down><Key.down><Key.down><Key.down><Key.down><Key.down><Key.down><Key.down><Key.down><Key.down><Key.down><Key.down><Key.down><Key.down><Key.down><Key.down><Key.down><Key.down><Key.down><Key.down><Key.down><Key.down><Key.down>
Screenshot: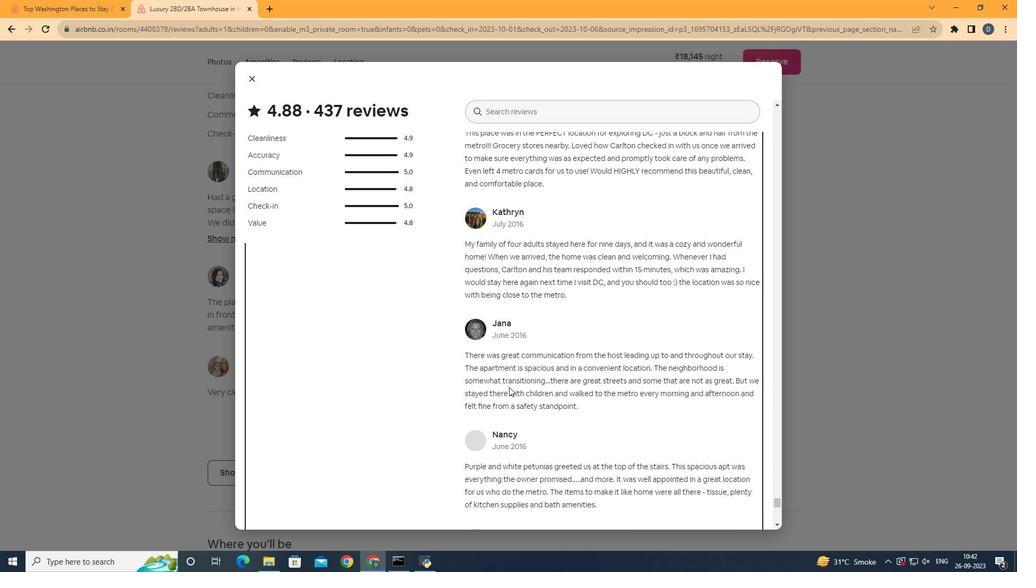 
Action: Mouse moved to (509, 386)
Screenshot: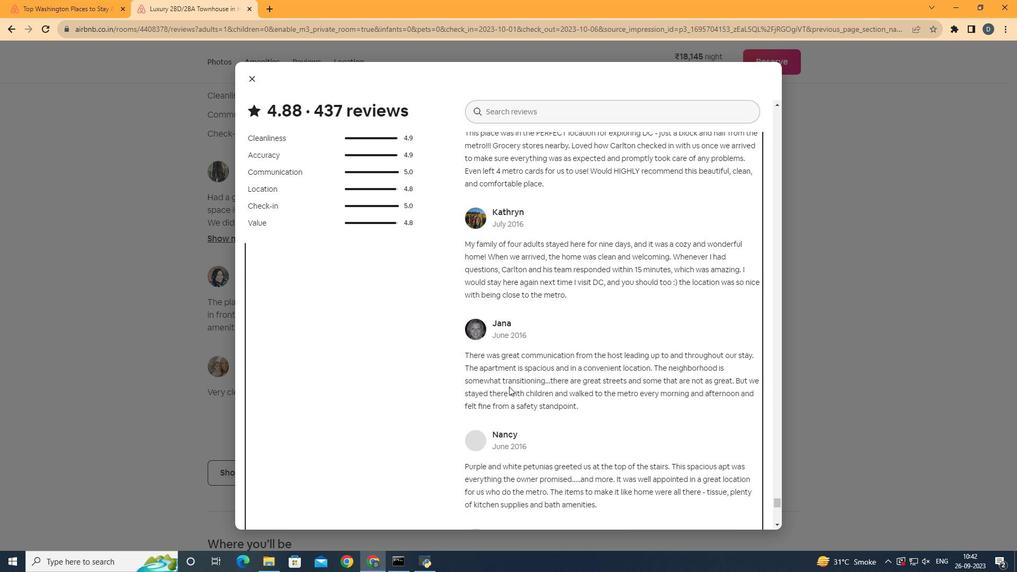 
Action: Mouse scrolled (509, 386) with delta (0, 0)
Screenshot: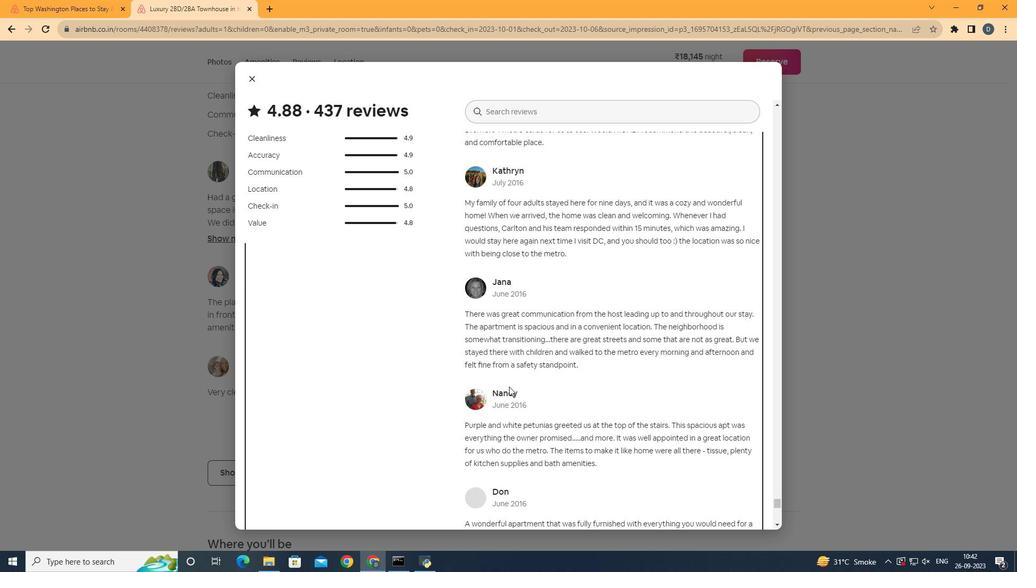 
Action: Mouse scrolled (509, 386) with delta (0, 0)
Screenshot: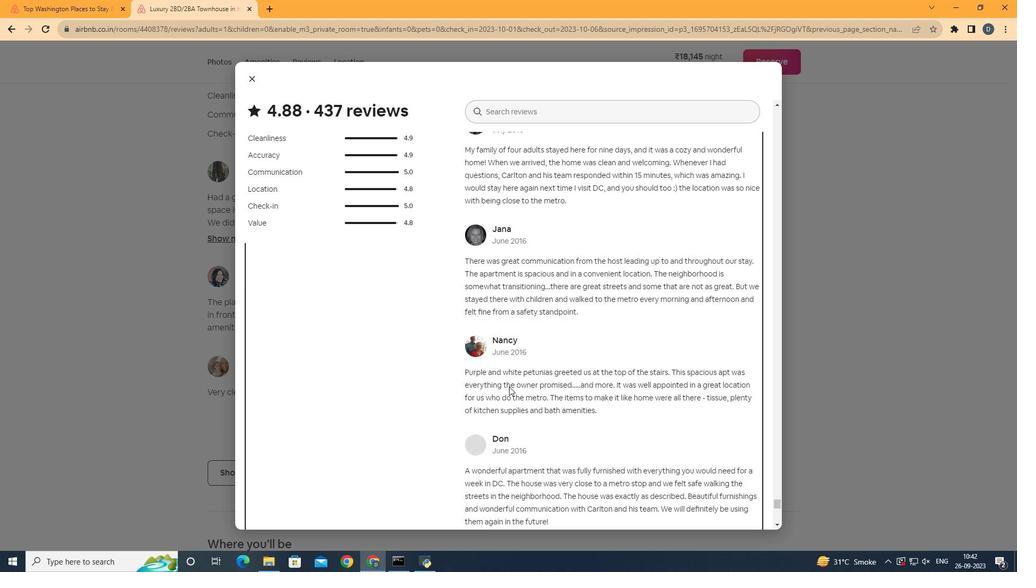 
Action: Mouse scrolled (509, 386) with delta (0, 0)
Screenshot: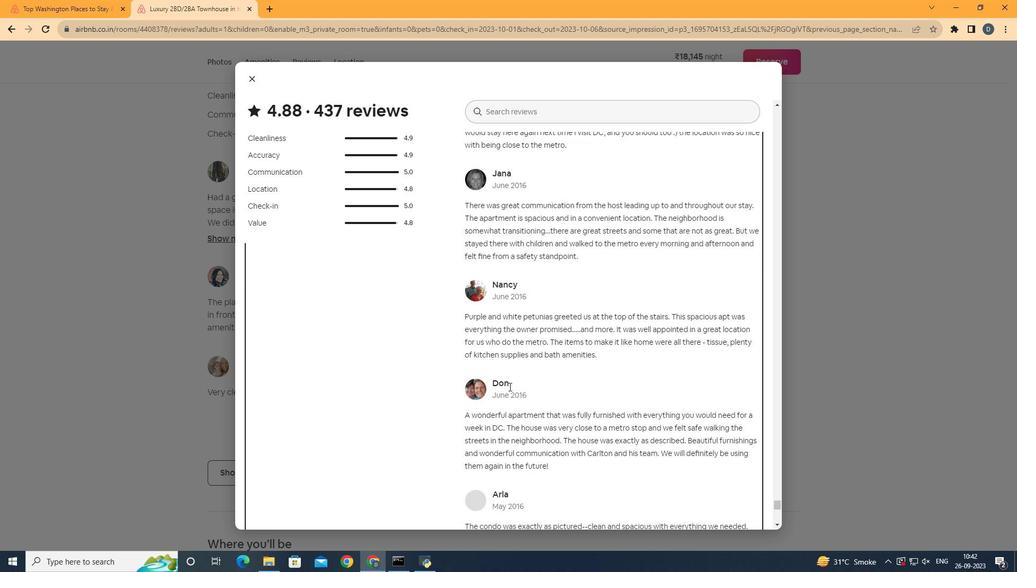 
Action: Mouse scrolled (509, 386) with delta (0, 0)
Screenshot: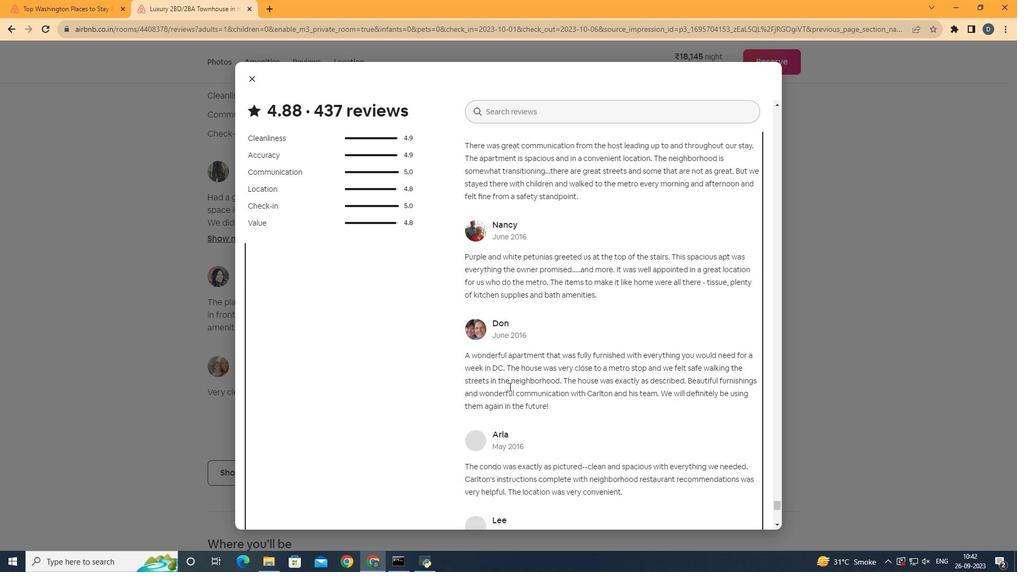
Action: Mouse scrolled (509, 386) with delta (0, 0)
Screenshot: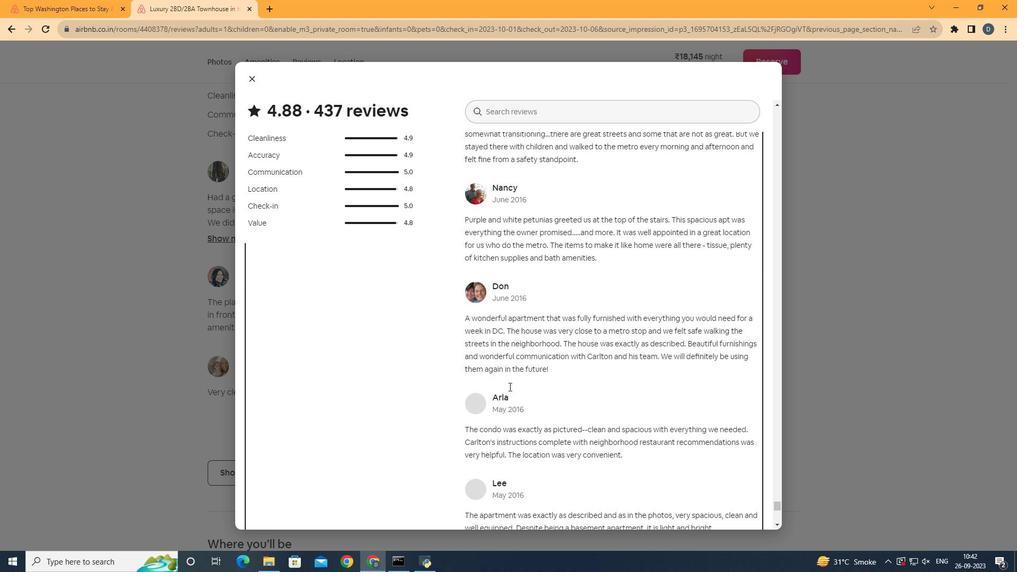 
Action: Mouse scrolled (509, 386) with delta (0, 0)
Screenshot: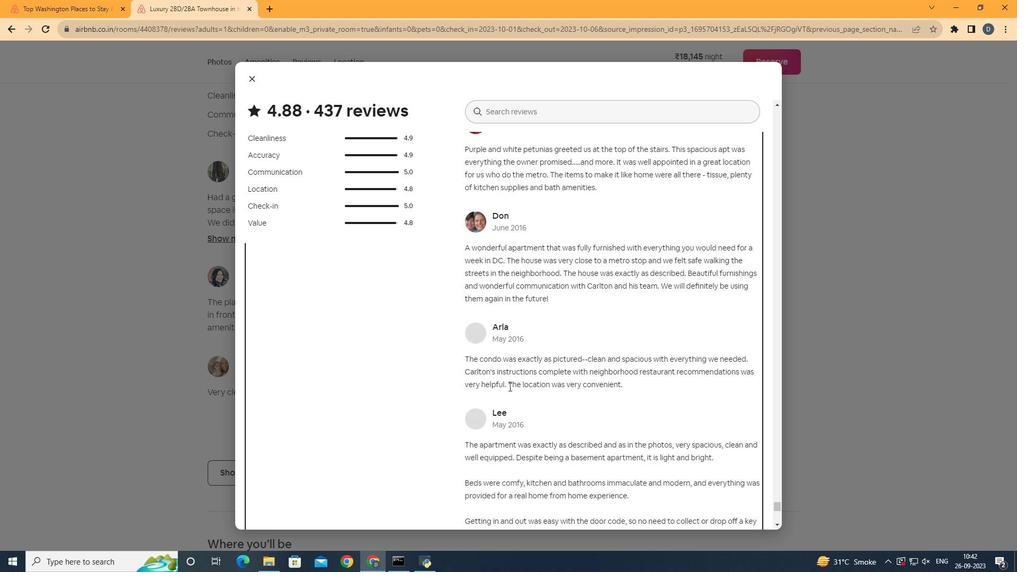 
Action: Mouse scrolled (509, 386) with delta (0, 0)
Screenshot: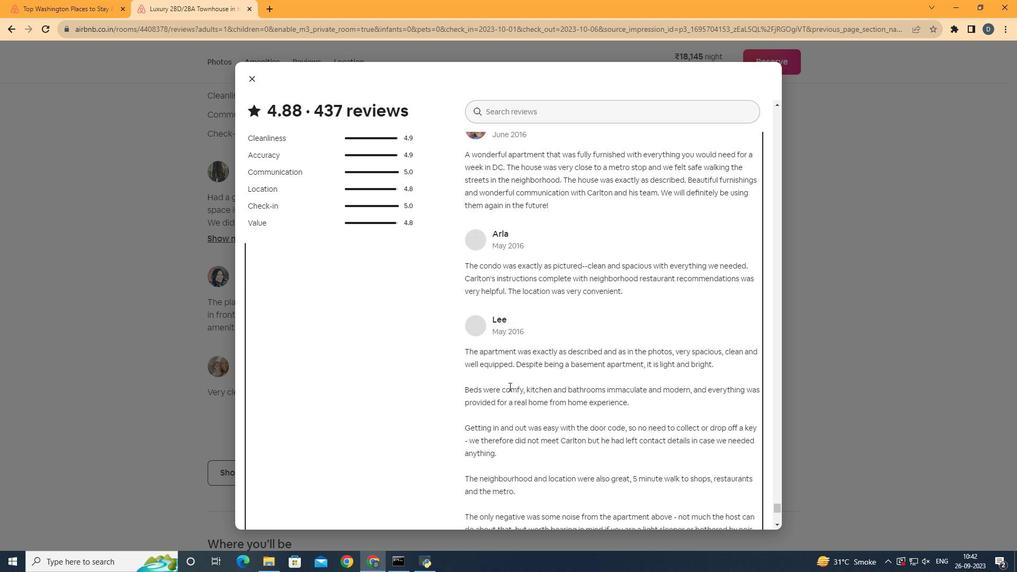 
Action: Mouse scrolled (509, 386) with delta (0, 0)
Screenshot: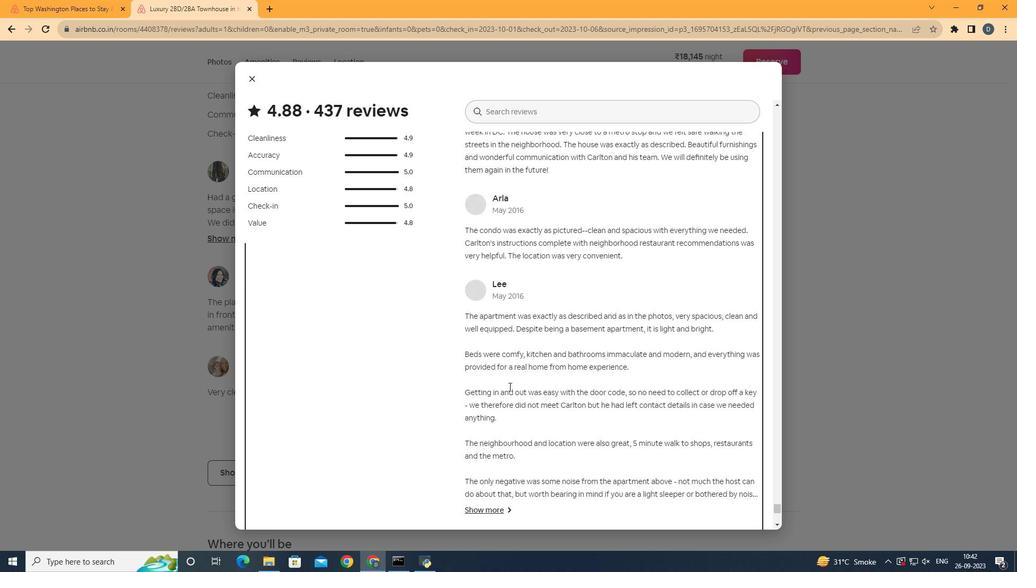 
Action: Mouse scrolled (509, 386) with delta (0, 0)
Screenshot: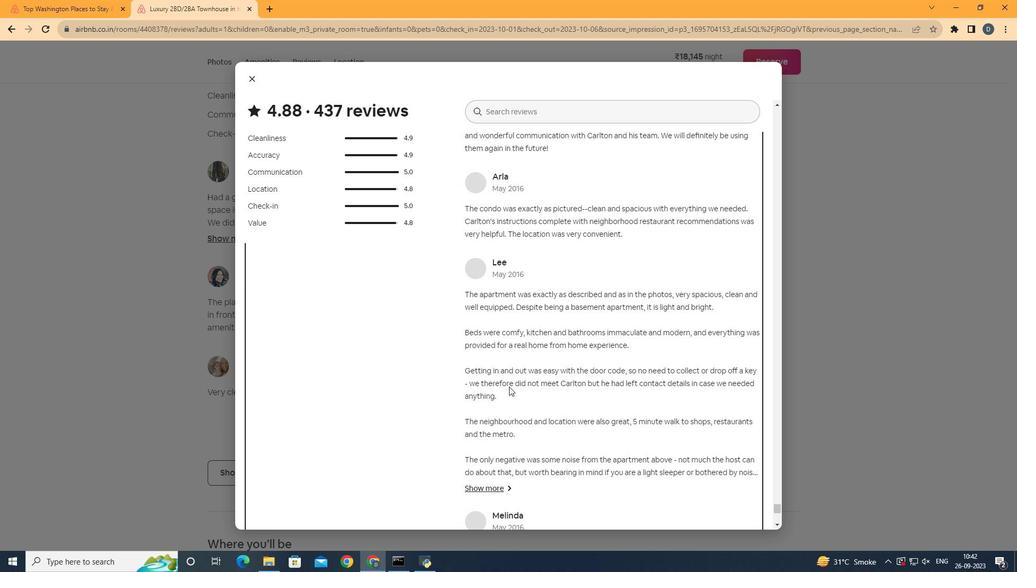 
Action: Mouse scrolled (509, 386) with delta (0, 0)
Screenshot: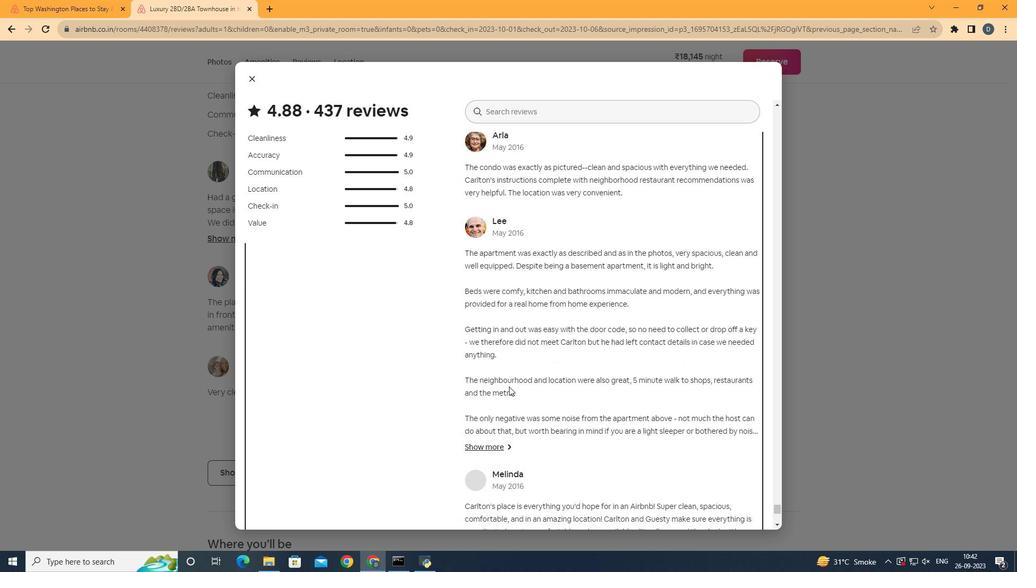 
Action: Mouse scrolled (509, 386) with delta (0, 0)
Screenshot: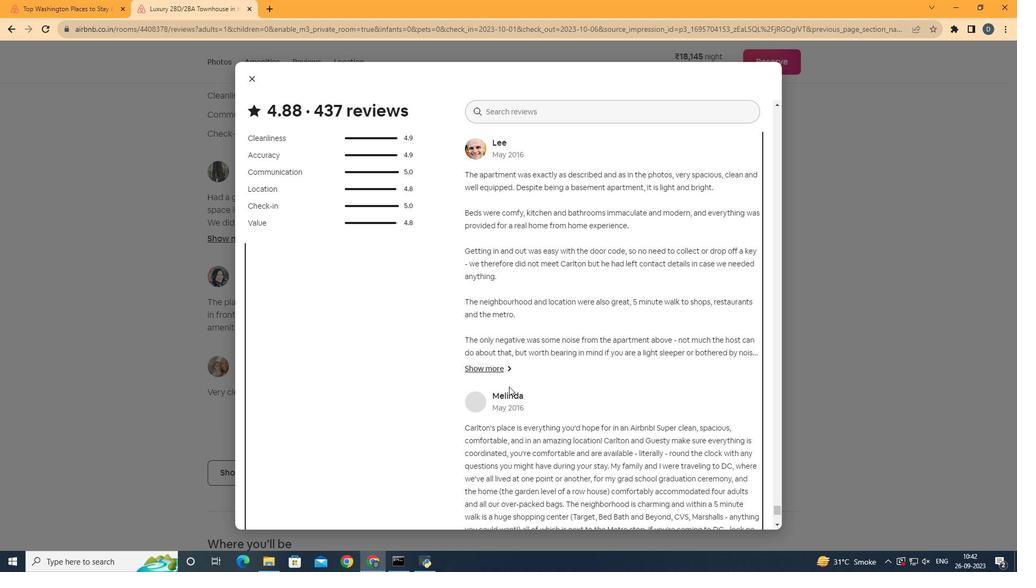 
Action: Mouse scrolled (509, 386) with delta (0, 0)
Screenshot: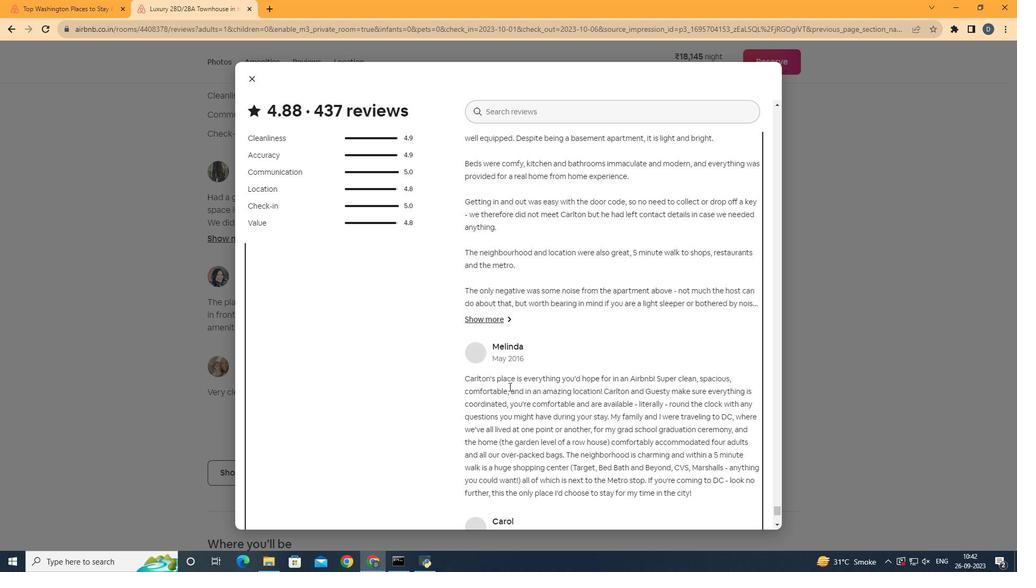 
Action: Mouse scrolled (509, 386) with delta (0, 0)
Screenshot: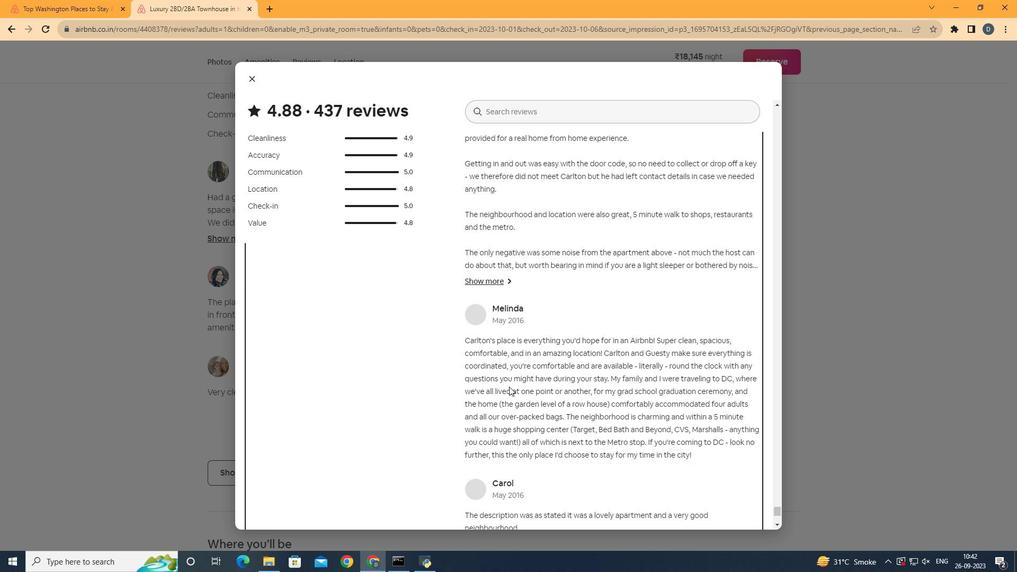 
Action: Mouse scrolled (509, 386) with delta (0, 0)
Screenshot: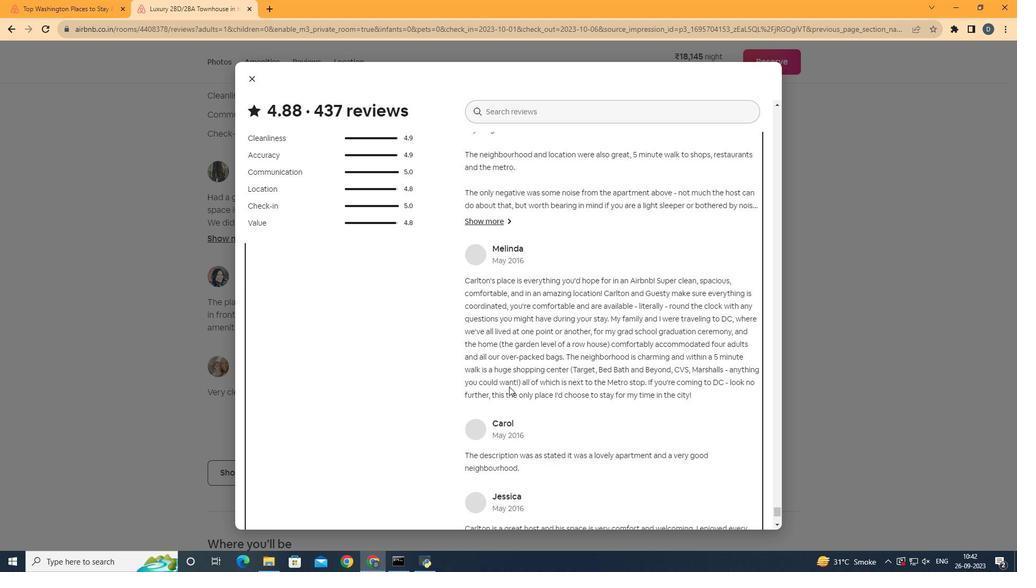 
Action: Mouse scrolled (509, 386) with delta (0, 0)
Screenshot: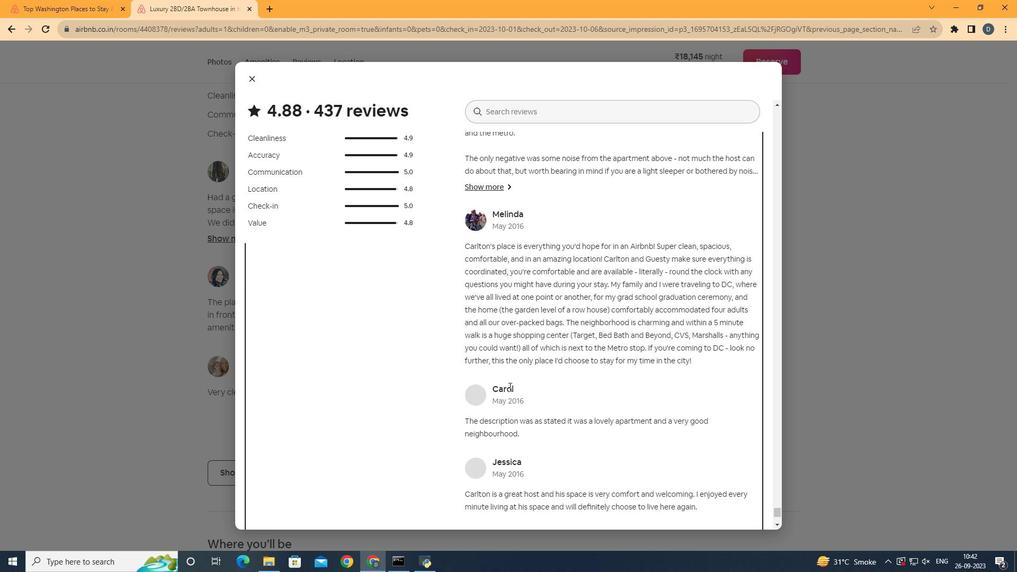 
Action: Mouse scrolled (509, 386) with delta (0, 0)
Screenshot: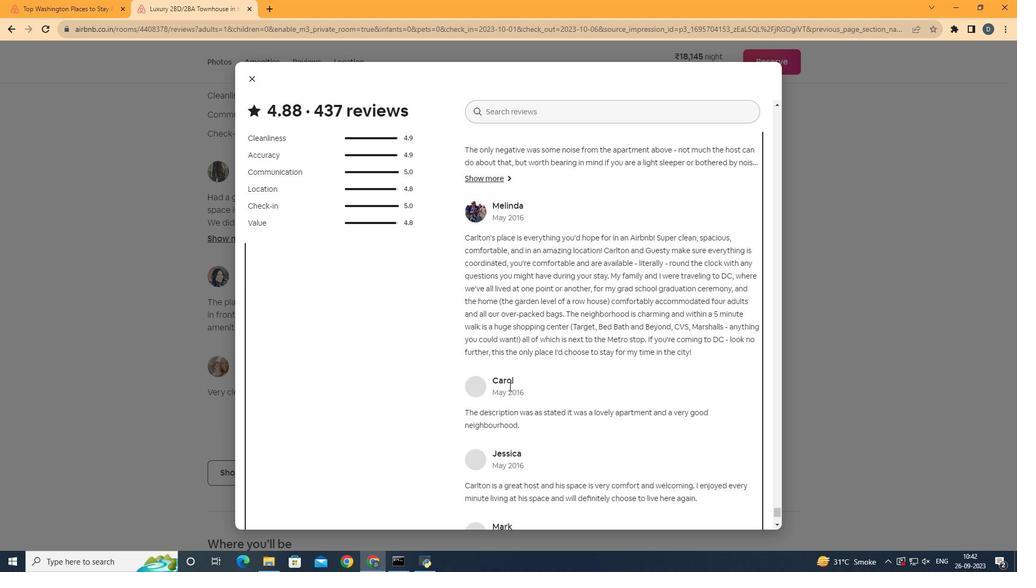 
Action: Mouse scrolled (509, 386) with delta (0, 0)
Screenshot: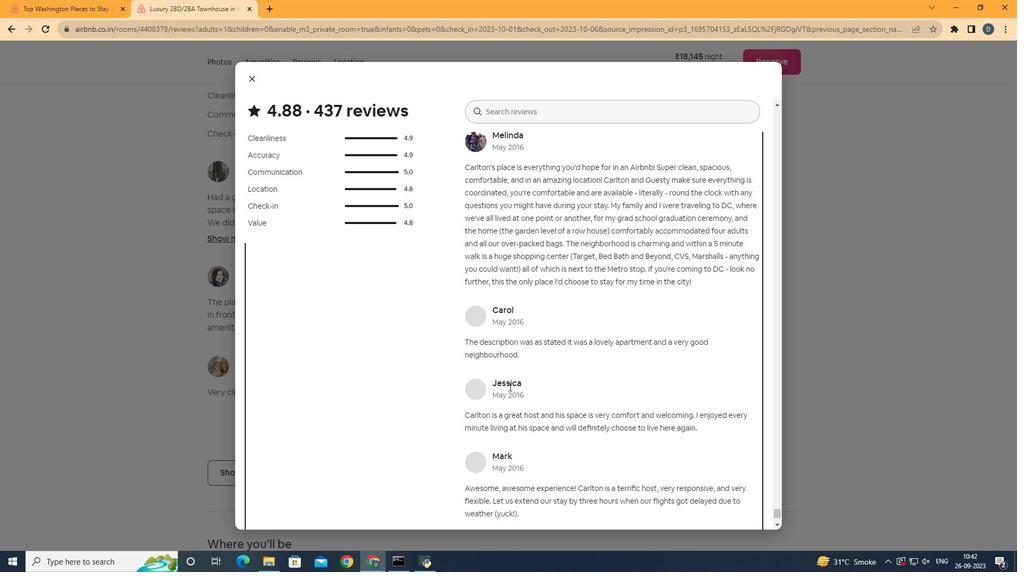 
Action: Mouse scrolled (509, 386) with delta (0, 0)
Screenshot: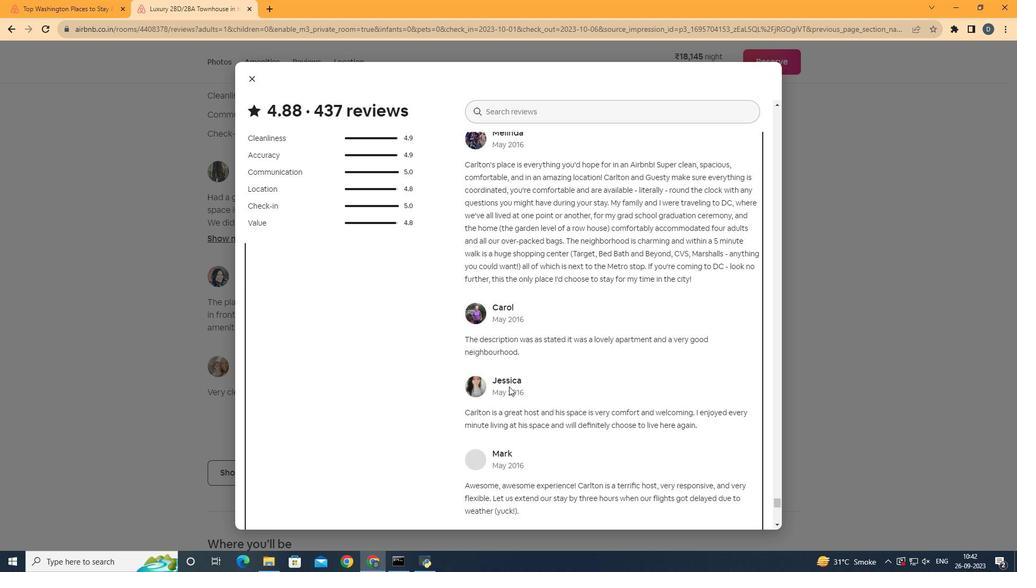 
Action: Mouse scrolled (509, 386) with delta (0, 0)
Screenshot: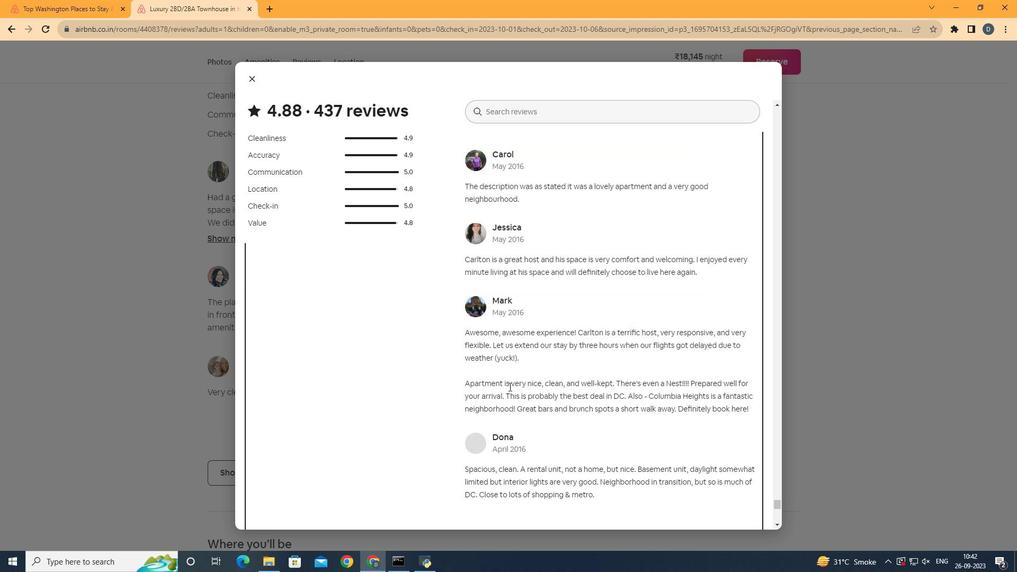 
Action: Mouse scrolled (509, 386) with delta (0, 0)
Screenshot: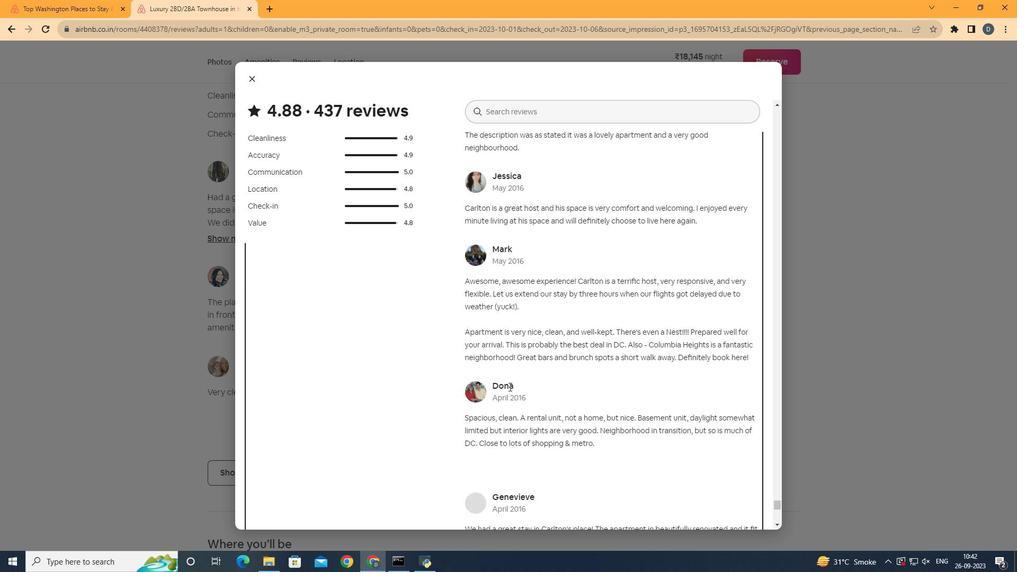 
Action: Mouse scrolled (509, 386) with delta (0, 0)
Screenshot: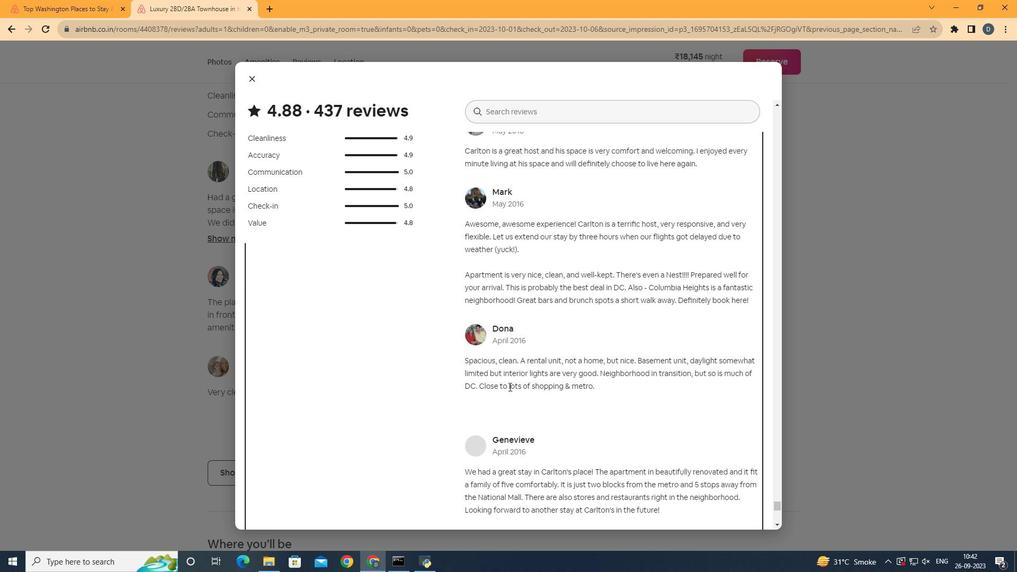 
Action: Mouse scrolled (509, 386) with delta (0, 0)
Screenshot: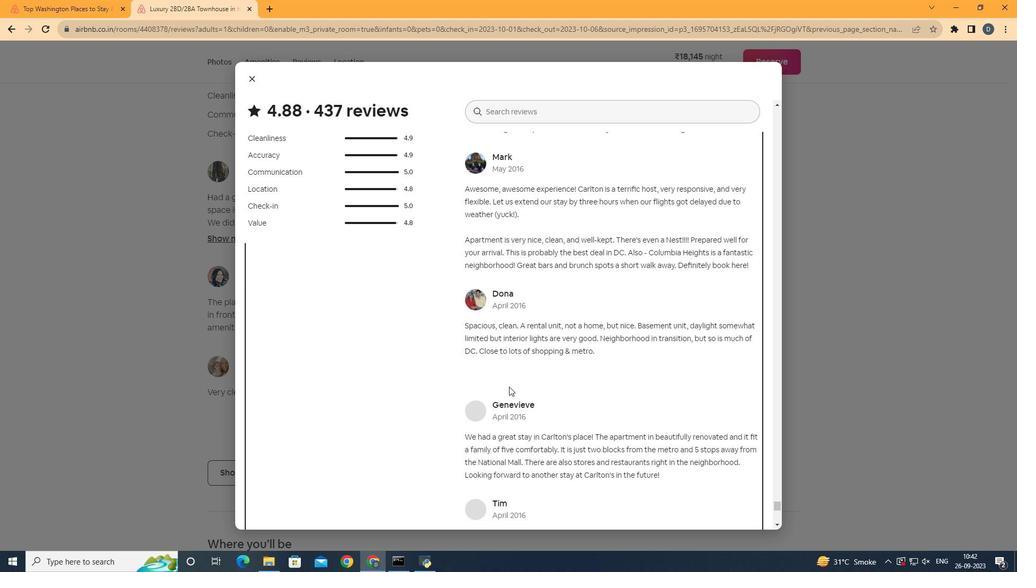 
Action: Mouse scrolled (509, 386) with delta (0, 0)
Screenshot: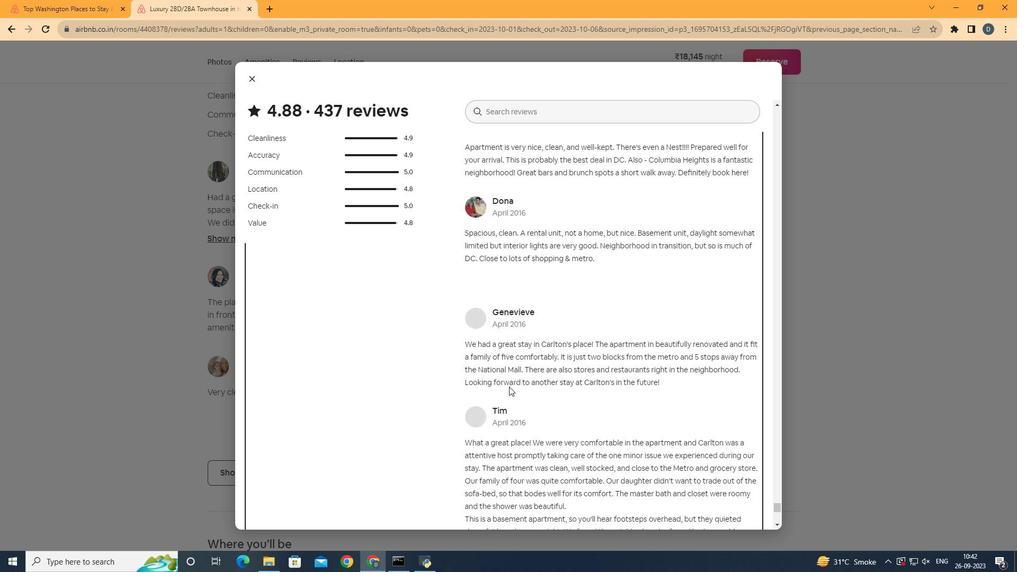 
Action: Mouse scrolled (509, 386) with delta (0, 0)
Screenshot: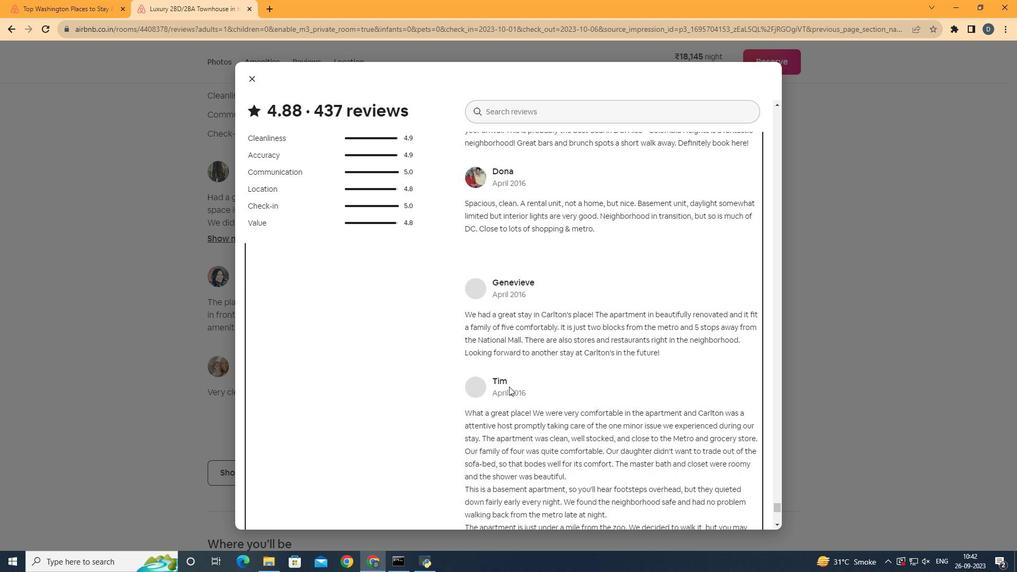 
Action: Mouse scrolled (509, 386) with delta (0, 0)
Screenshot: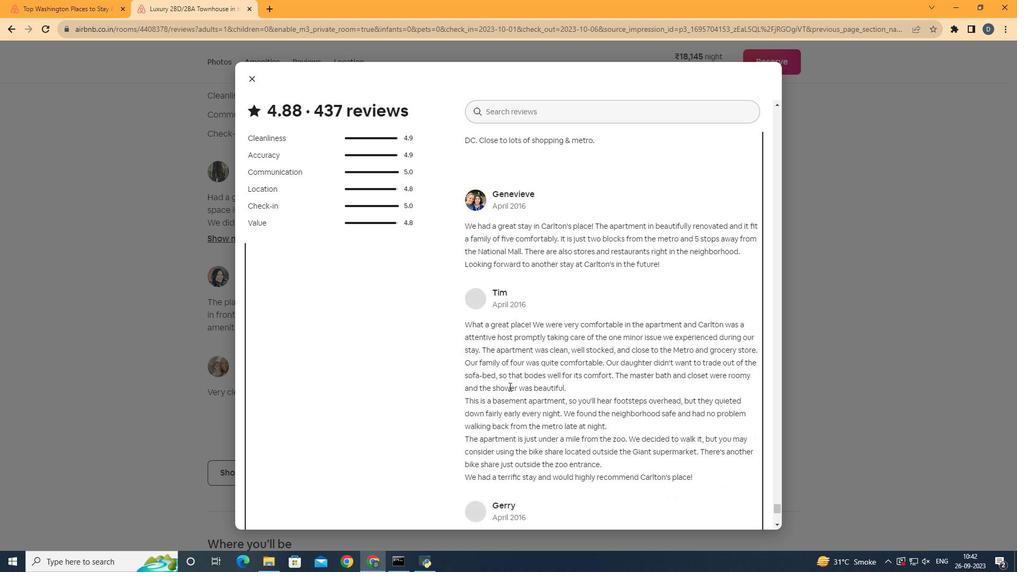 
Action: Mouse scrolled (509, 386) with delta (0, 0)
Screenshot: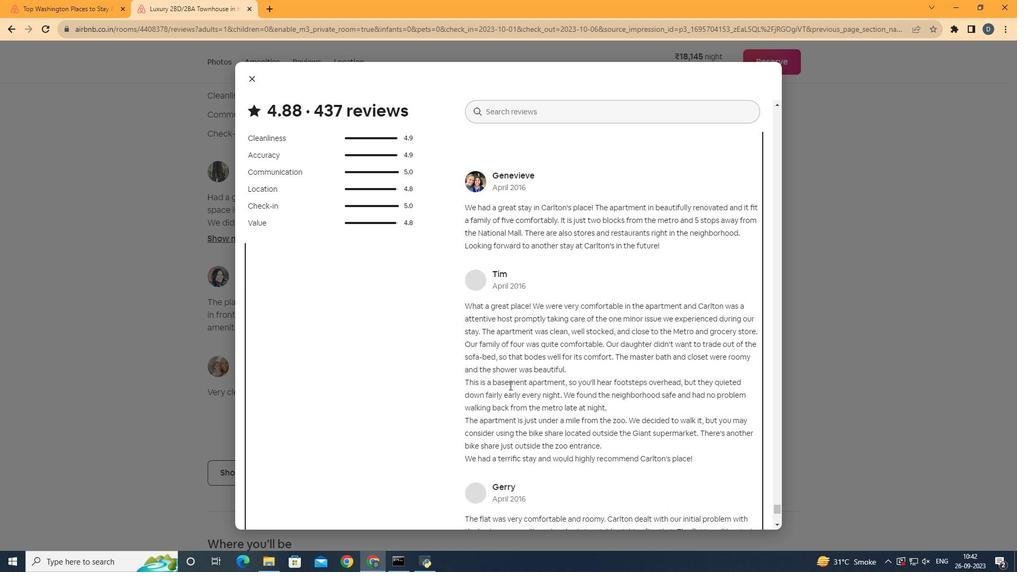 
Action: Mouse moved to (544, 378)
